 Task: In the  document training Insert page numer 'on bottom of the page' change page color to  'Voilet'Apply Page border, setting:  Shadow Style: three thin lines; Color: 'Black;' Width: 3/4 pt
Action: Mouse moved to (694, 89)
Screenshot: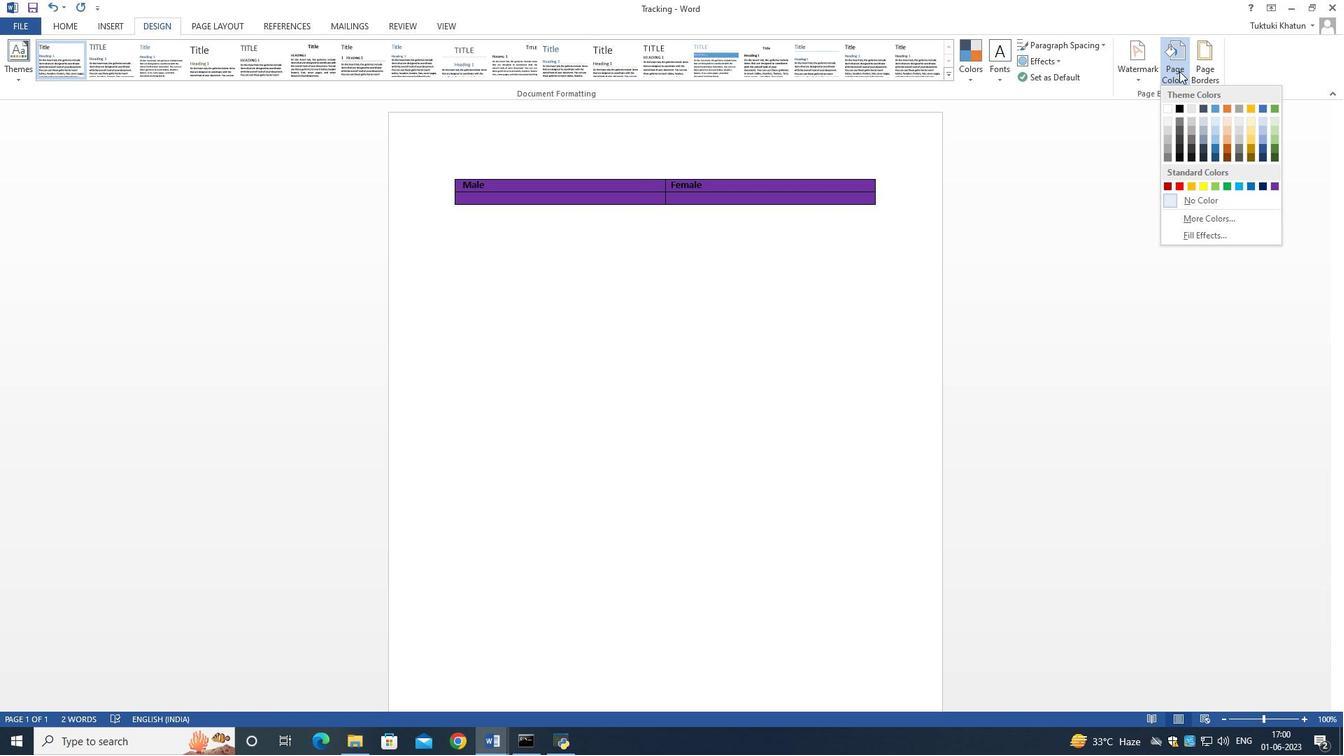 
Action: Mouse pressed left at (694, 89)
Screenshot: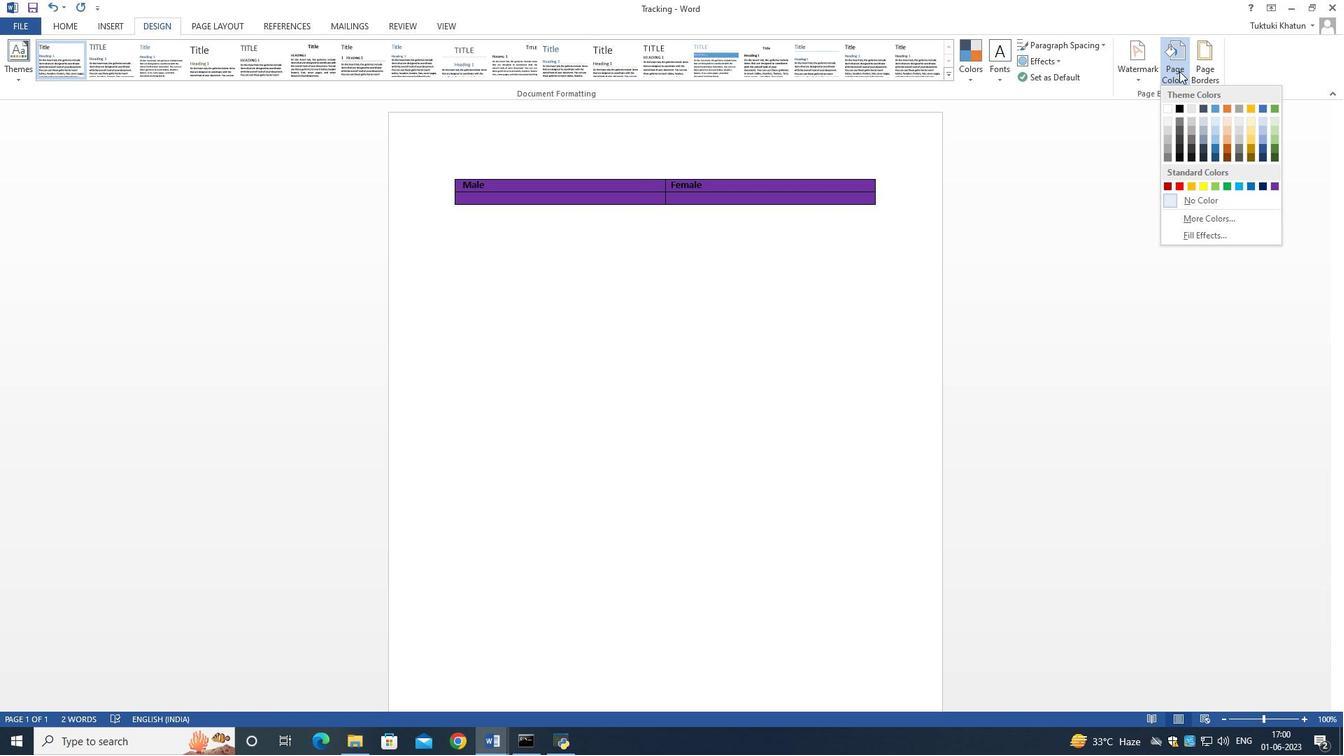 
Action: Mouse moved to (700, 123)
Screenshot: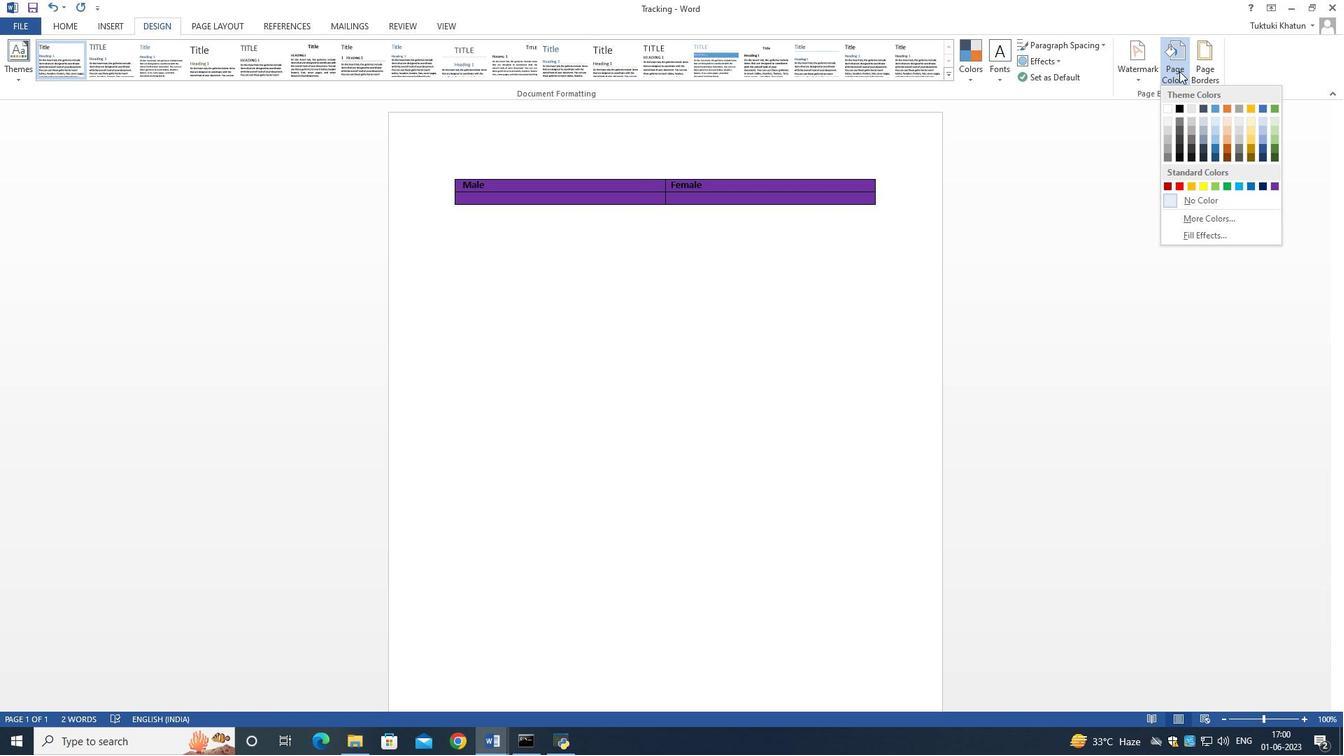 
Action: Mouse pressed left at (700, 123)
Screenshot: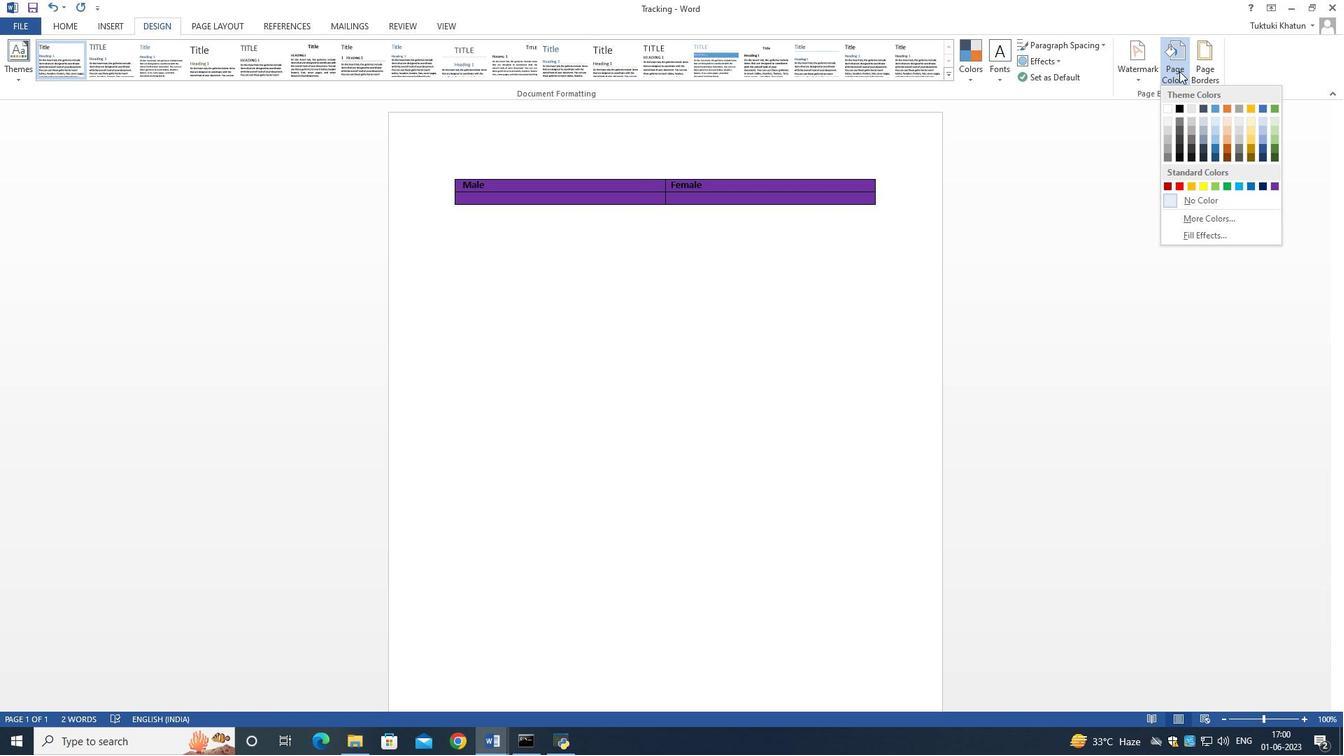 
Action: Mouse moved to (927, 158)
Screenshot: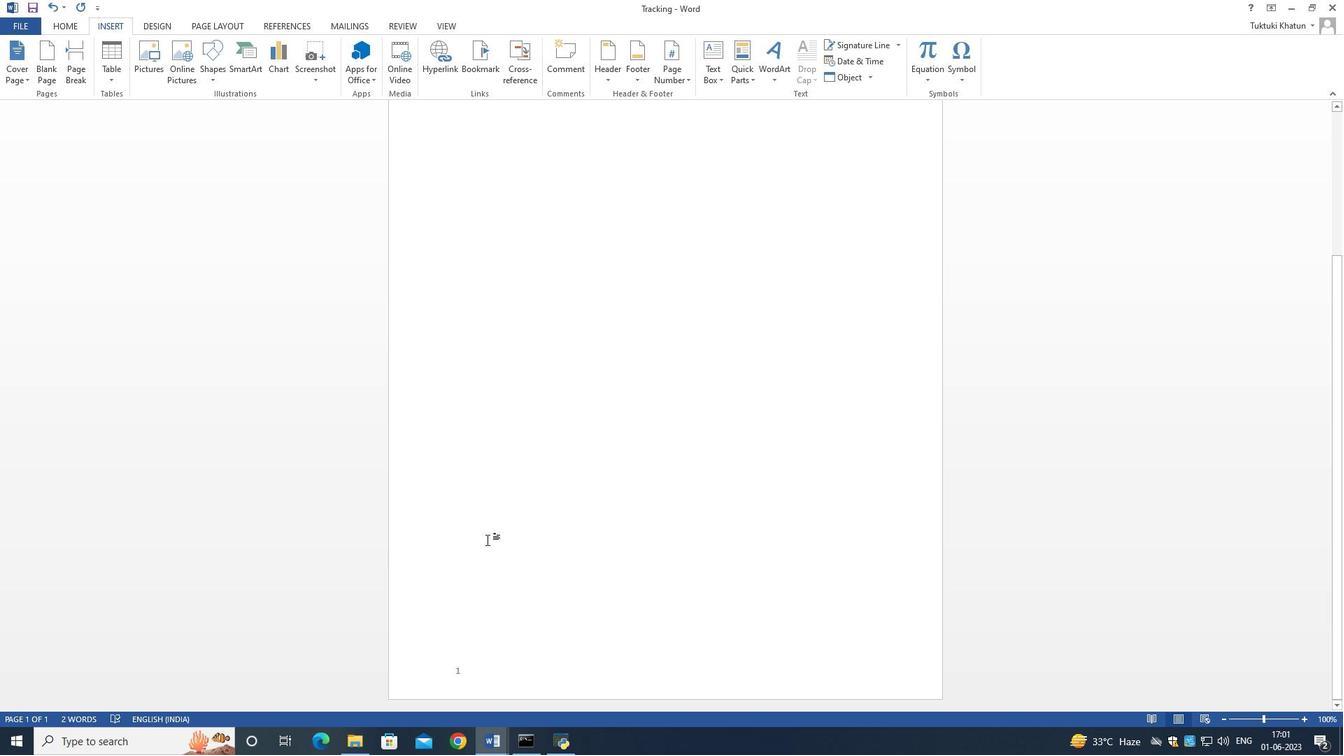 
Action: Mouse pressed left at (927, 158)
Screenshot: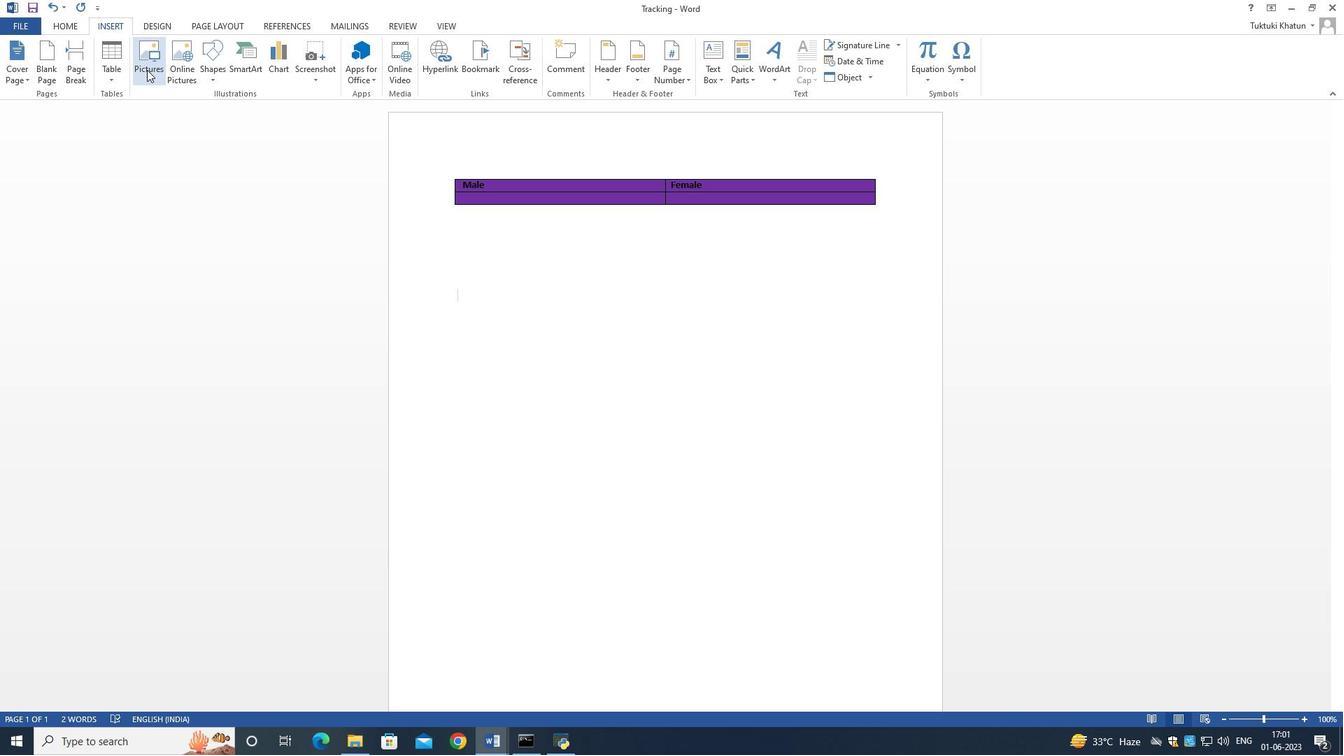 
Action: Mouse moved to (616, 106)
Screenshot: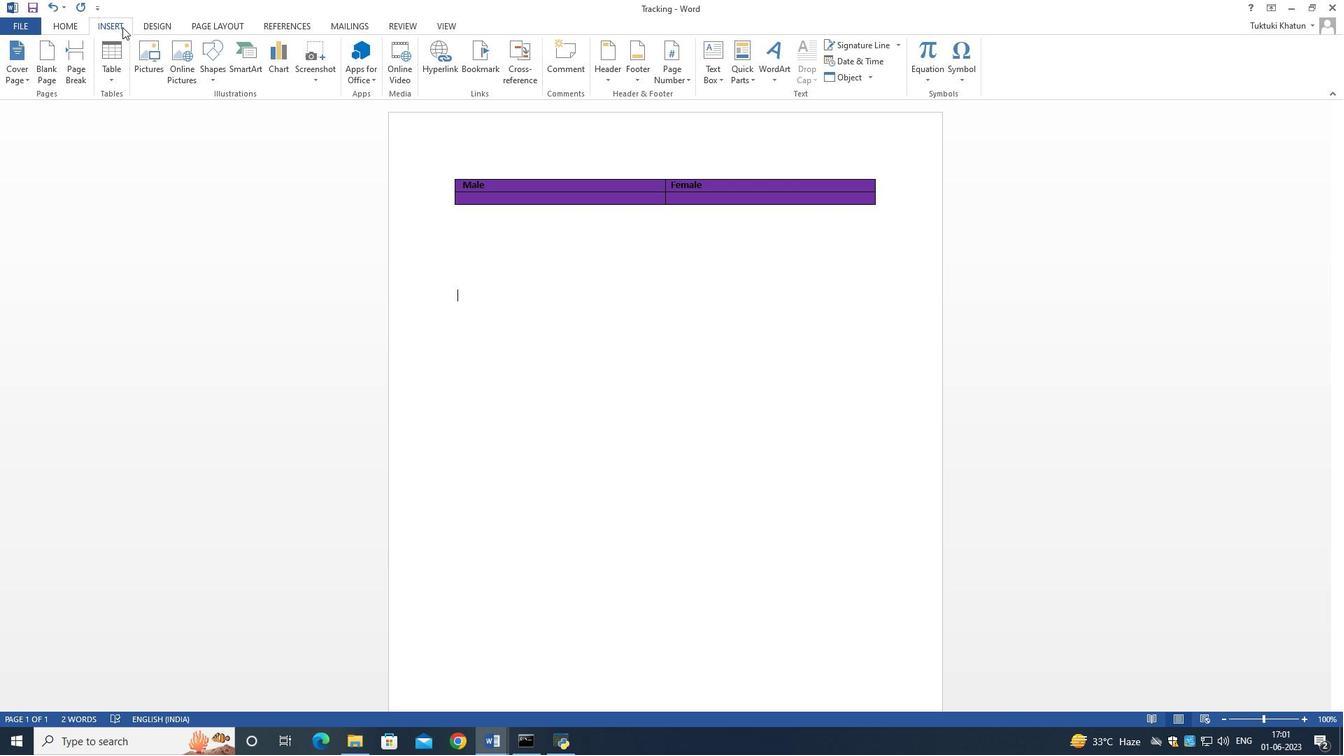 
Action: Mouse scrolled (616, 107) with delta (0, 0)
Screenshot: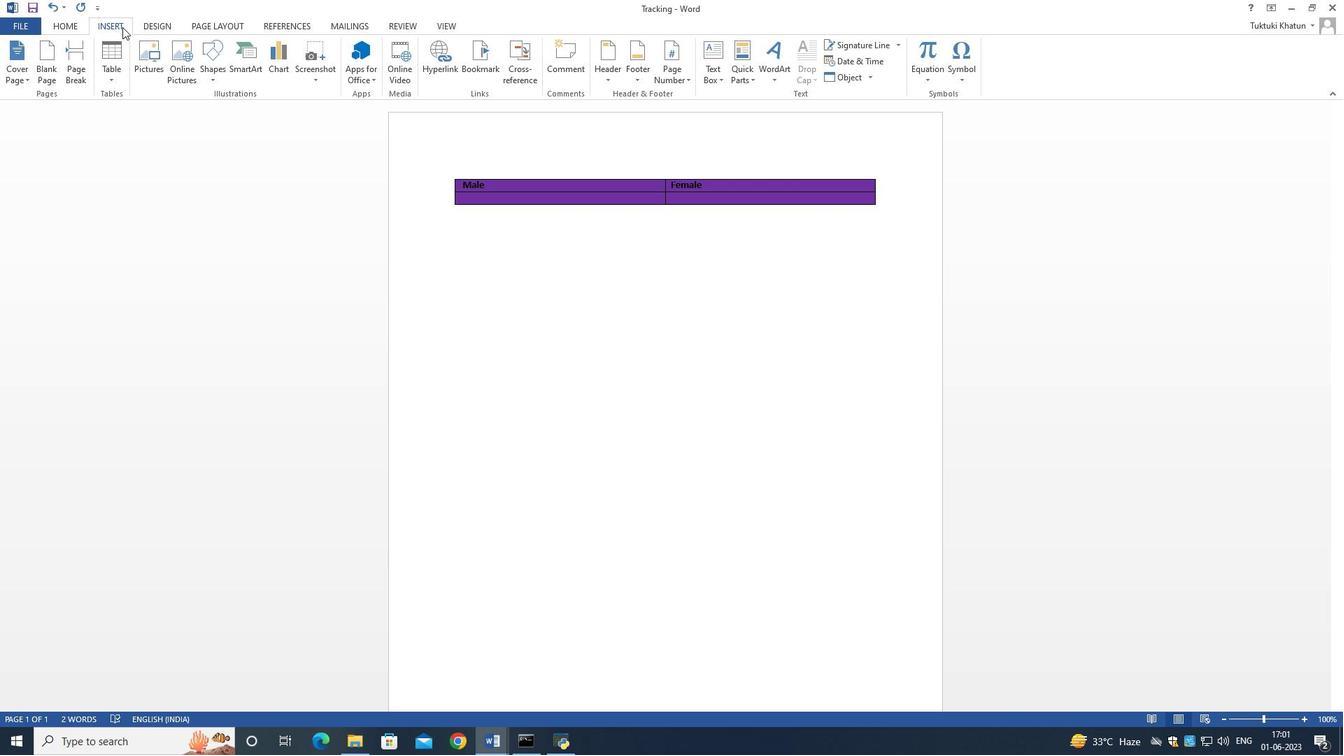 
Action: Mouse scrolled (616, 107) with delta (0, 0)
Screenshot: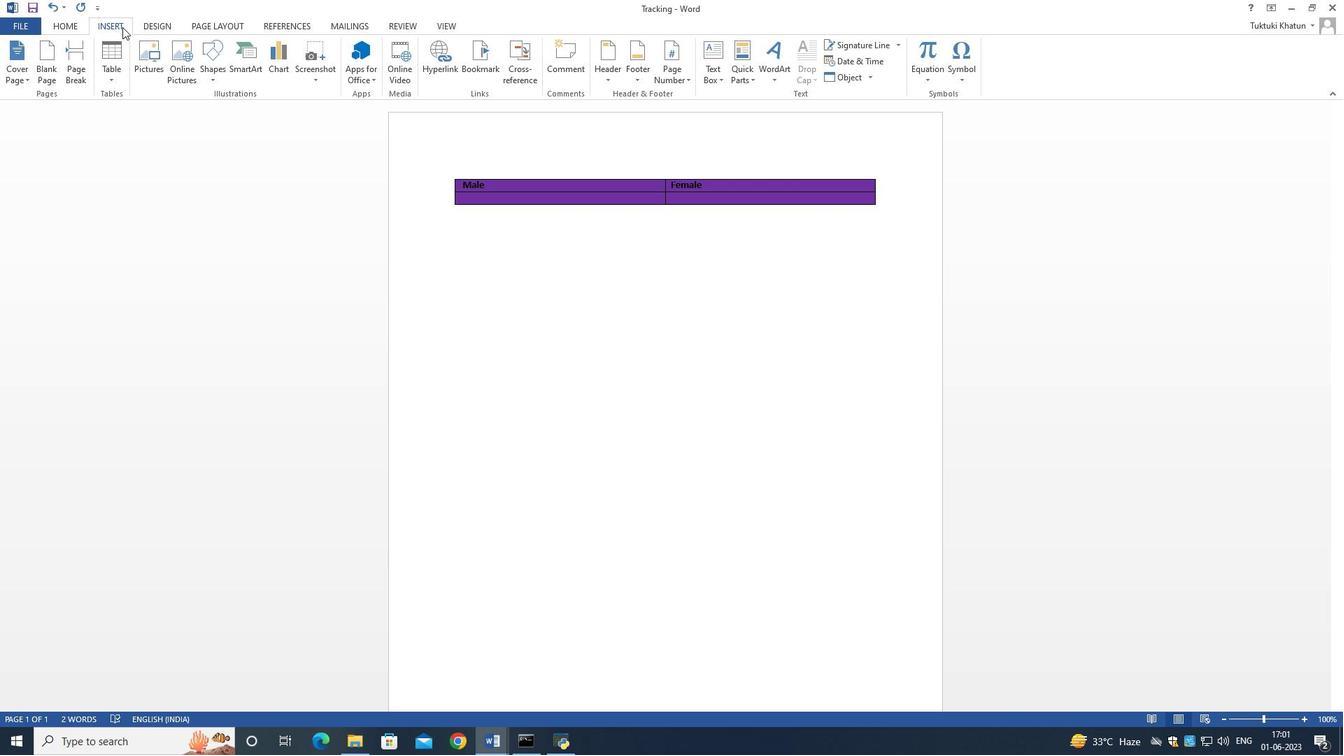 
Action: Mouse scrolled (616, 105) with delta (0, 0)
Screenshot: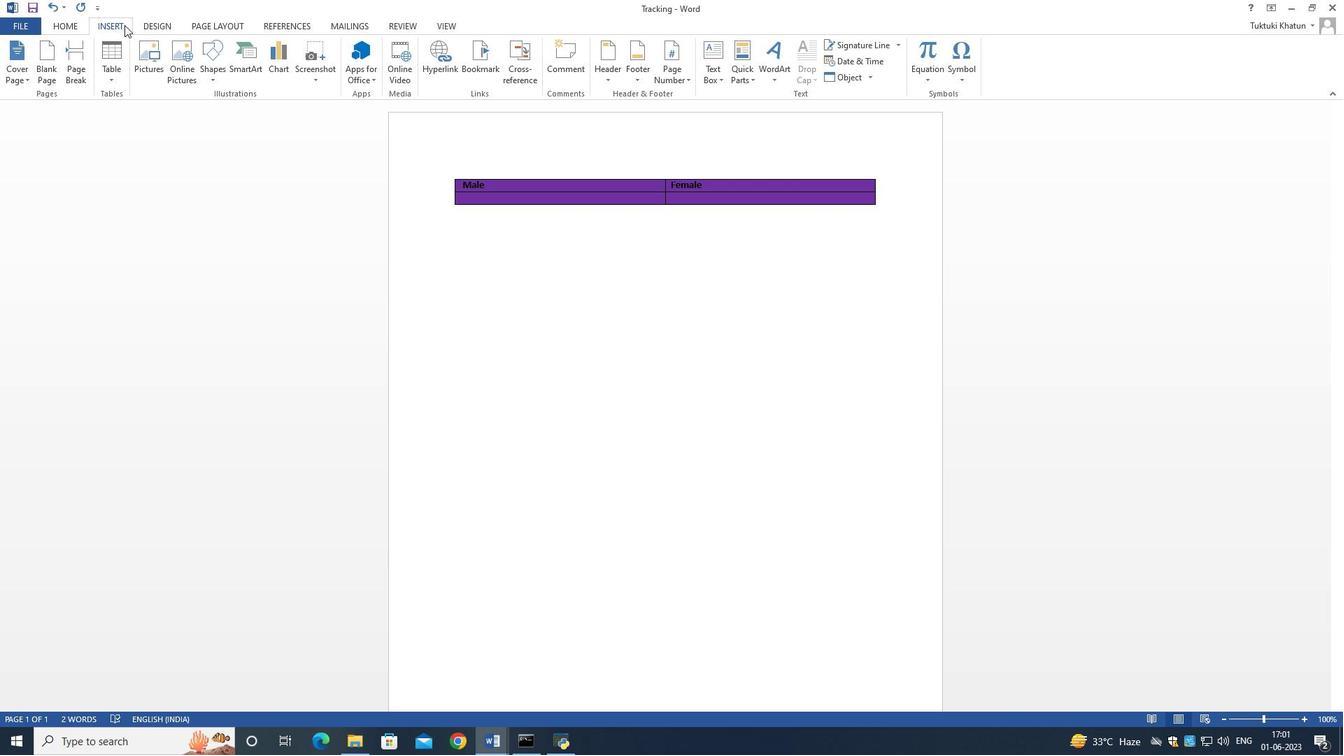 
Action: Mouse scrolled (616, 105) with delta (0, 0)
Screenshot: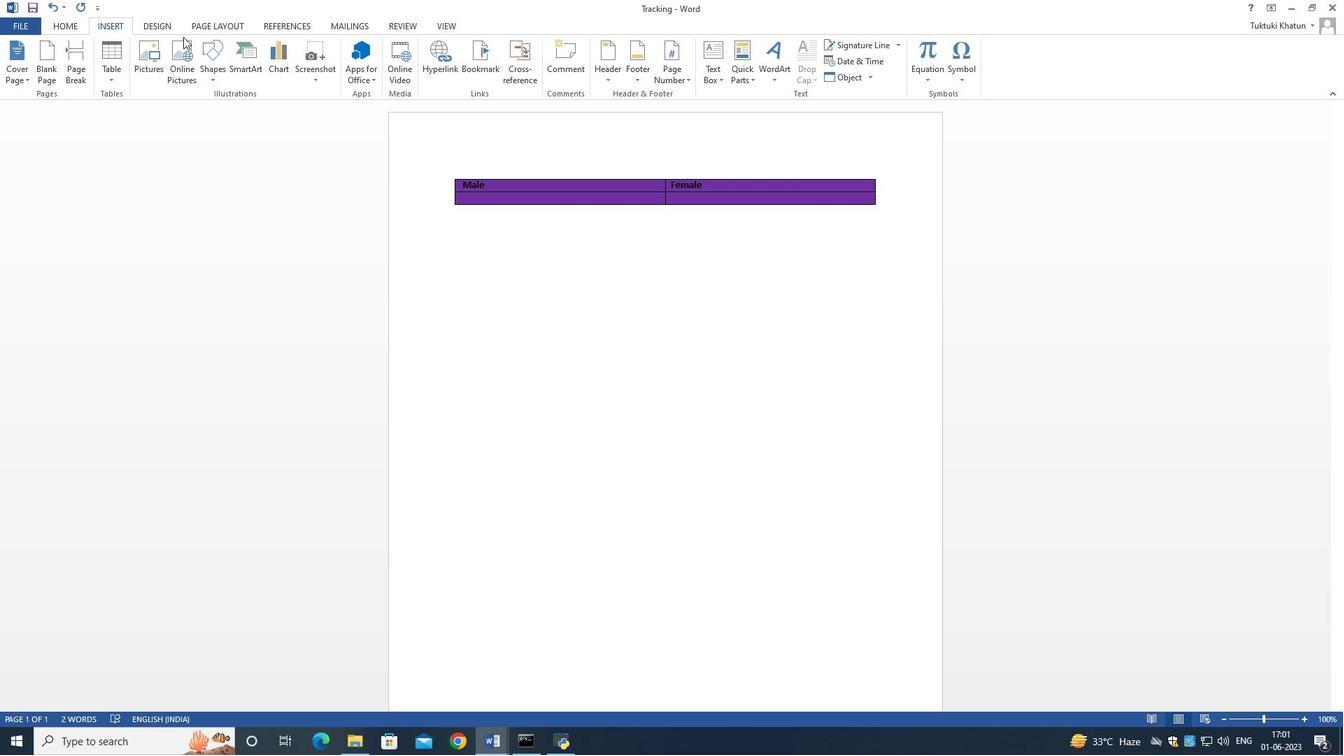 
Action: Mouse moved to (706, 59)
Screenshot: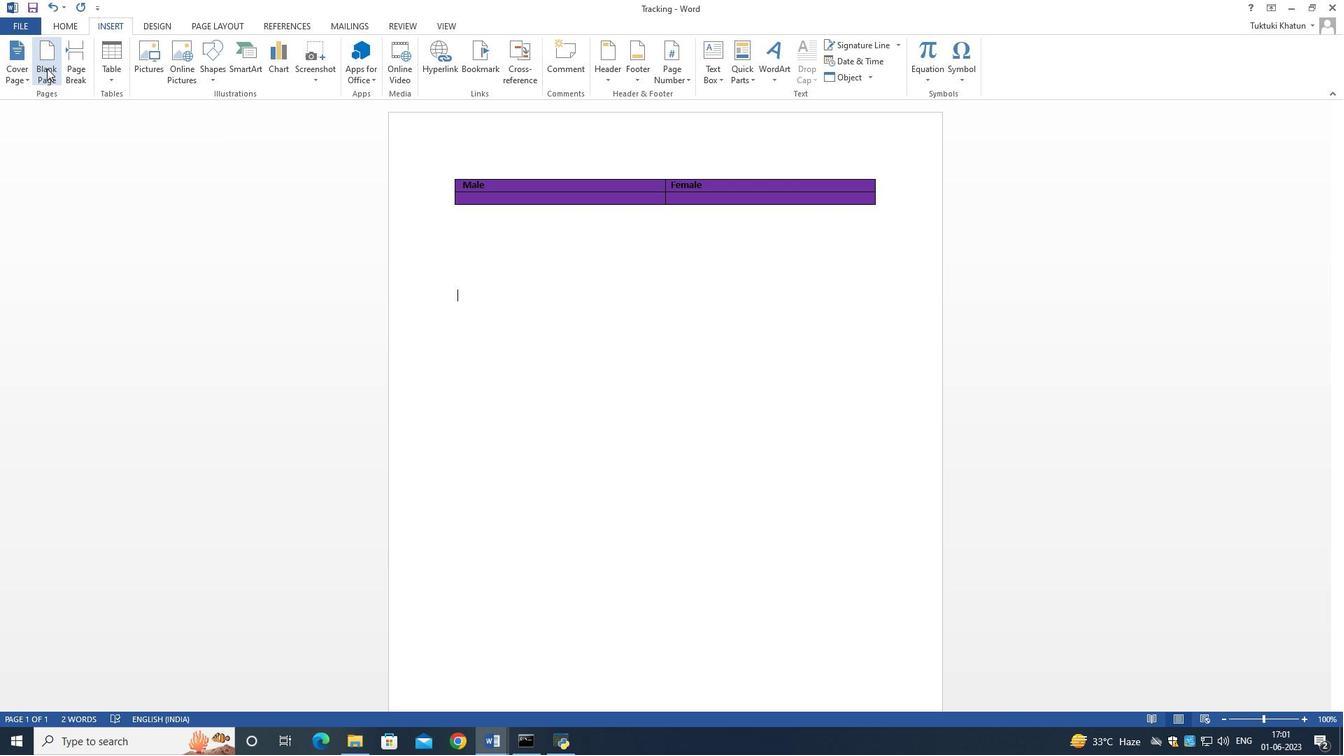 
Action: Mouse pressed left at (706, 59)
Screenshot: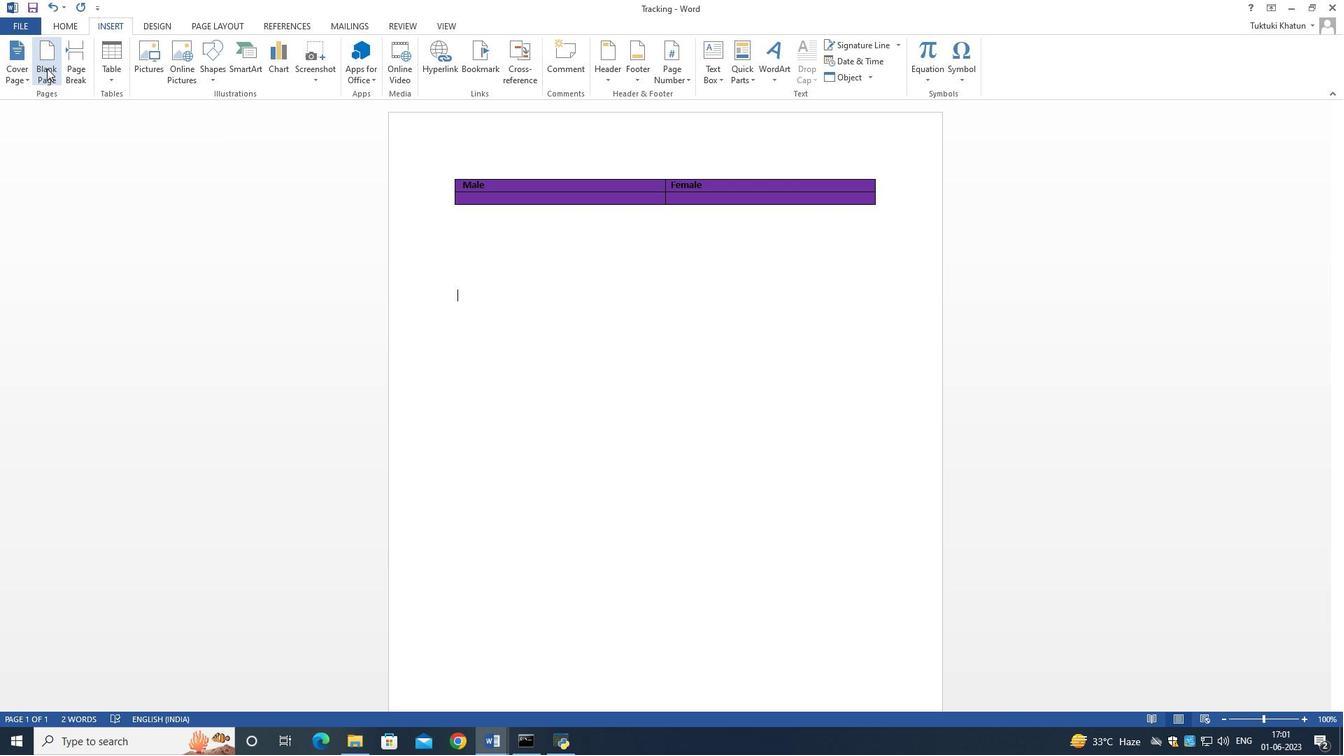 
Action: Mouse moved to (705, 73)
Screenshot: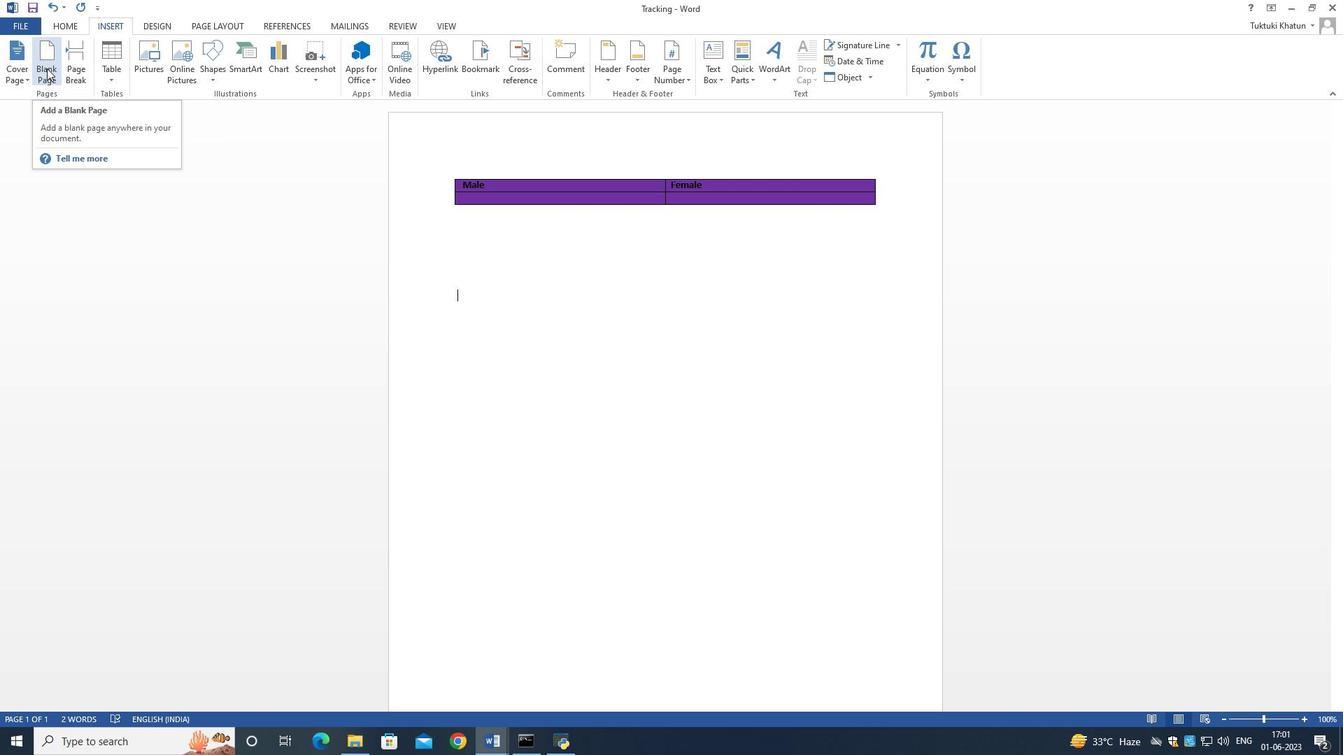 
Action: Mouse pressed left at (705, 73)
Screenshot: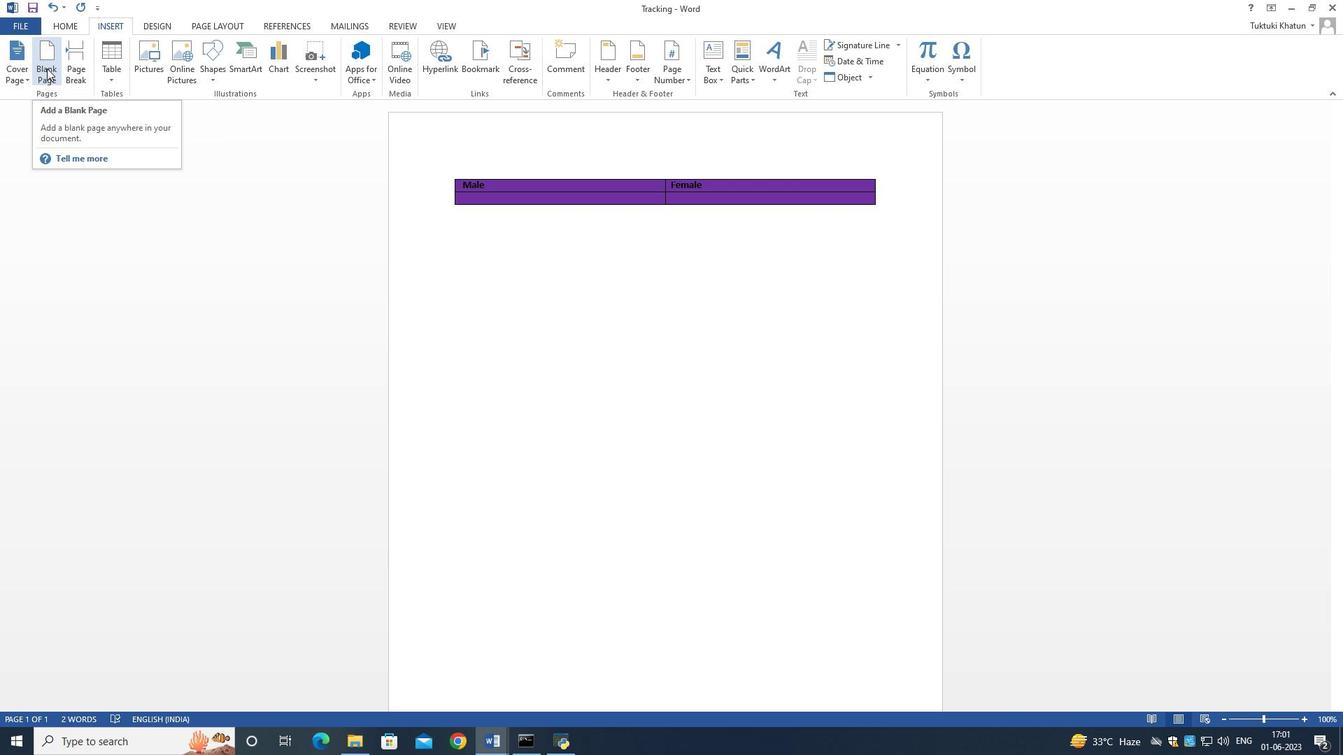 
Action: Mouse pressed left at (705, 73)
Screenshot: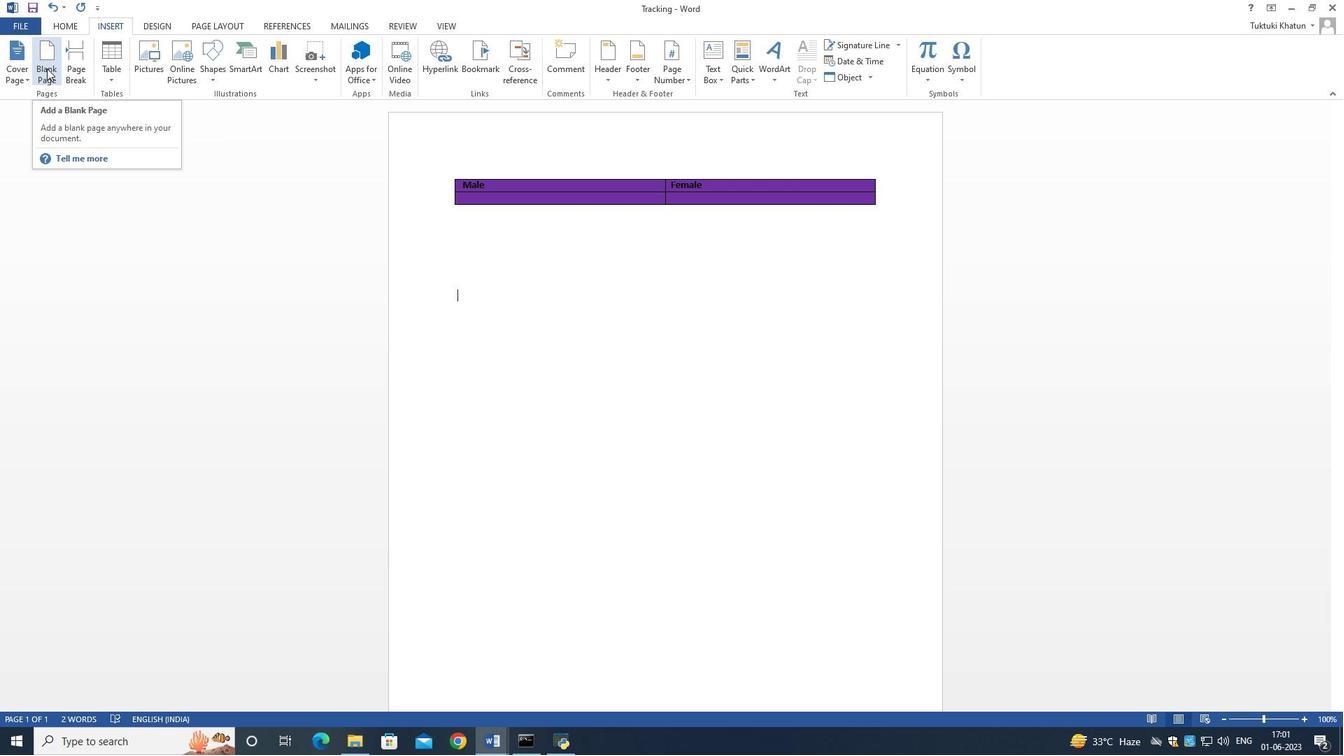 
Action: Mouse pressed left at (705, 73)
Screenshot: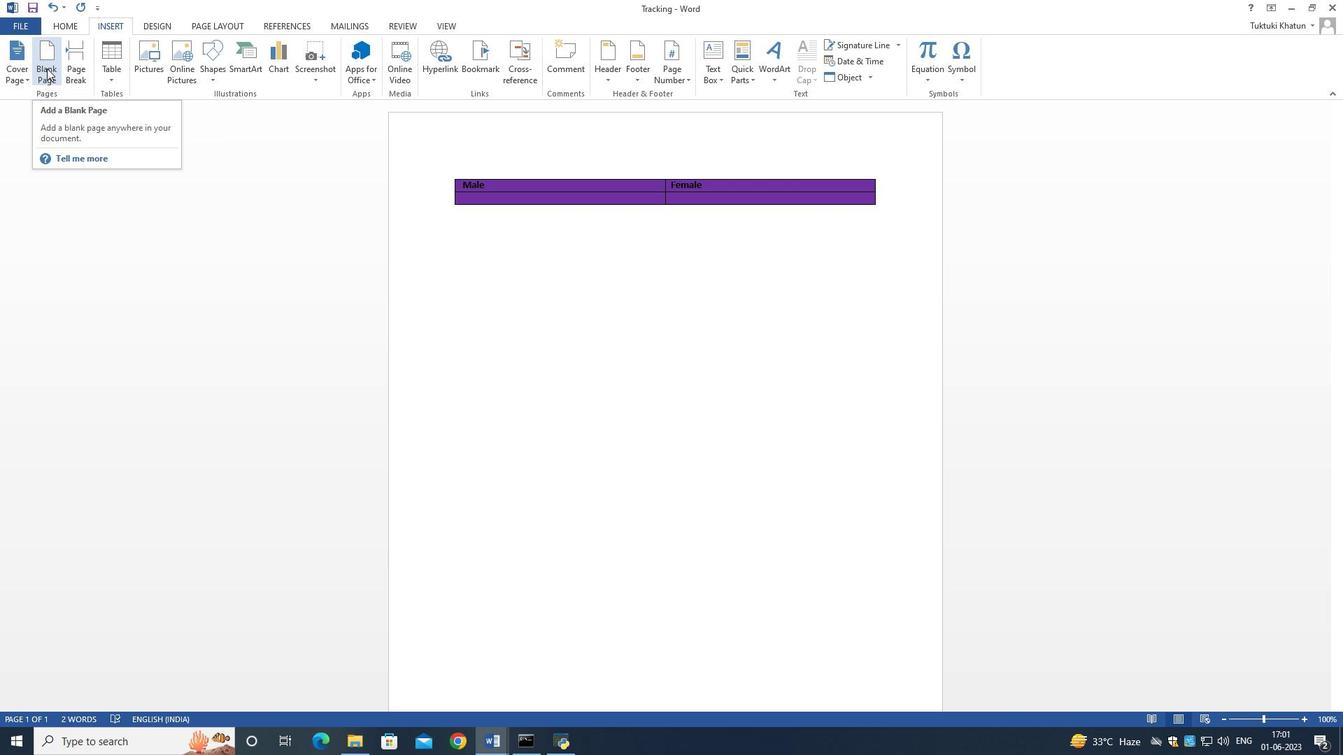 
Action: Mouse pressed left at (705, 73)
Screenshot: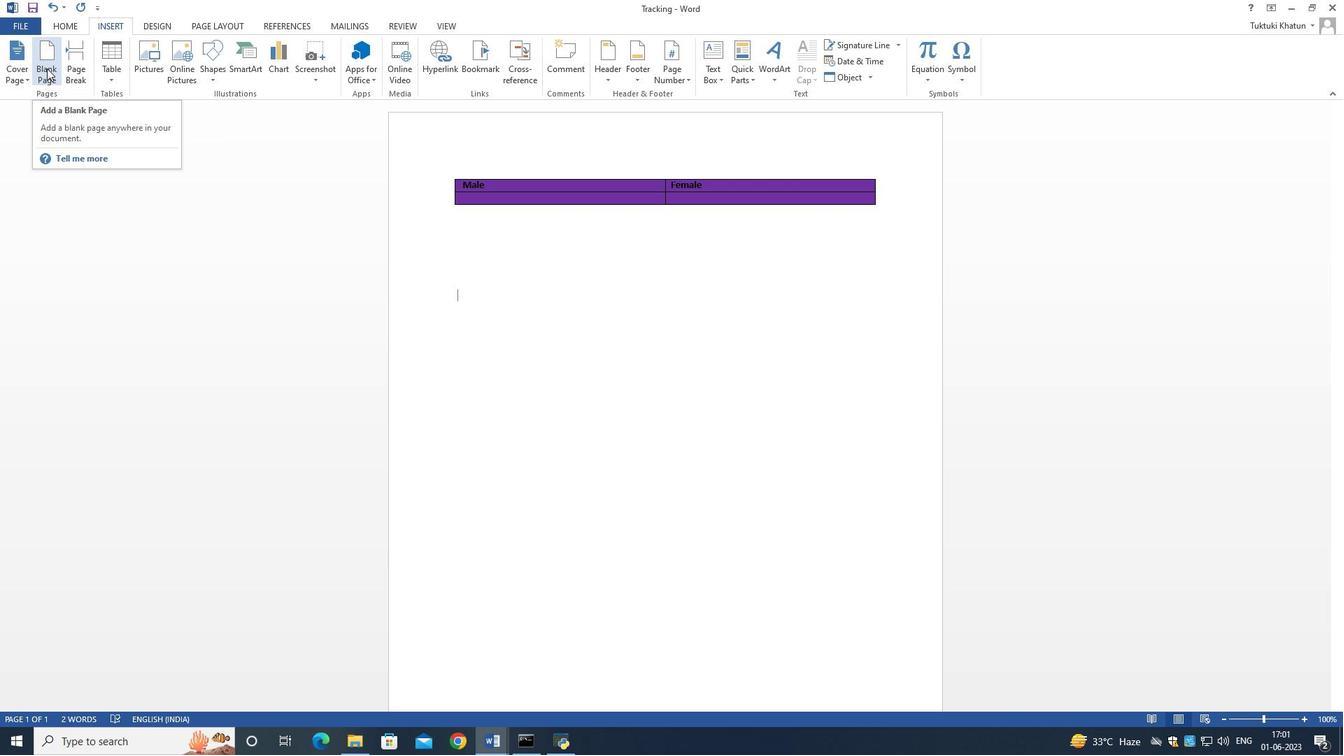 
Action: Mouse moved to (707, 58)
Screenshot: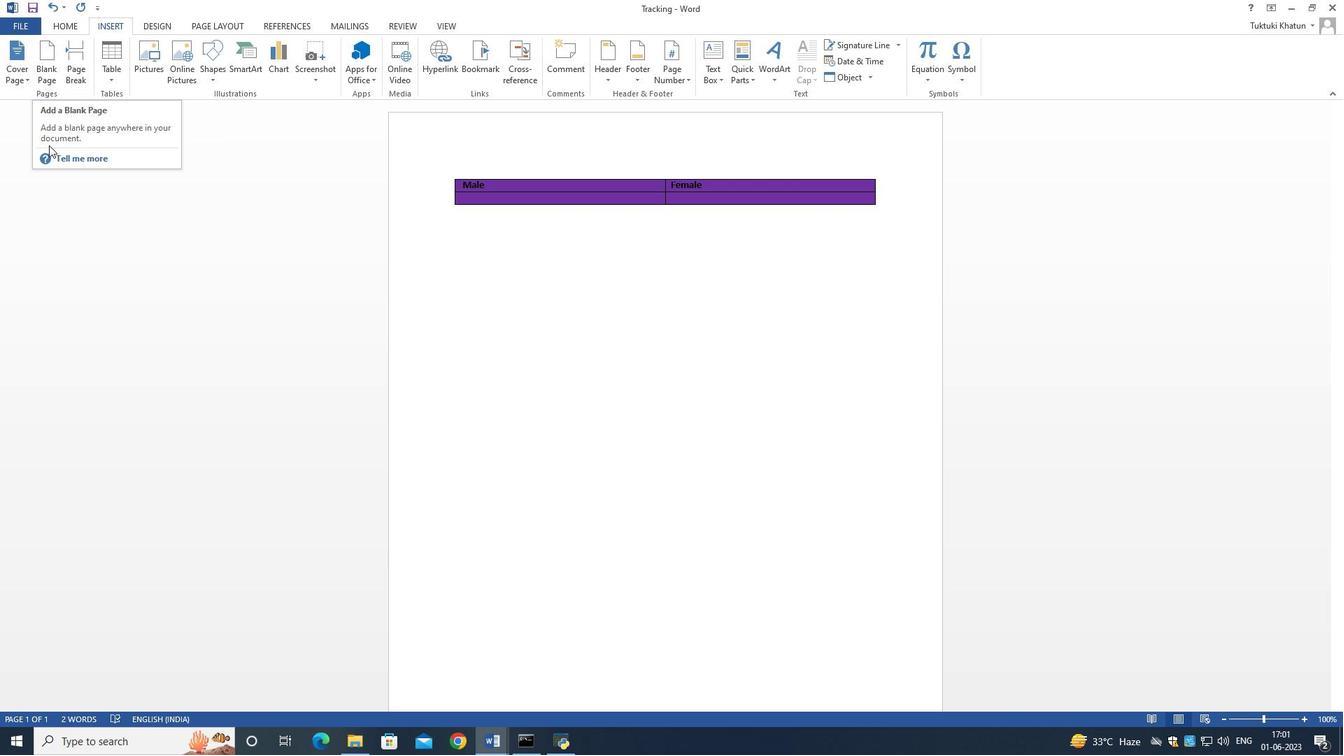 
Action: Mouse pressed left at (707, 58)
Screenshot: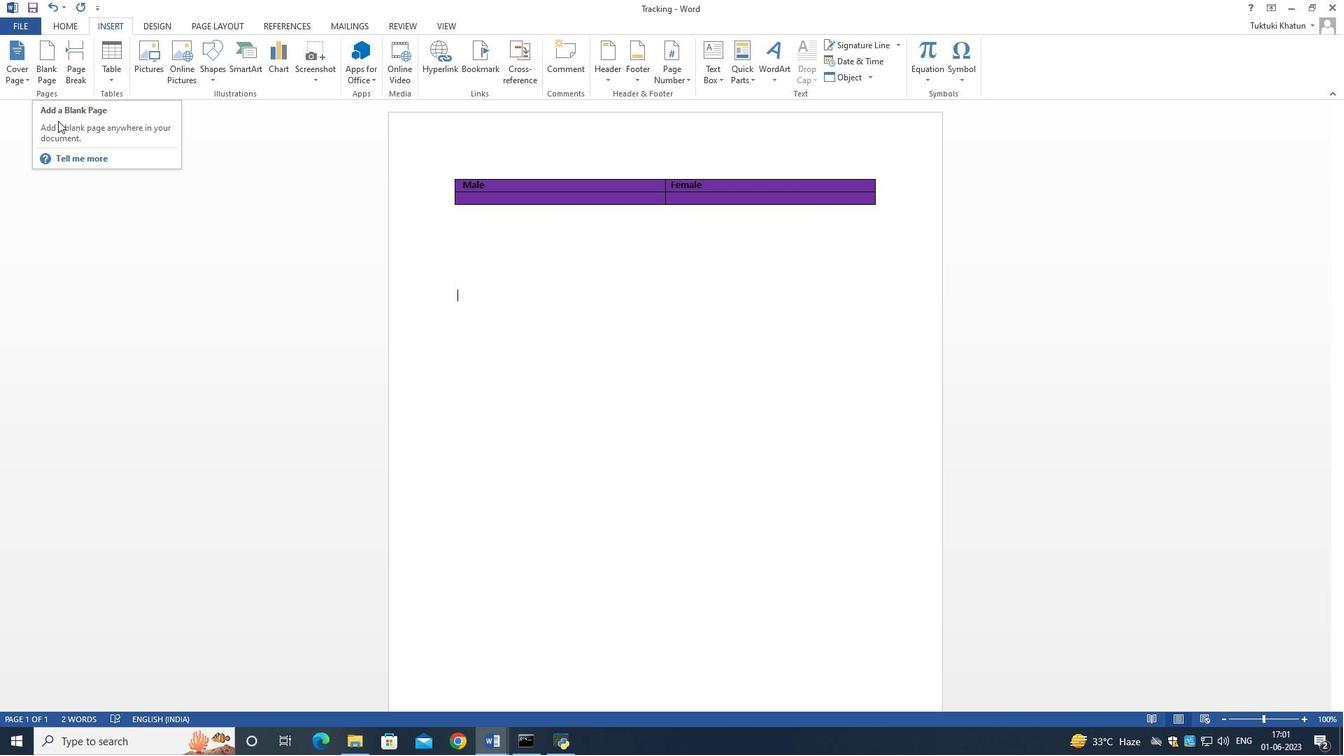 
Action: Mouse pressed left at (707, 58)
Screenshot: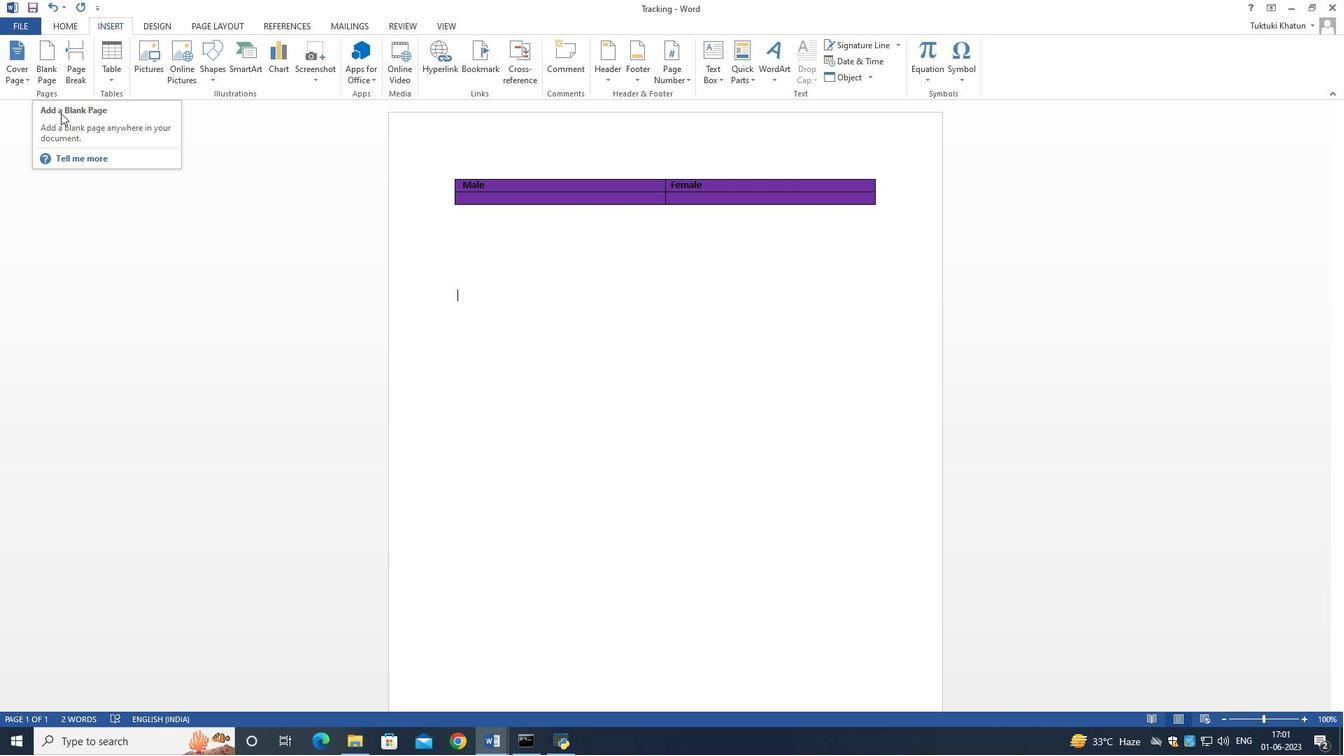 
Action: Mouse pressed left at (707, 58)
Screenshot: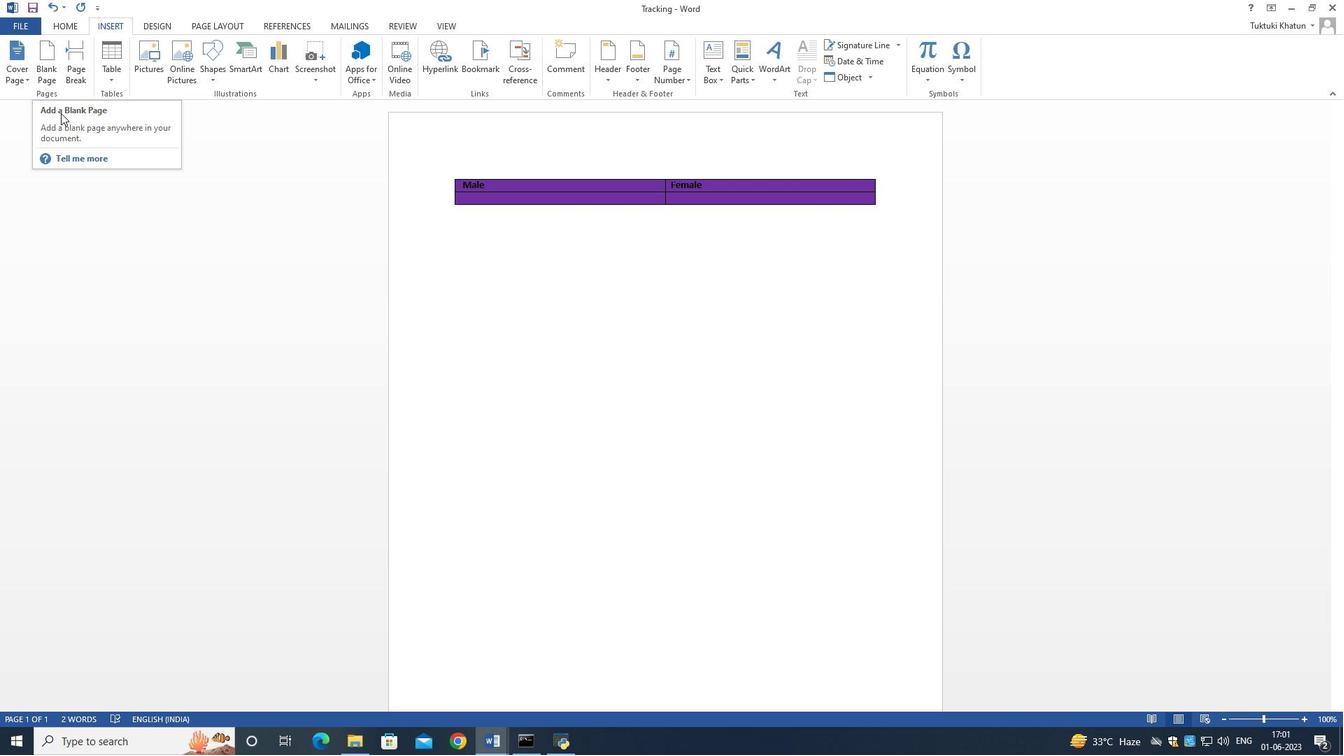 
Action: Mouse pressed left at (707, 58)
Screenshot: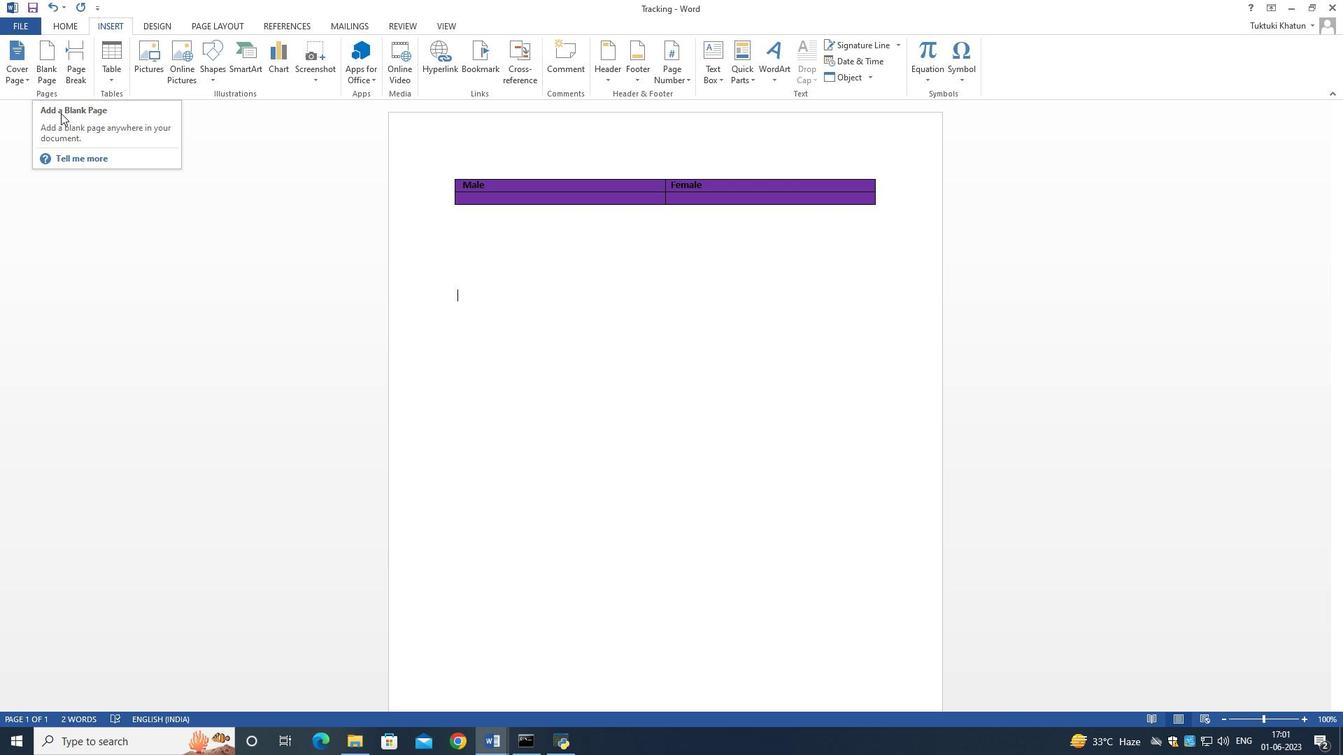 
Action: Mouse pressed left at (707, 58)
Screenshot: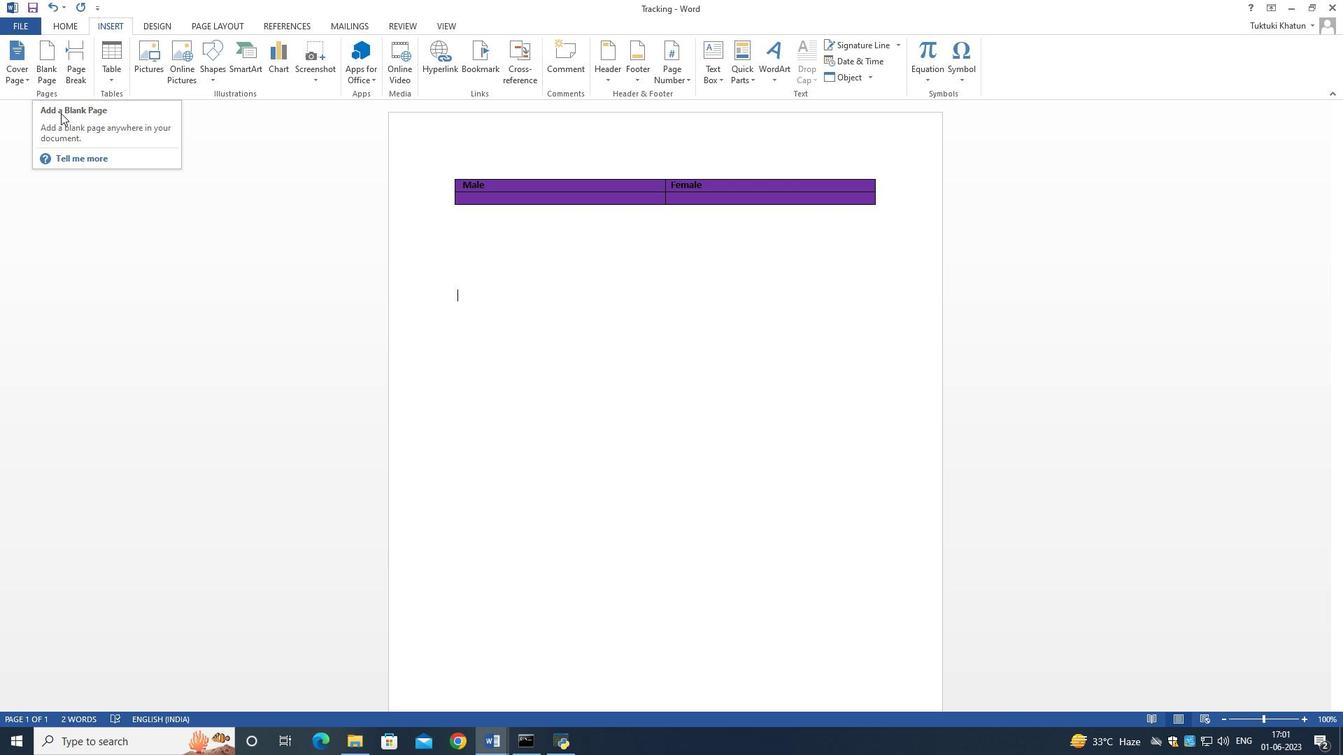 
Action: Mouse pressed left at (707, 58)
Screenshot: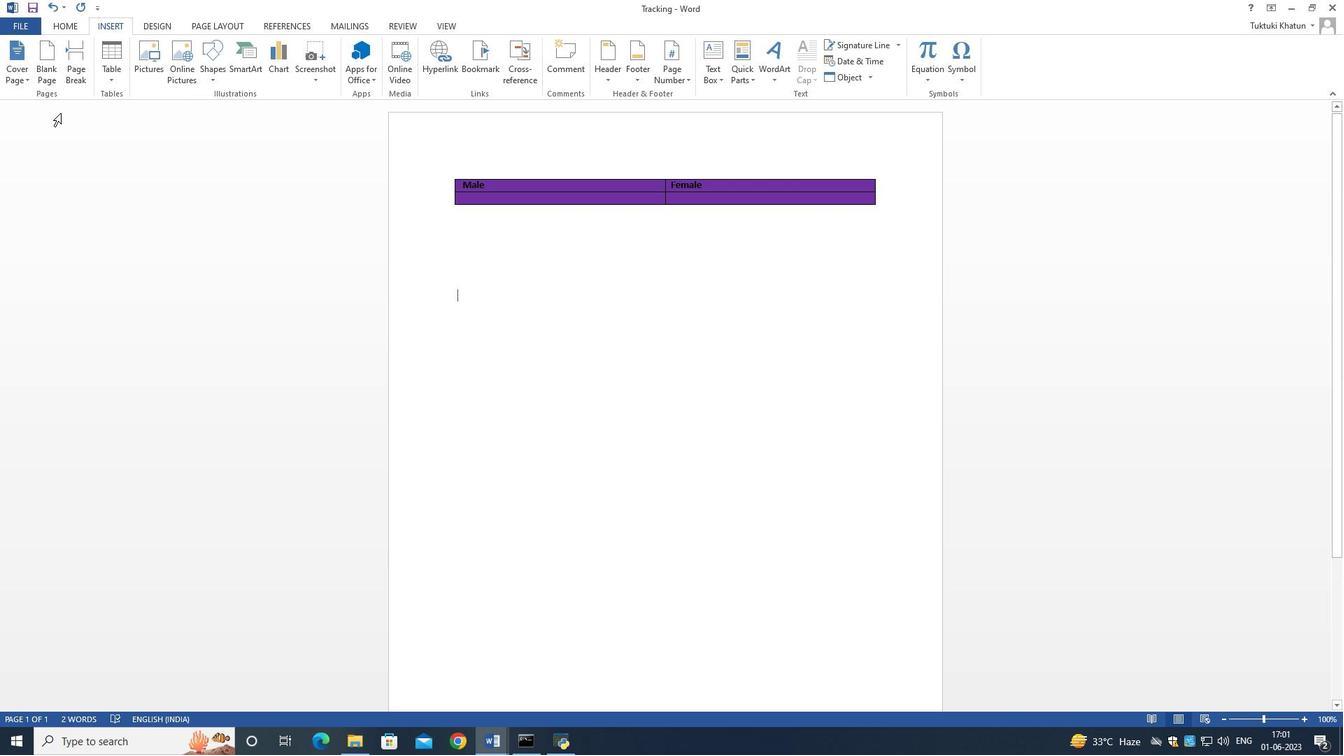 
Action: Mouse pressed left at (707, 58)
Screenshot: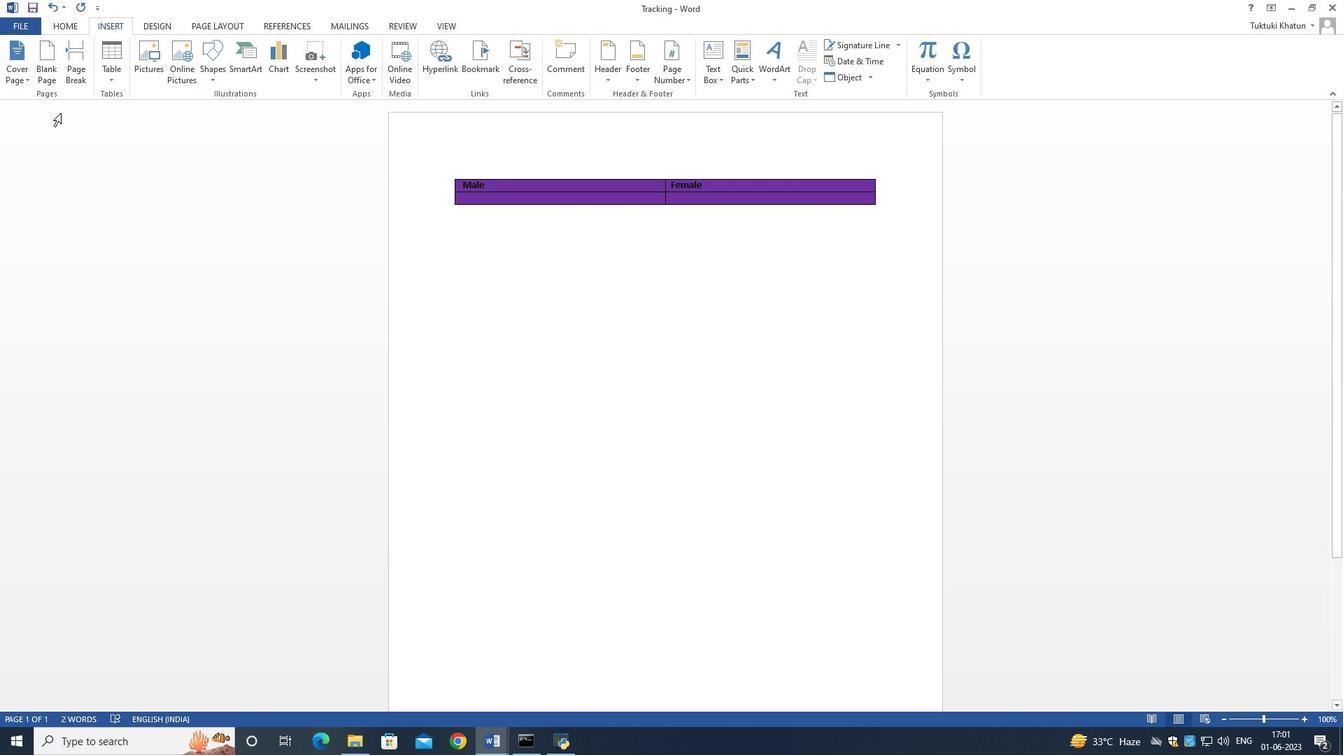 
Action: Mouse pressed left at (707, 58)
Screenshot: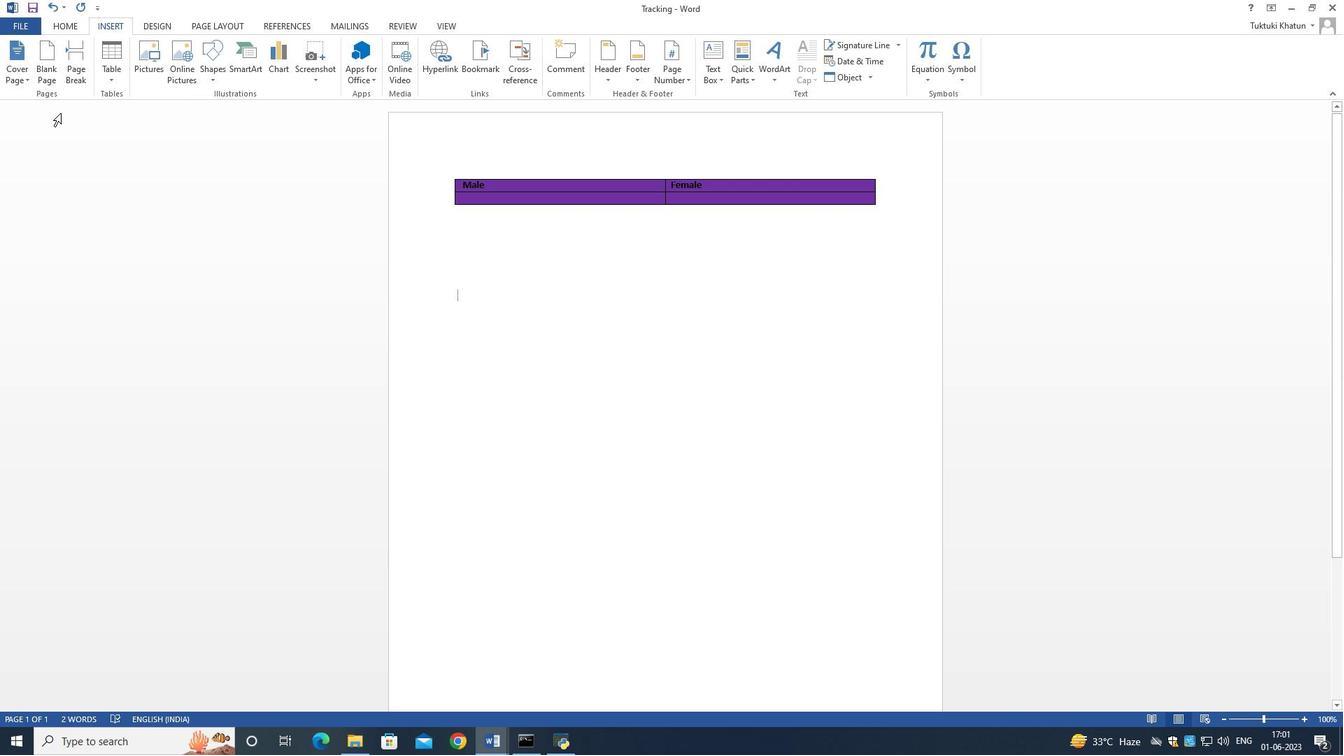 
Action: Mouse pressed left at (707, 58)
Screenshot: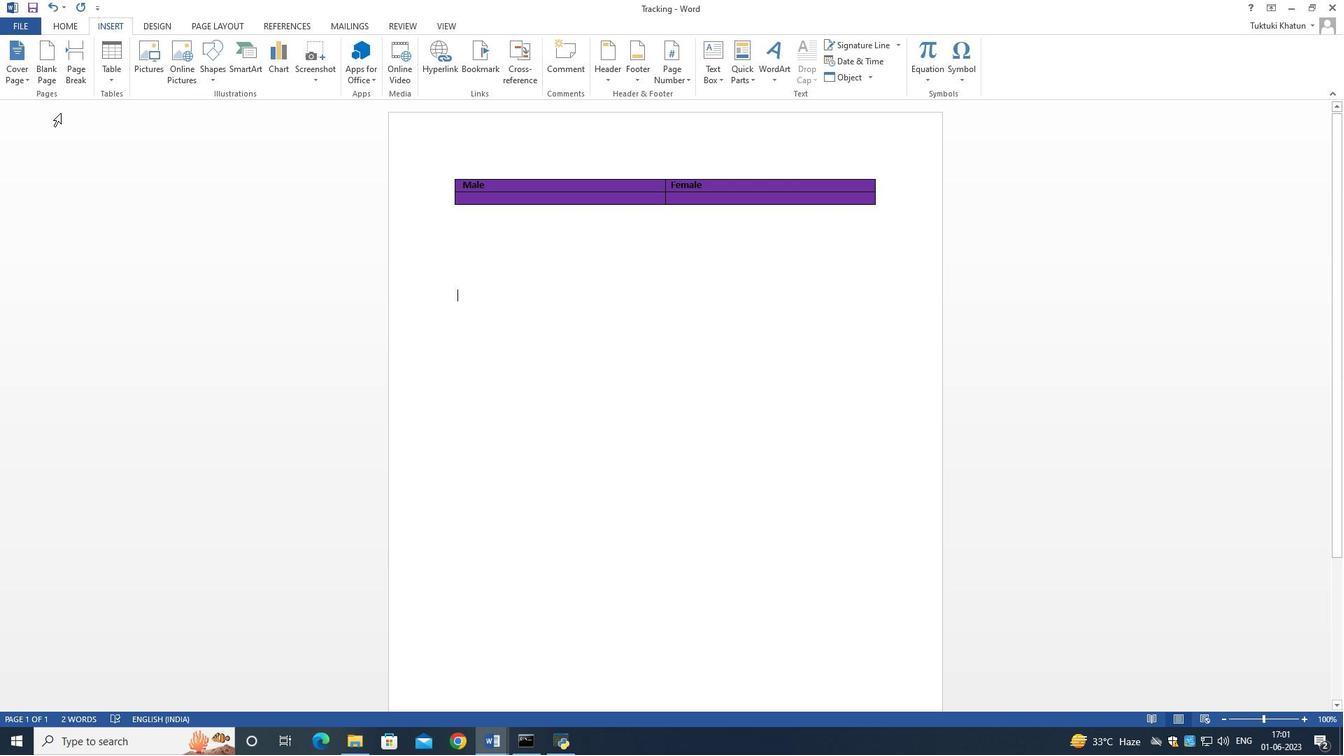 
Action: Mouse moved to (705, 60)
Screenshot: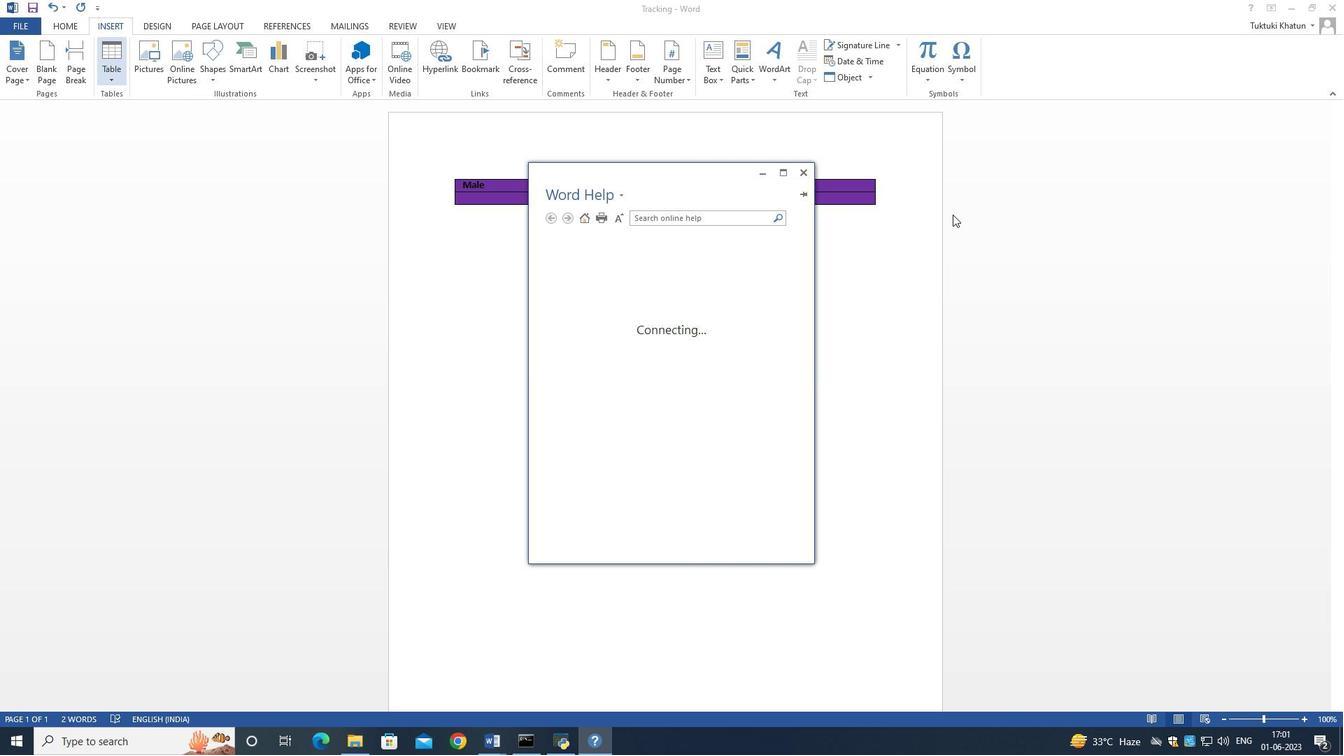 
Action: Mouse pressed left at (705, 60)
Screenshot: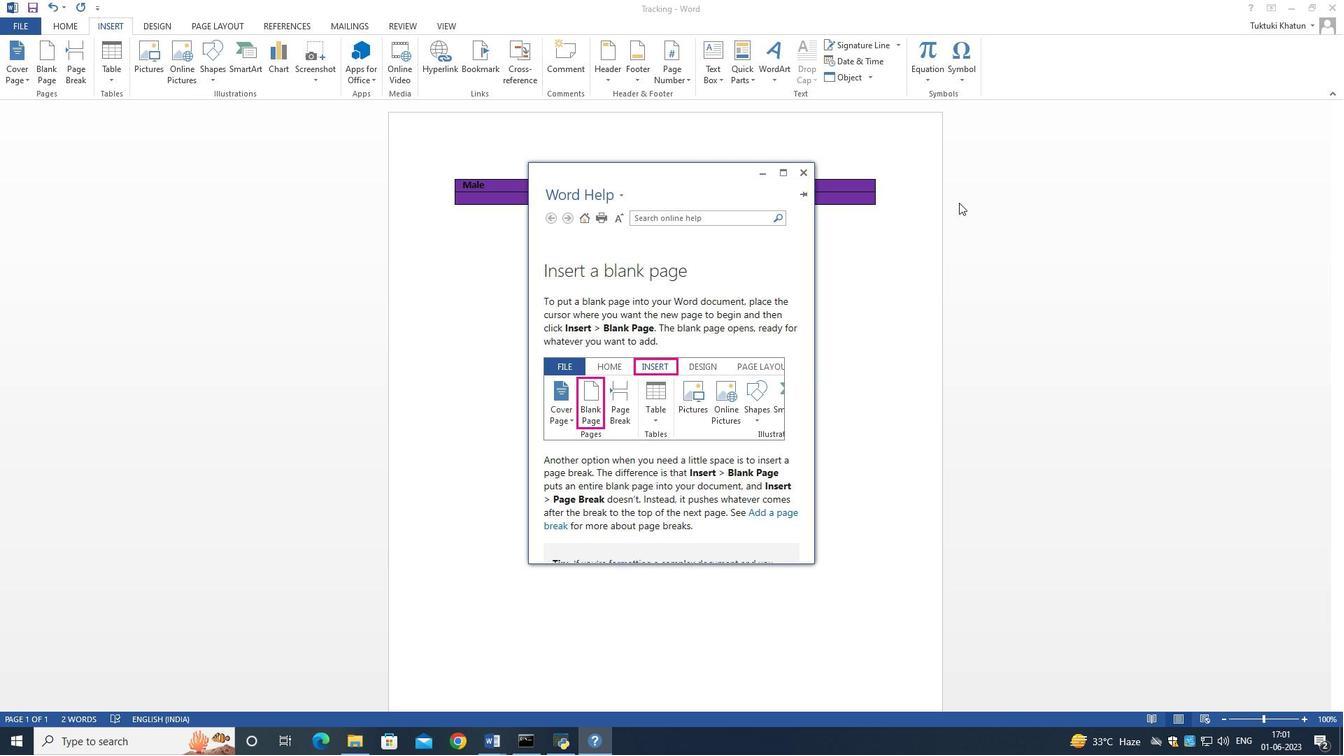 
Action: Mouse pressed left at (705, 60)
Screenshot: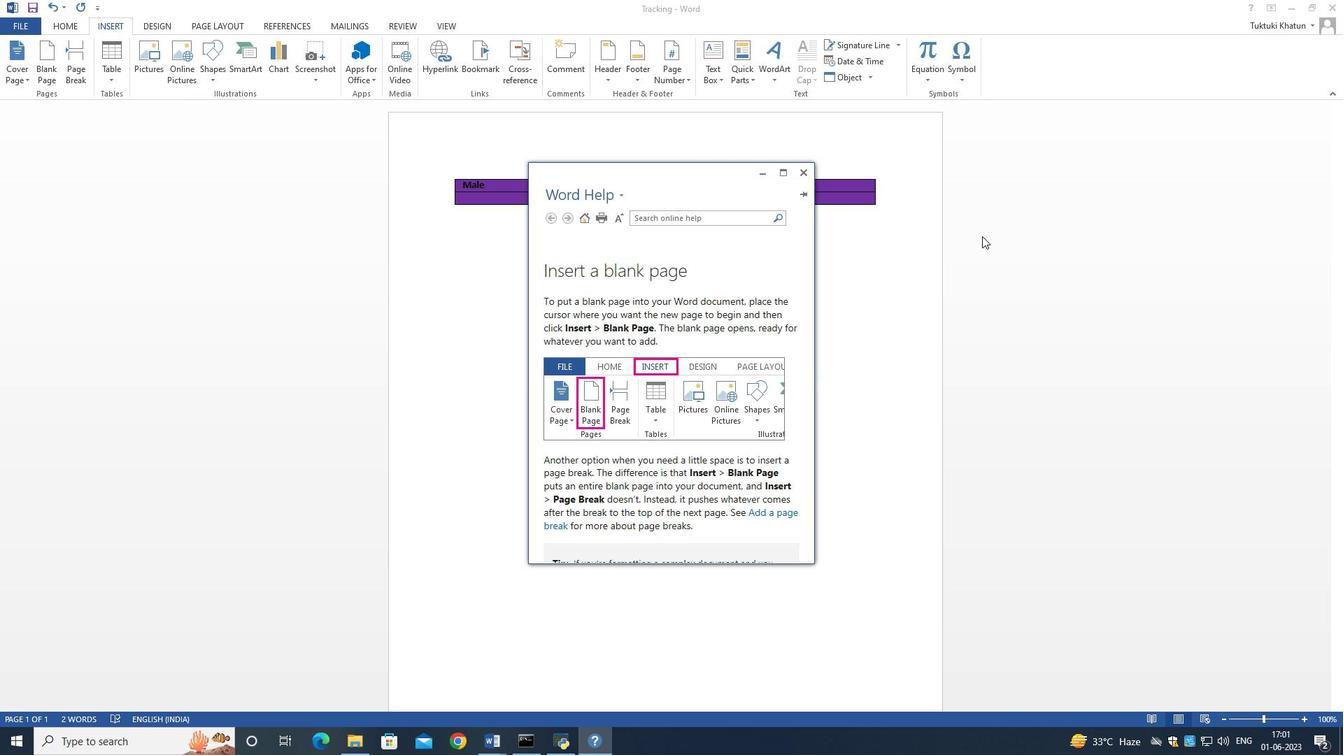 
Action: Mouse pressed left at (705, 60)
Screenshot: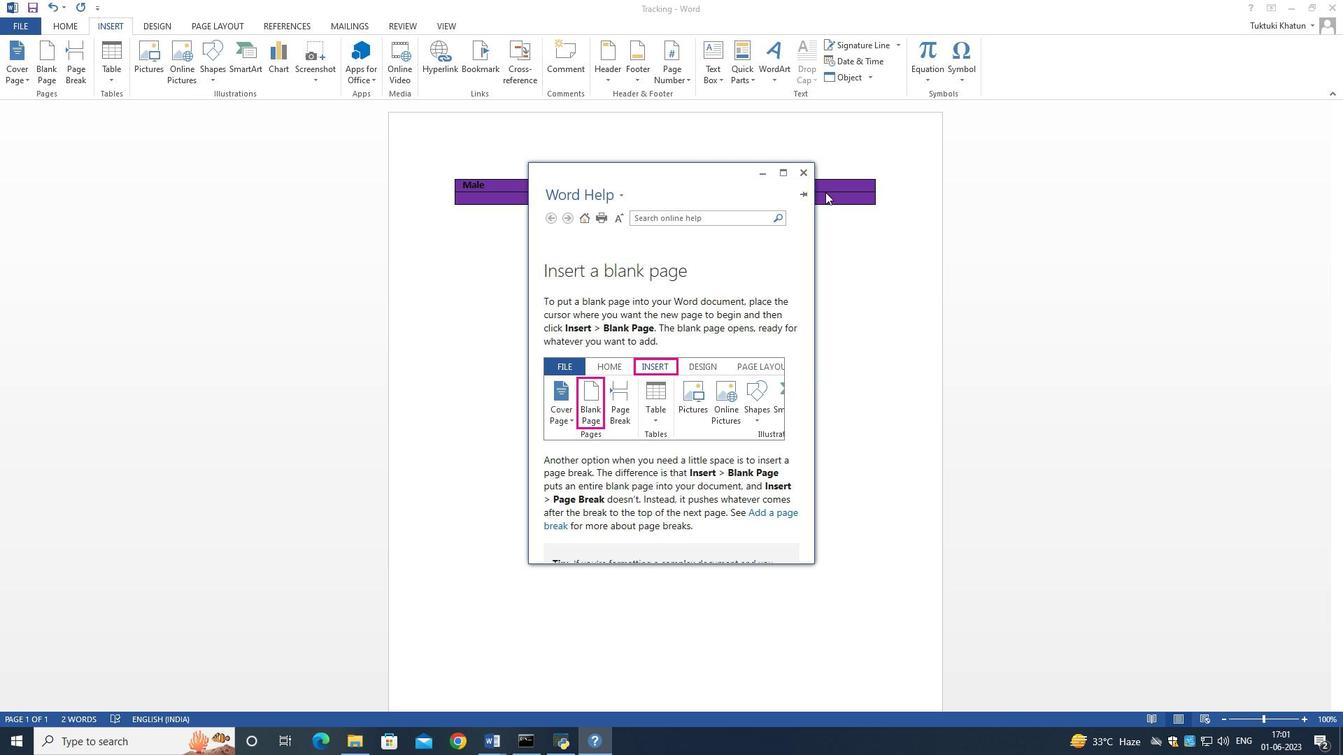 
Action: Mouse pressed left at (705, 60)
Screenshot: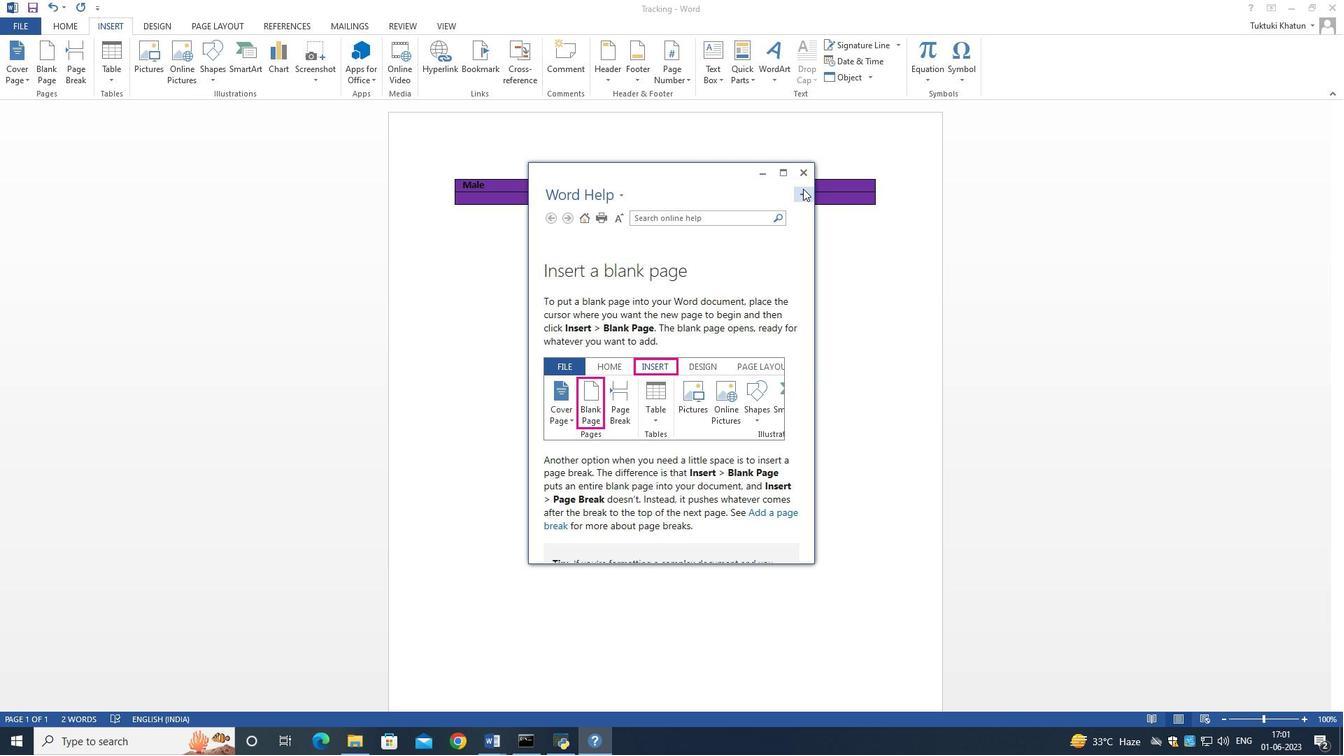 
Action: Mouse pressed left at (705, 60)
Screenshot: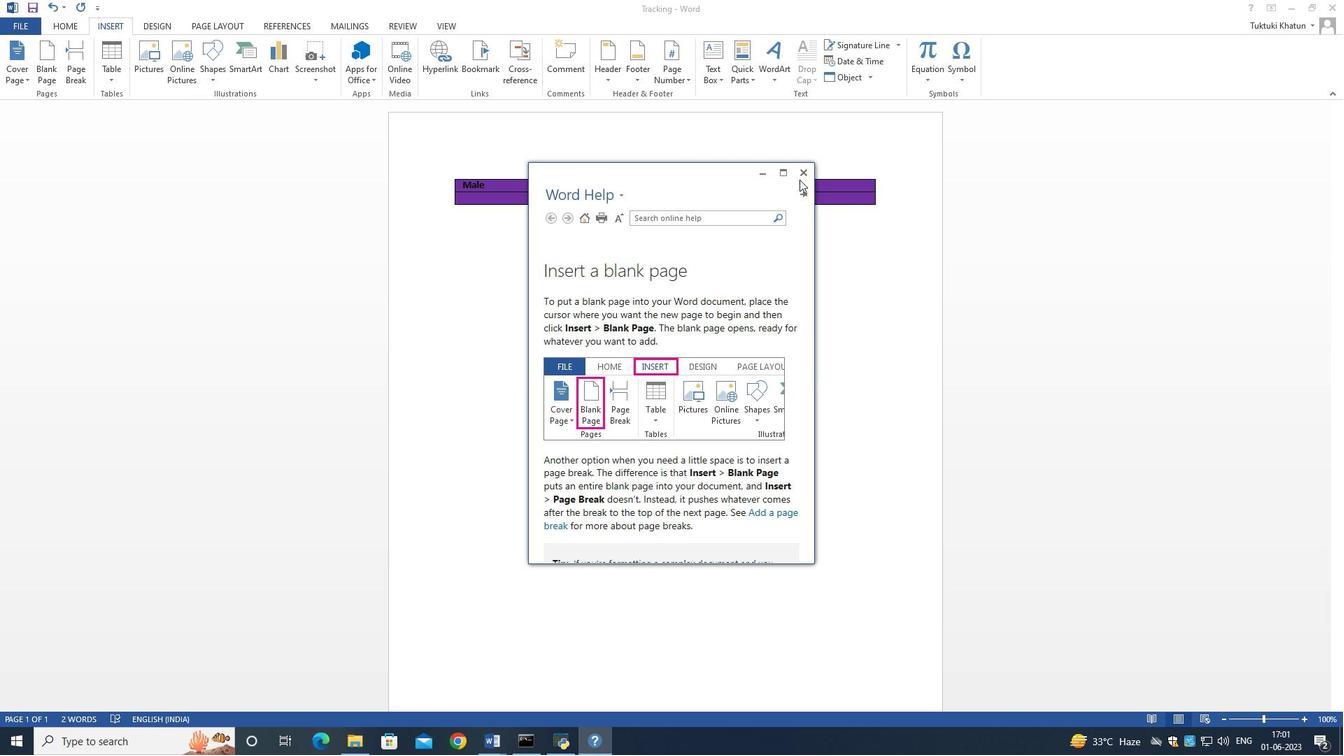 
Action: Mouse moved to (705, 62)
Screenshot: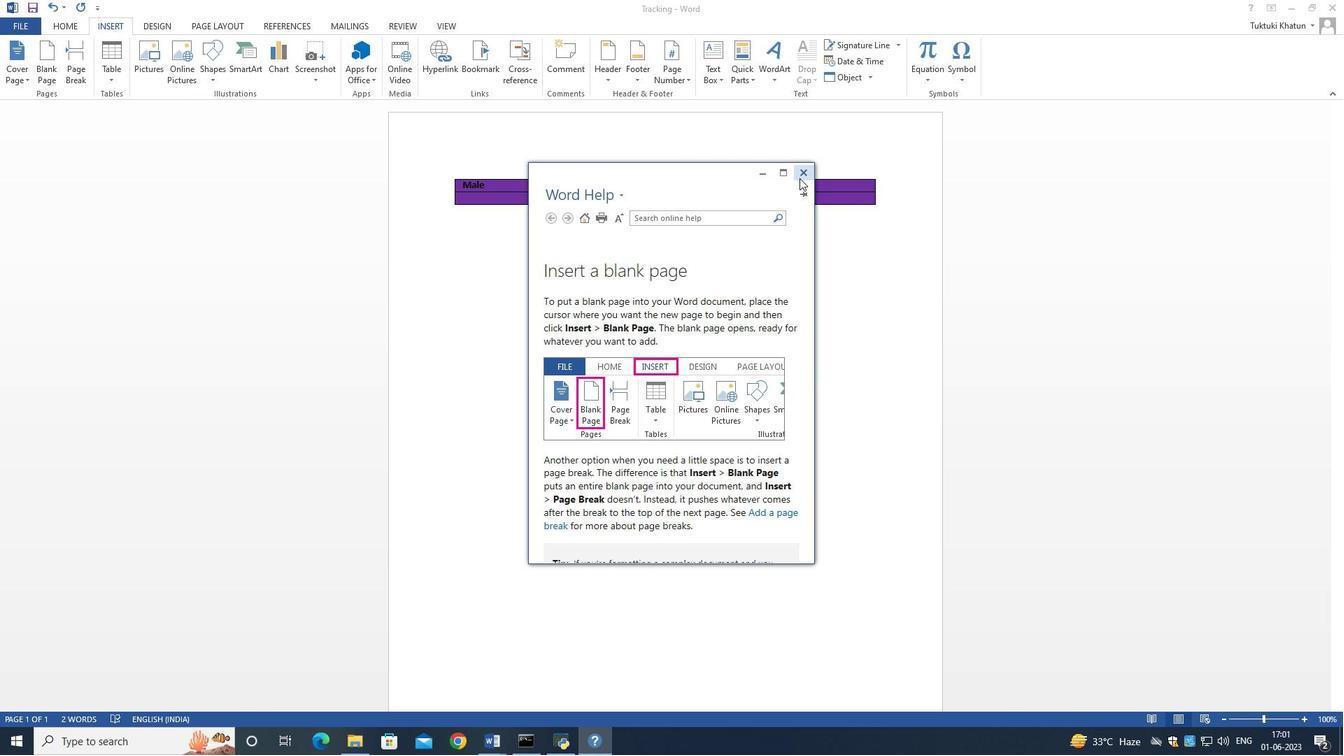 
Action: Mouse pressed left at (705, 62)
Screenshot: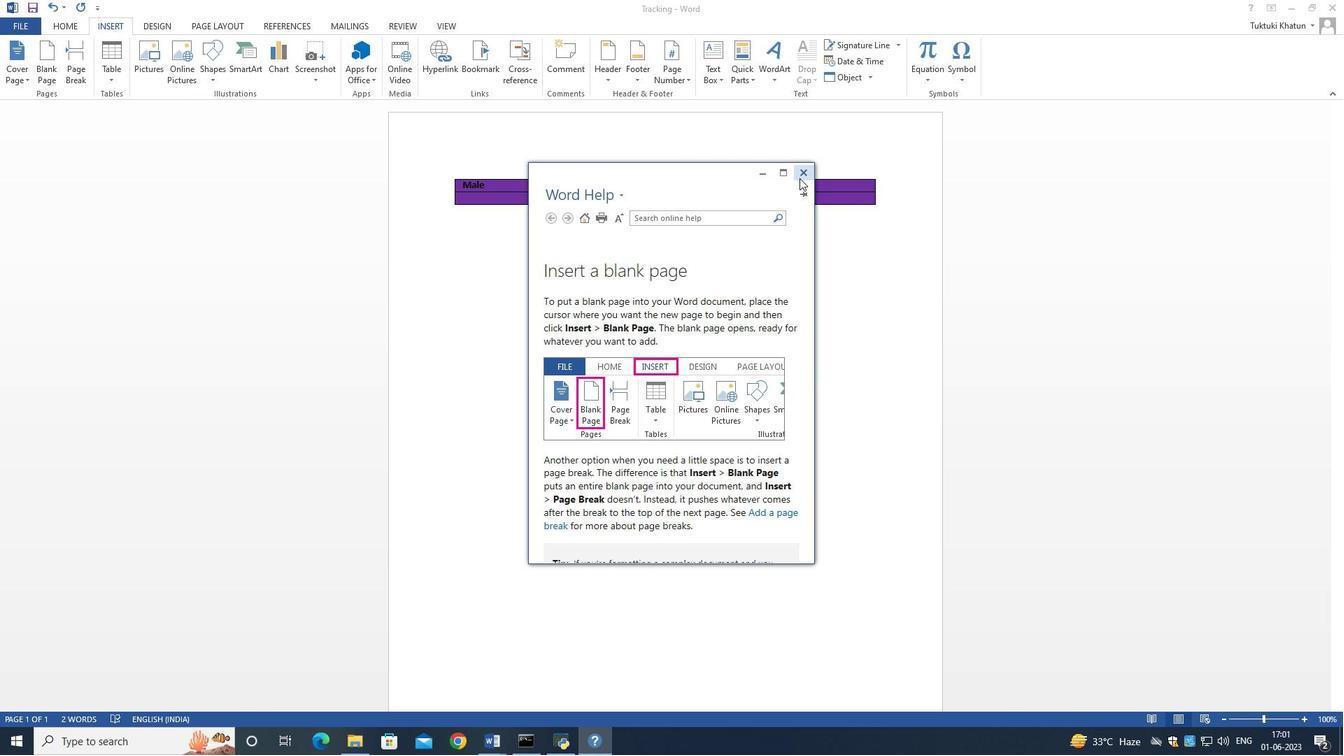 
Action: Mouse pressed left at (705, 62)
Screenshot: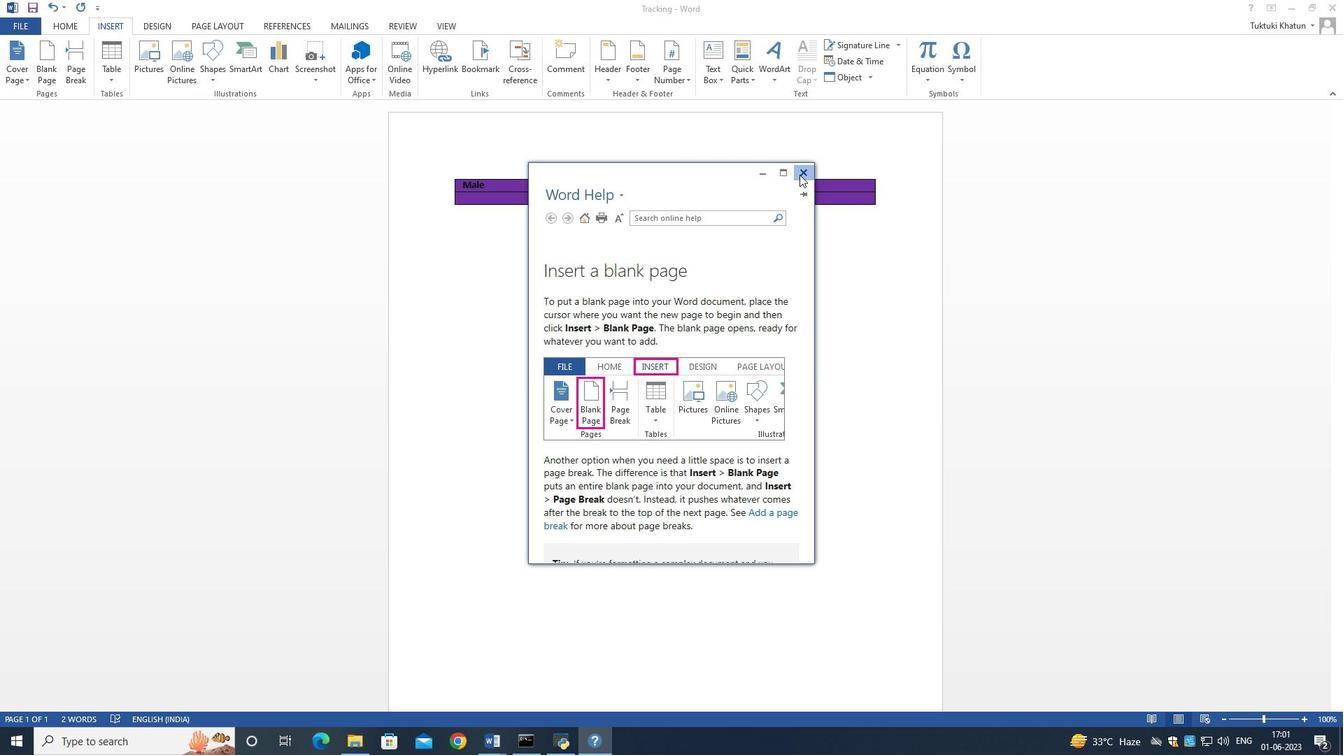 
Action: Mouse pressed left at (705, 62)
Screenshot: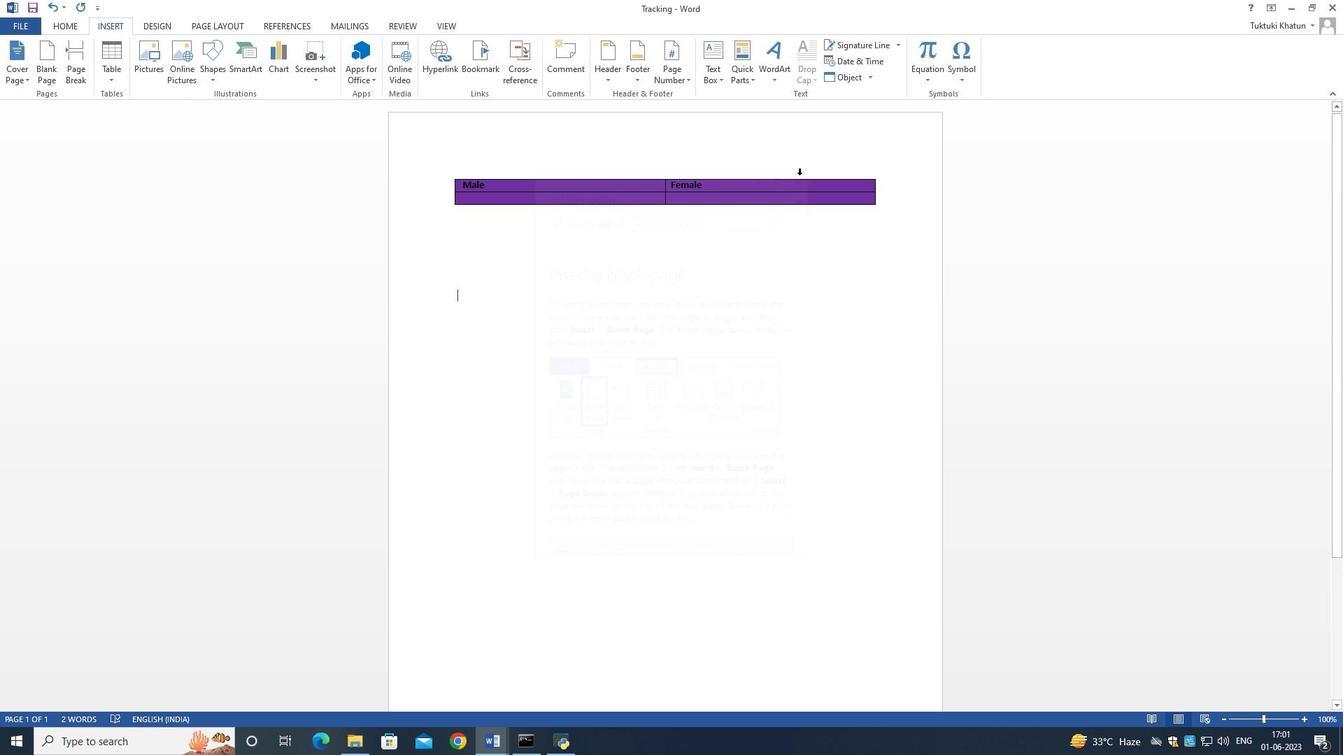 
Action: Mouse pressed left at (705, 62)
Screenshot: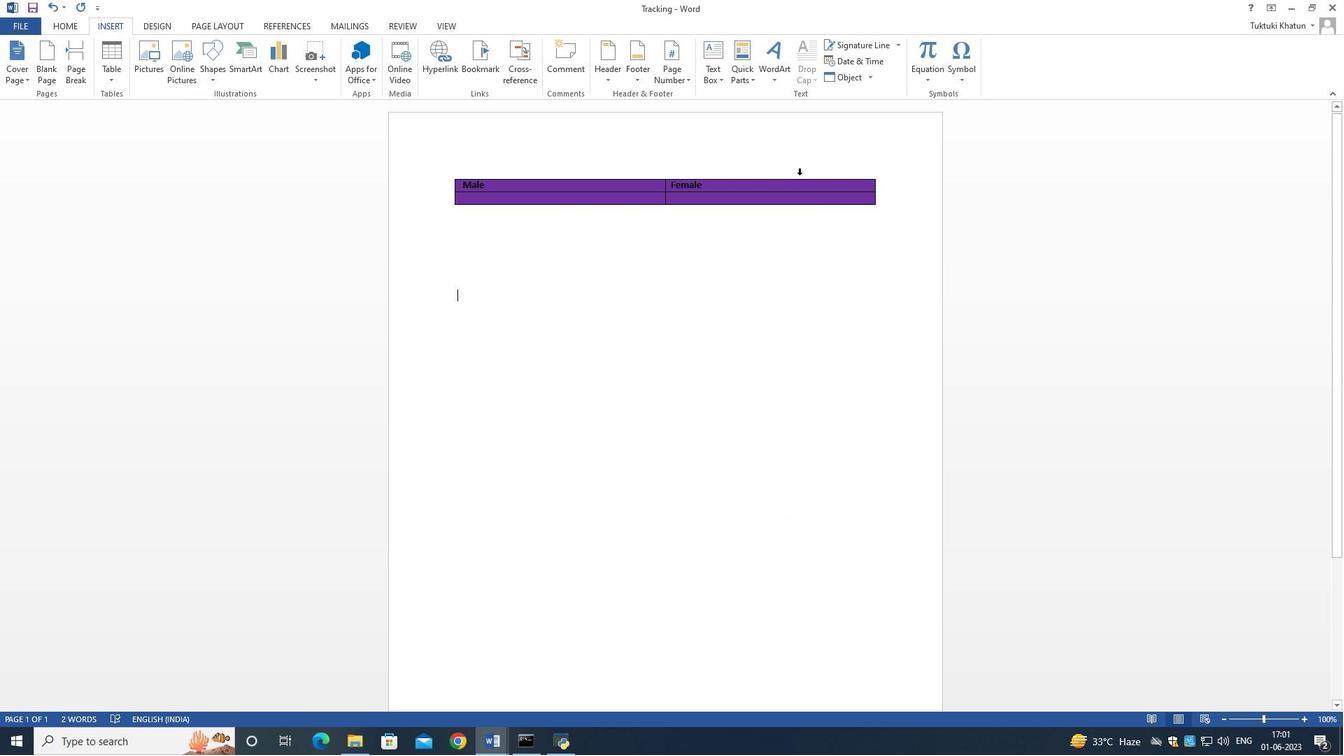 
Action: Mouse moved to (705, 76)
Screenshot: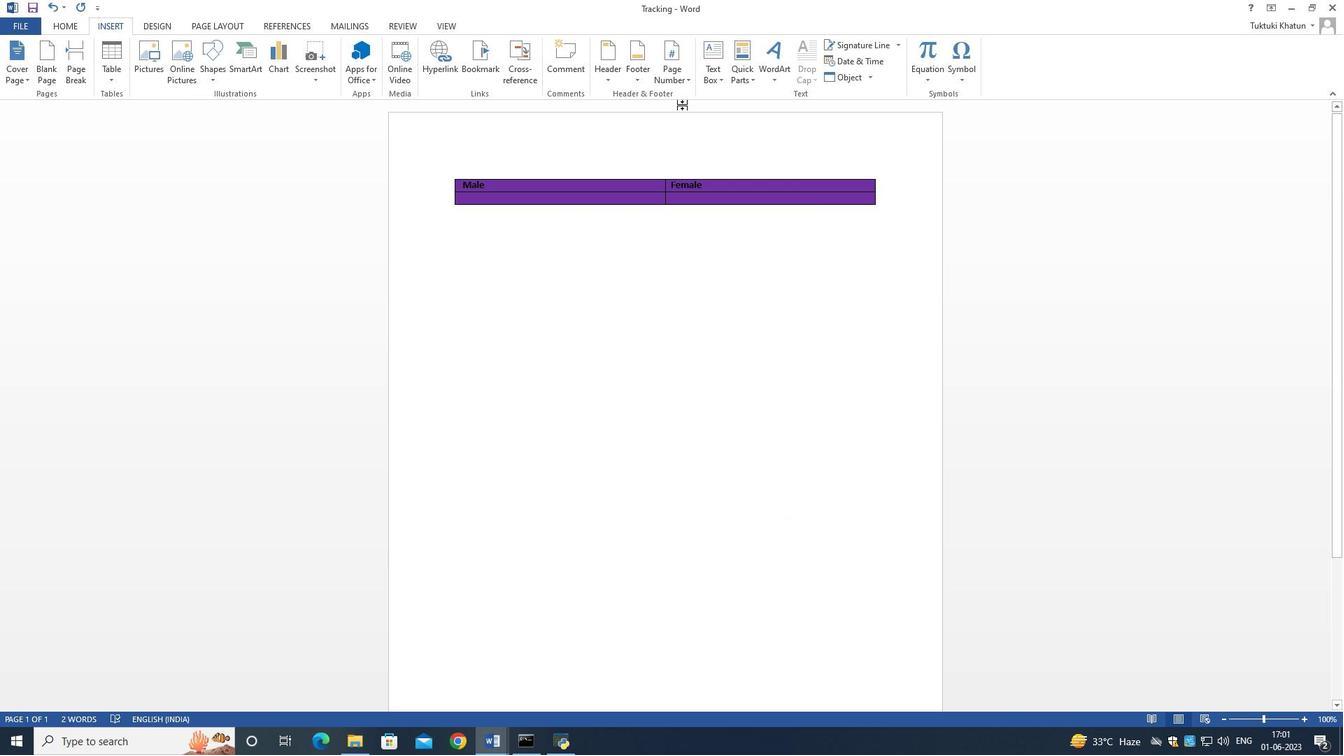 
Action: Mouse pressed left at (705, 76)
Screenshot: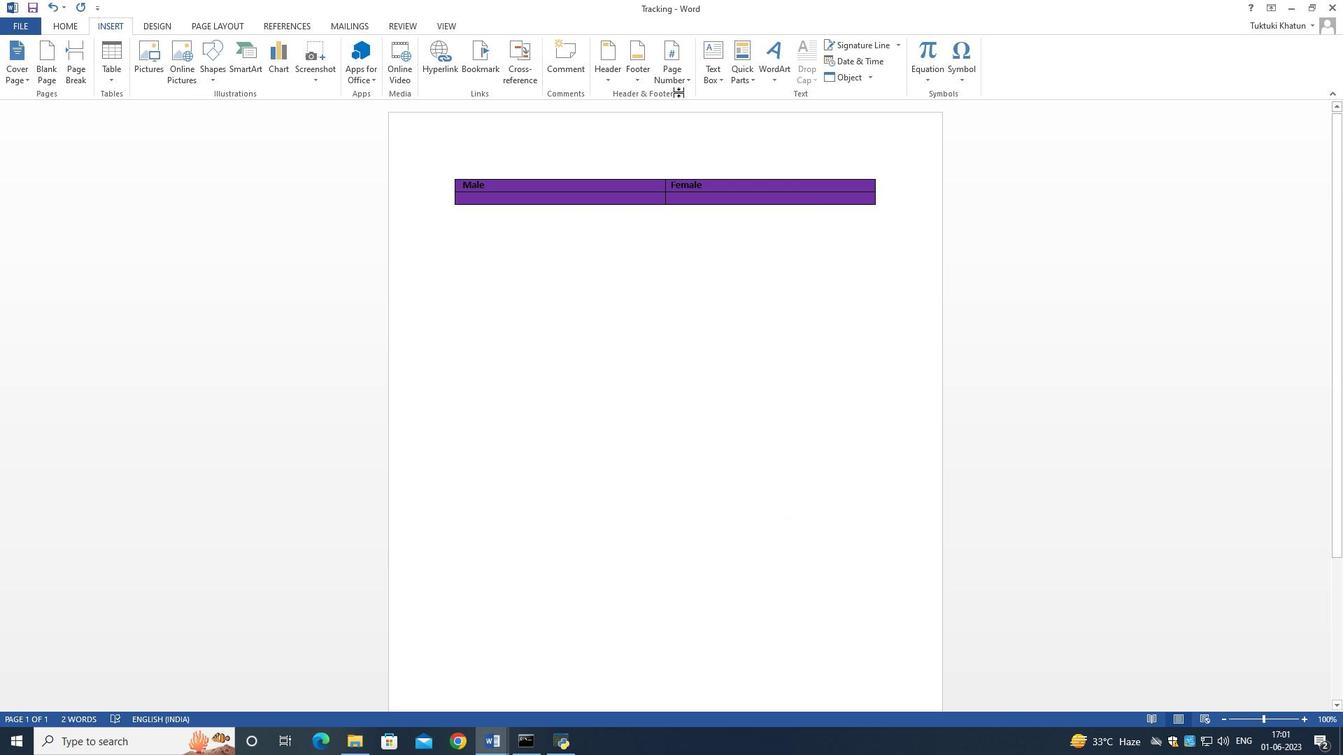 
Action: Mouse pressed left at (705, 76)
Screenshot: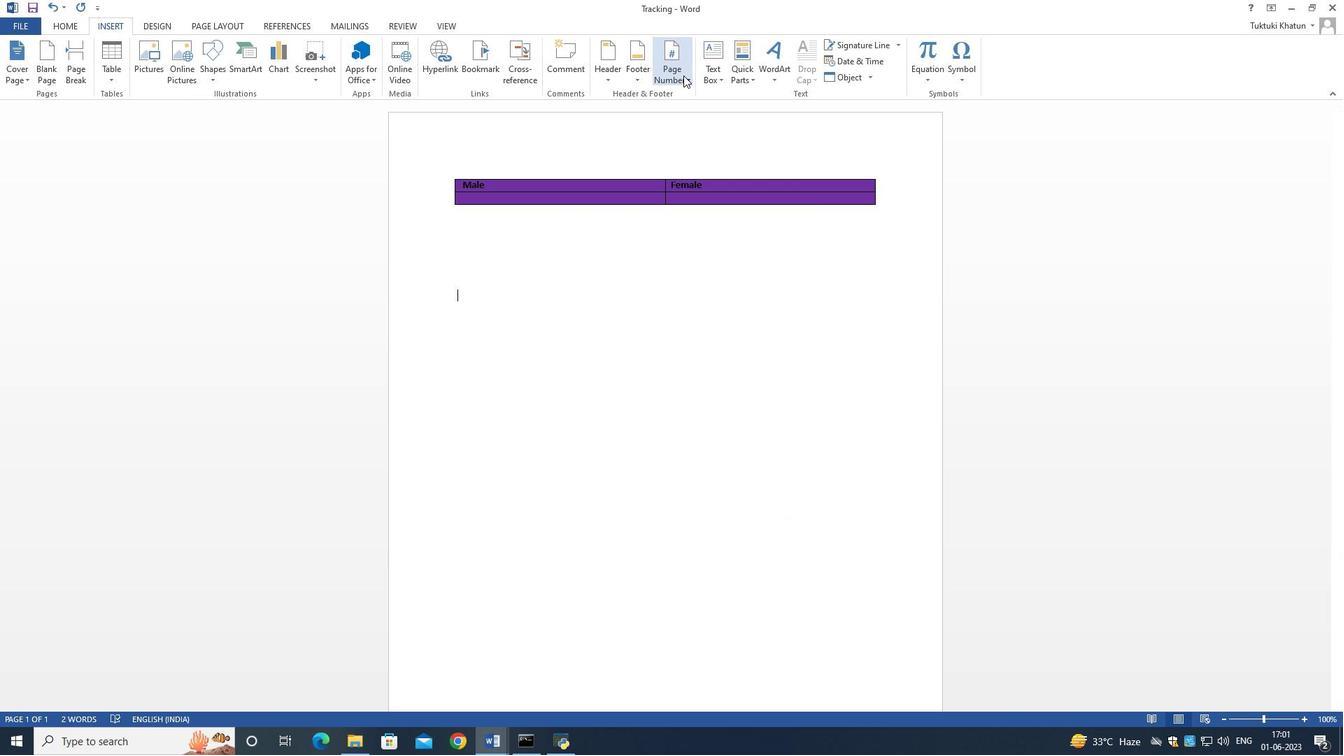 
Action: Mouse pressed left at (705, 76)
Screenshot: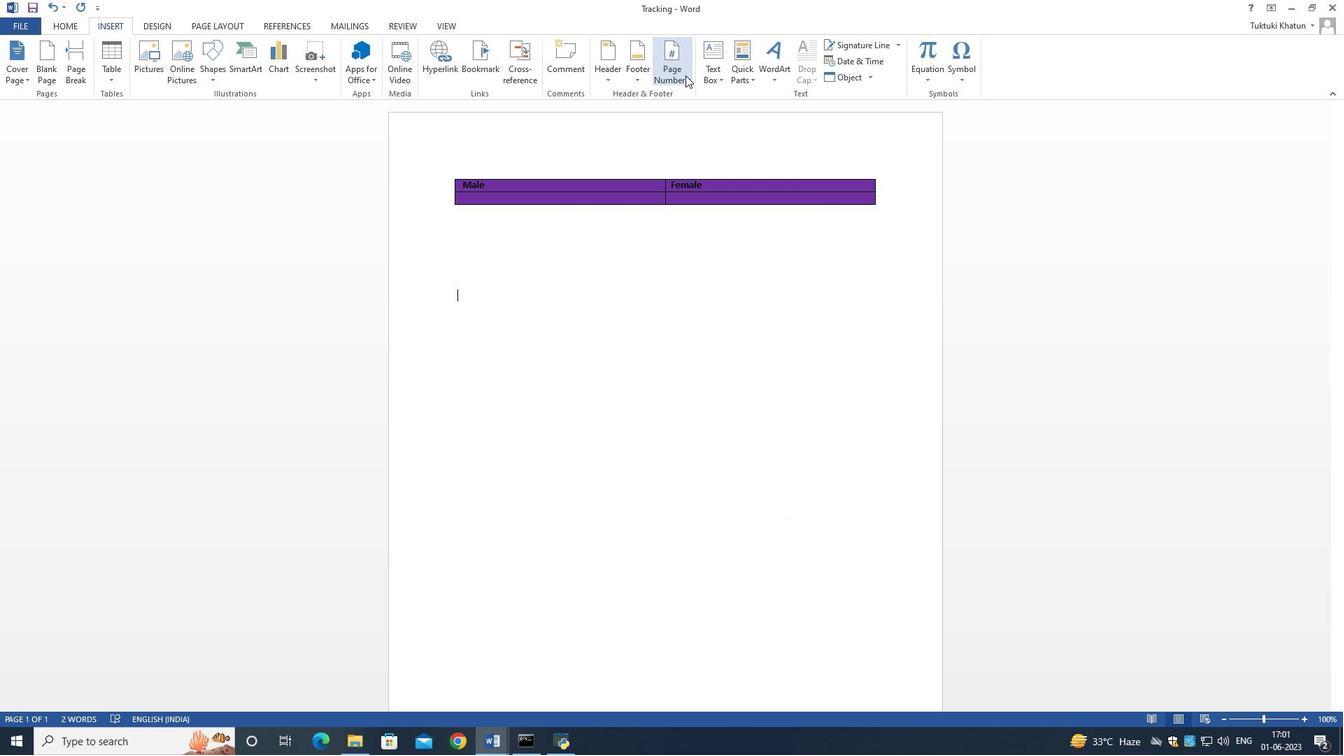 
Action: Mouse pressed left at (705, 76)
Screenshot: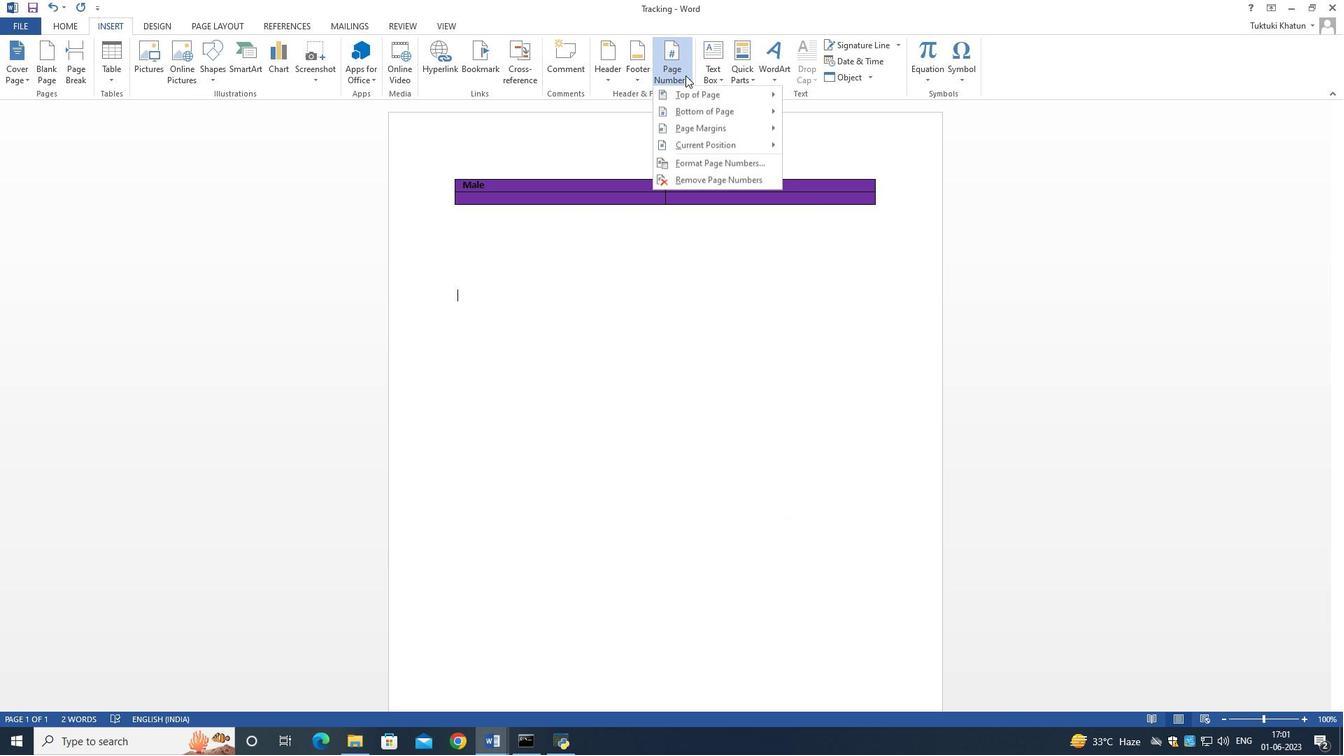 
Action: Mouse pressed left at (705, 76)
Screenshot: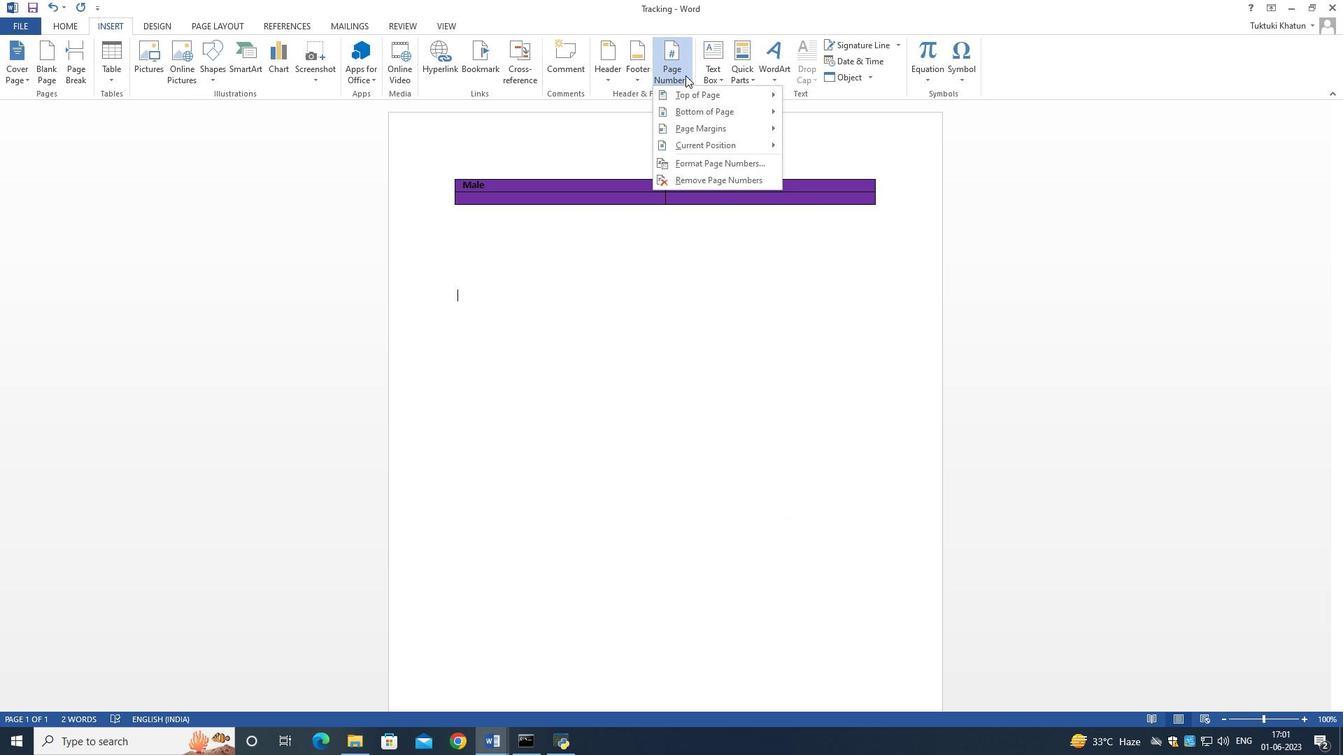 
Action: Mouse pressed left at (705, 76)
Screenshot: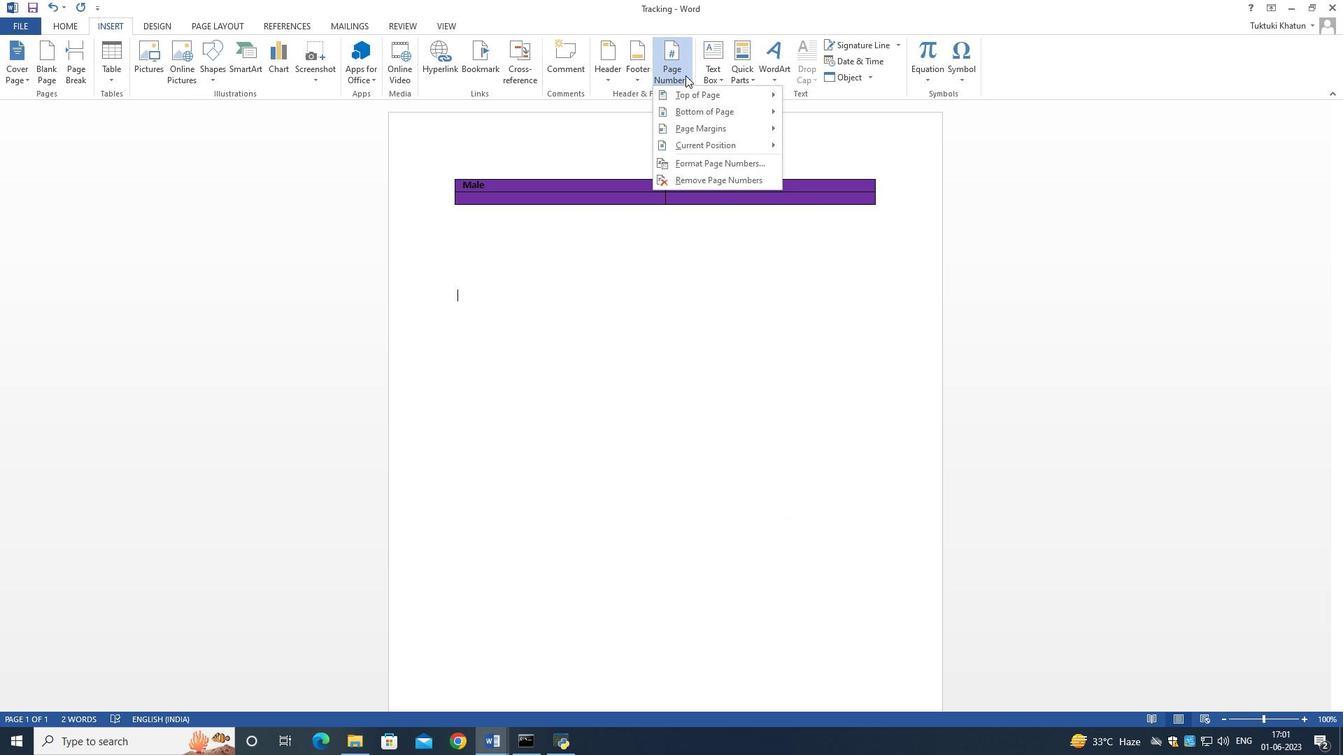 
Action: Mouse pressed left at (705, 76)
Screenshot: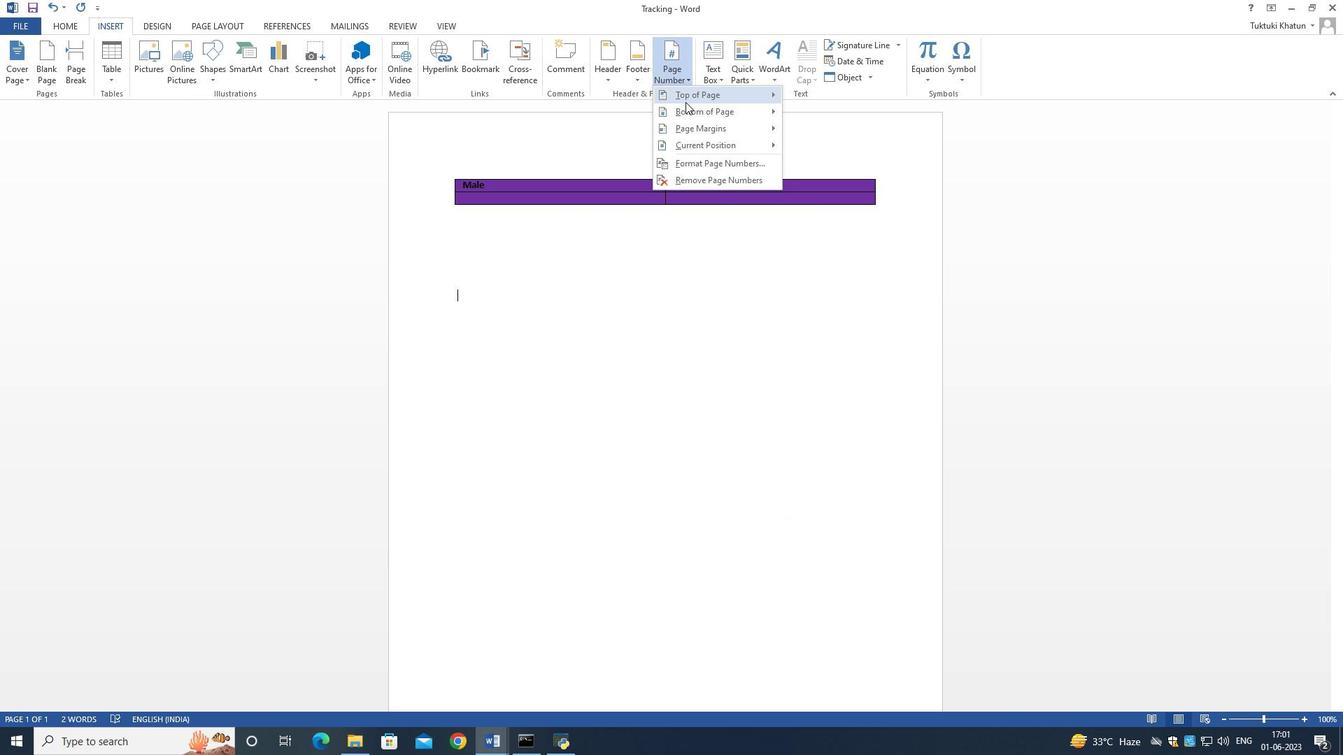 
Action: Mouse pressed left at (705, 76)
Screenshot: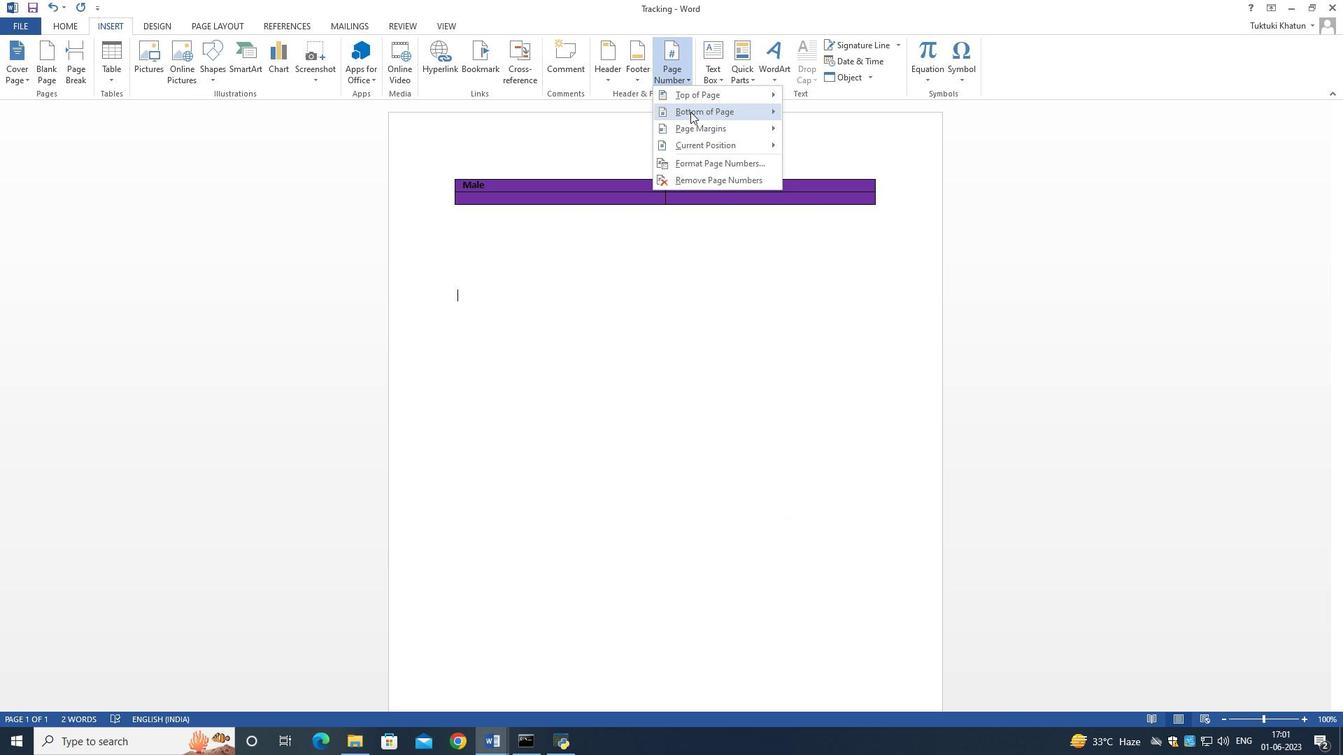 
Action: Mouse pressed left at (705, 76)
Screenshot: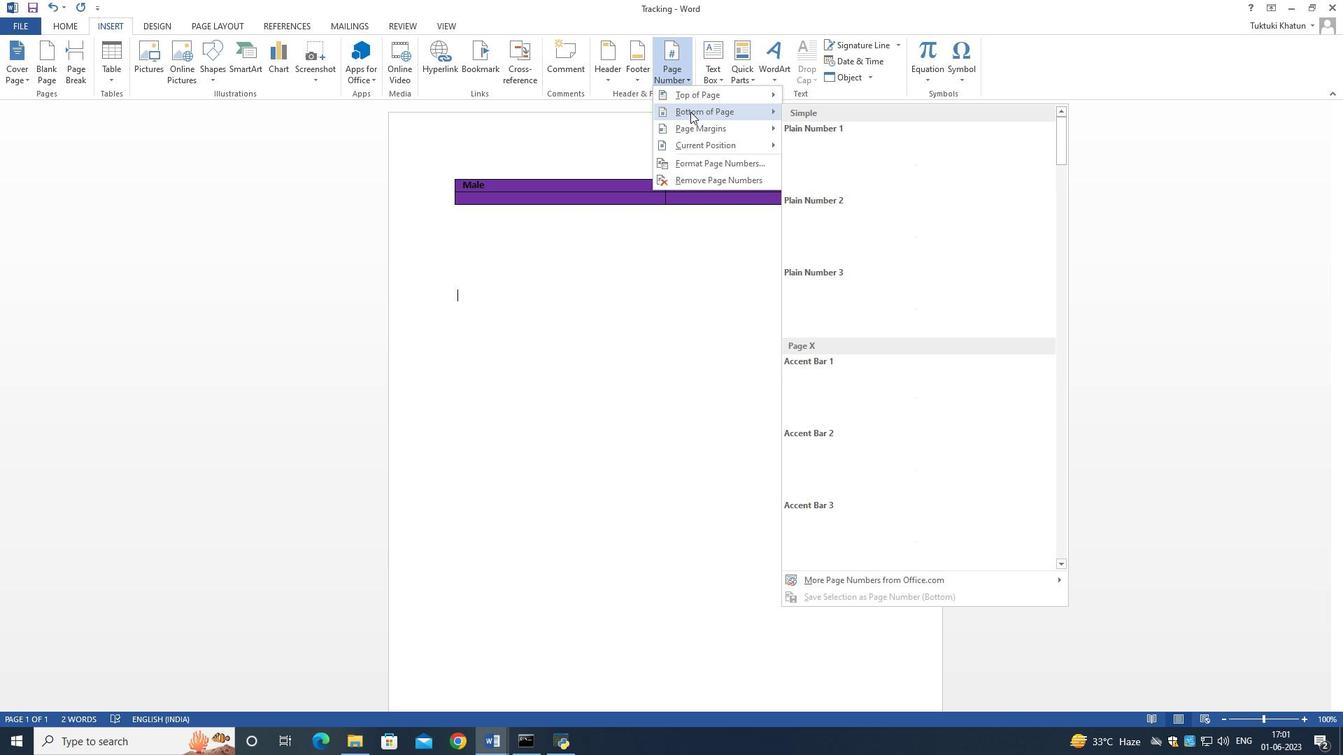 
Action: Mouse pressed left at (705, 76)
Screenshot: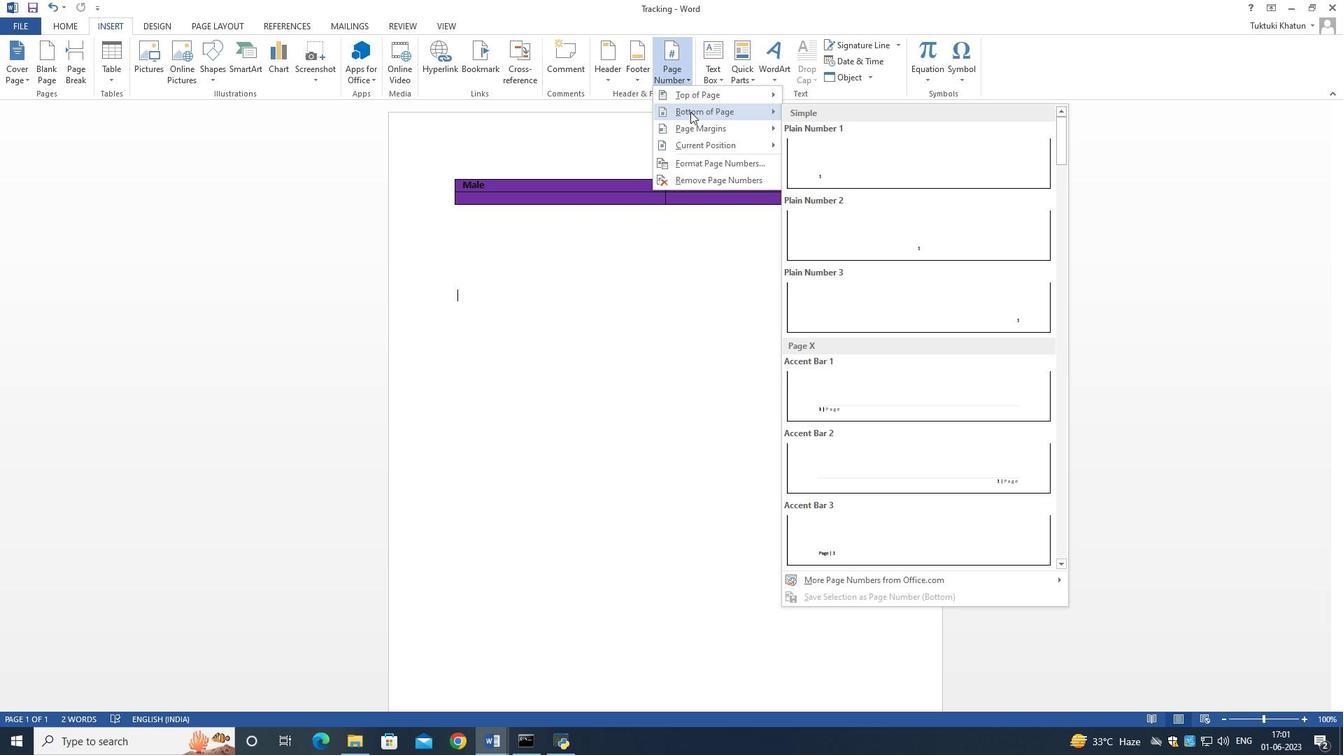 
Action: Mouse pressed left at (705, 76)
Screenshot: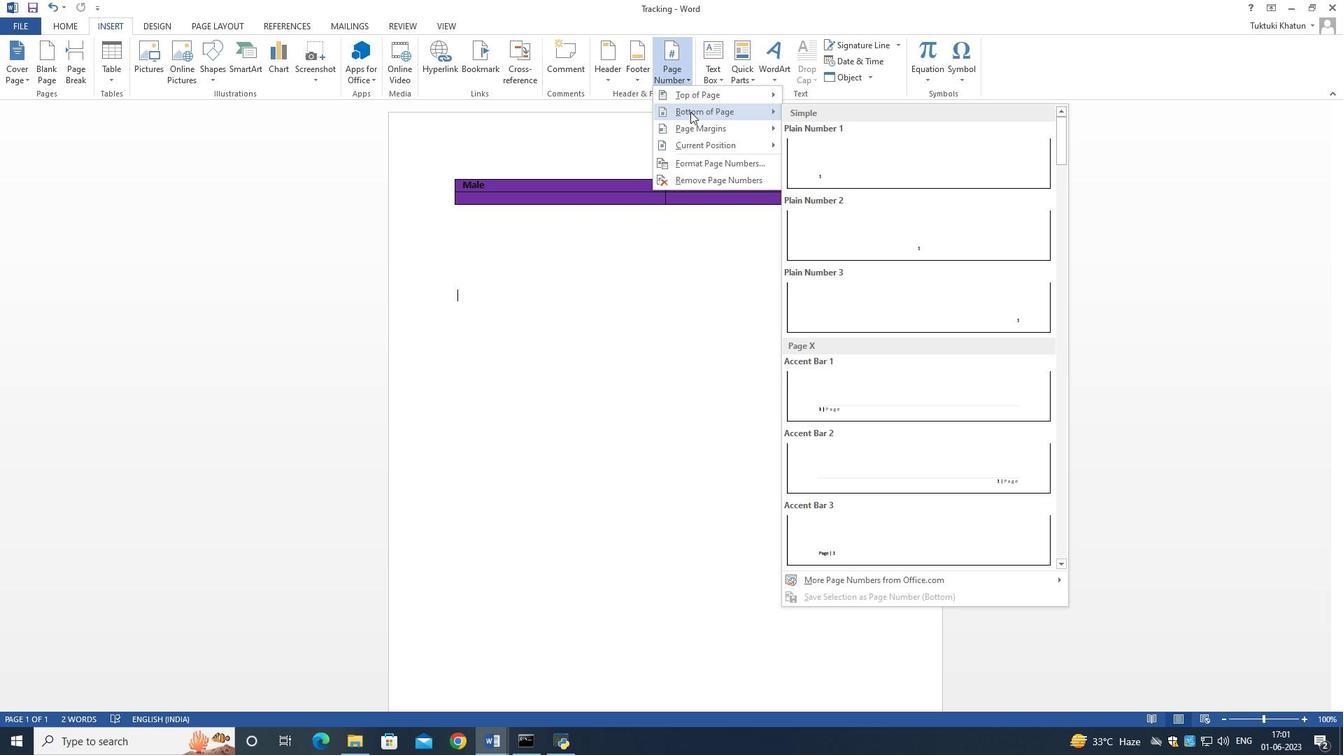 
Action: Mouse pressed left at (705, 76)
Screenshot: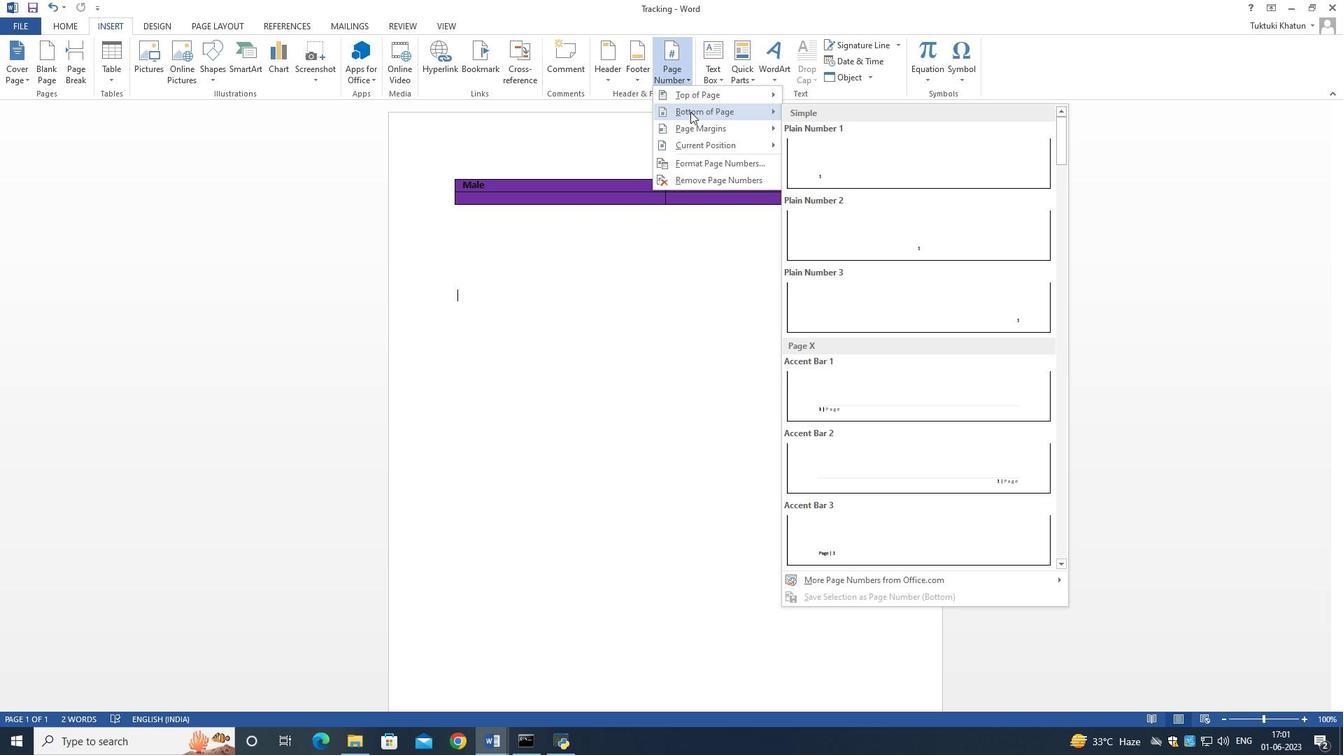 
Action: Mouse pressed left at (705, 76)
Screenshot: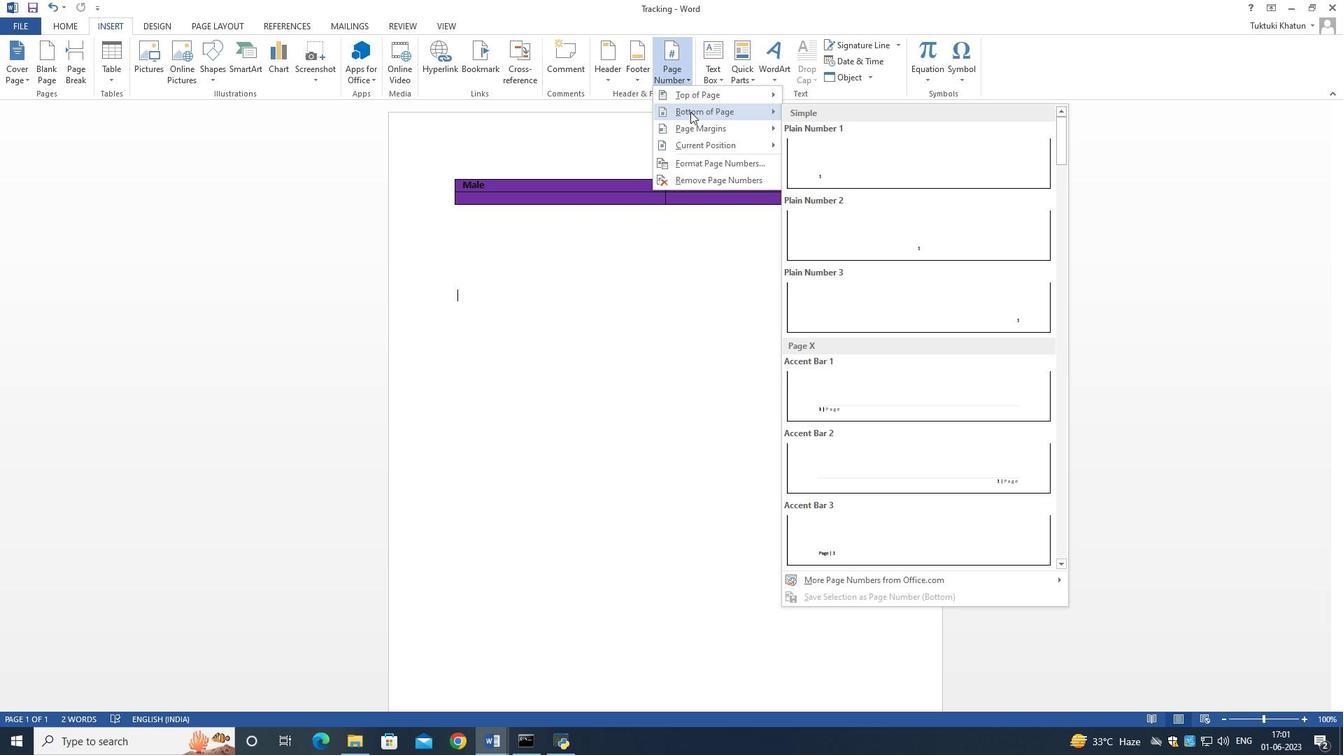 
Action: Mouse moved to (705, 68)
Screenshot: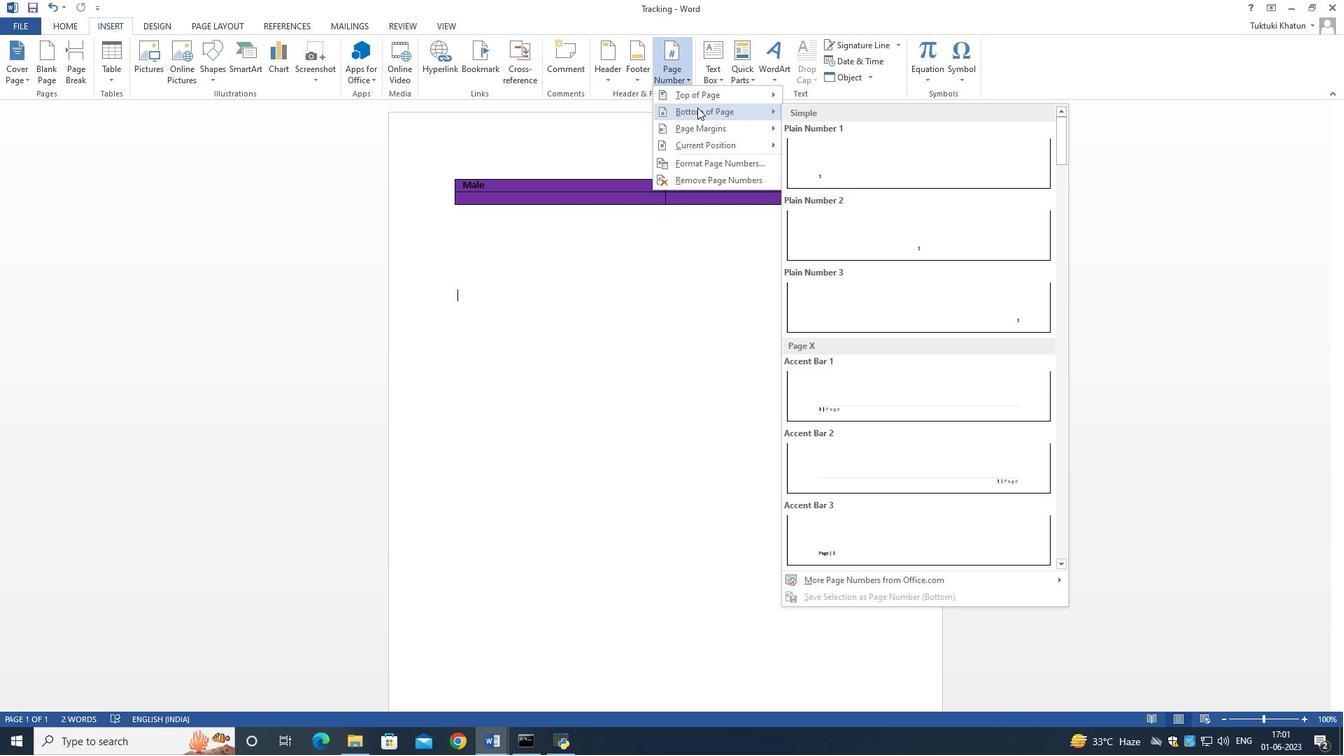 
Action: Mouse pressed left at (705, 68)
Screenshot: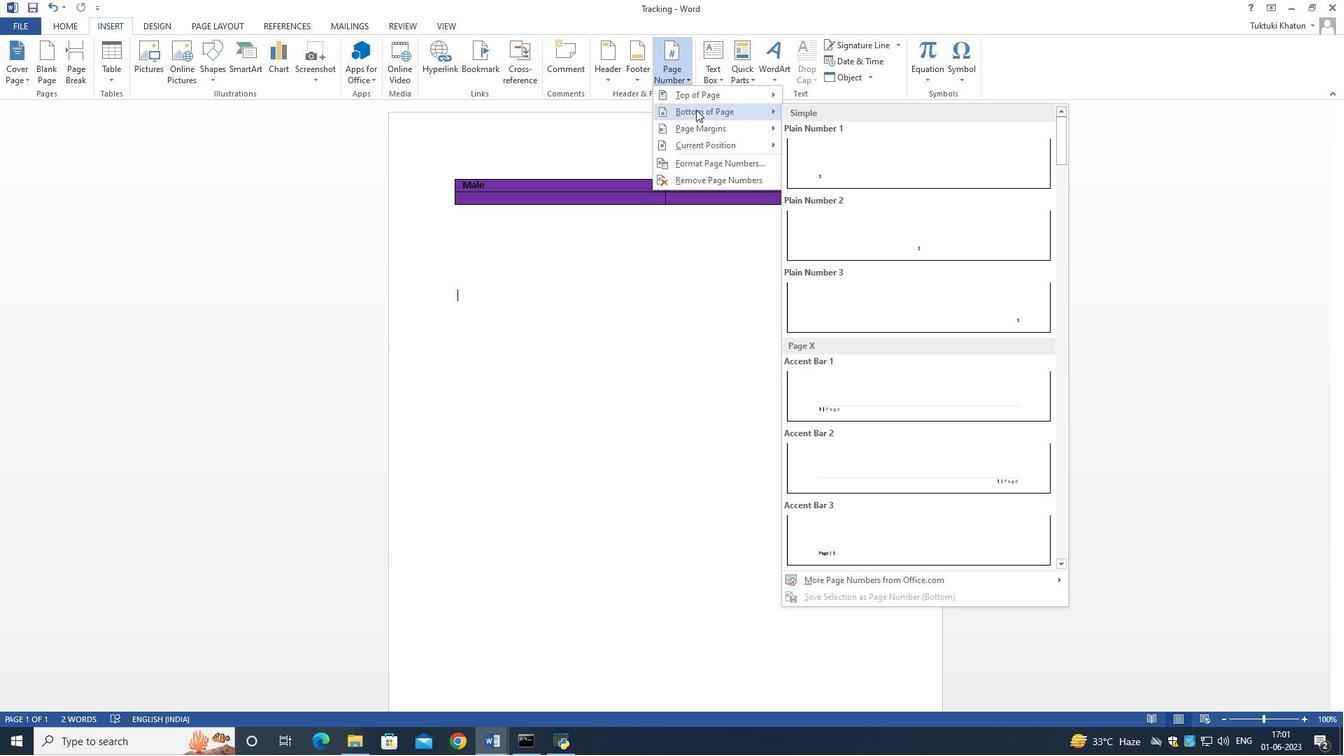 
Action: Mouse pressed left at (705, 68)
Screenshot: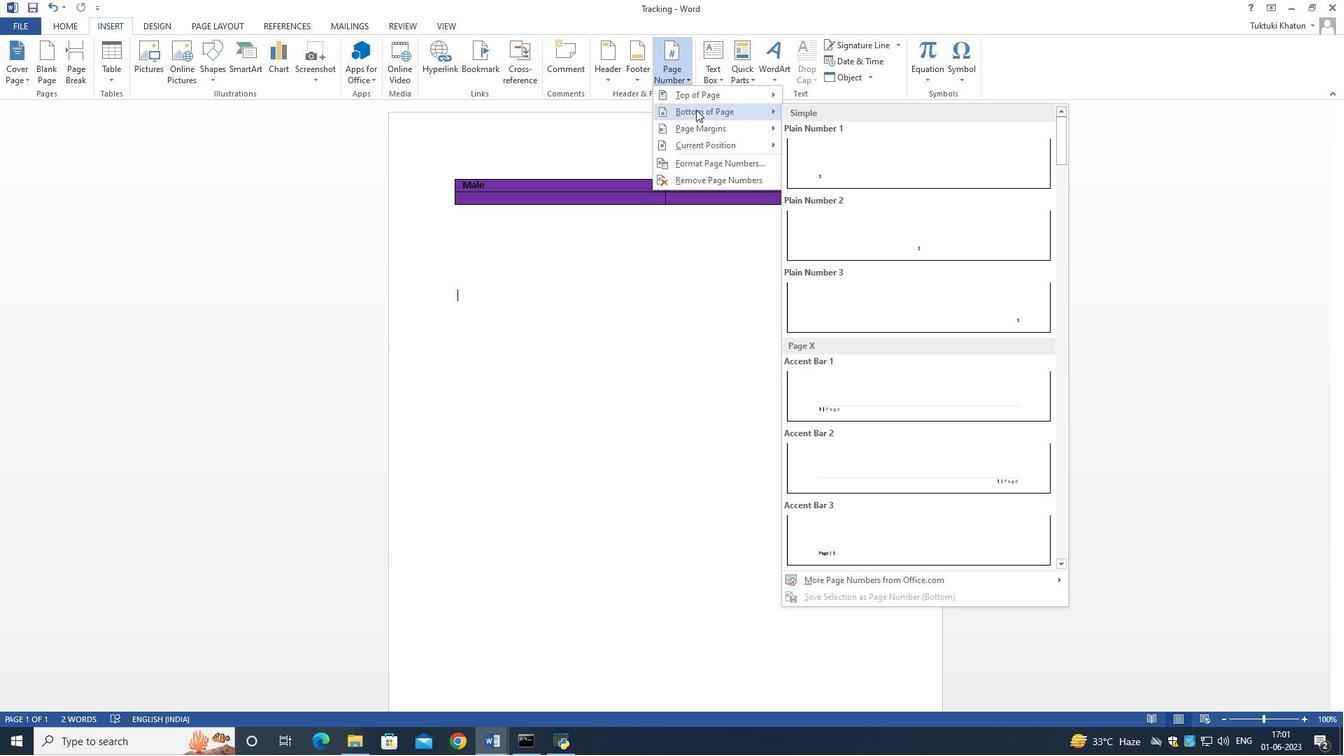 
Action: Mouse pressed left at (705, 68)
Screenshot: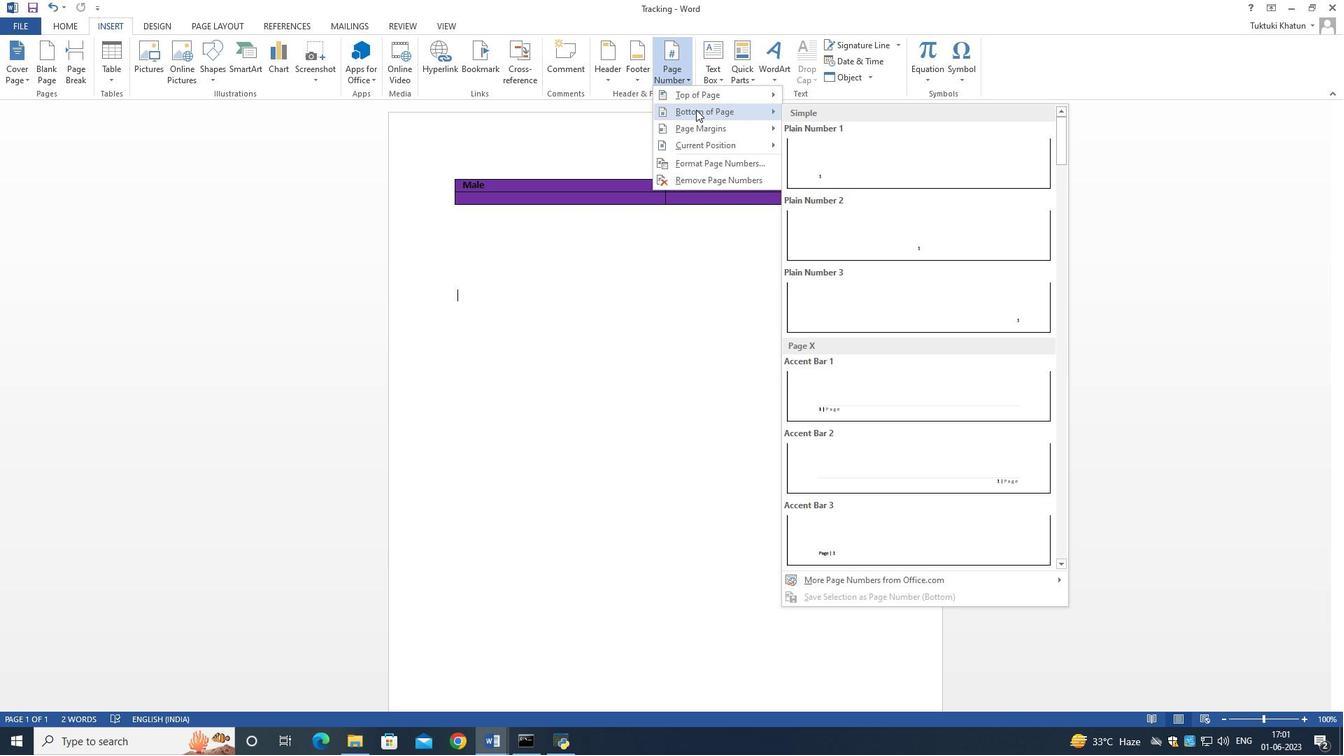
Action: Mouse pressed left at (705, 68)
Screenshot: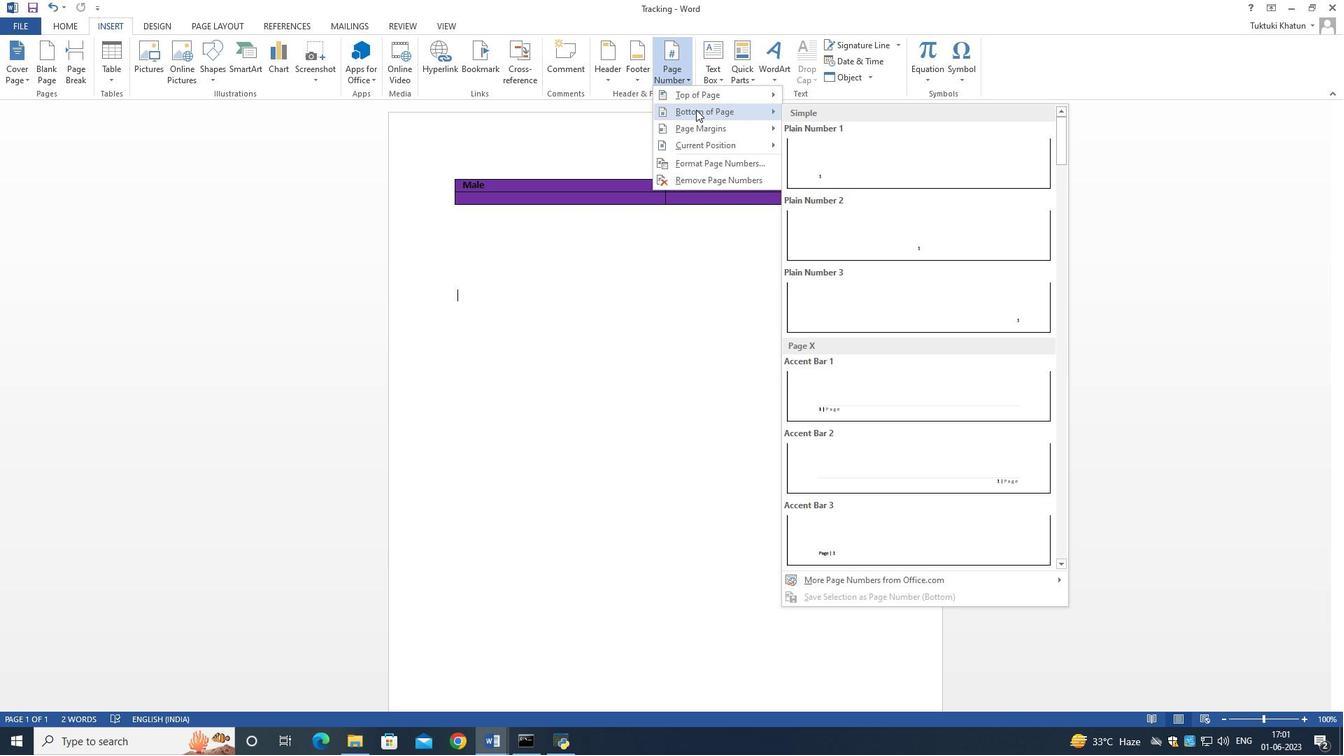 
Action: Mouse pressed left at (705, 68)
Screenshot: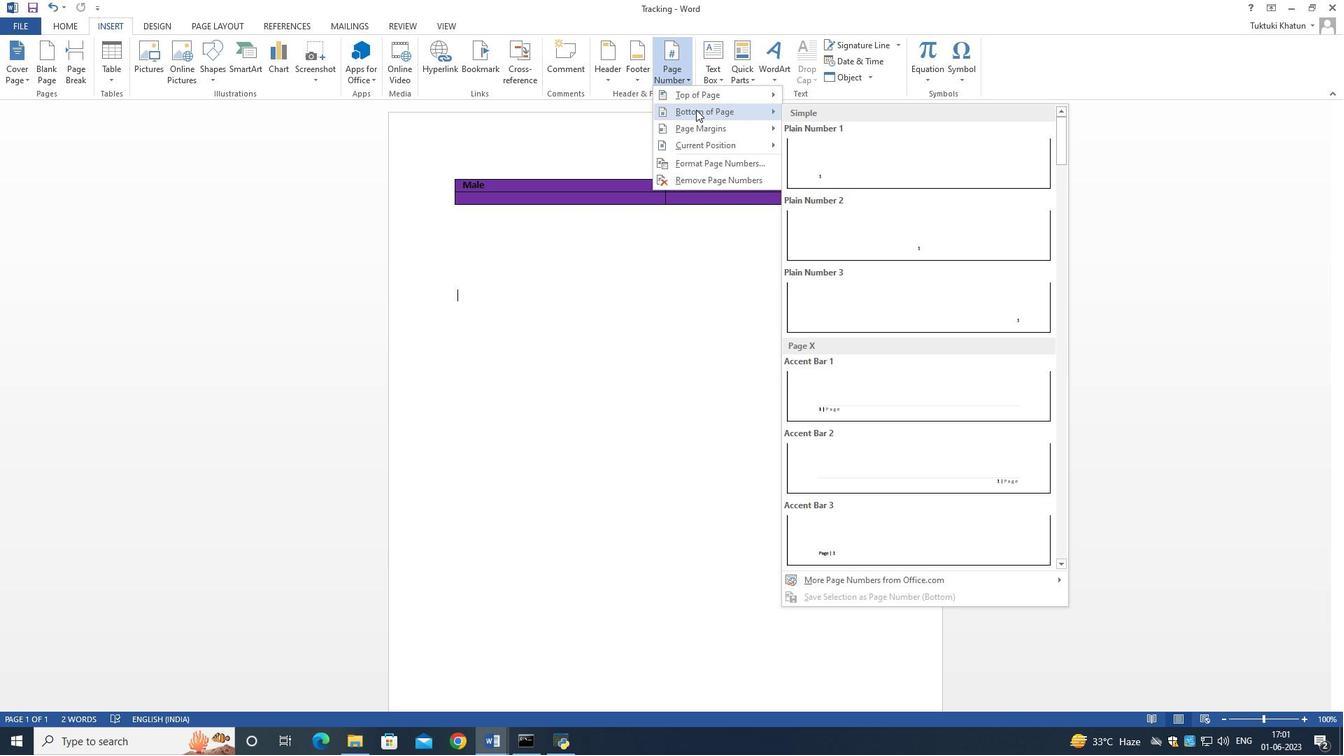 
Action: Mouse pressed left at (705, 68)
Screenshot: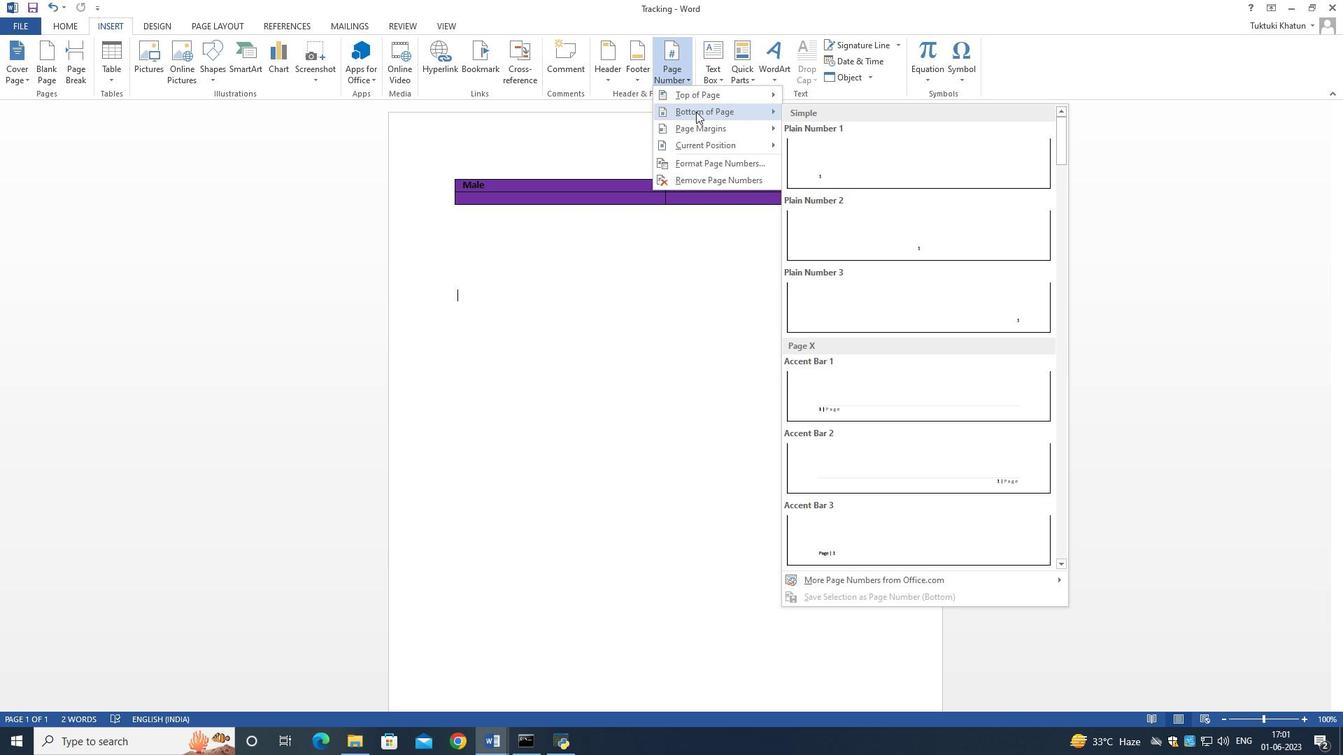 
Action: Mouse pressed left at (705, 68)
Screenshot: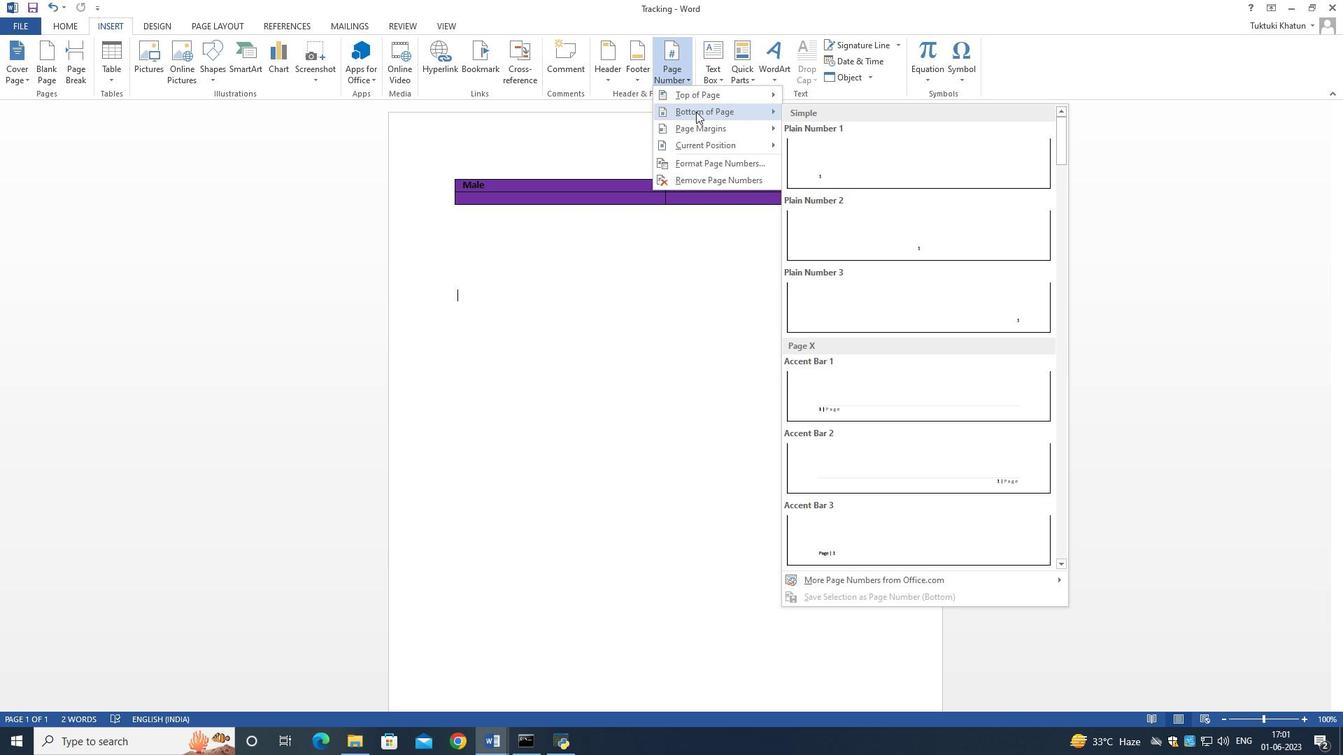 
Action: Mouse pressed left at (705, 68)
Screenshot: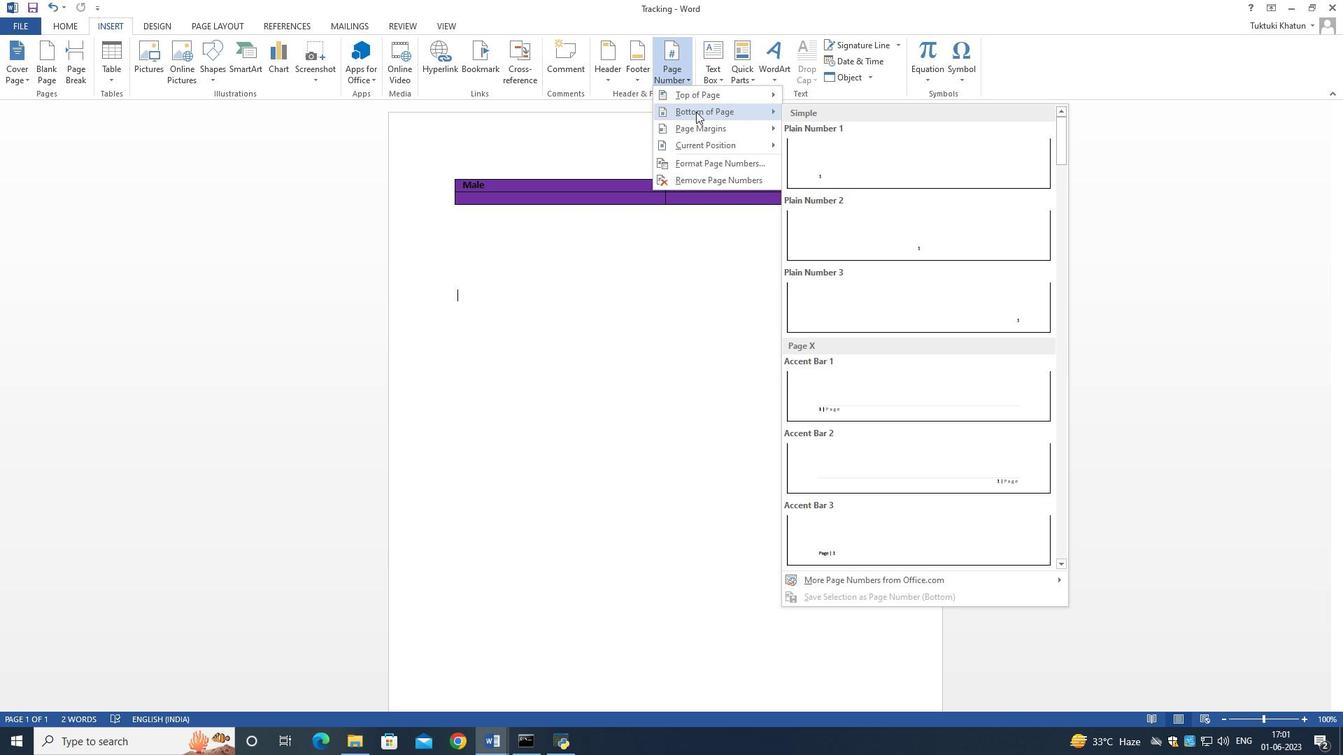 
Action: Mouse moved to (709, 53)
Screenshot: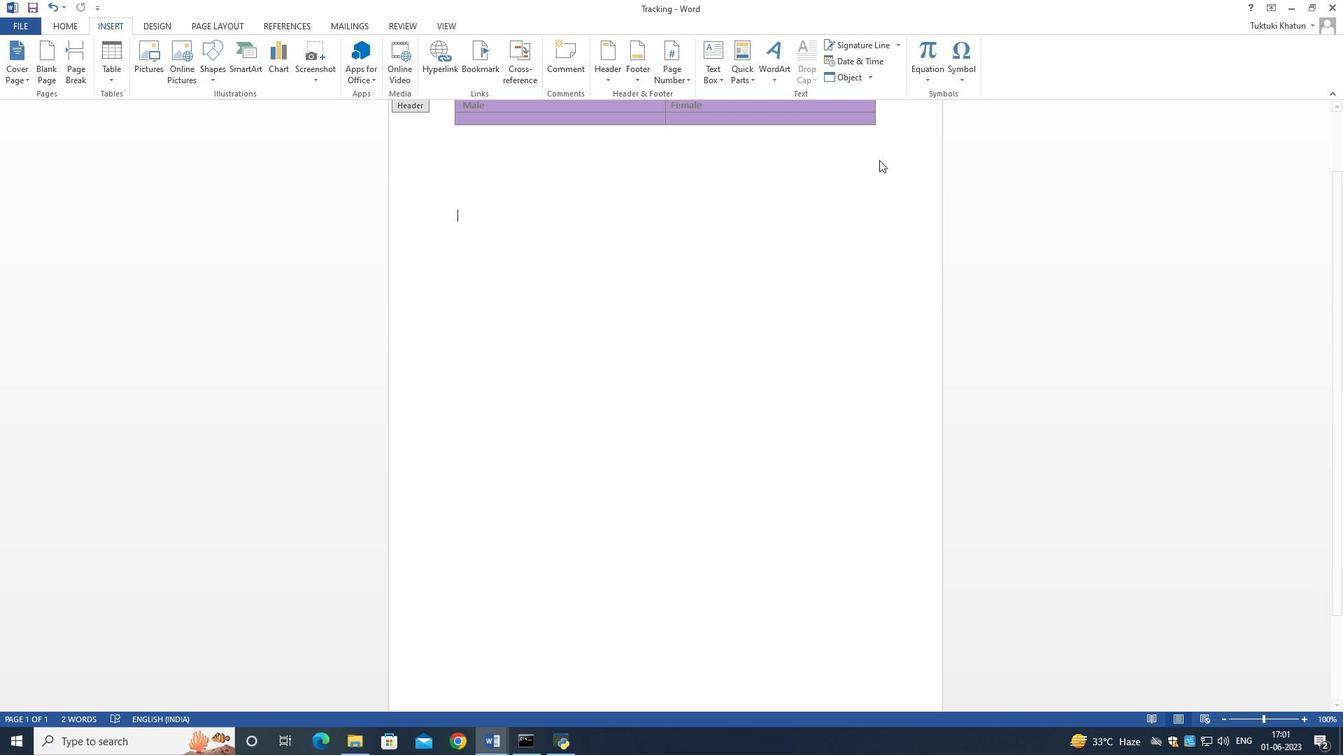 
Action: Mouse pressed left at (709, 53)
Screenshot: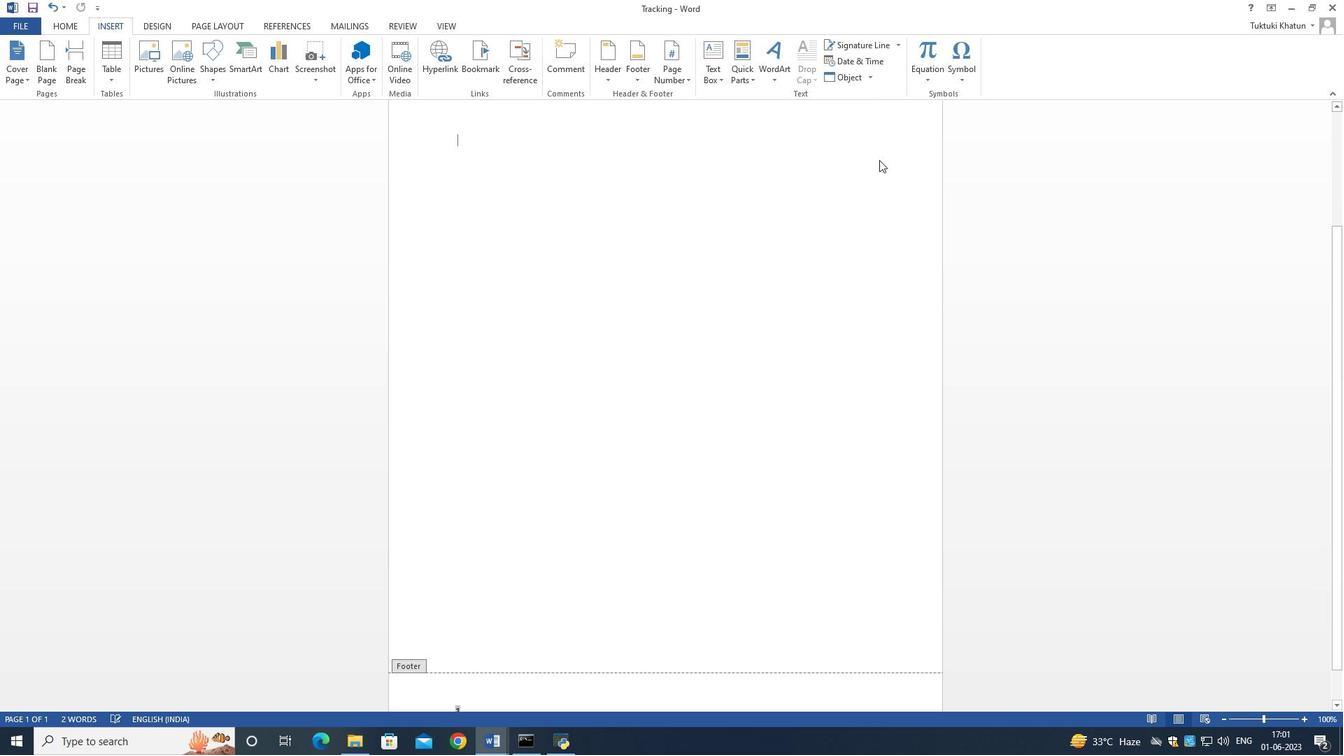 
Action: Mouse pressed left at (709, 53)
Screenshot: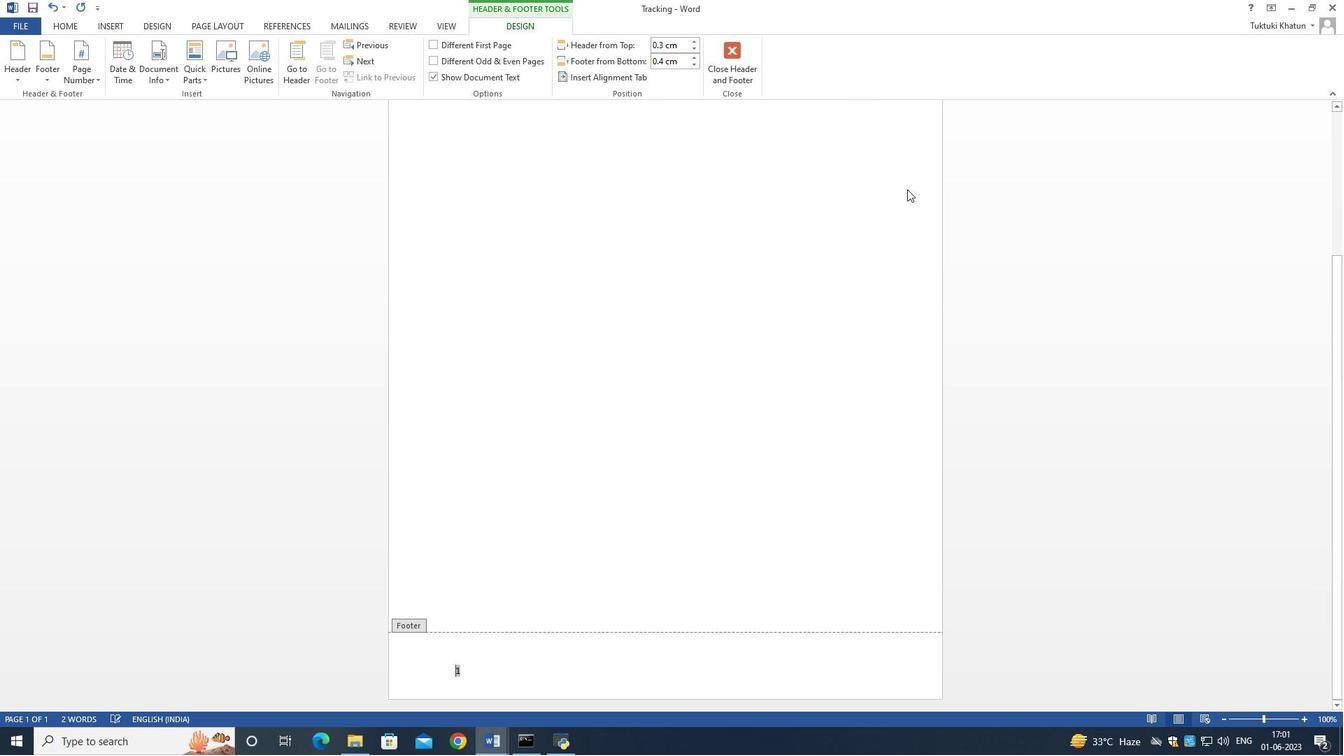 
Action: Mouse pressed left at (709, 53)
Screenshot: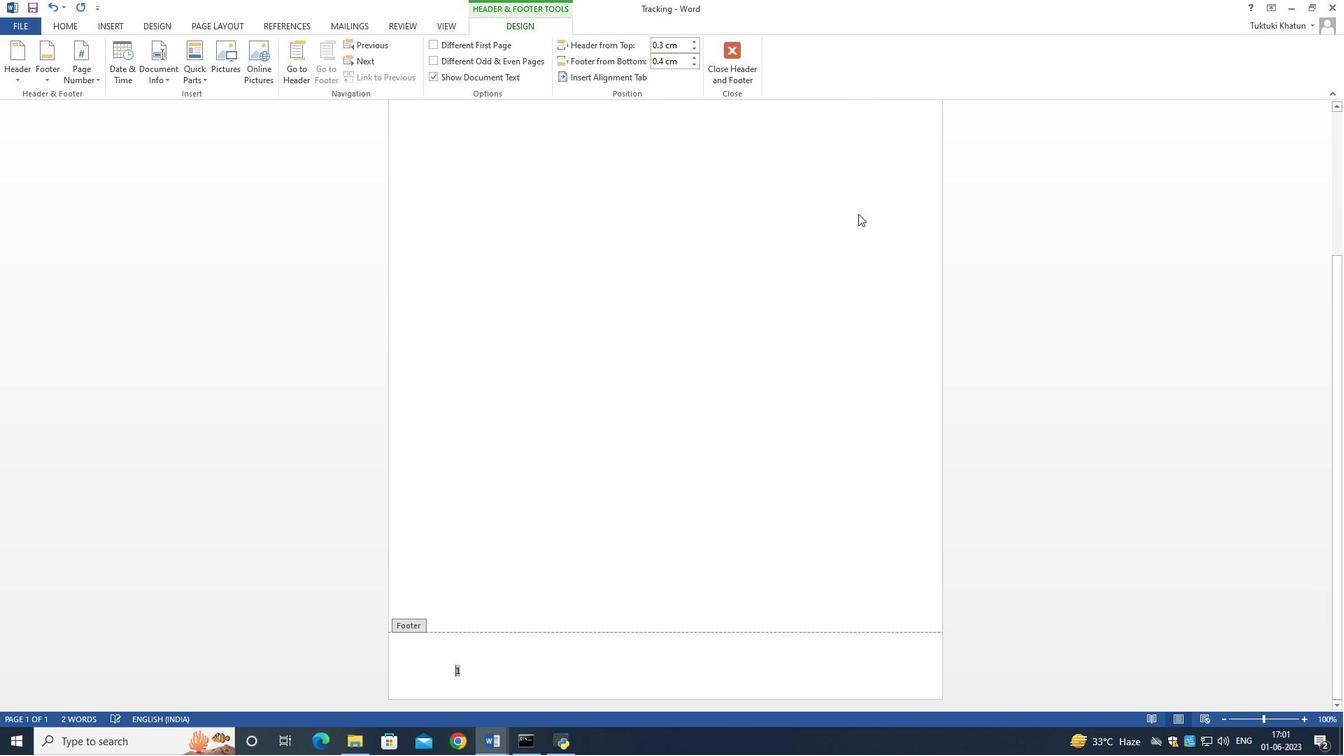 
Action: Mouse pressed left at (709, 53)
Screenshot: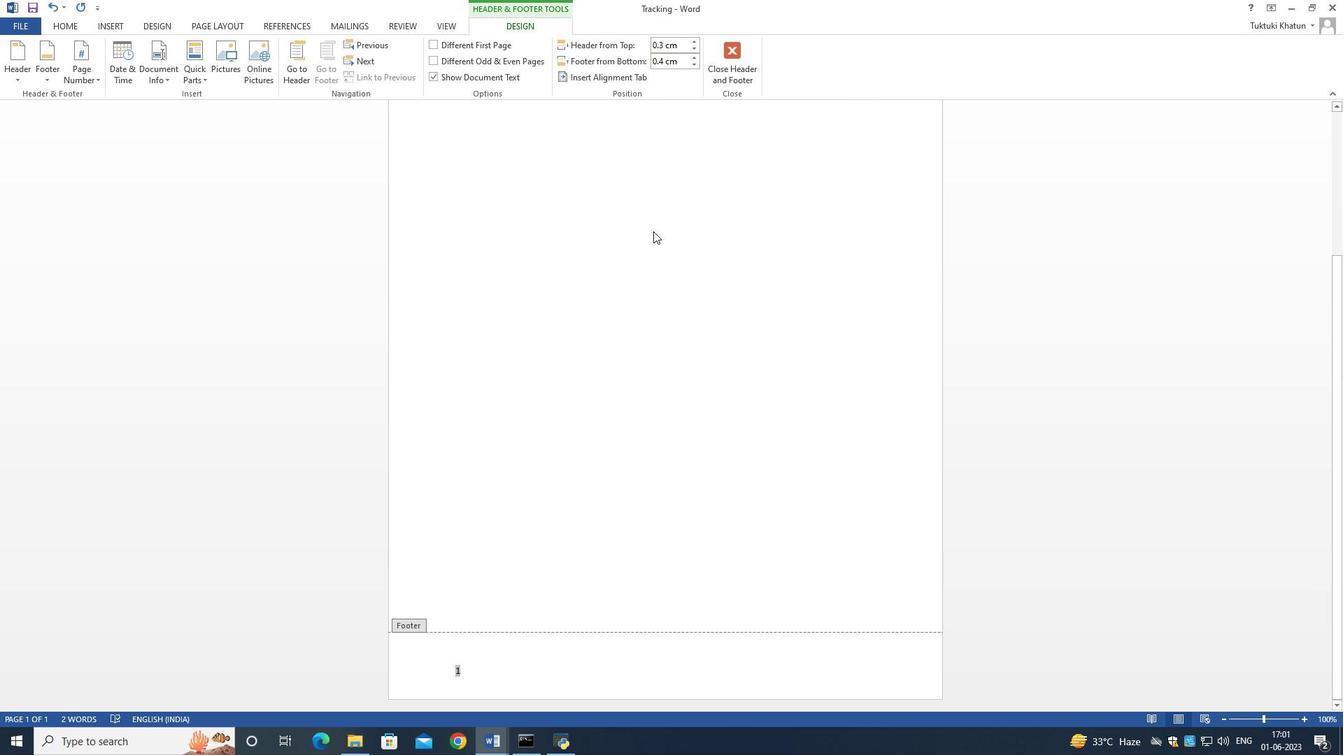
Action: Mouse pressed left at (709, 53)
Screenshot: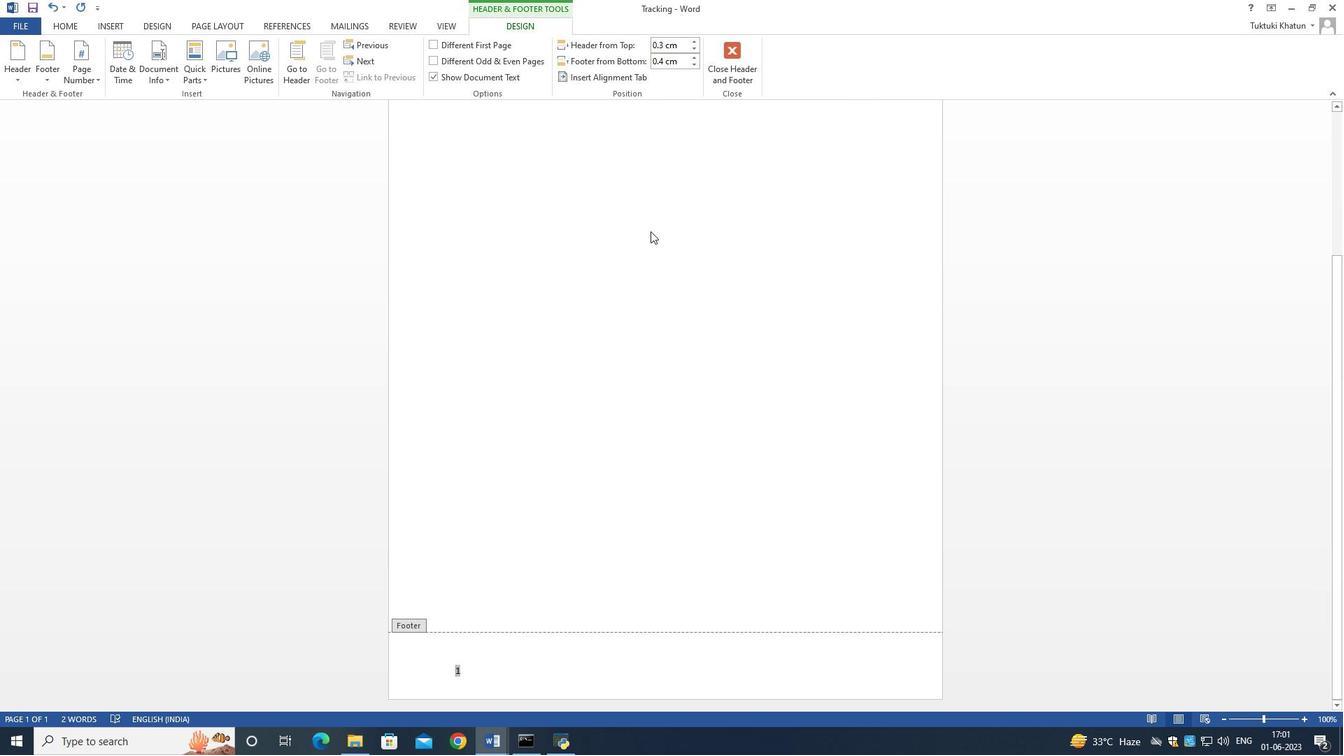 
Action: Mouse pressed left at (709, 53)
Screenshot: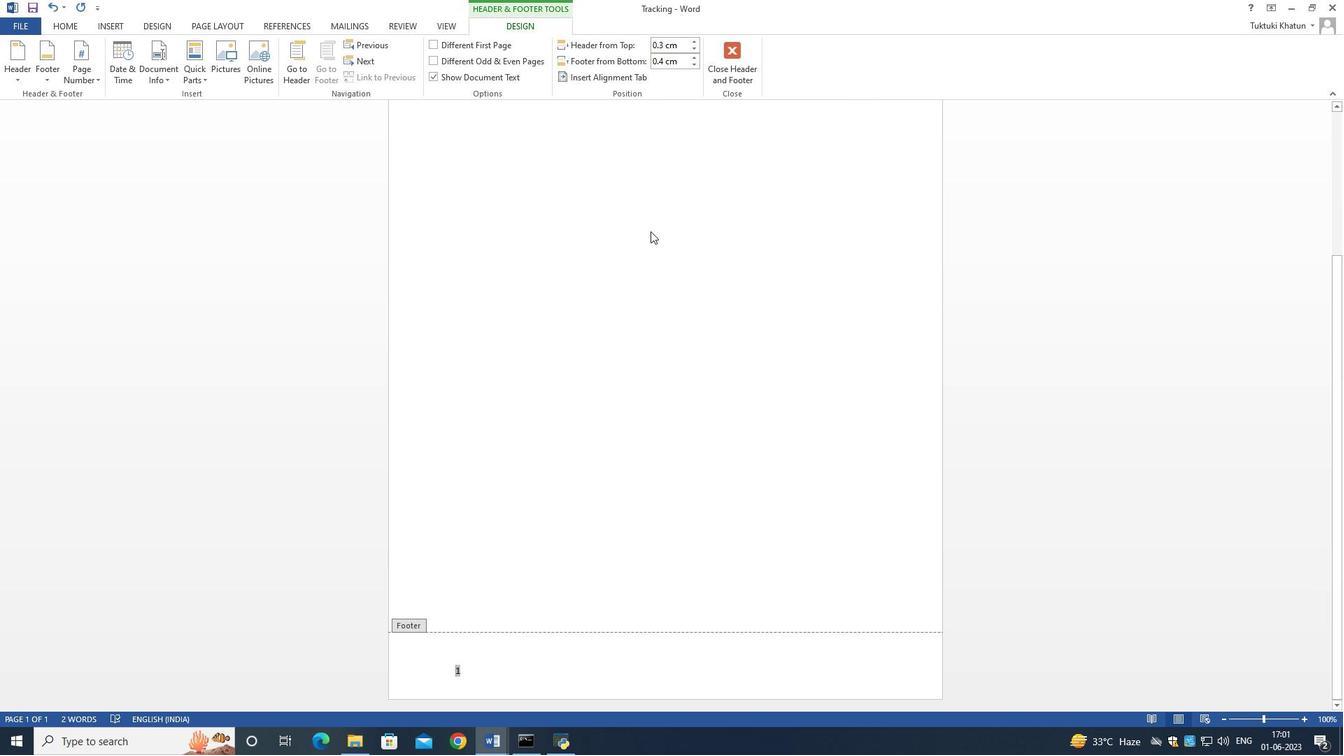 
Action: Mouse pressed left at (709, 53)
Screenshot: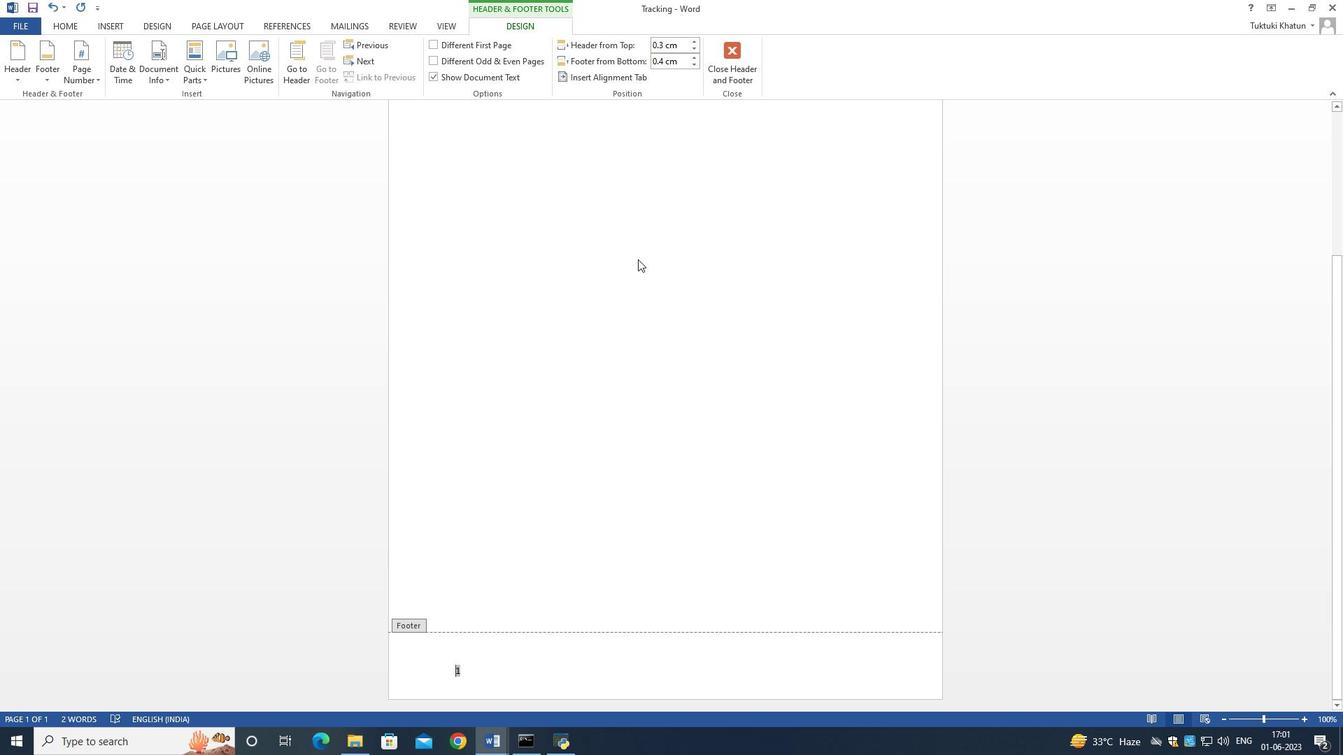 
Action: Mouse moved to (709, 53)
Screenshot: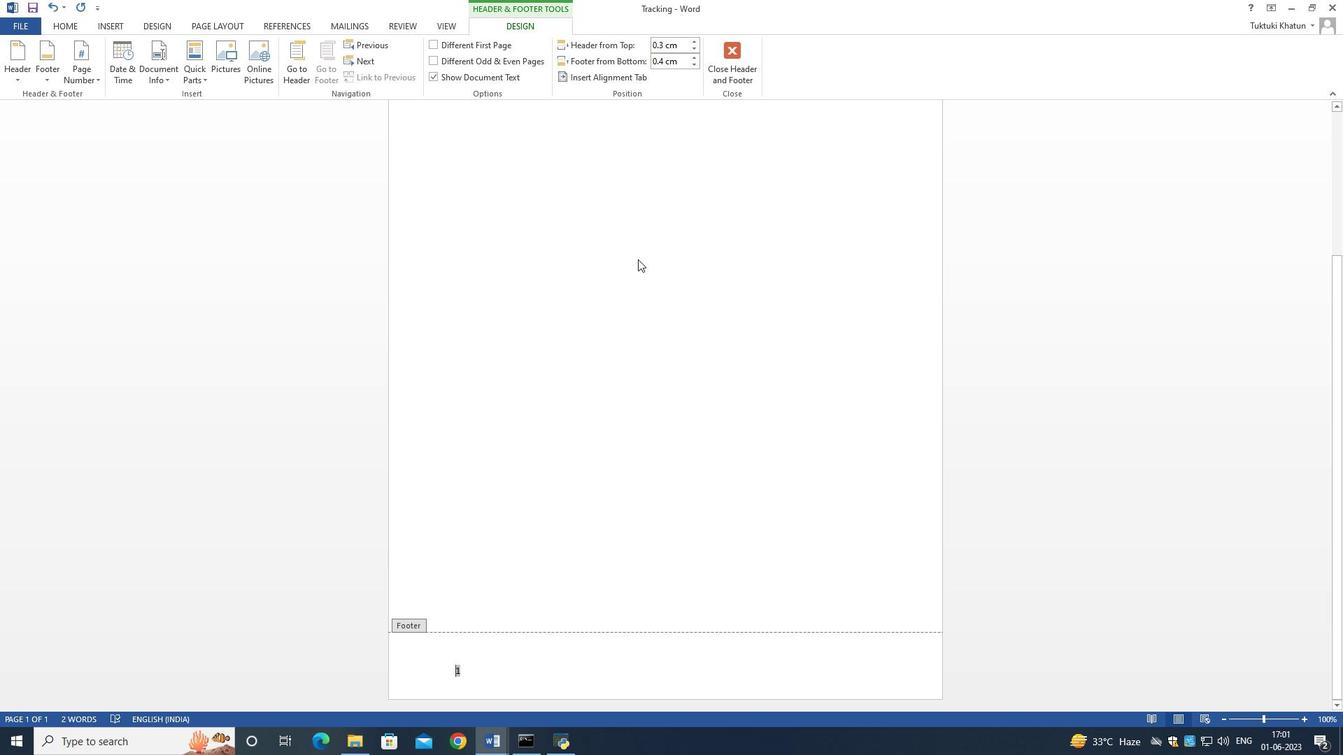 
Action: Mouse pressed left at (709, 53)
Screenshot: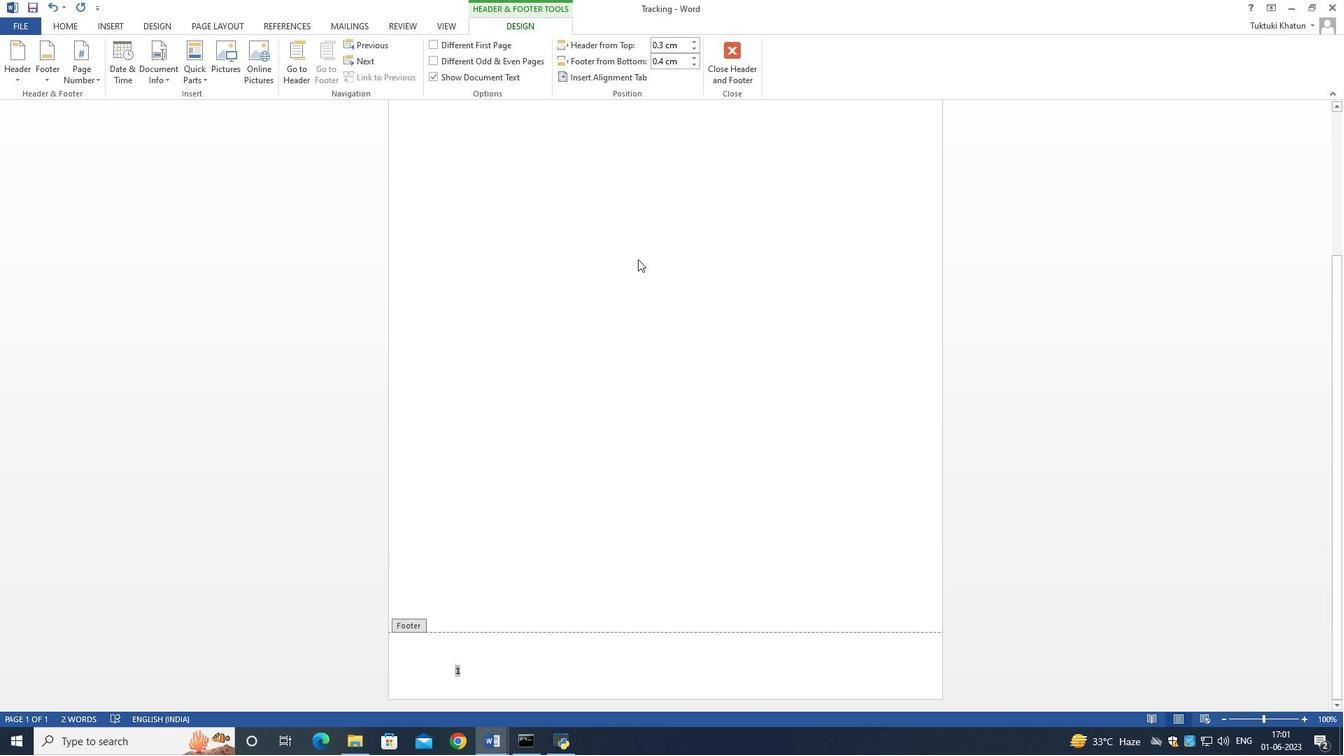 
Action: Mouse pressed left at (709, 53)
Screenshot: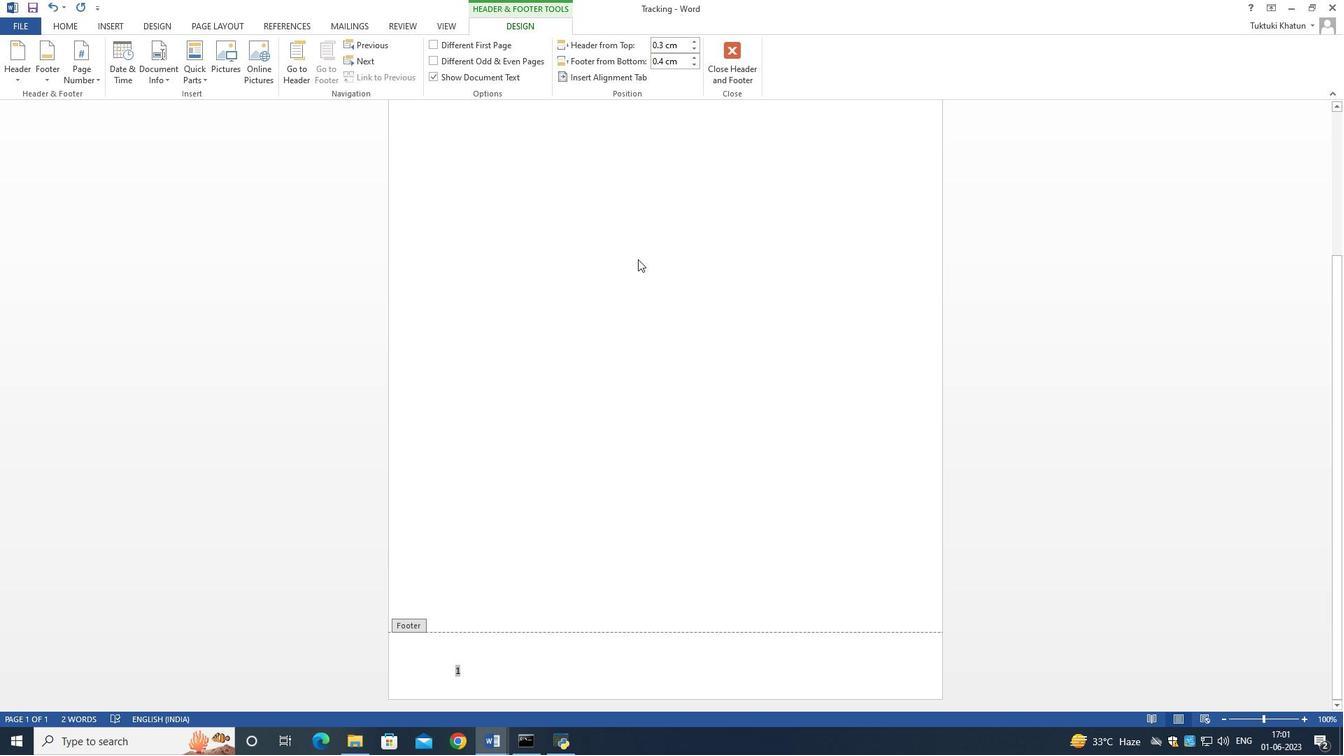 
Action: Mouse moved to (706, 59)
Screenshot: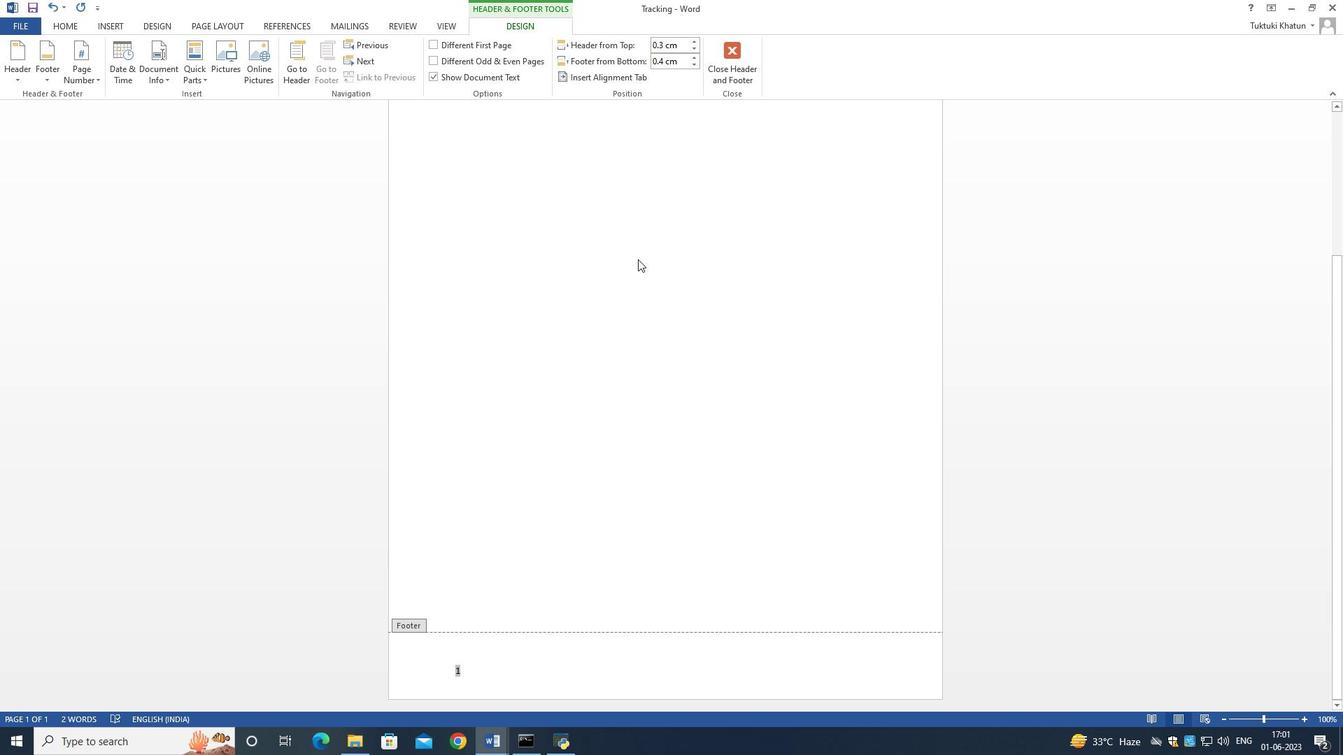 
Action: Mouse pressed left at (706, 59)
Screenshot: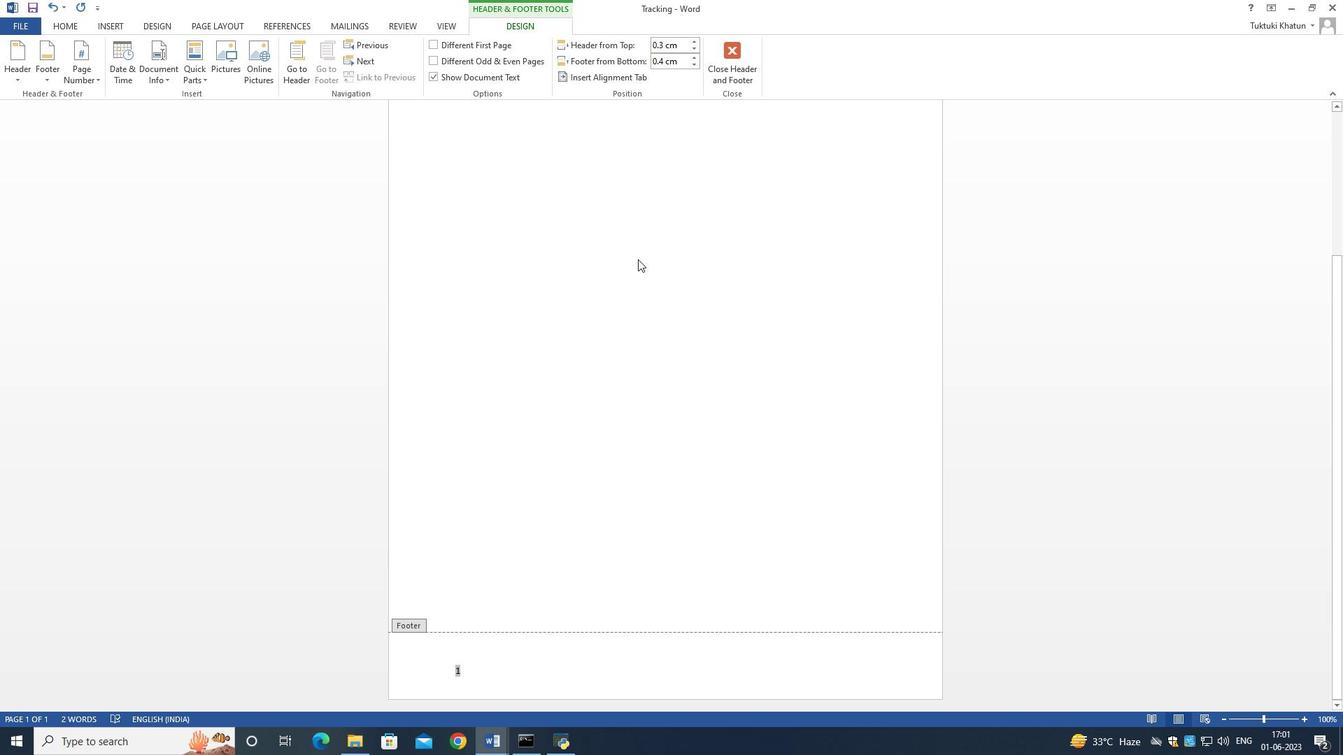 
Action: Mouse pressed left at (706, 59)
Screenshot: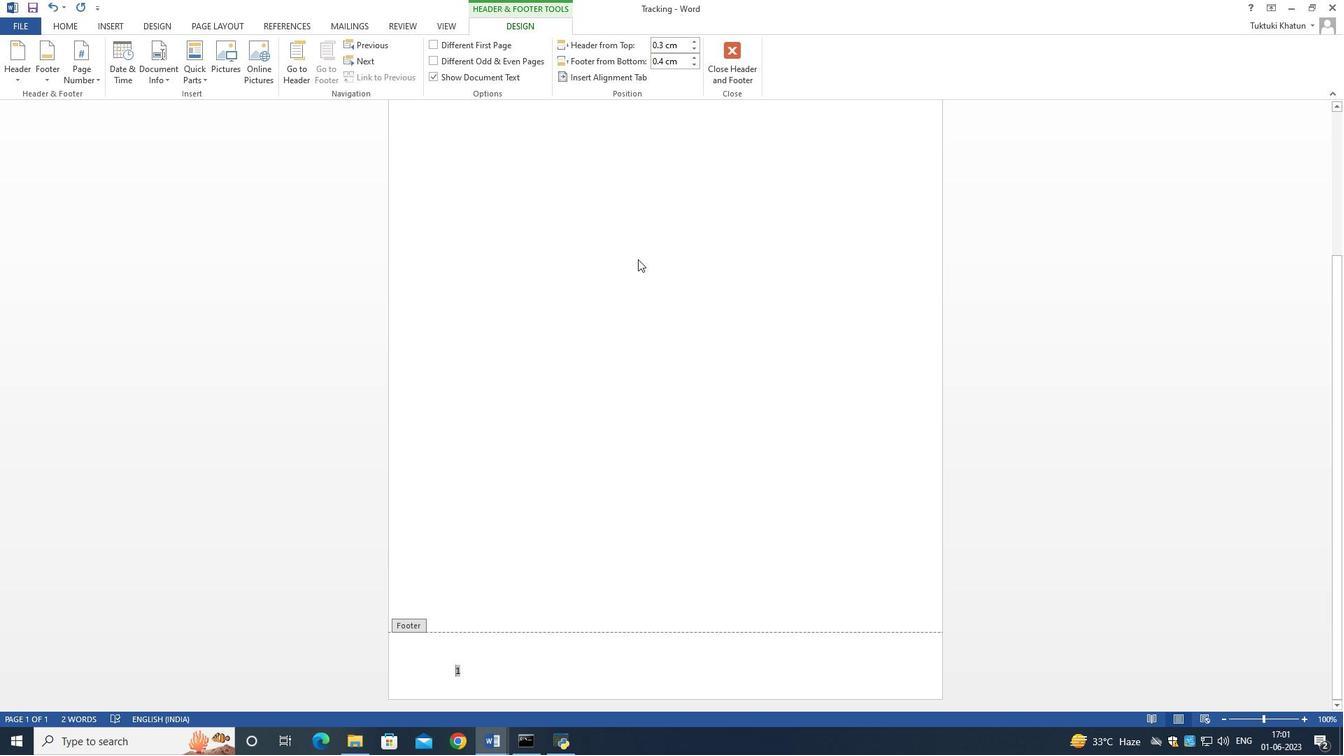 
Action: Mouse pressed left at (706, 59)
Screenshot: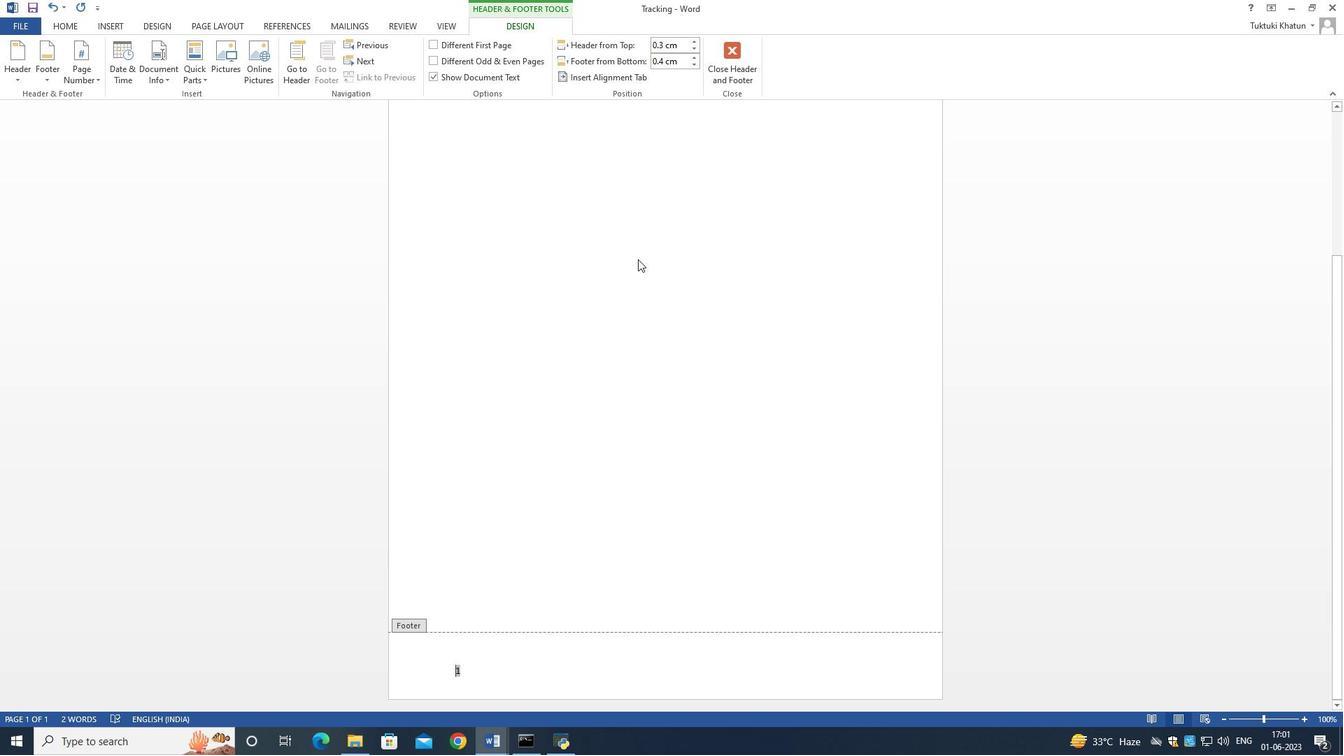 
Action: Mouse pressed left at (706, 59)
Screenshot: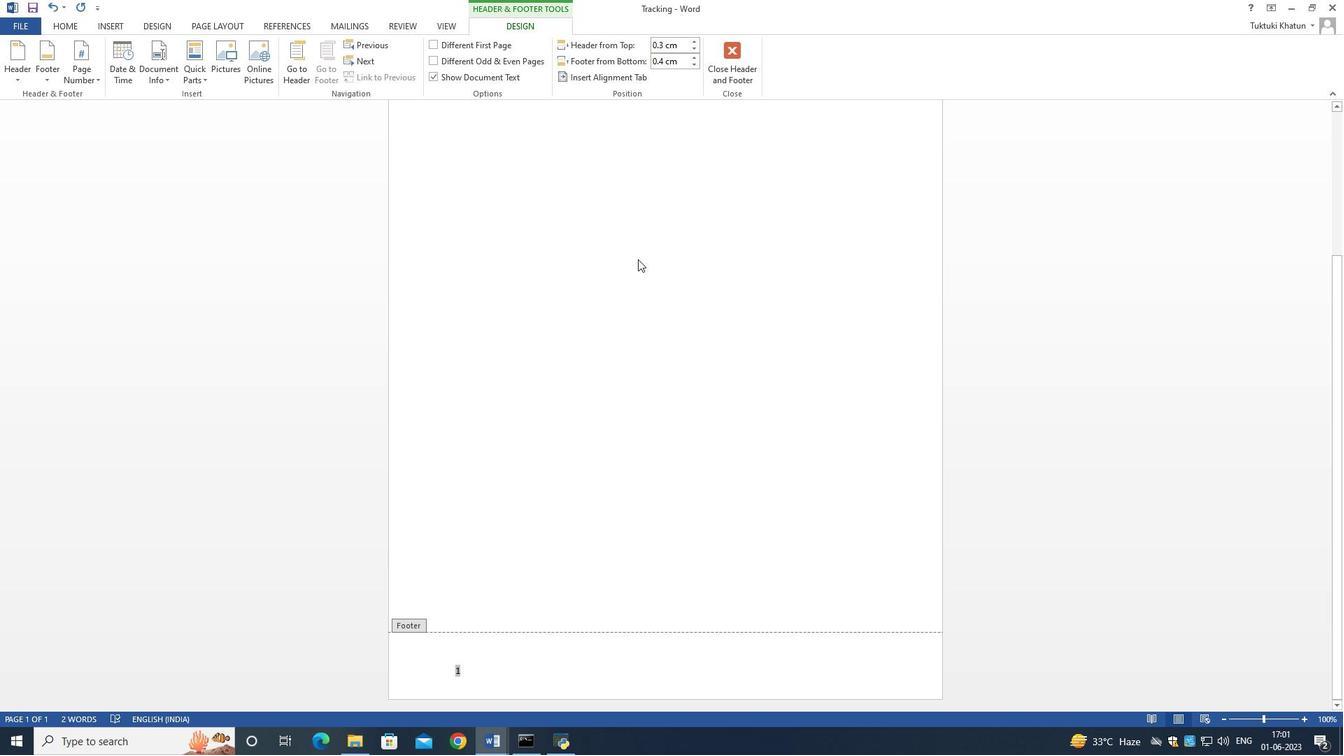 
Action: Mouse pressed left at (706, 59)
Screenshot: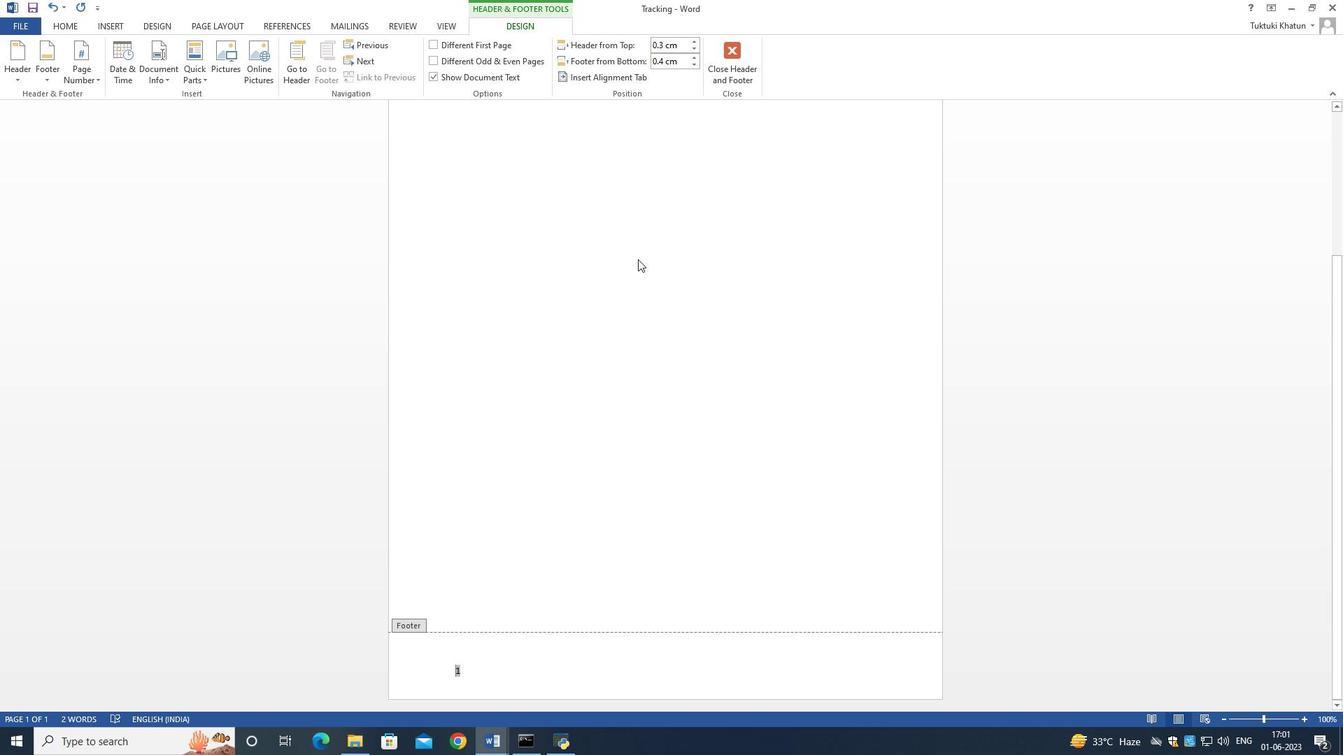 
Action: Mouse pressed left at (706, 59)
Screenshot: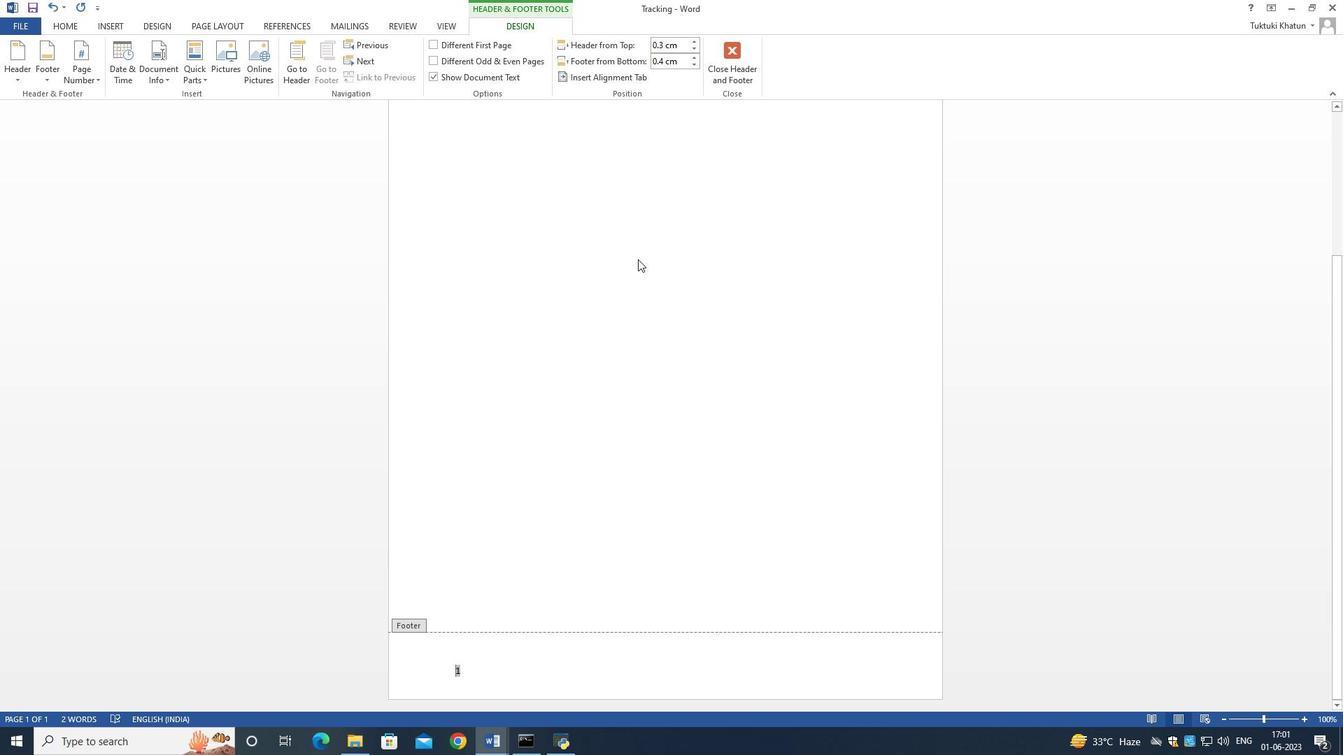 
Action: Mouse moved to (704, 76)
Screenshot: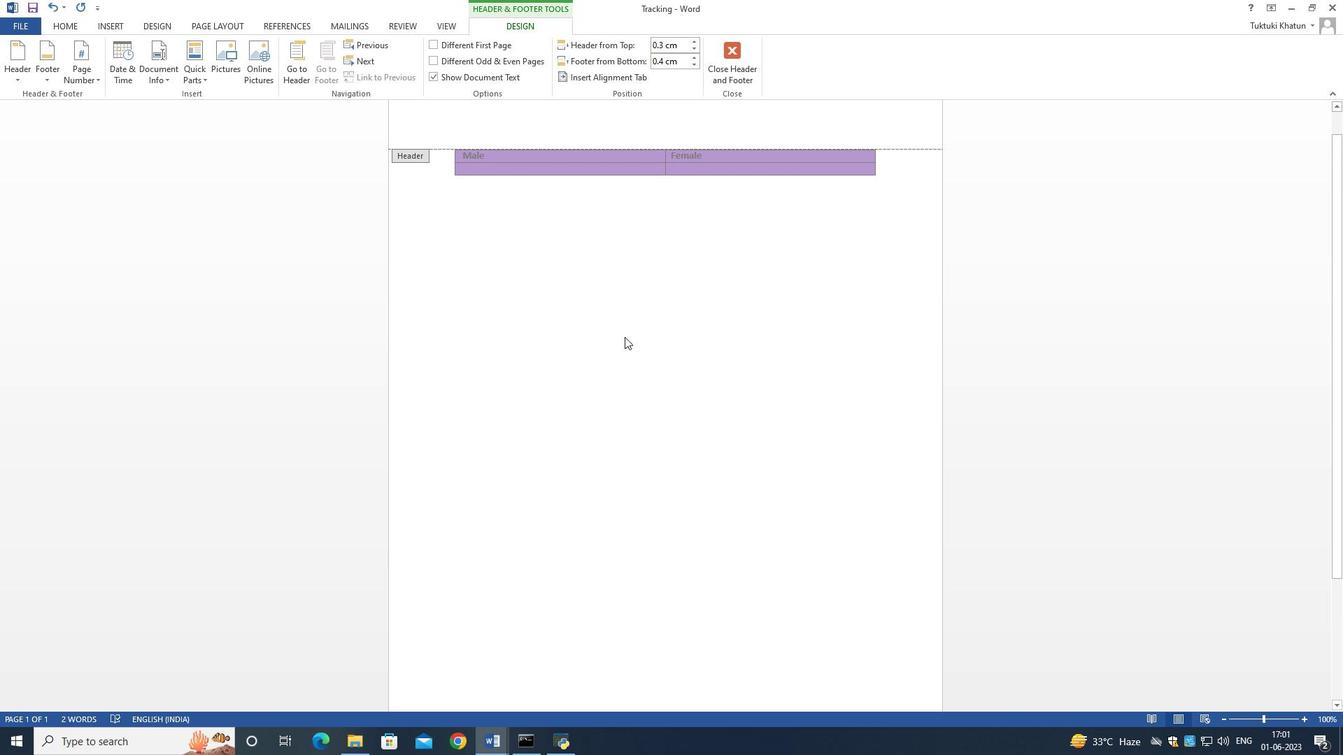
Action: Mouse pressed left at (704, 76)
Screenshot: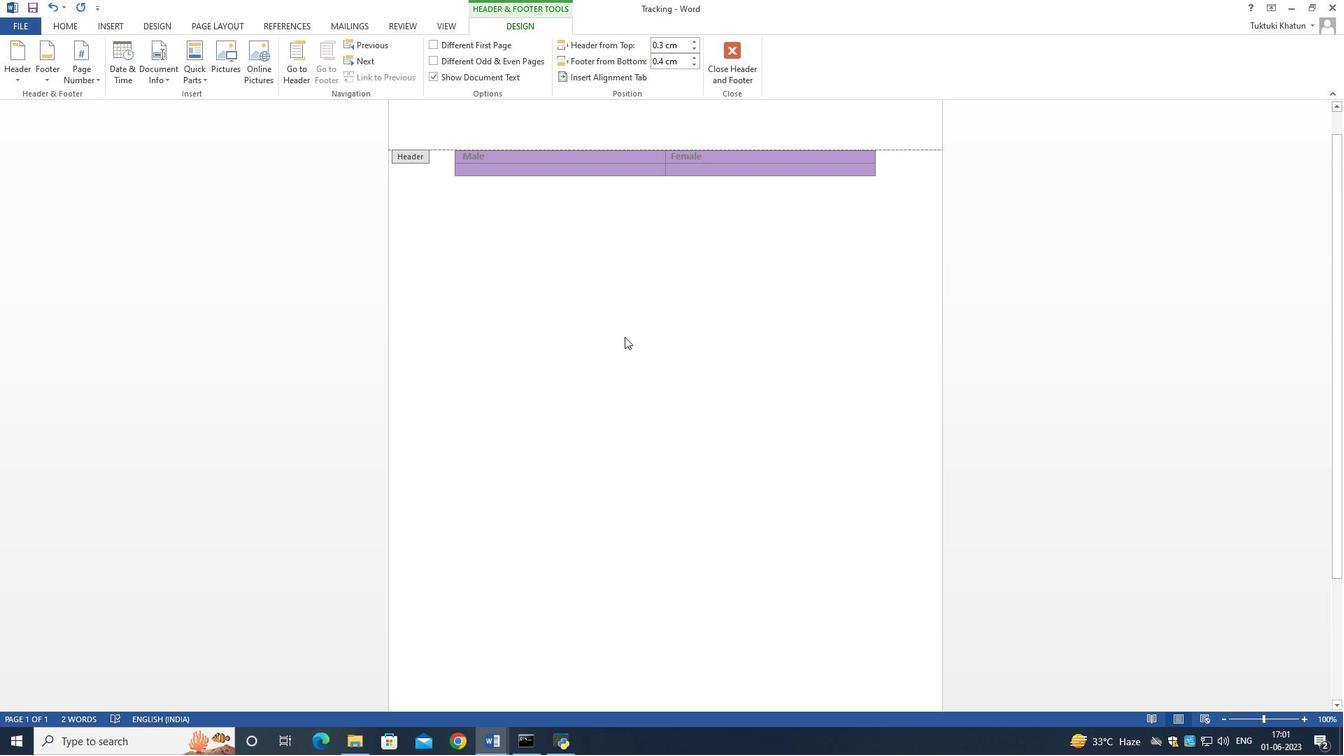 
Action: Mouse pressed left at (704, 76)
Screenshot: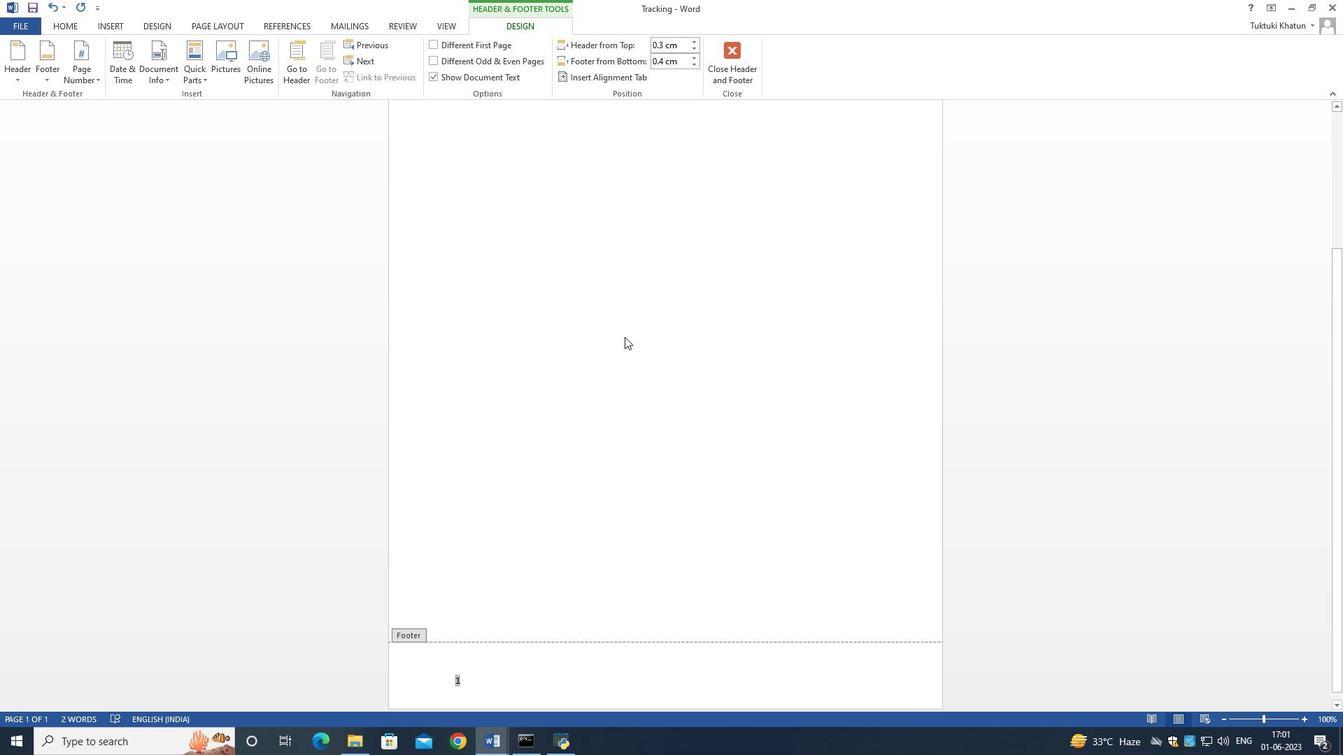 
Action: Mouse pressed left at (704, 76)
Screenshot: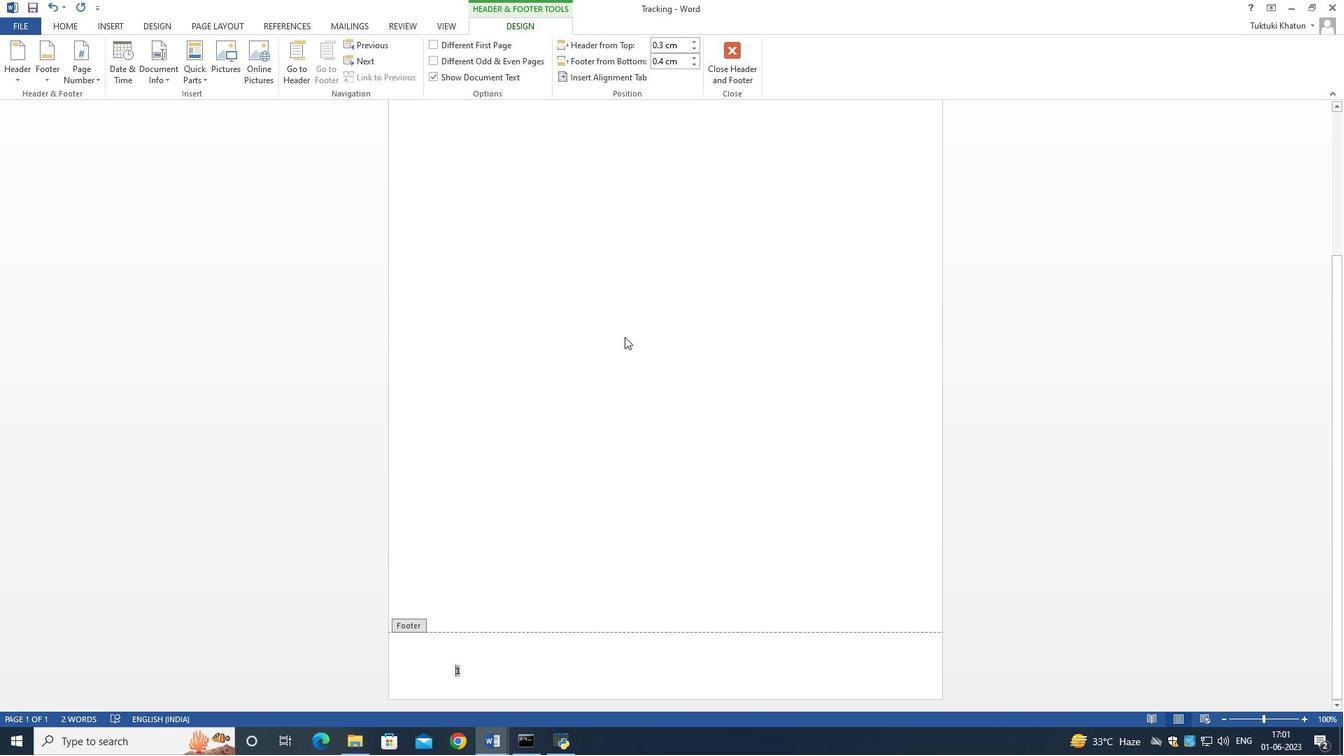 
Action: Mouse pressed left at (704, 76)
Screenshot: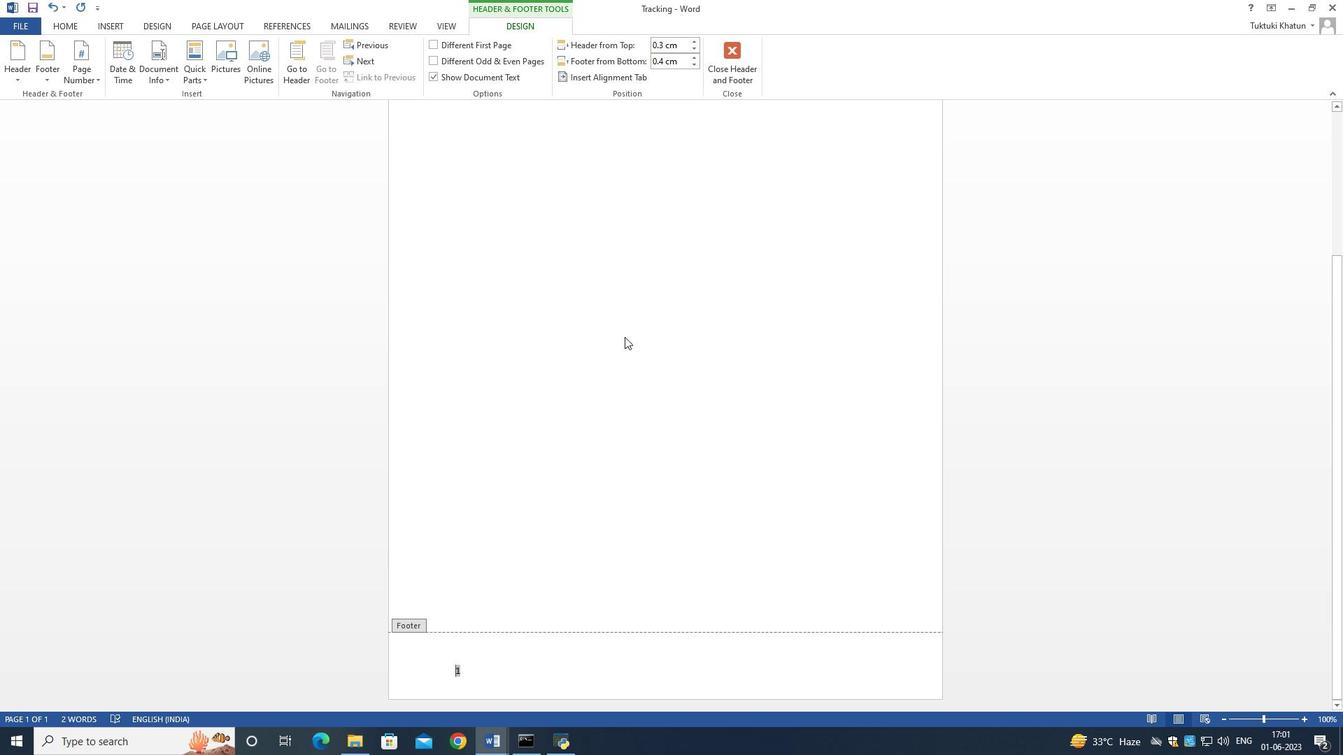 
Action: Mouse moved to (638, 148)
Screenshot: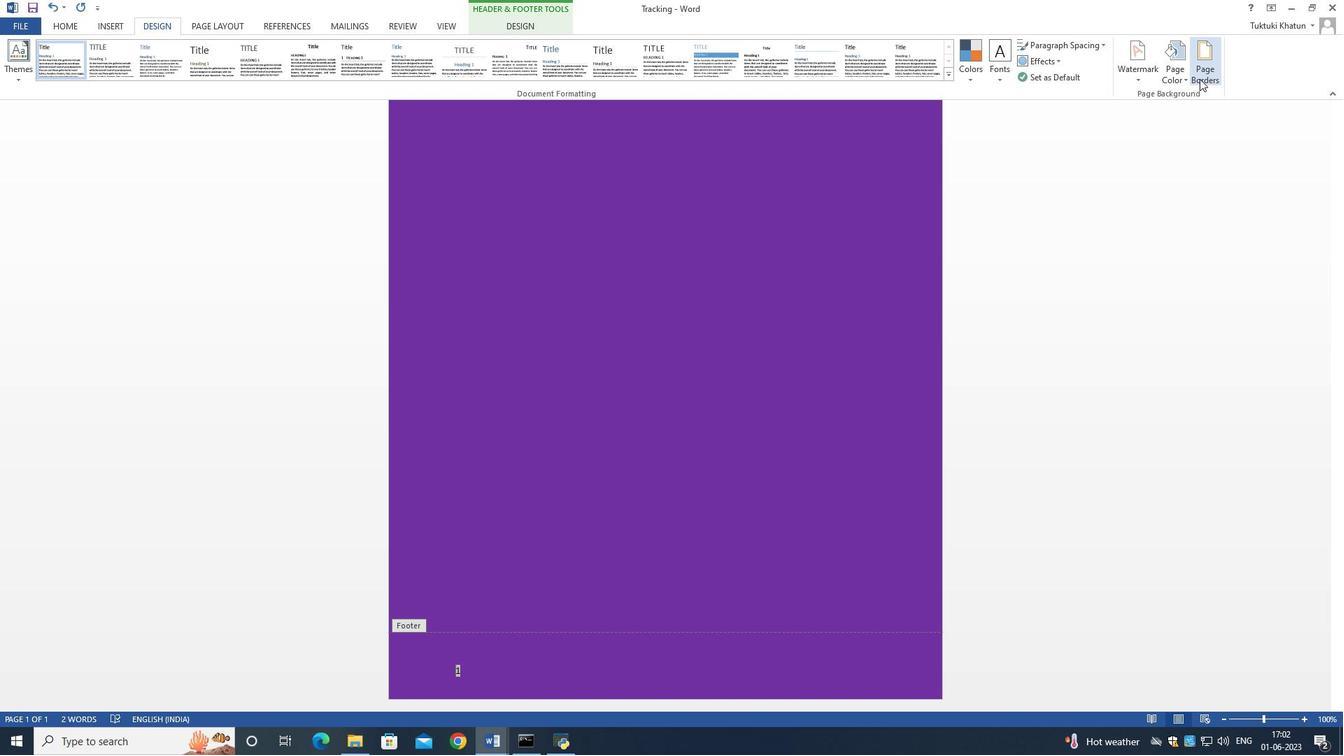 
Action: Mouse pressed left at (638, 148)
Screenshot: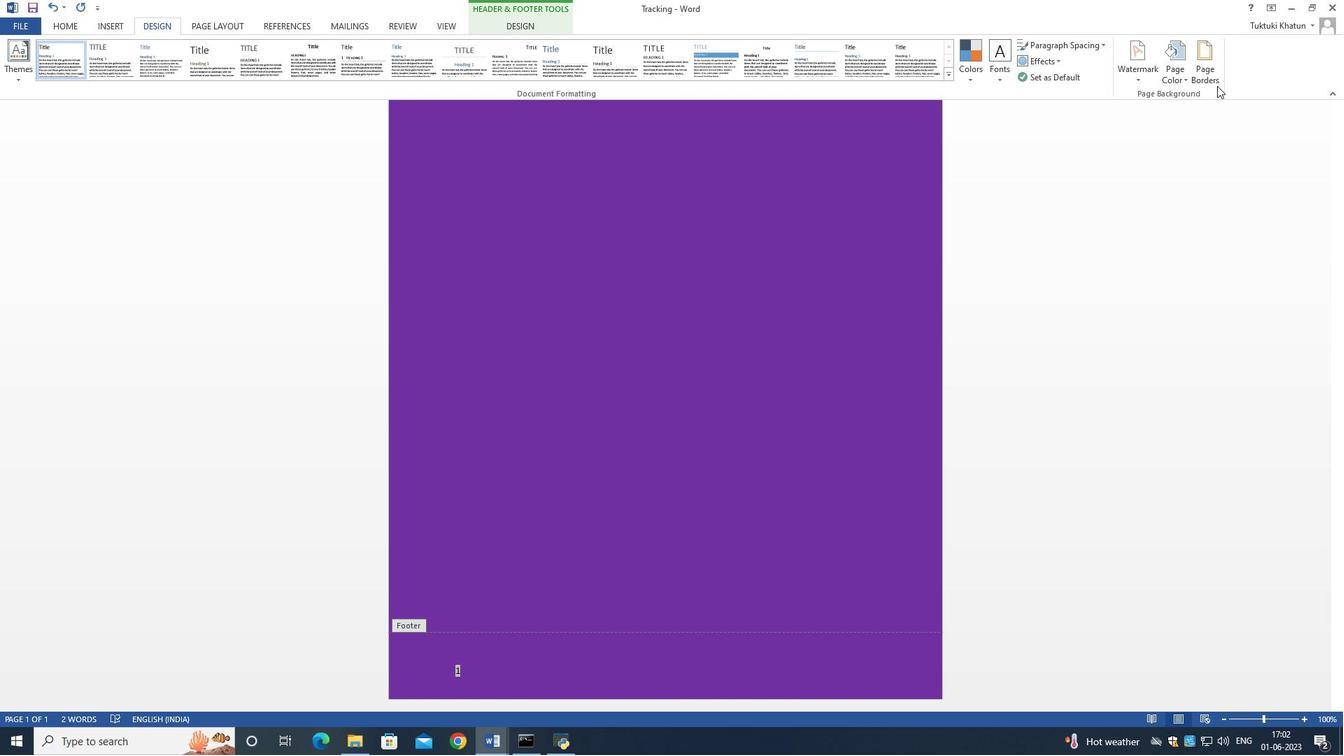 
Action: Mouse moved to (421, 167)
Screenshot: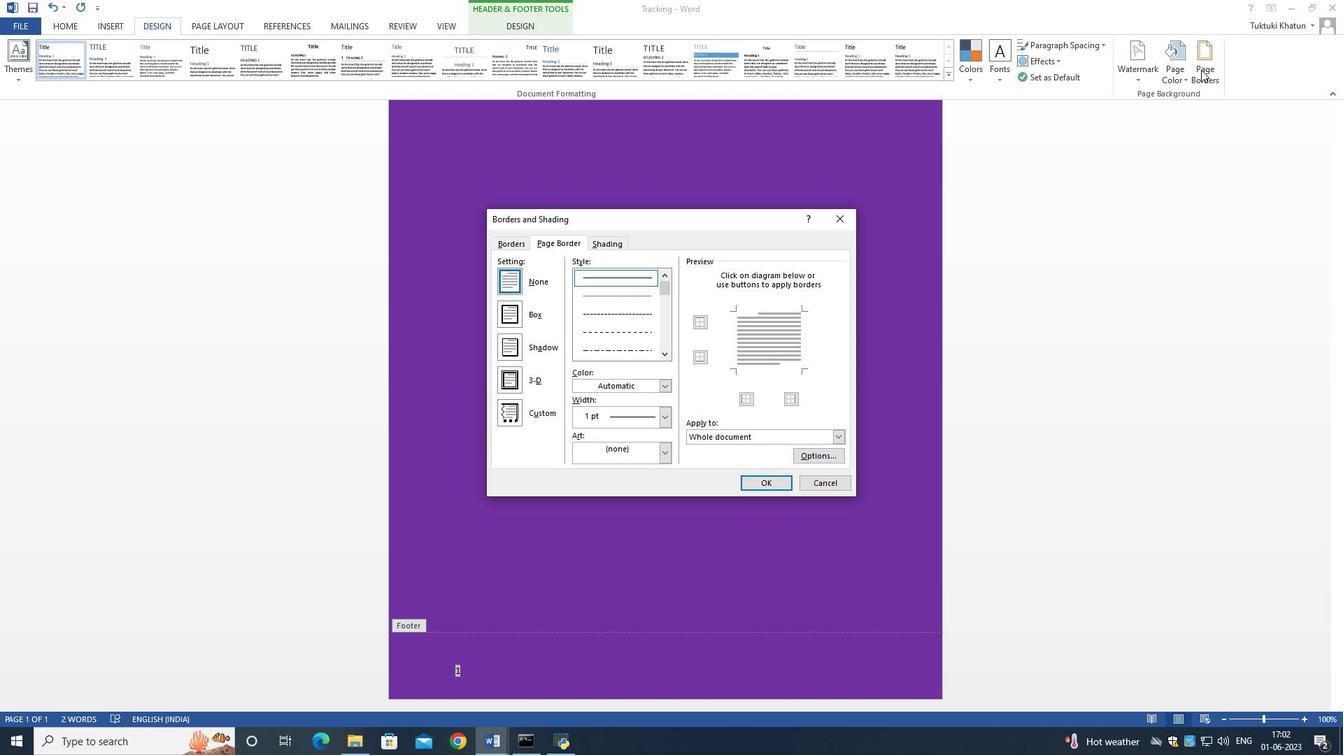 
Action: Mouse pressed left at (421, 167)
Screenshot: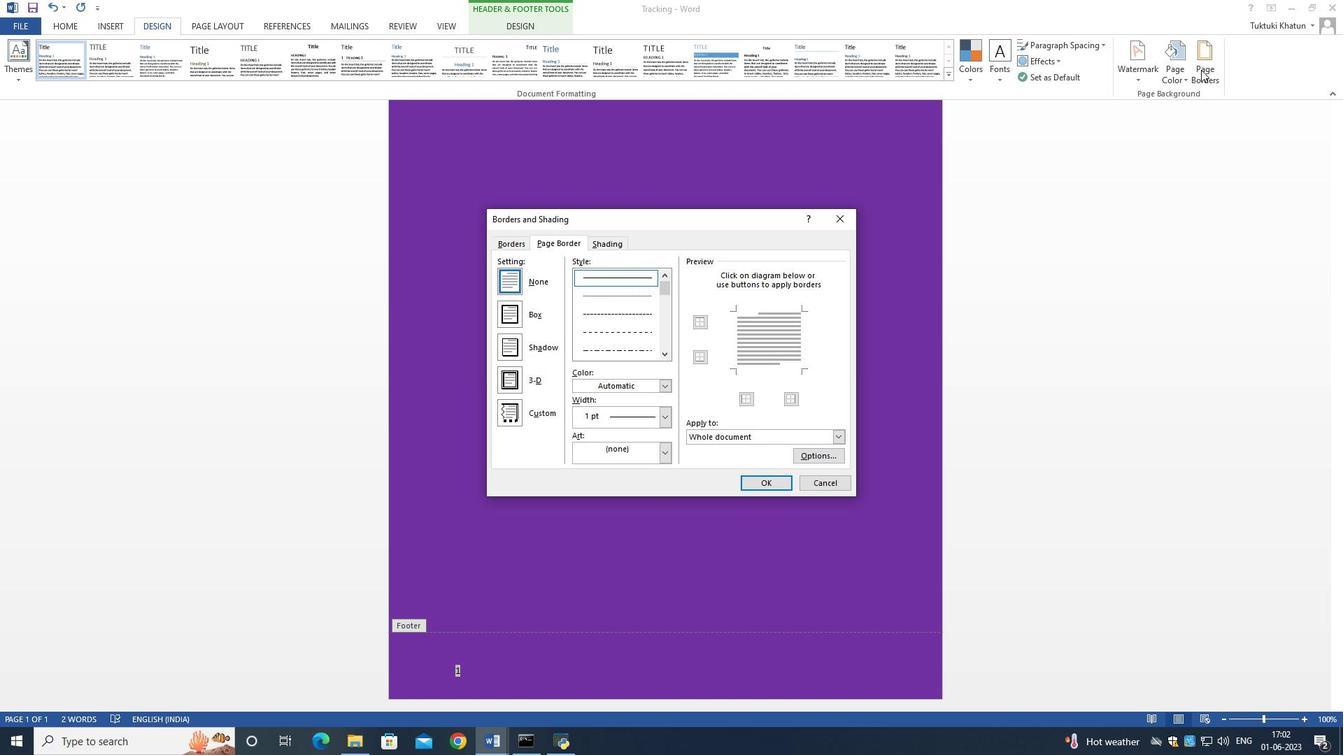 
Action: Mouse moved to (606, 228)
Screenshot: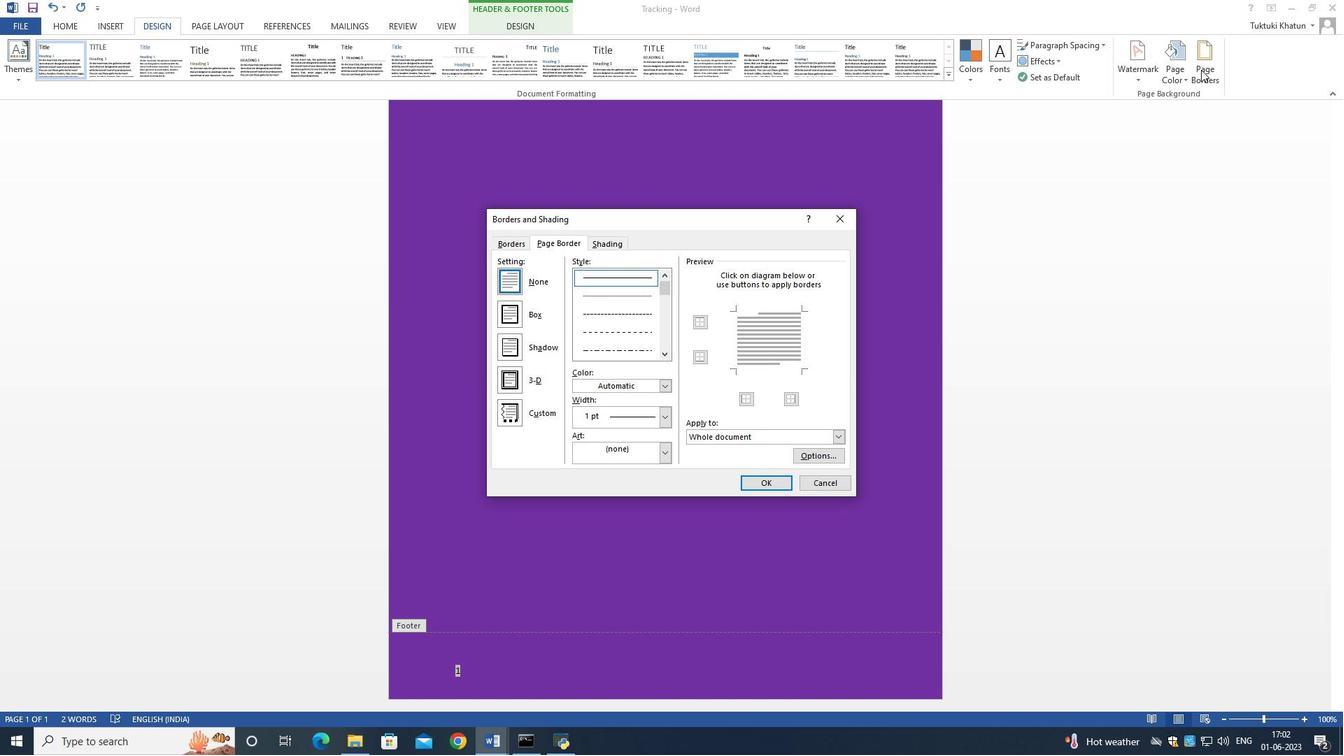 
Action: Mouse pressed left at (606, 228)
Screenshot: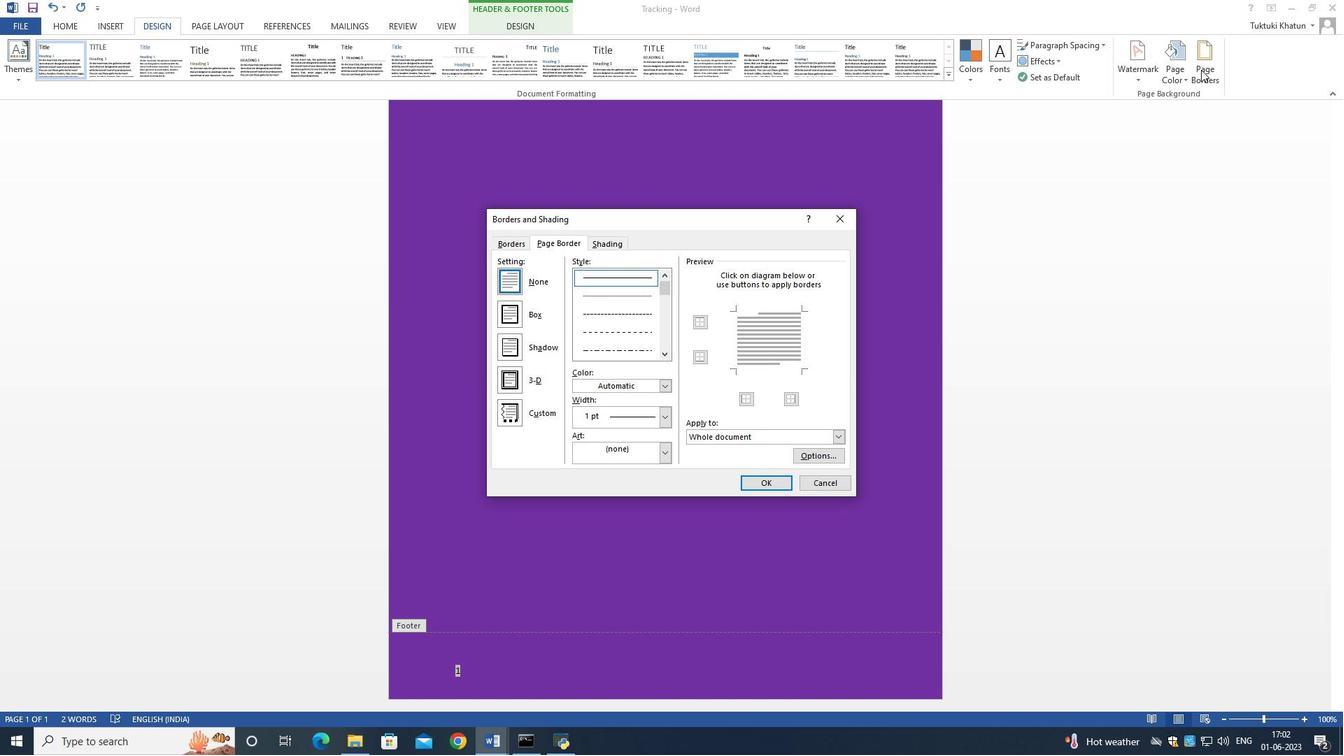 
Action: Mouse moved to (577, 374)
Screenshot: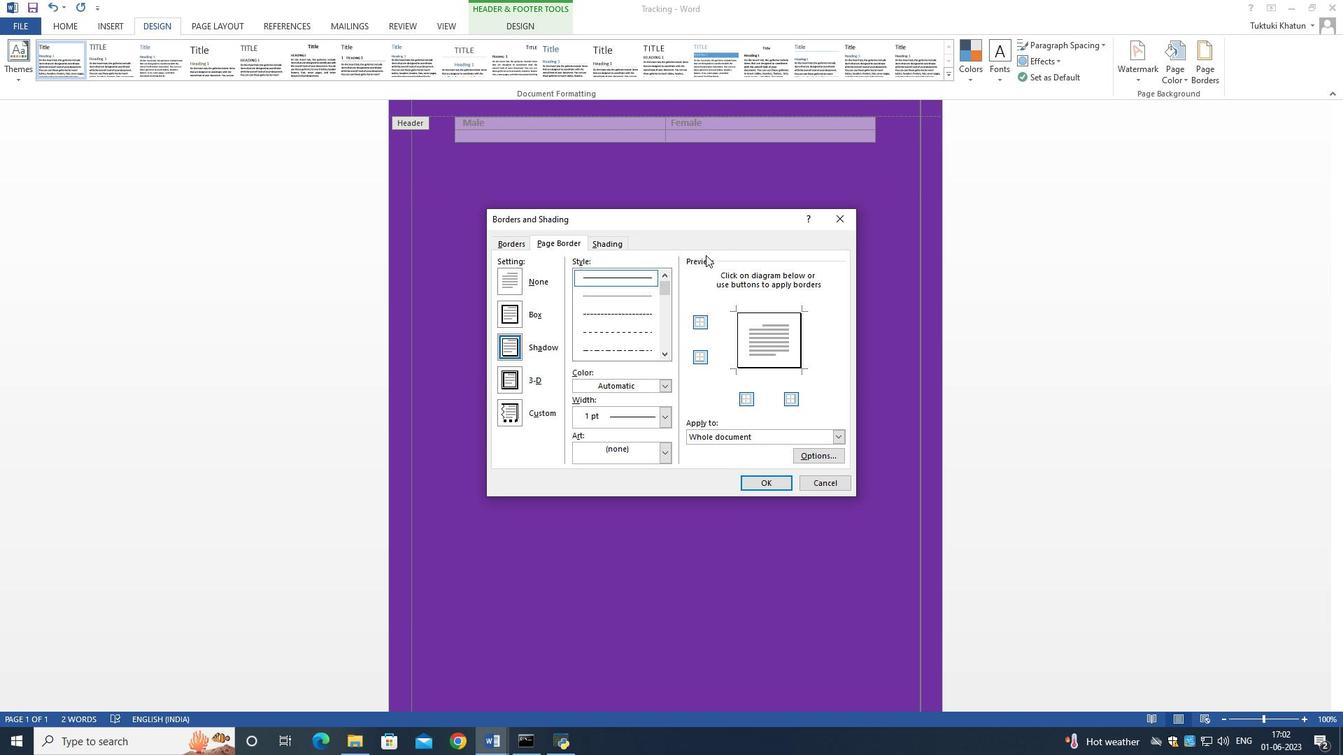 
Action: Mouse scrolled (577, 373) with delta (0, 0)
Screenshot: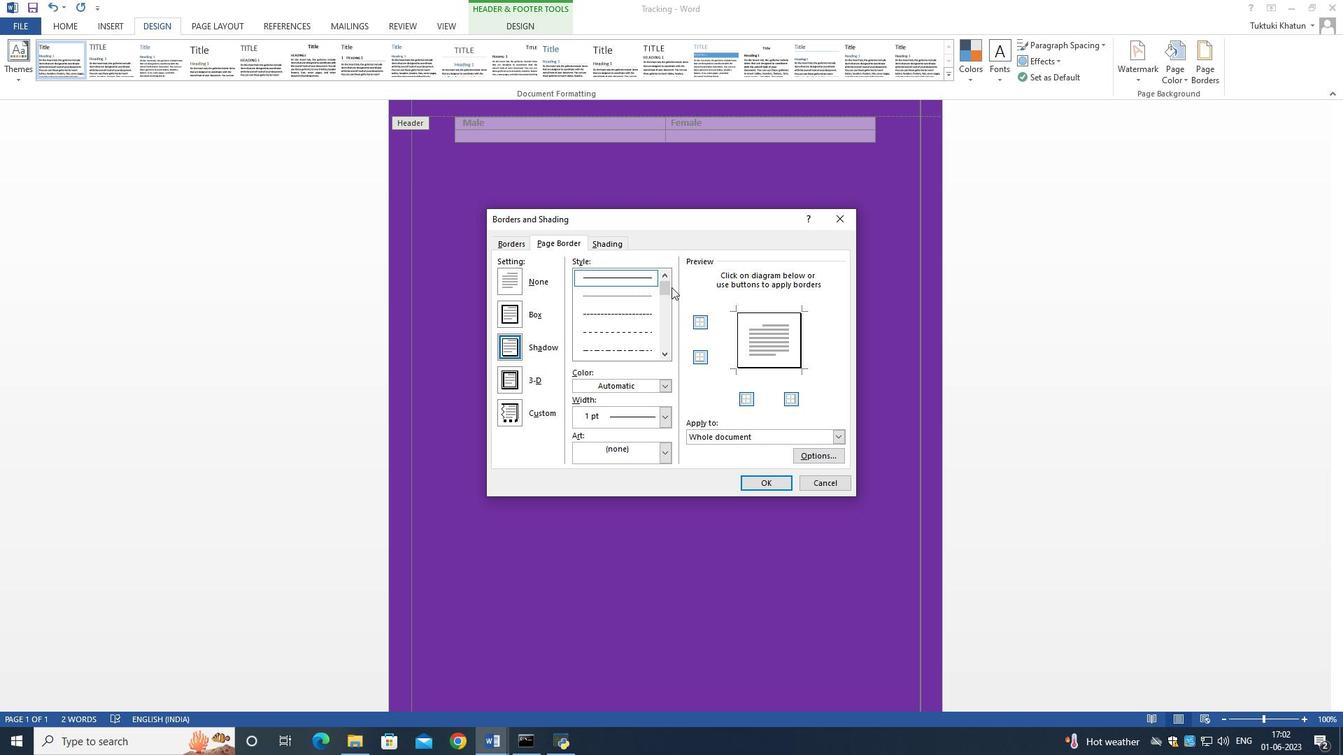 
Action: Mouse scrolled (577, 373) with delta (0, 0)
Screenshot: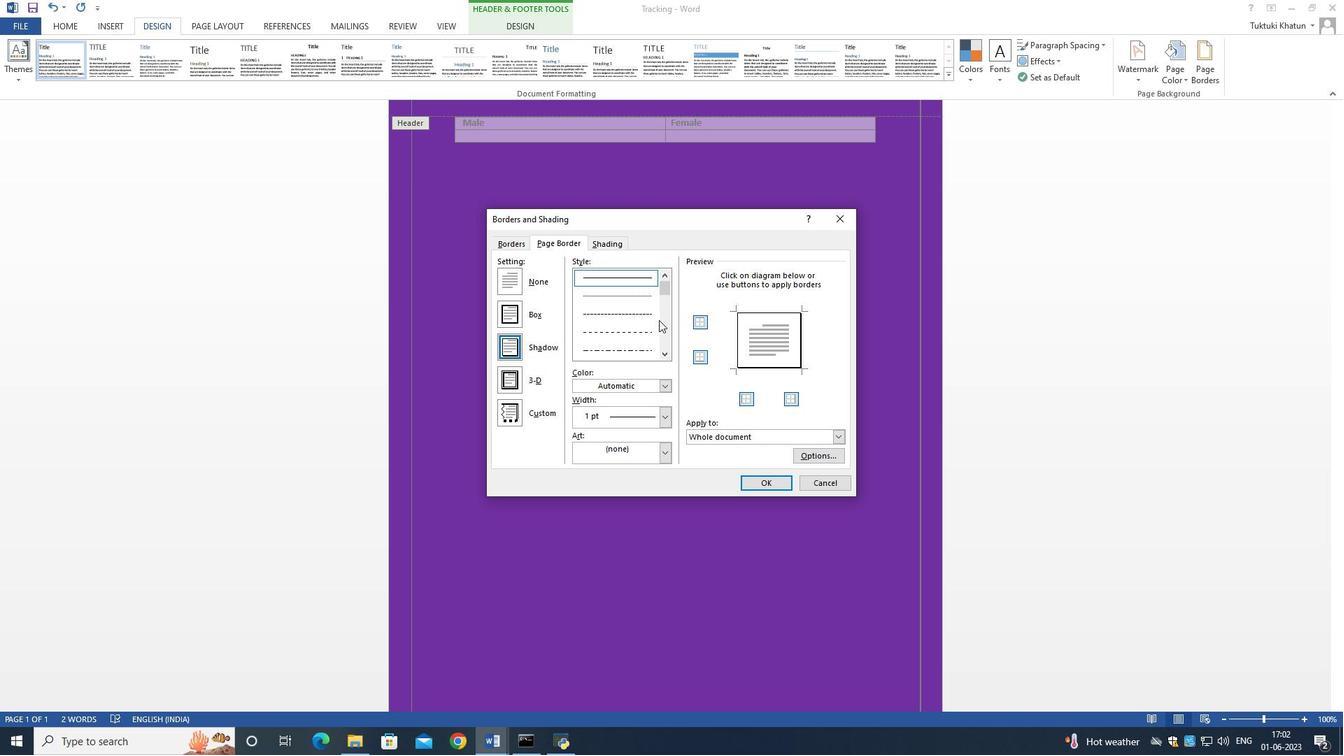 
Action: Mouse moved to (773, 456)
Screenshot: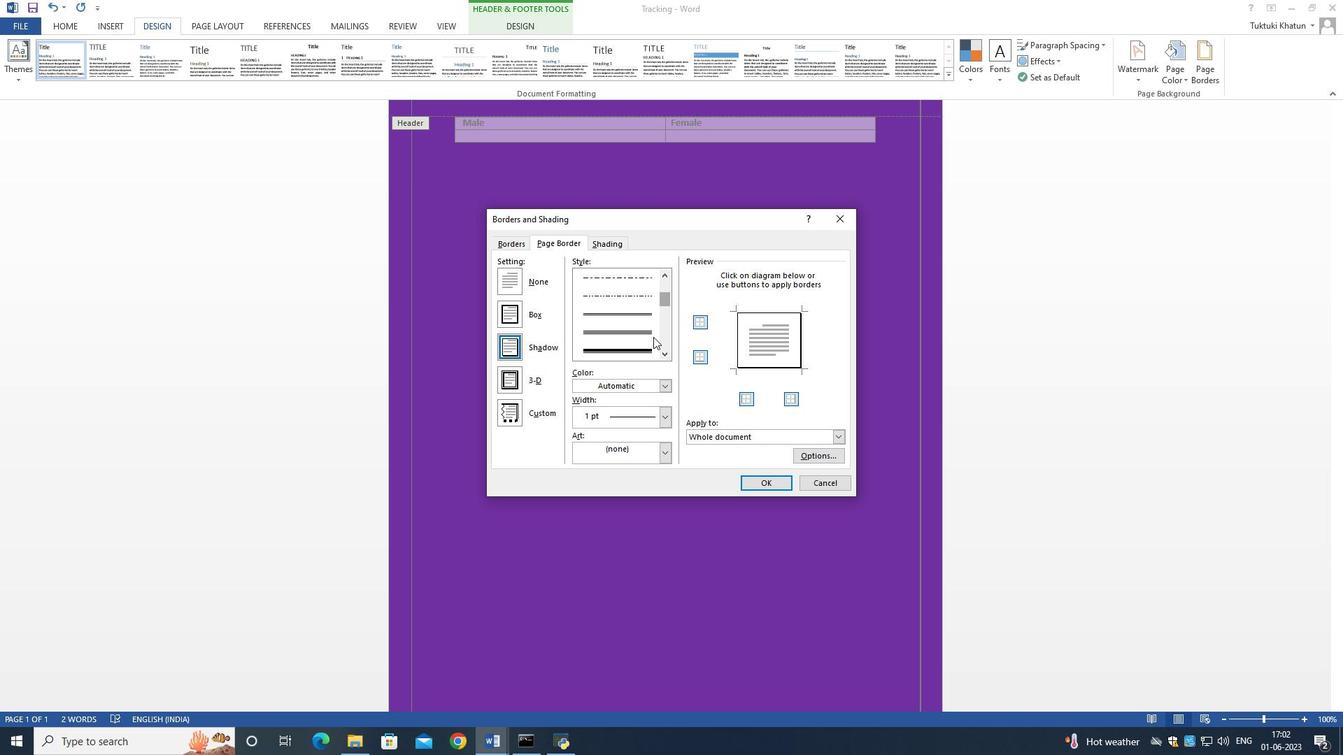 
Action: Mouse scrolled (773, 455) with delta (0, 0)
Screenshot: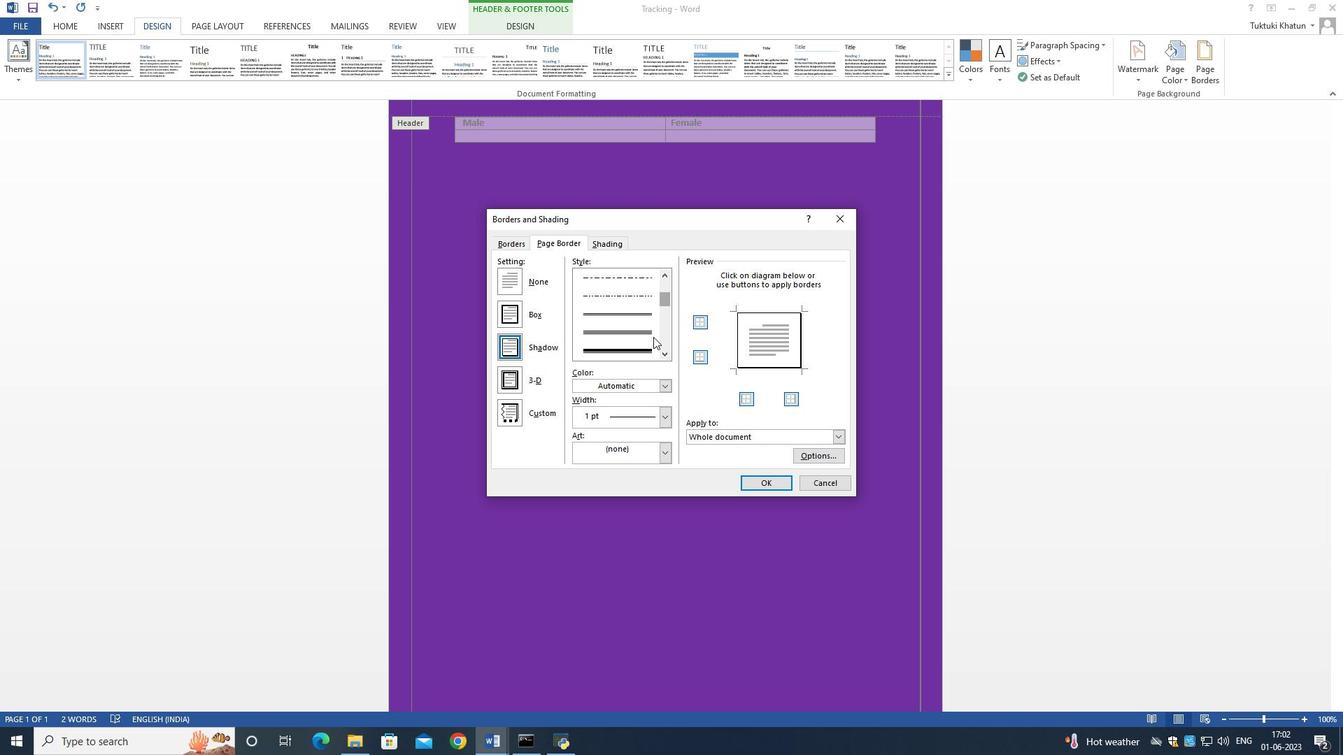
Action: Mouse moved to (751, 467)
Screenshot: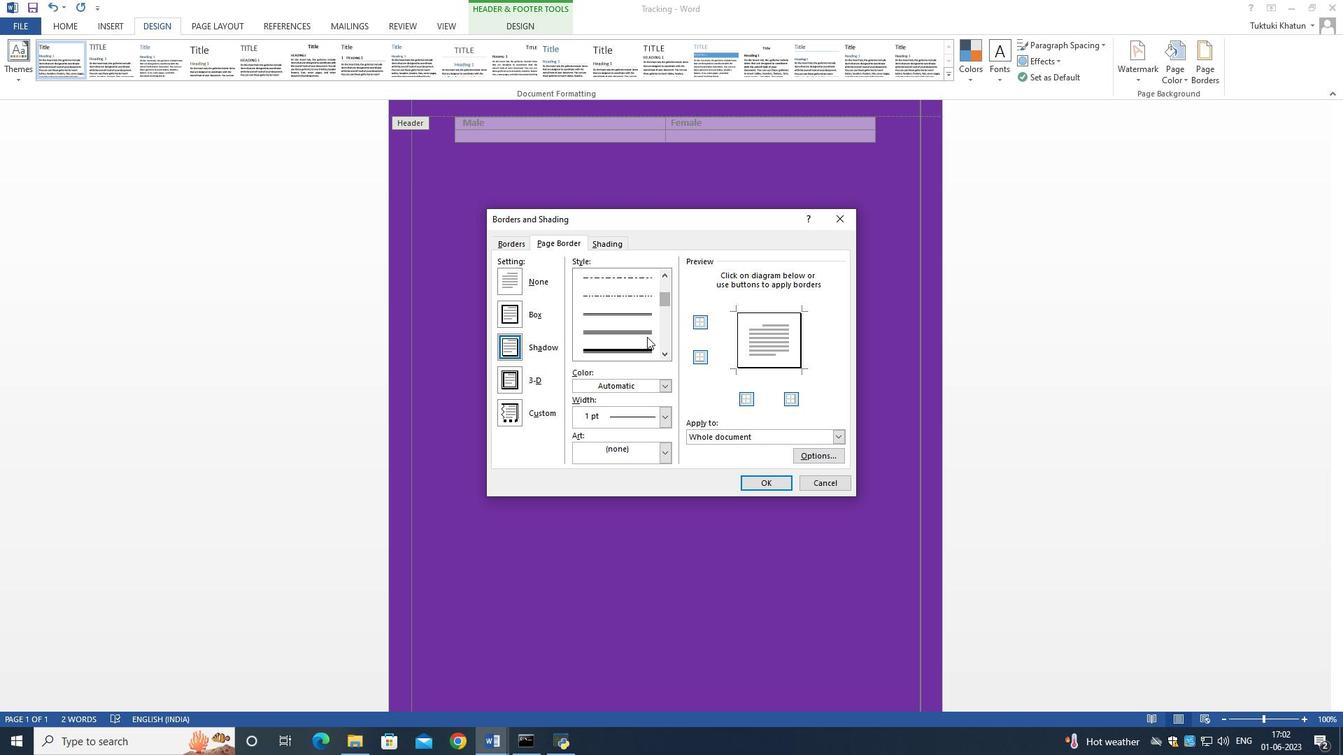 
Action: Mouse scrolled (751, 466) with delta (0, 0)
Screenshot: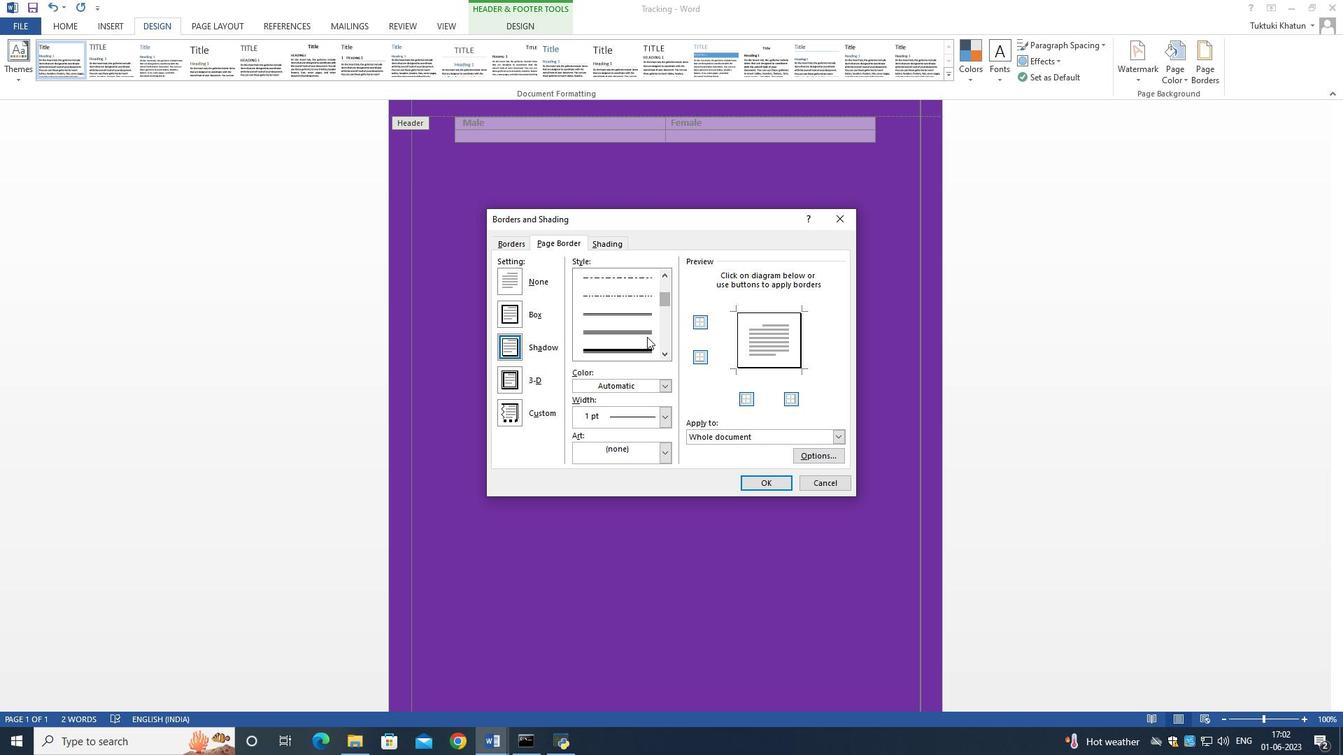 
Action: Mouse moved to (675, 257)
Screenshot: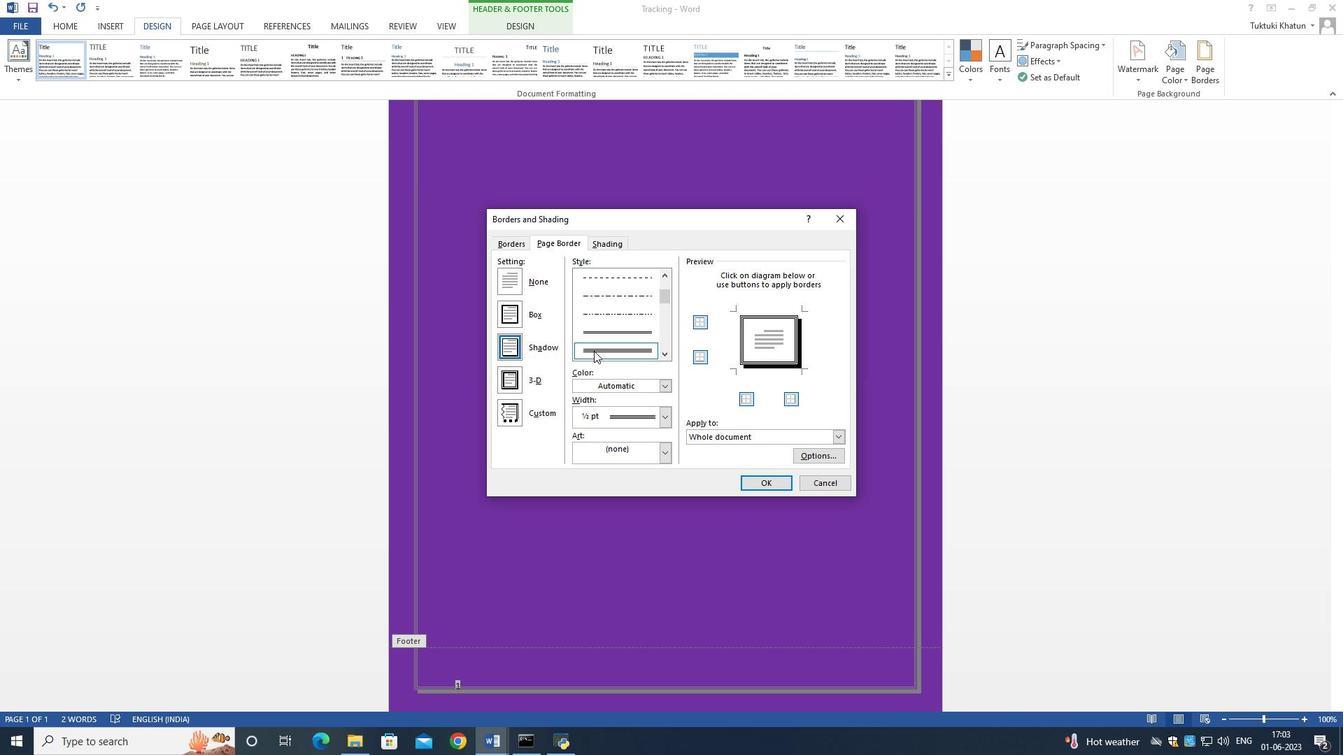
Action: Mouse scrolled (675, 256) with delta (0, 0)
Screenshot: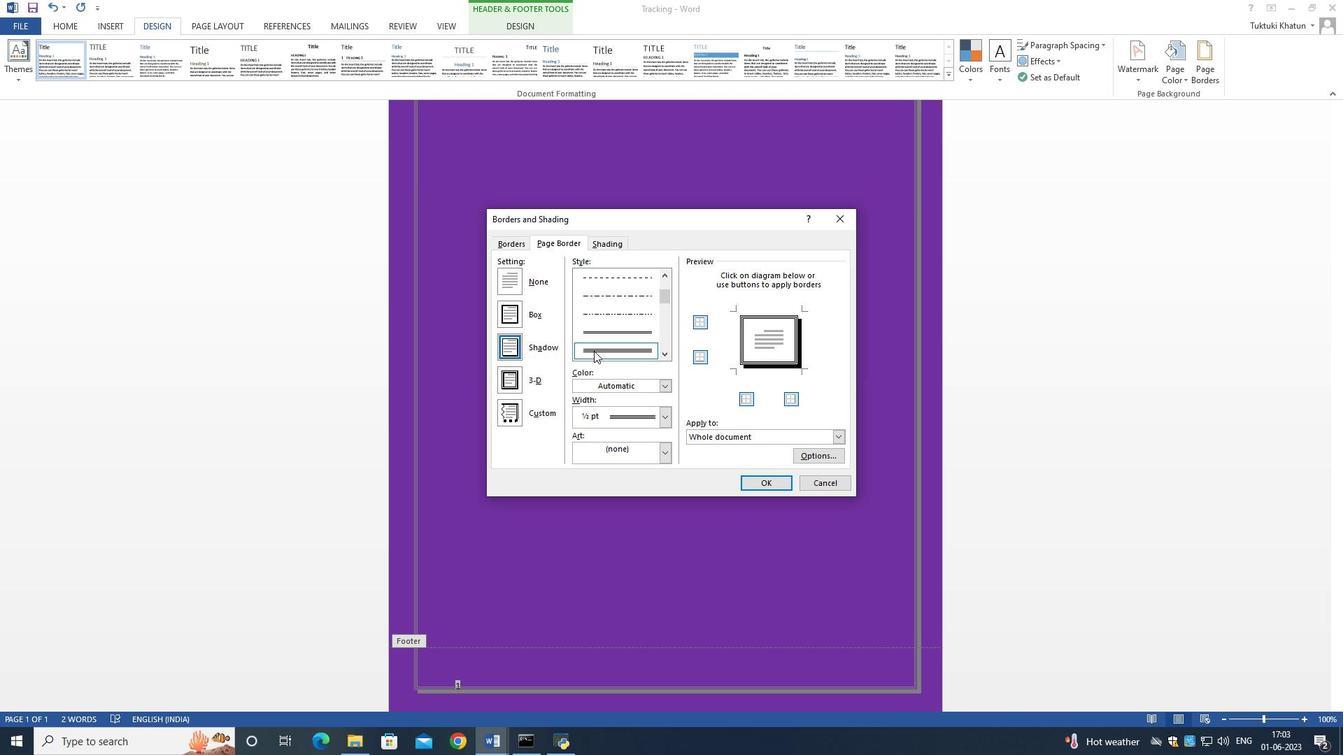 
Action: Mouse moved to (675, 258)
Screenshot: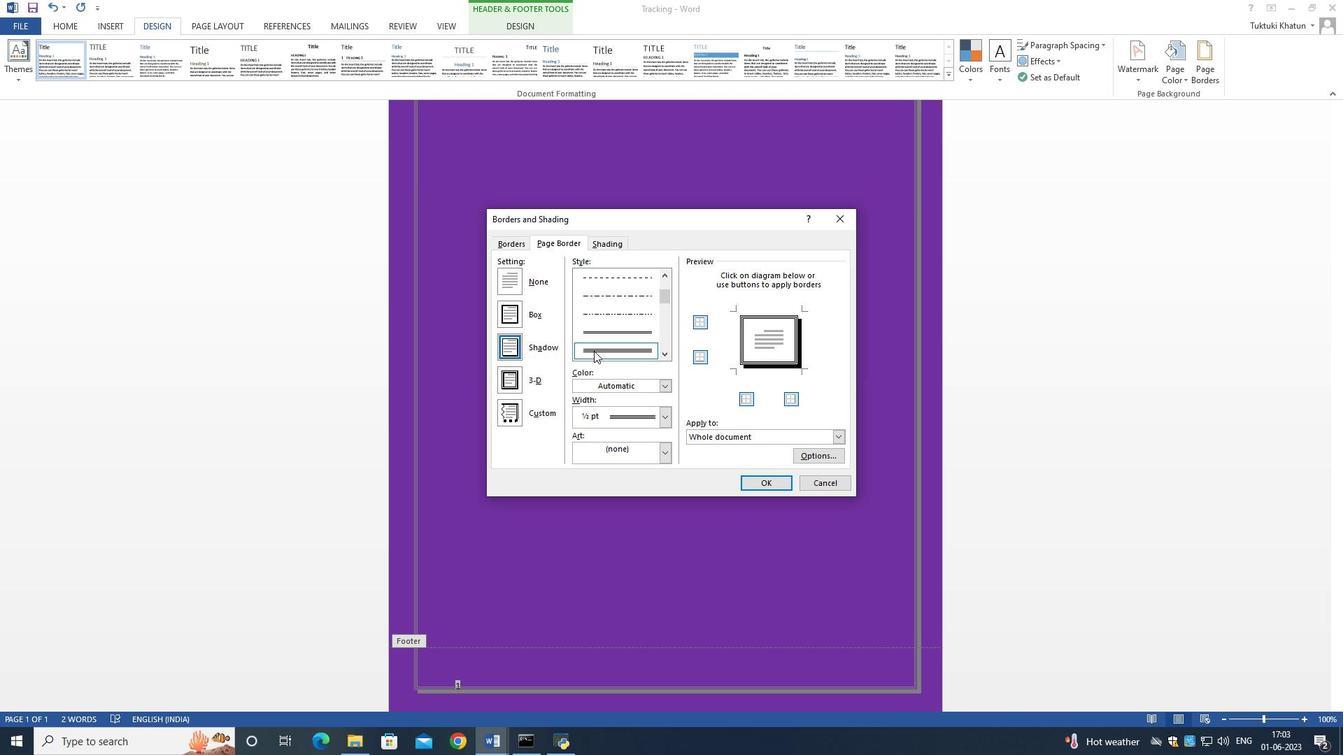 
Action: Mouse scrolled (675, 258) with delta (0, 0)
Screenshot: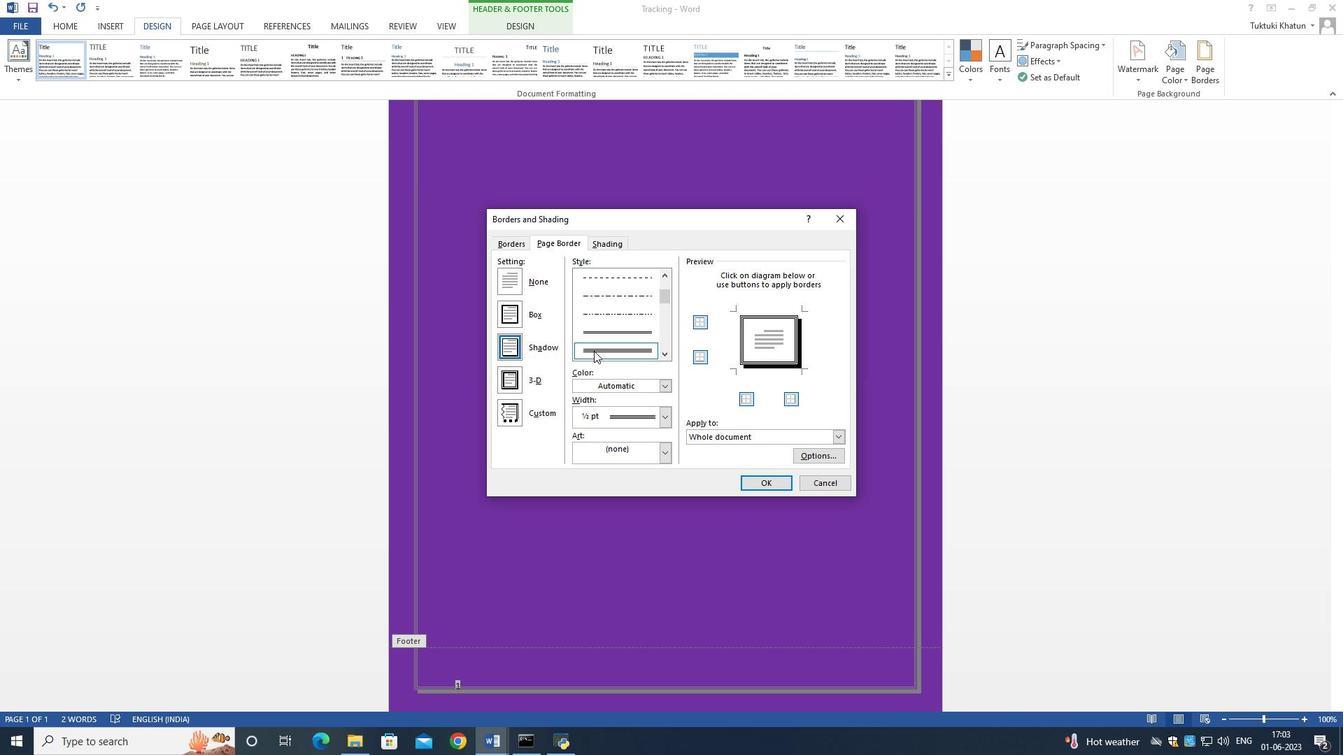 
Action: Mouse moved to (675, 261)
Screenshot: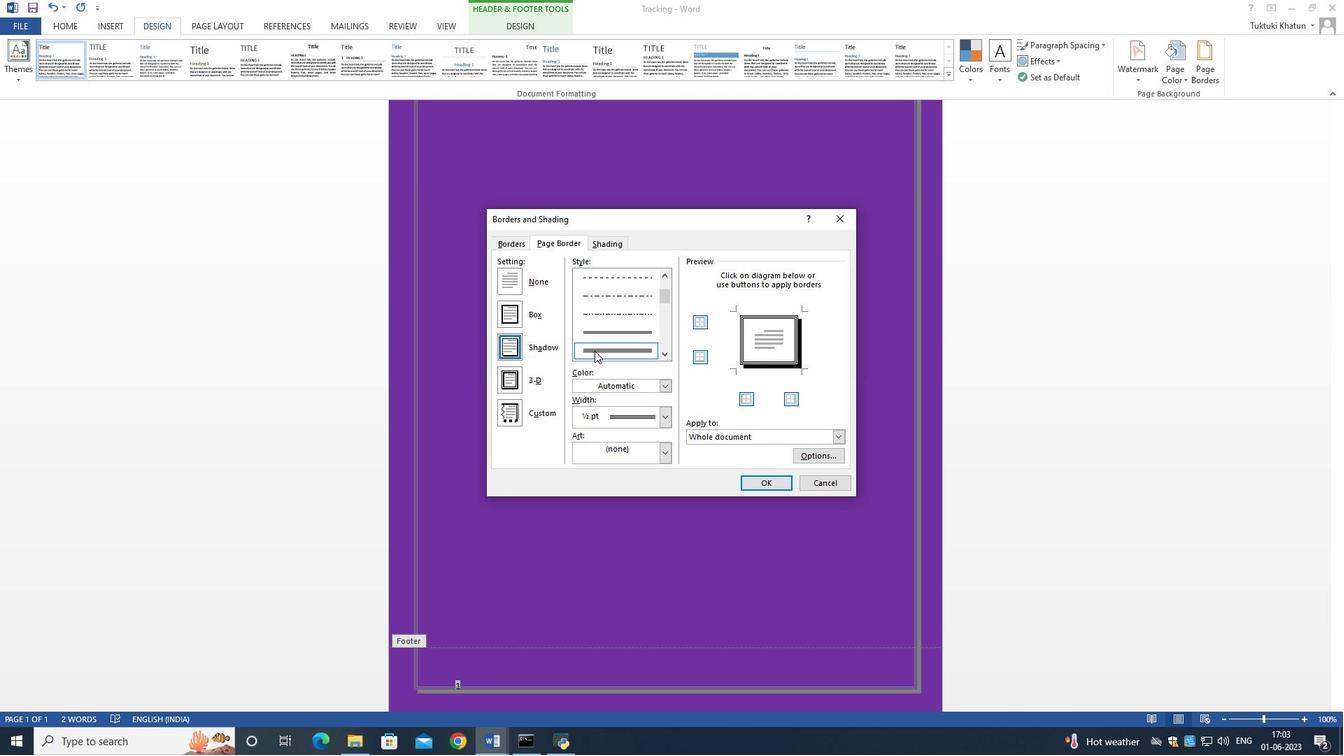 
Action: Mouse scrolled (675, 260) with delta (0, 0)
Screenshot: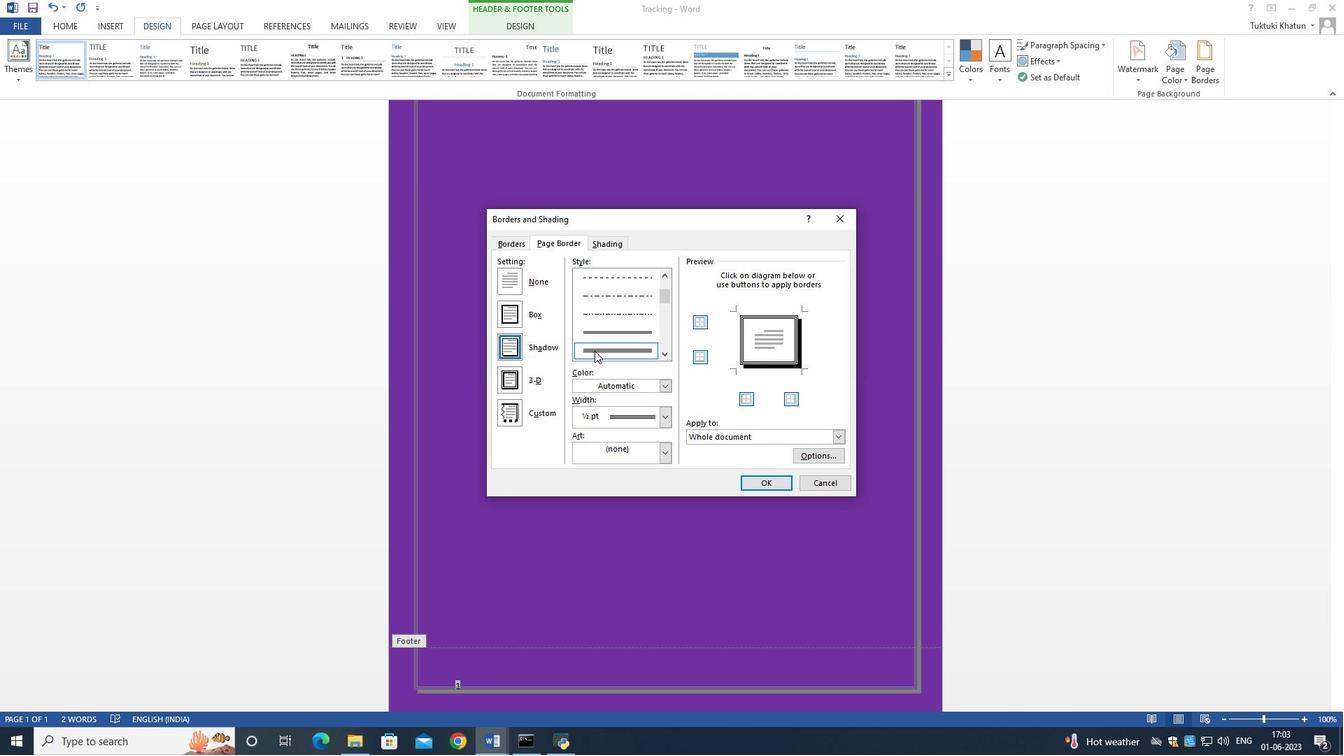 
Action: Mouse moved to (673, 272)
Screenshot: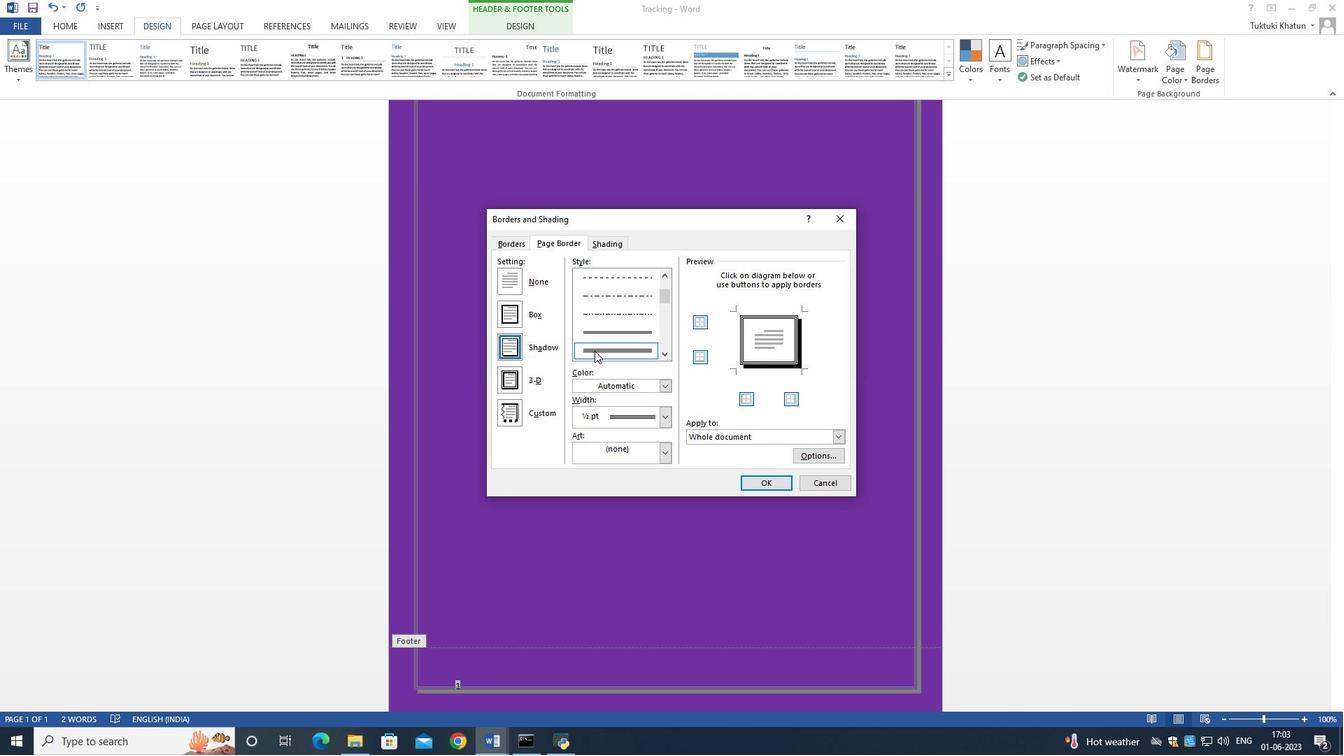 
Action: Mouse scrolled (673, 271) with delta (0, 0)
Screenshot: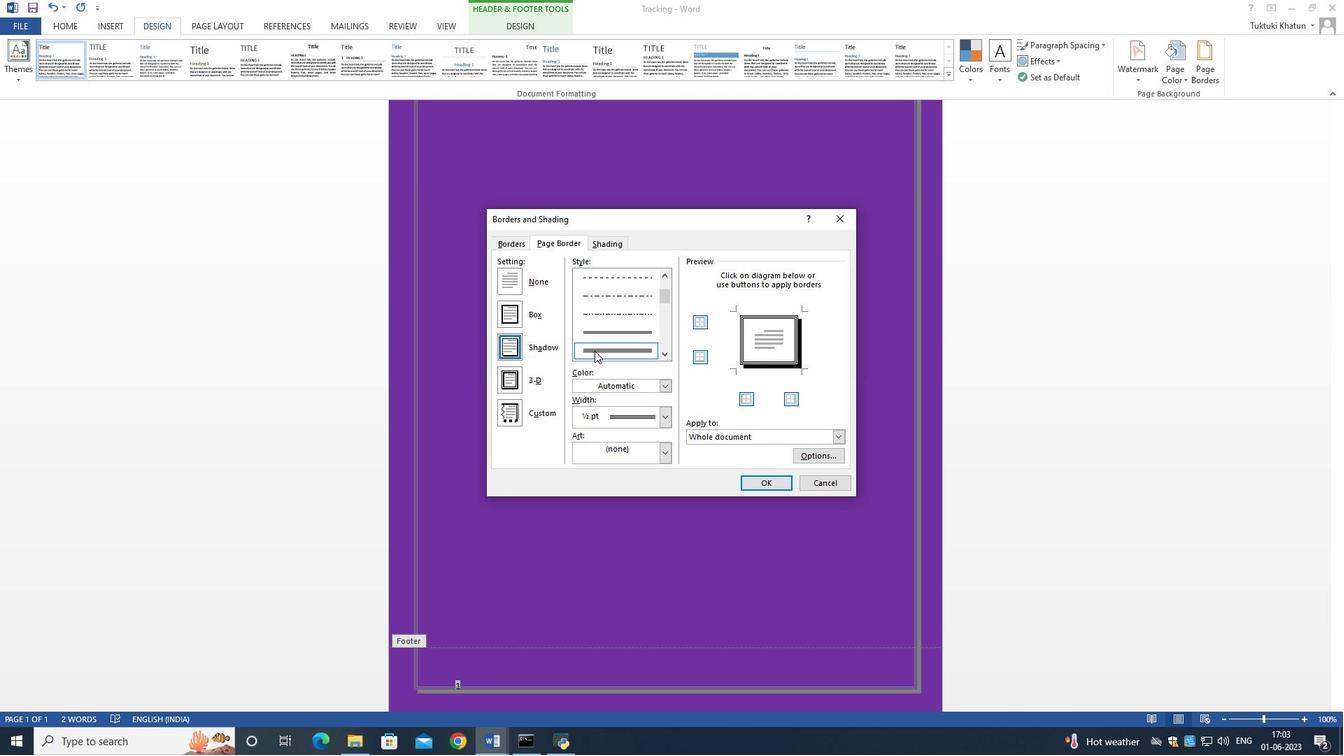 
Action: Mouse moved to (670, 283)
Screenshot: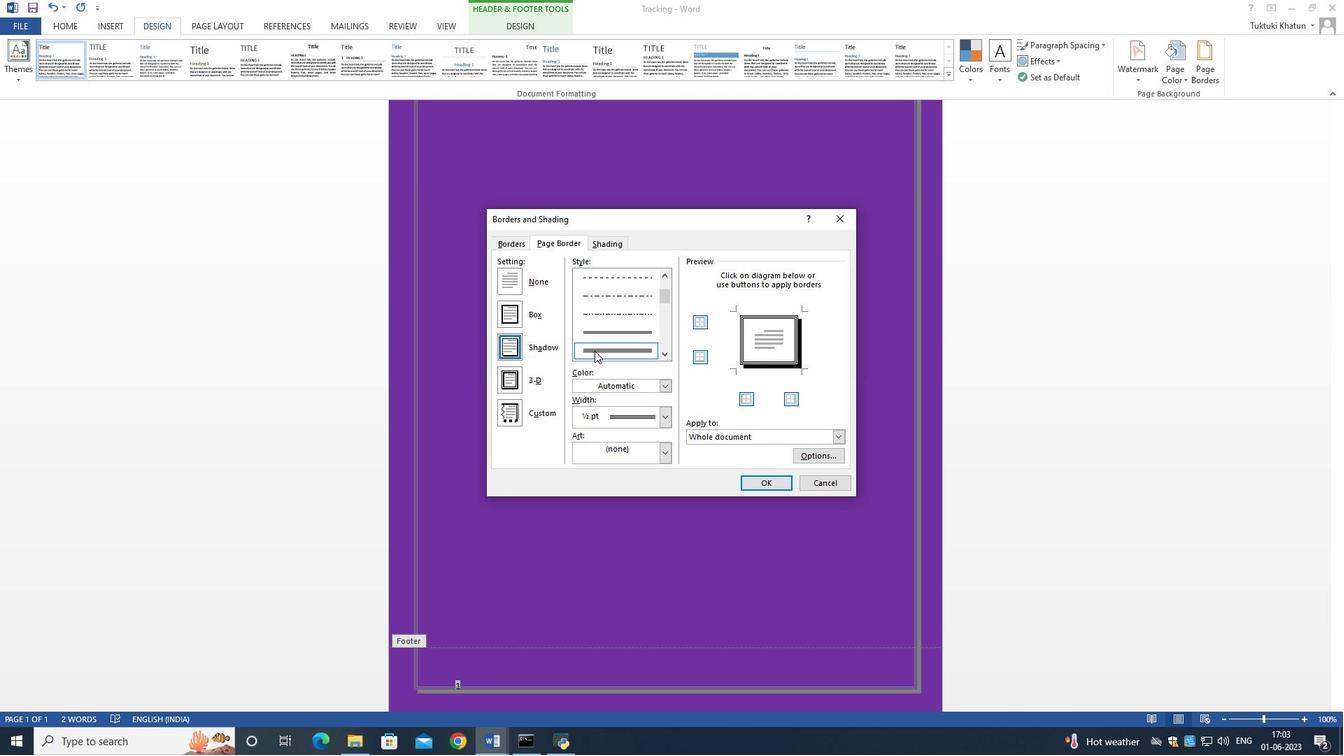 
Action: Mouse scrolled (670, 282) with delta (0, 0)
Screenshot: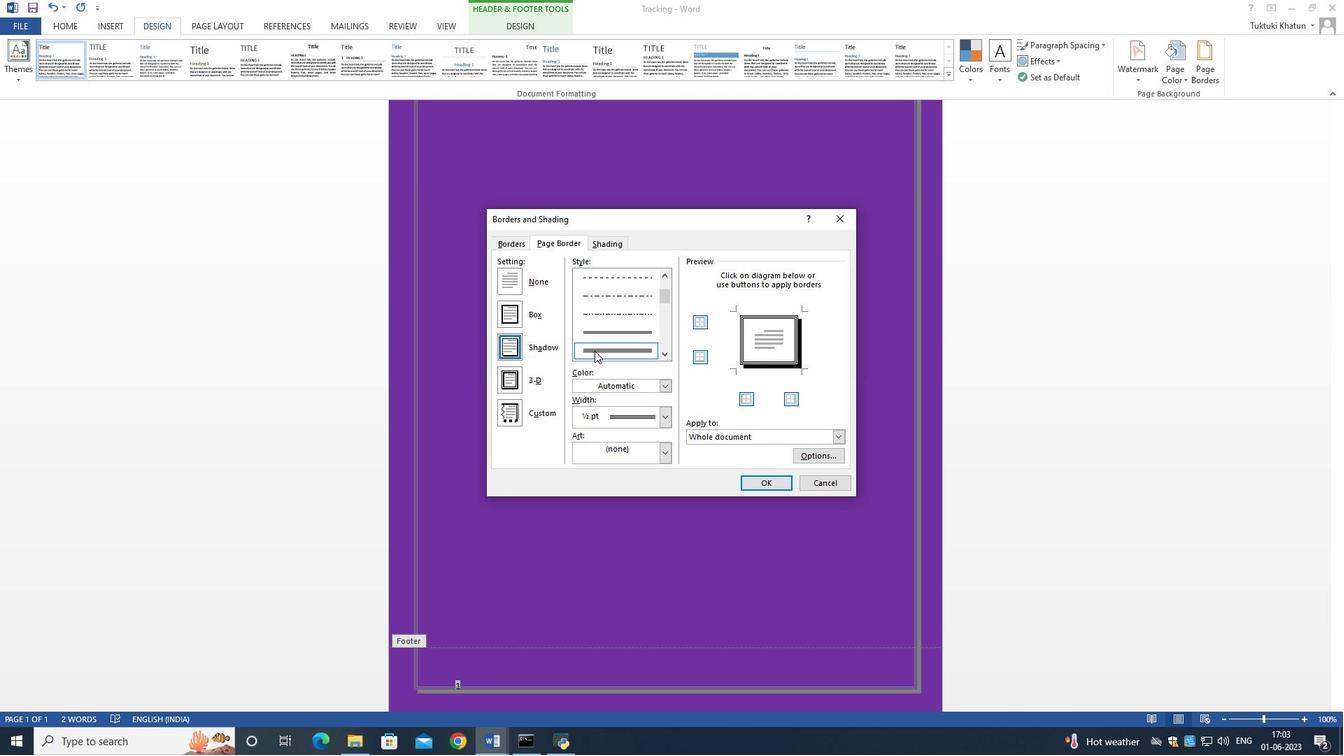 
Action: Mouse moved to (663, 307)
Screenshot: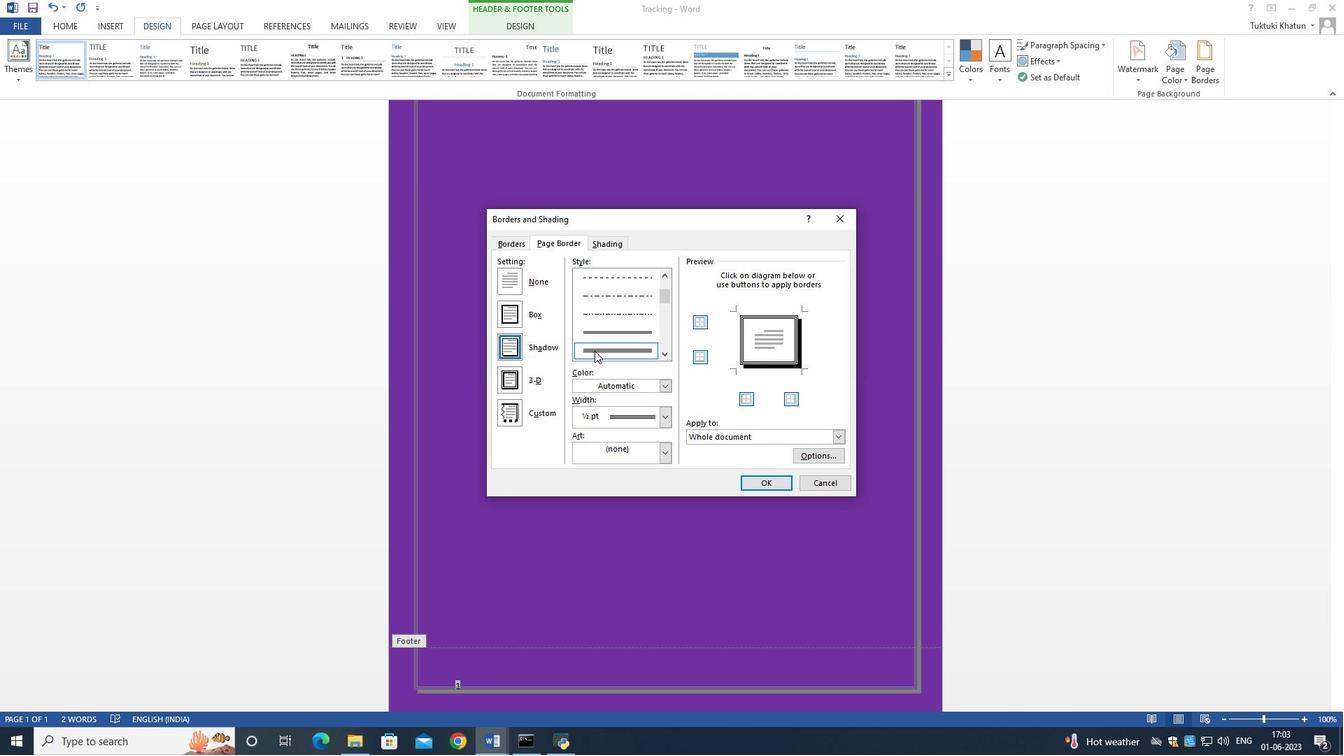 
Action: Mouse scrolled (663, 307) with delta (0, 0)
Screenshot: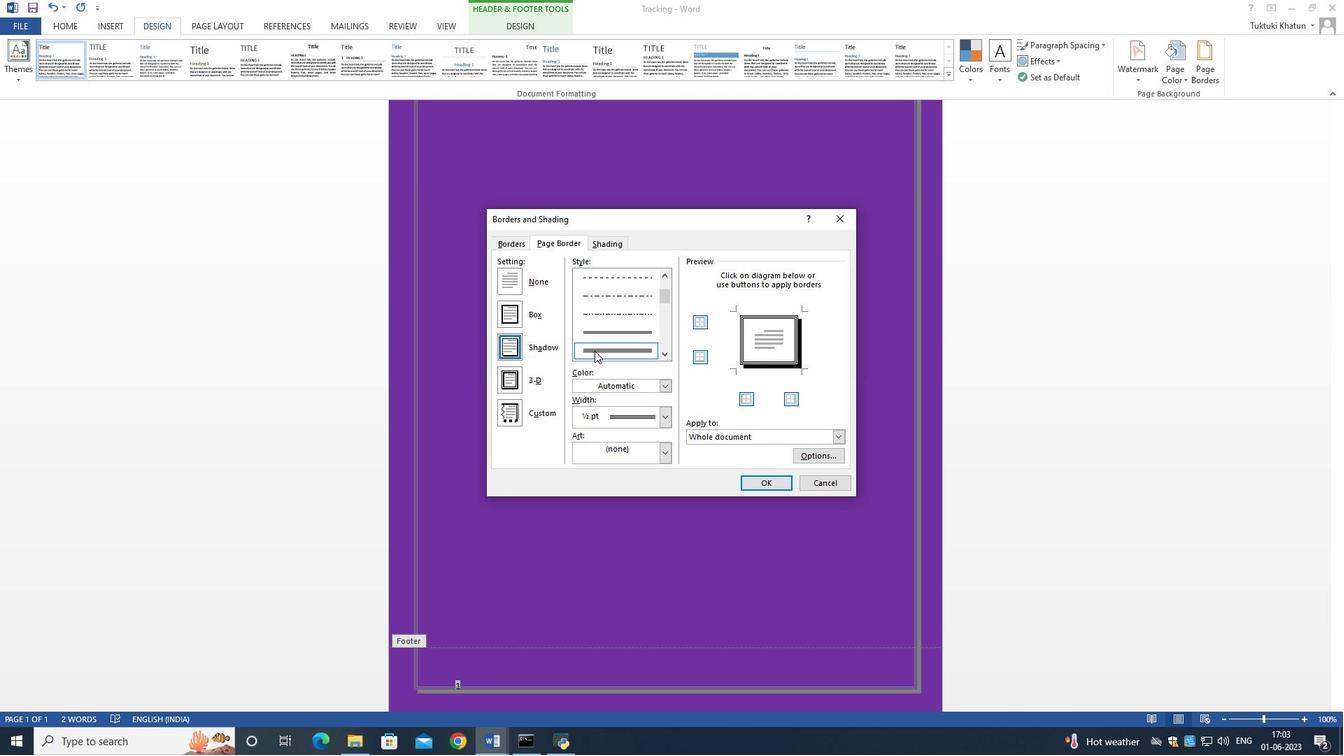 
Action: Mouse moved to (702, 225)
Screenshot: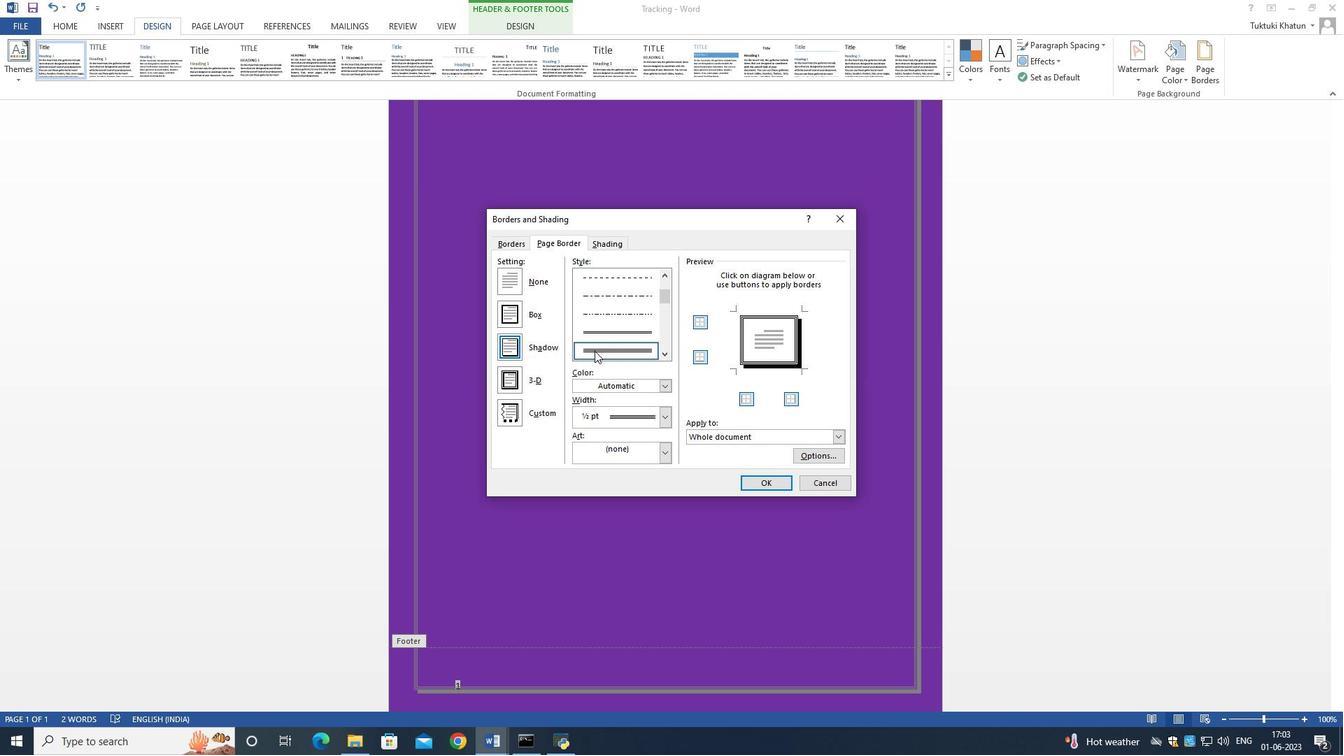 
Action: Mouse scrolled (702, 224) with delta (0, 0)
Screenshot: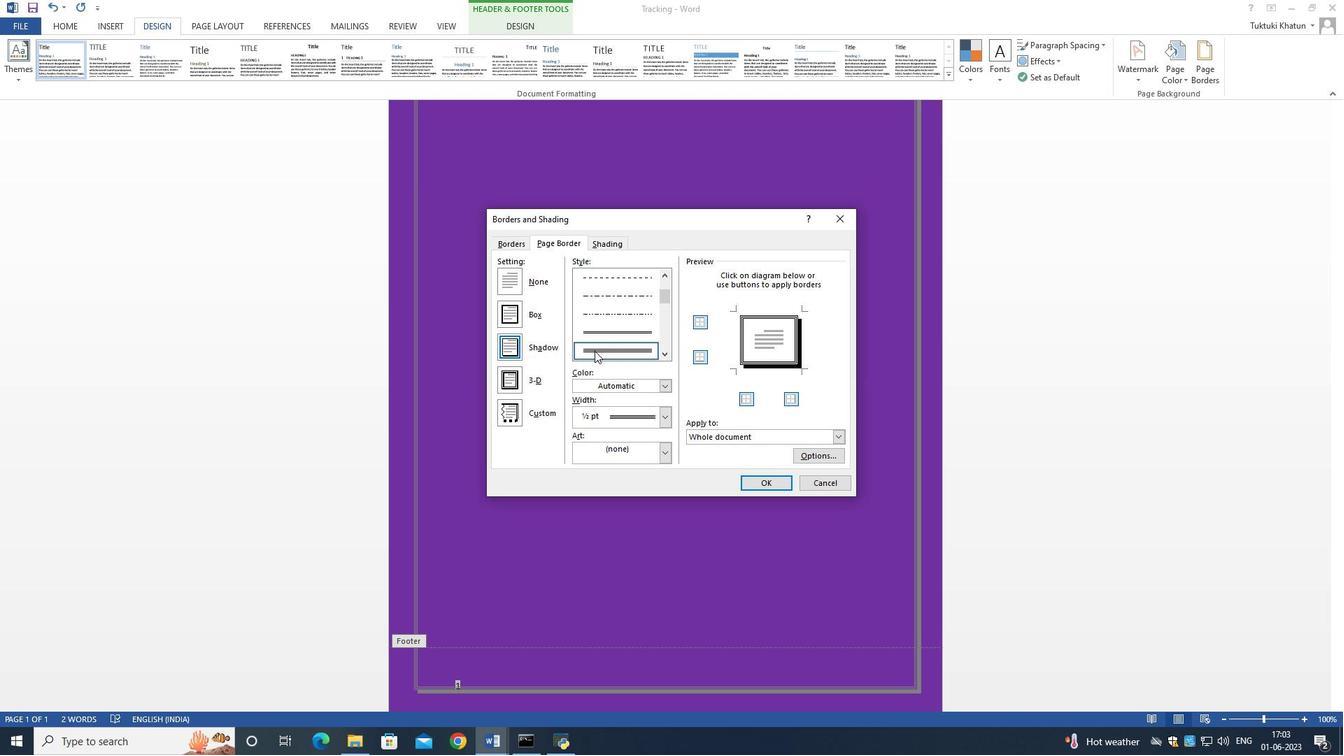
Action: Mouse moved to (701, 229)
Screenshot: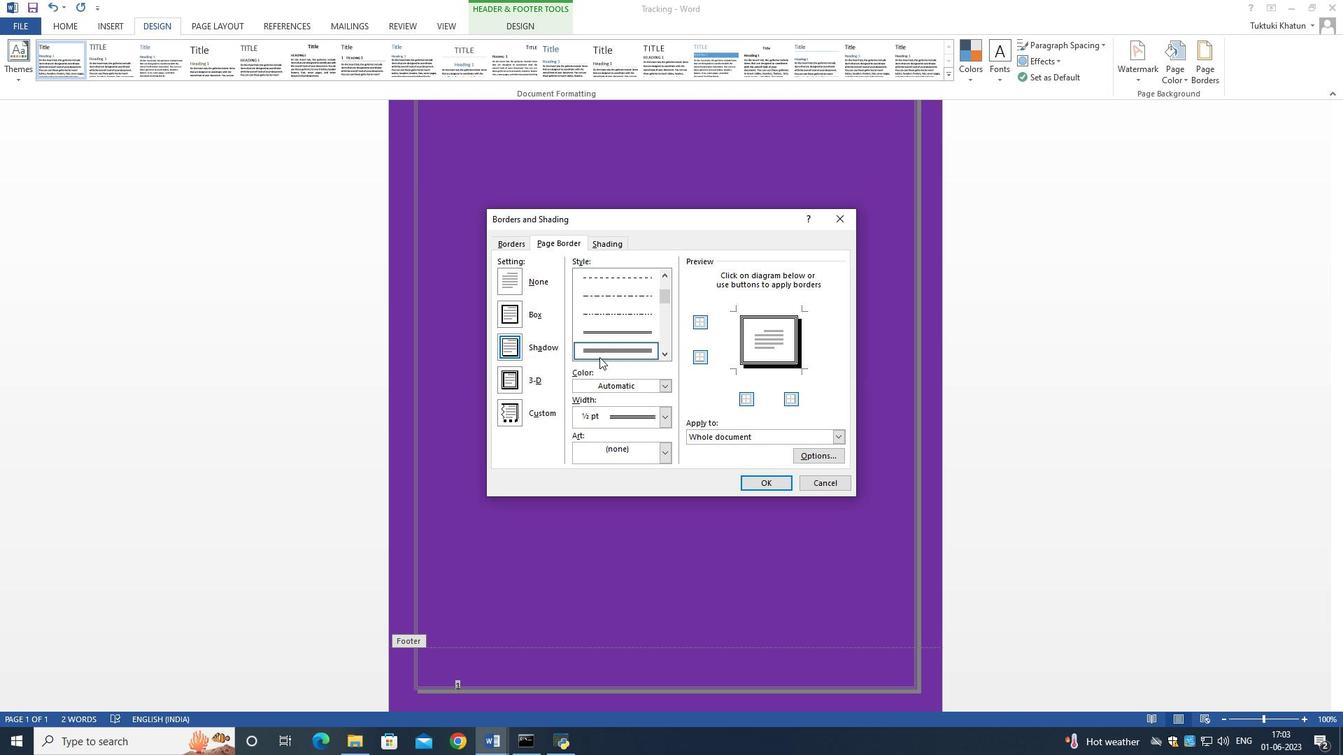 
Action: Mouse scrolled (701, 228) with delta (0, 0)
Screenshot: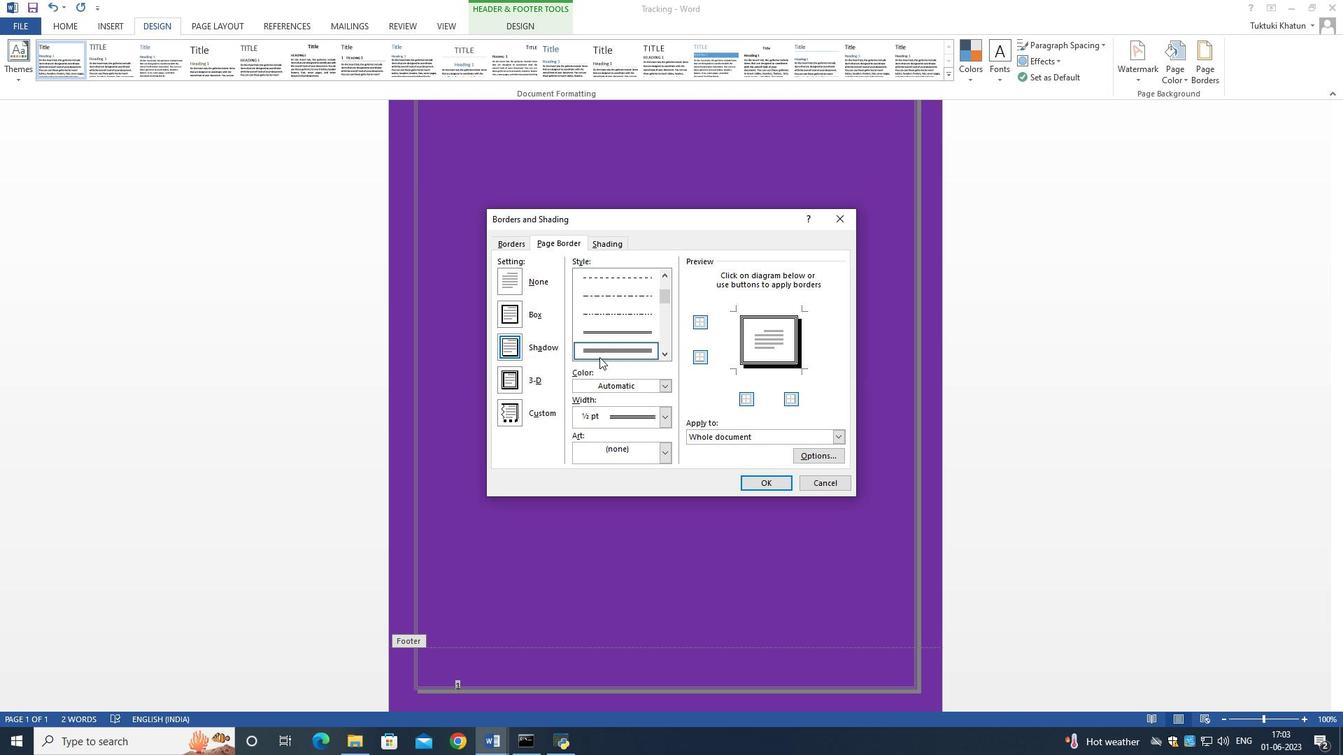 
Action: Mouse moved to (698, 234)
Screenshot: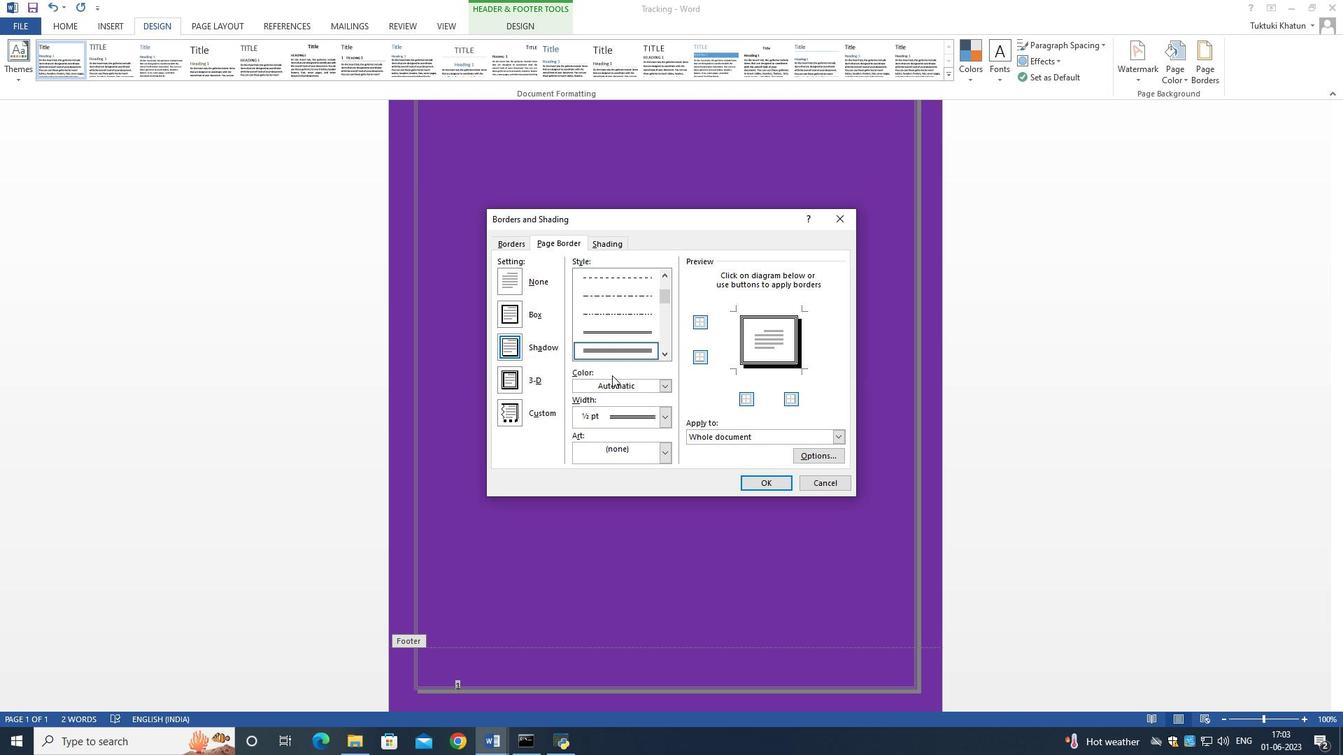 
Action: Mouse scrolled (698, 233) with delta (0, 0)
Screenshot: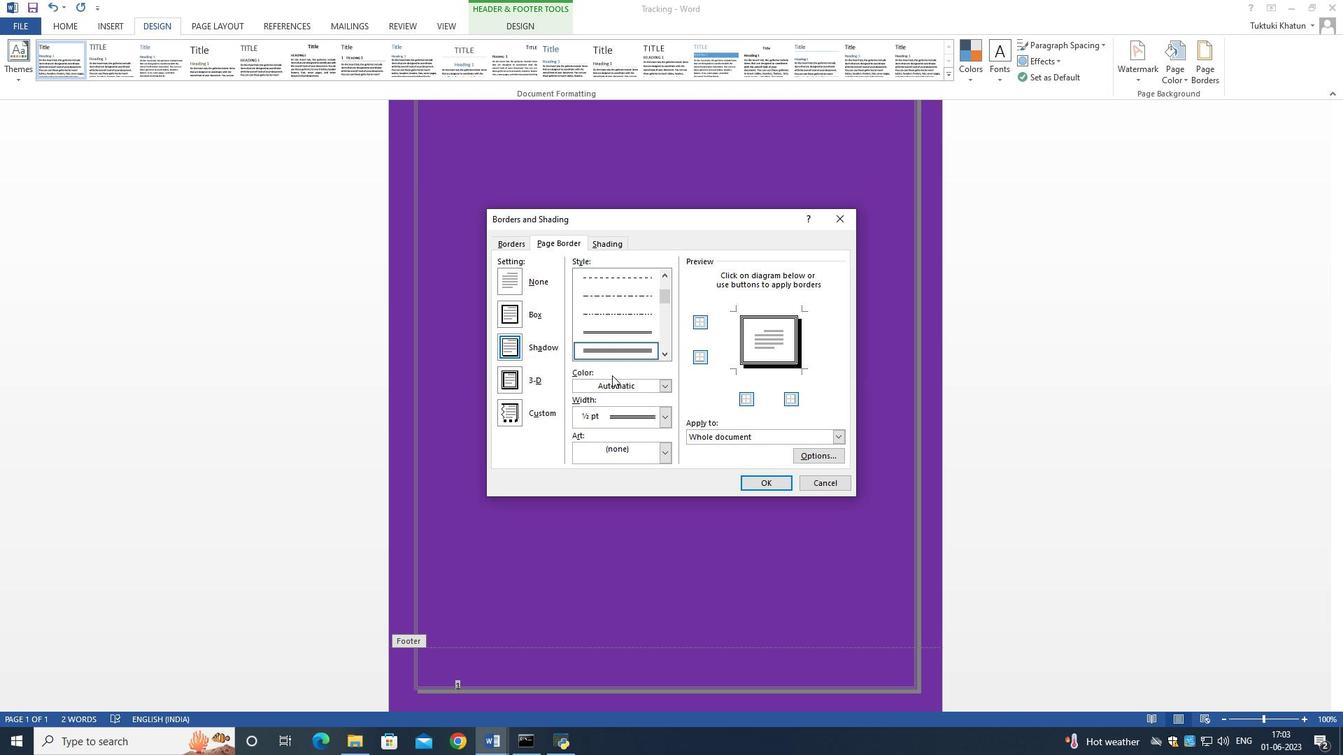
Action: Mouse moved to (693, 244)
Screenshot: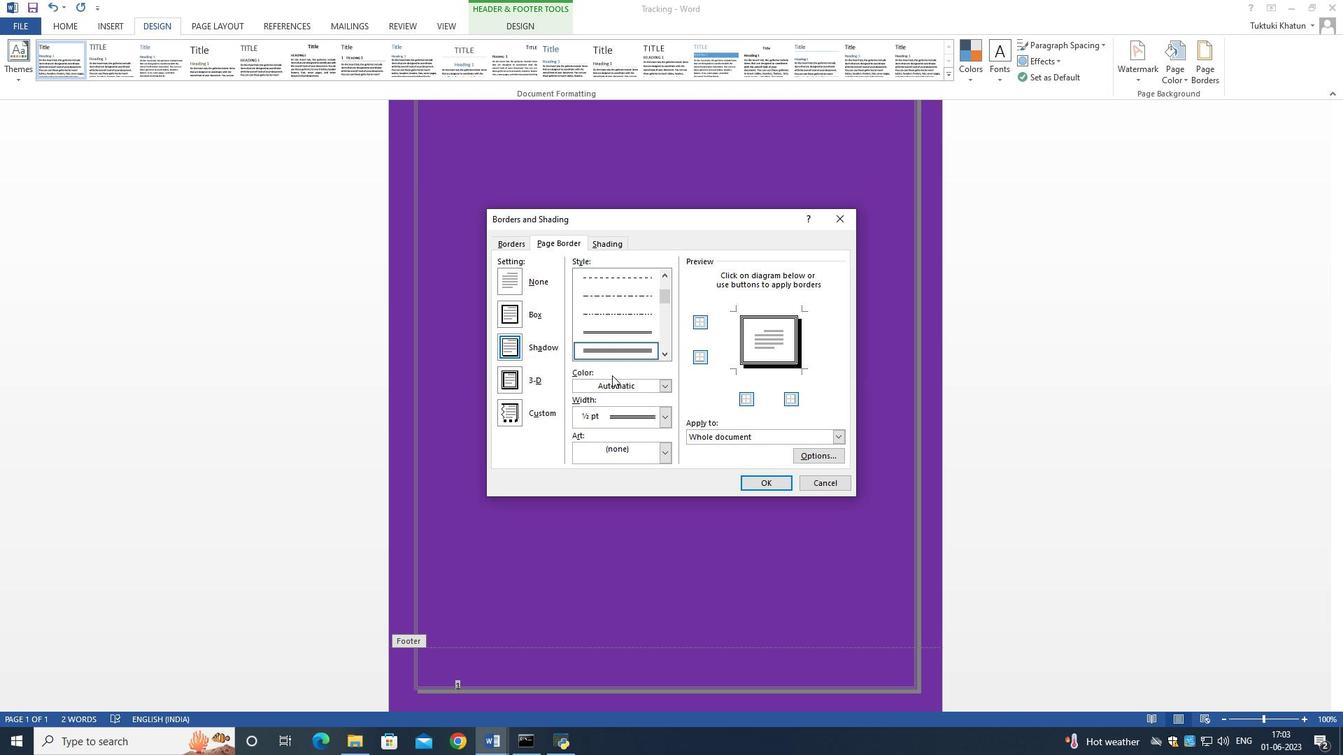 
Action: Mouse scrolled (693, 243) with delta (0, 0)
Screenshot: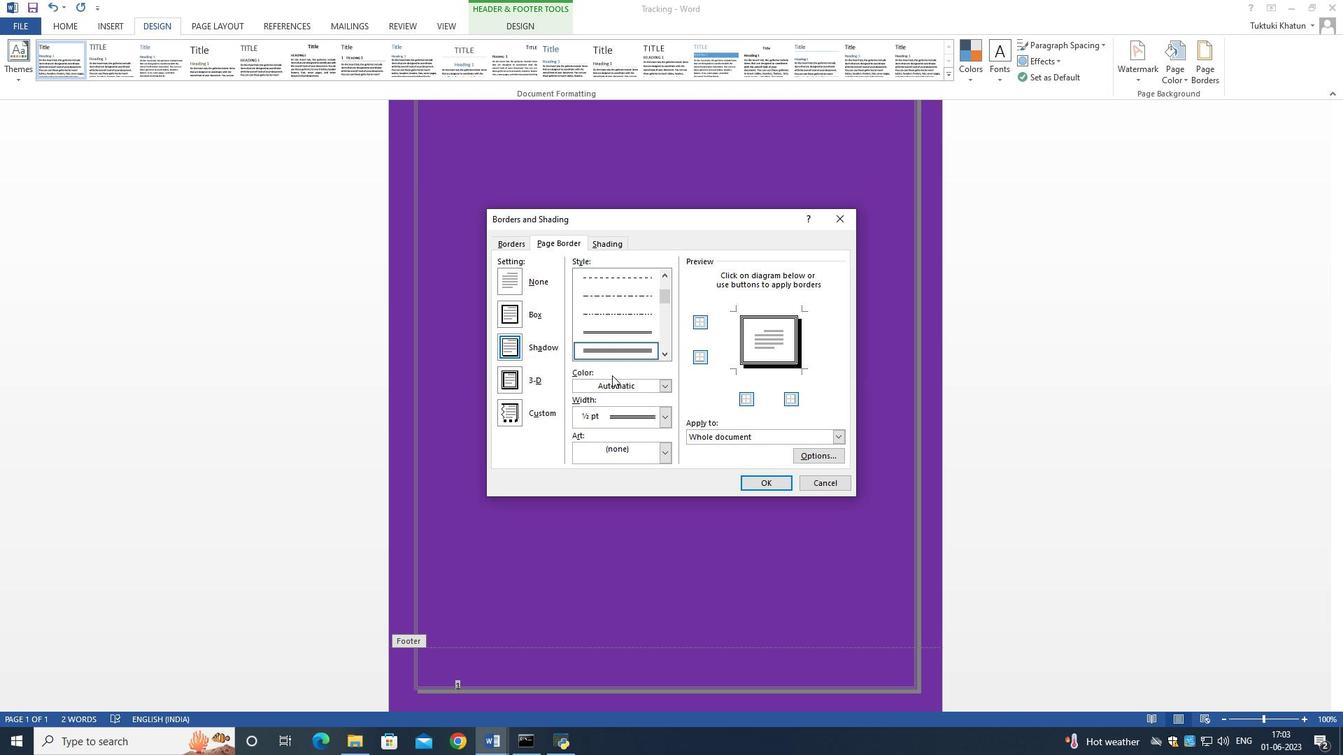 
Action: Mouse moved to (699, 284)
Screenshot: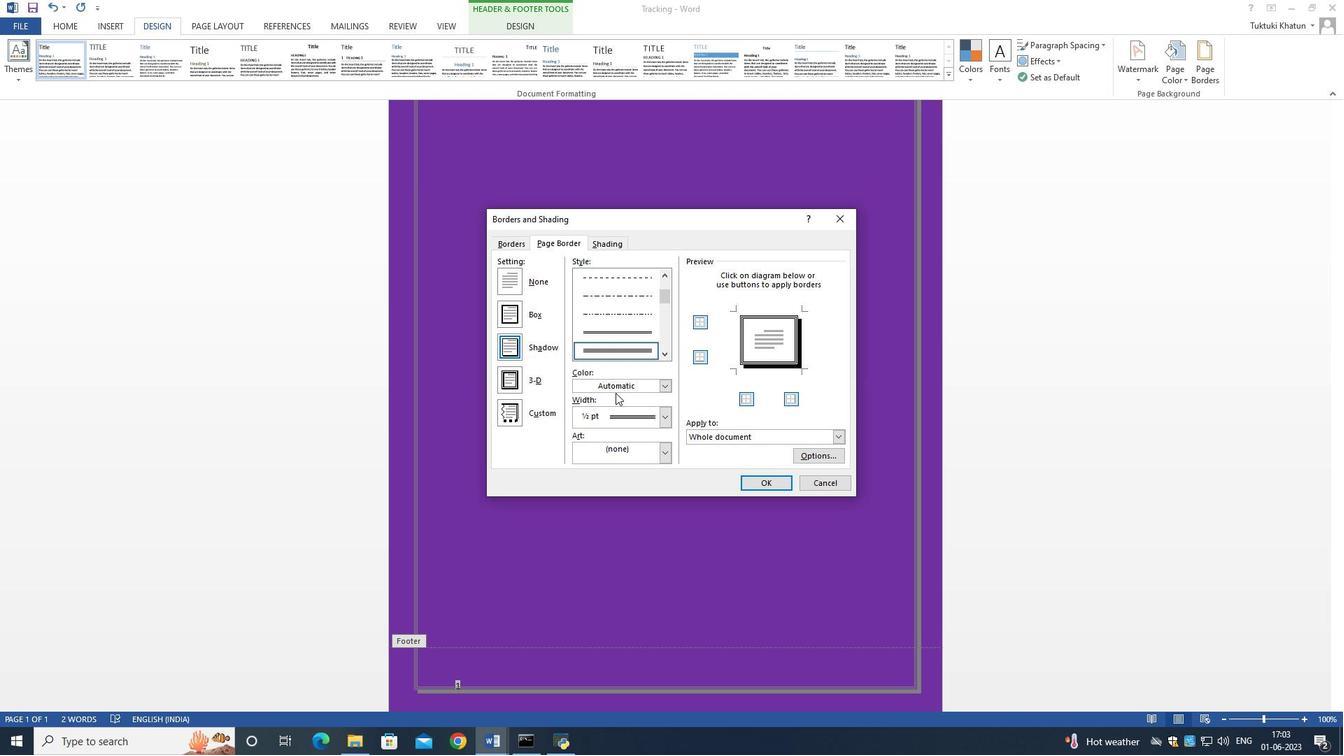 
Action: Mouse scrolled (699, 285) with delta (0, 0)
Screenshot: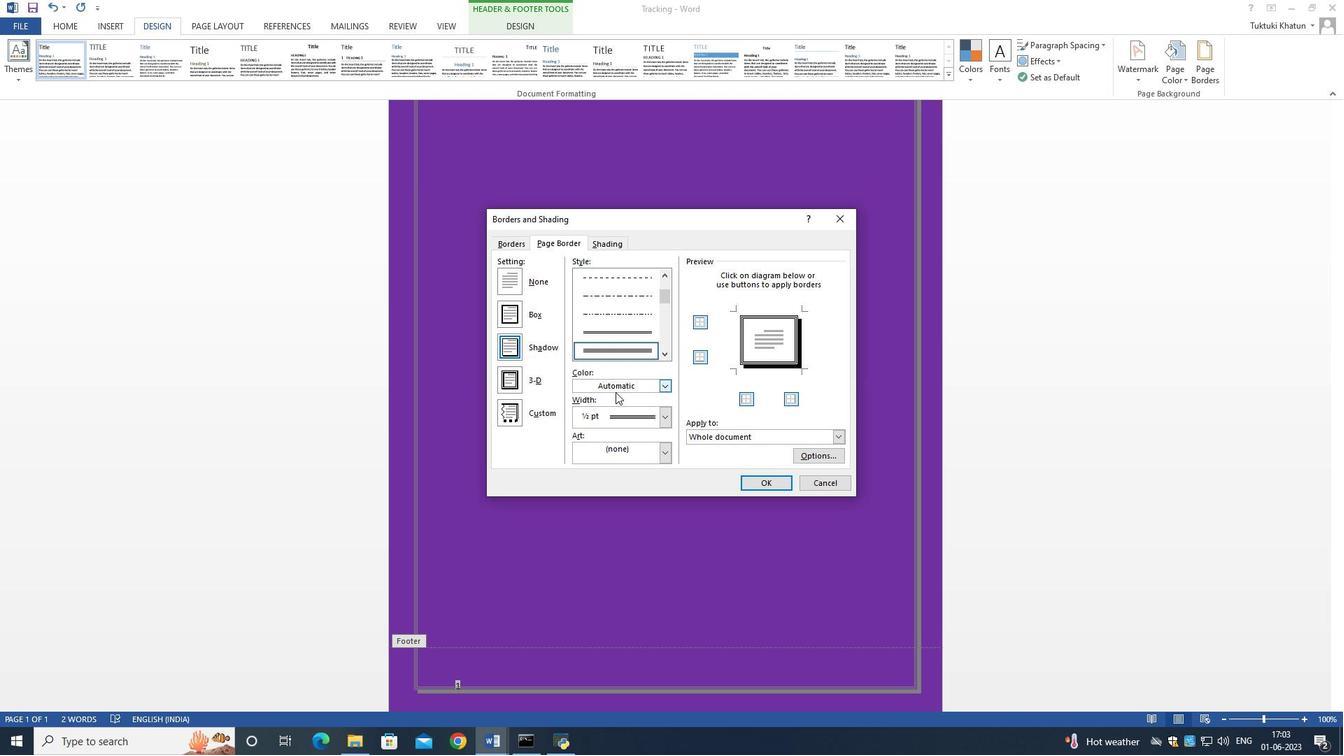 
Action: Mouse scrolled (699, 285) with delta (0, 0)
Screenshot: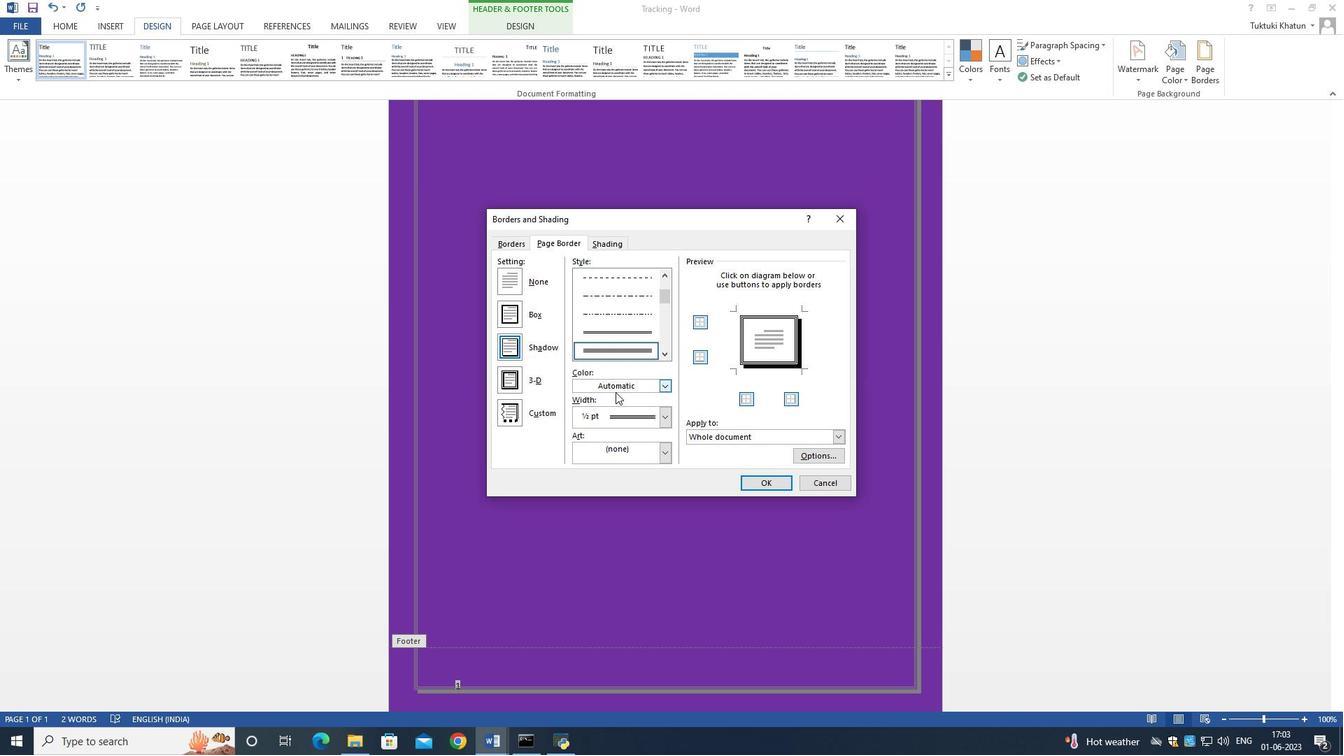
Action: Mouse scrolled (699, 285) with delta (0, 0)
Screenshot: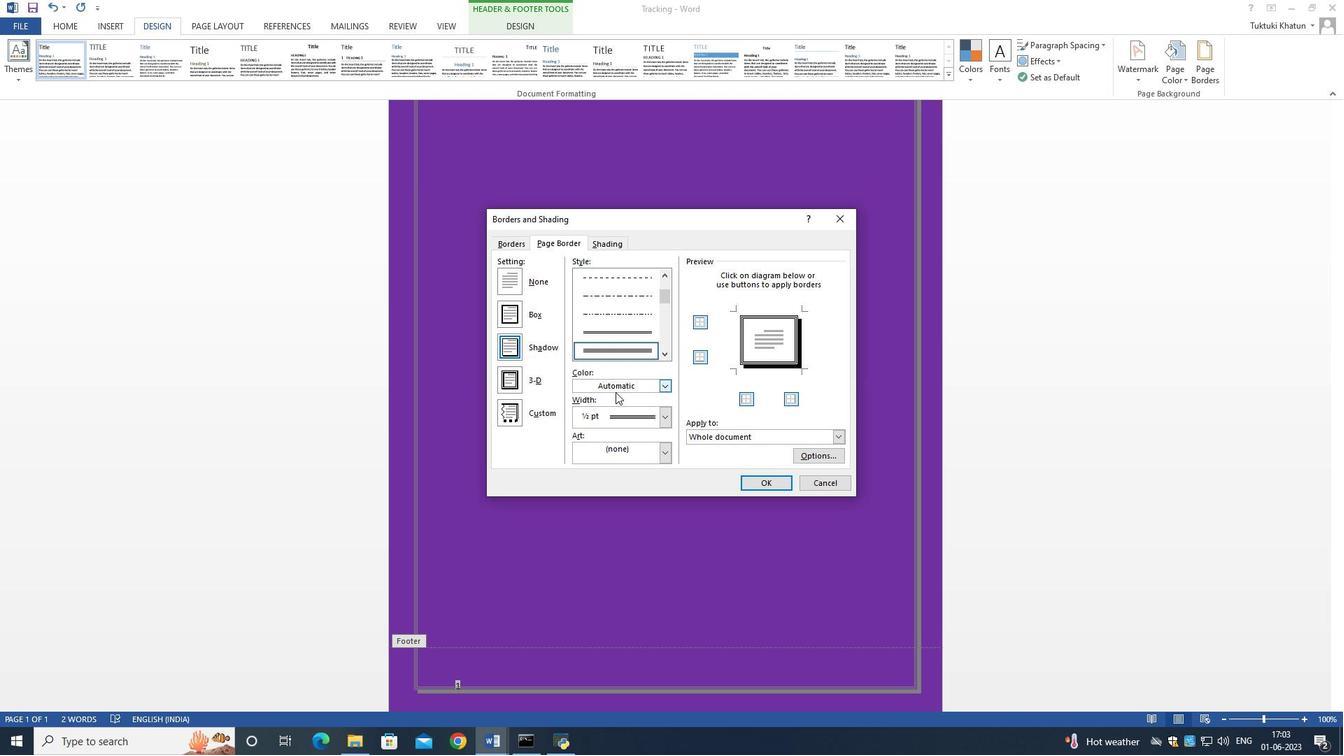
Action: Mouse scrolled (699, 285) with delta (0, 0)
Screenshot: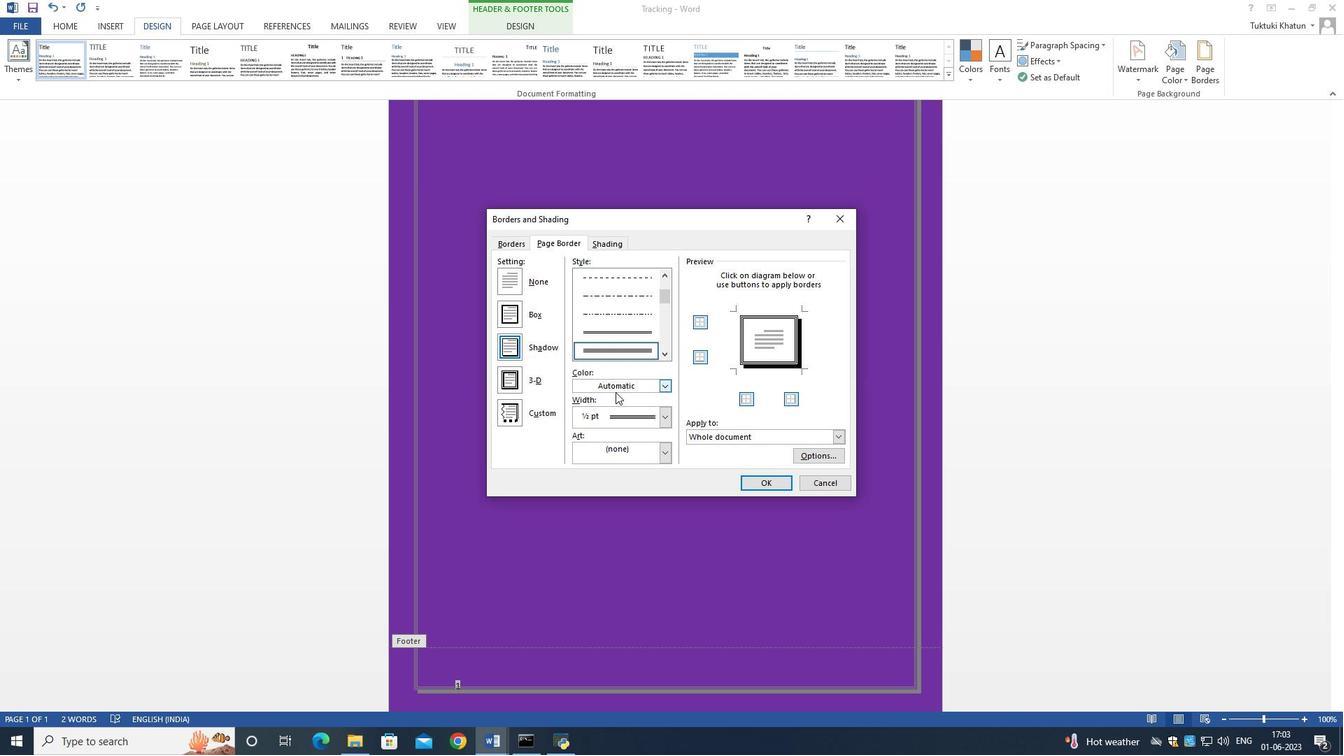 
Action: Mouse scrolled (699, 285) with delta (0, 0)
Screenshot: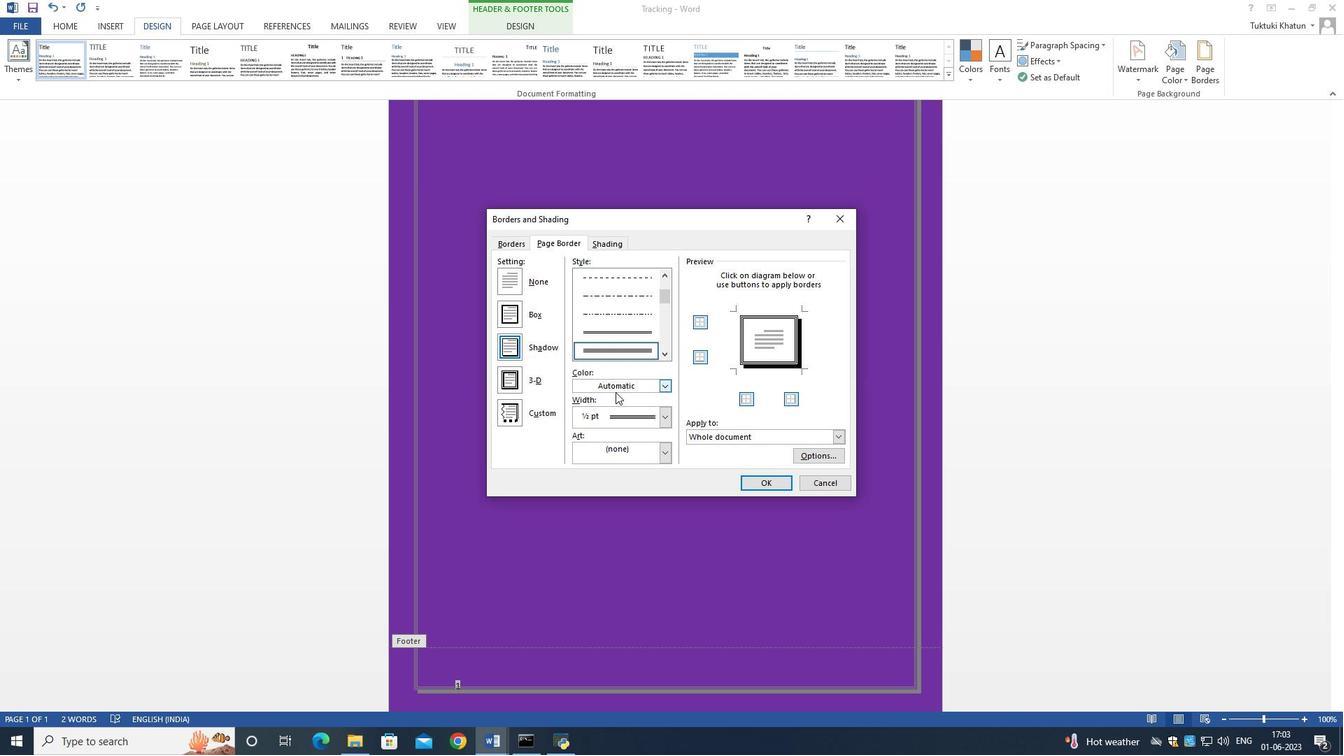 
Action: Mouse moved to (652, 331)
Screenshot: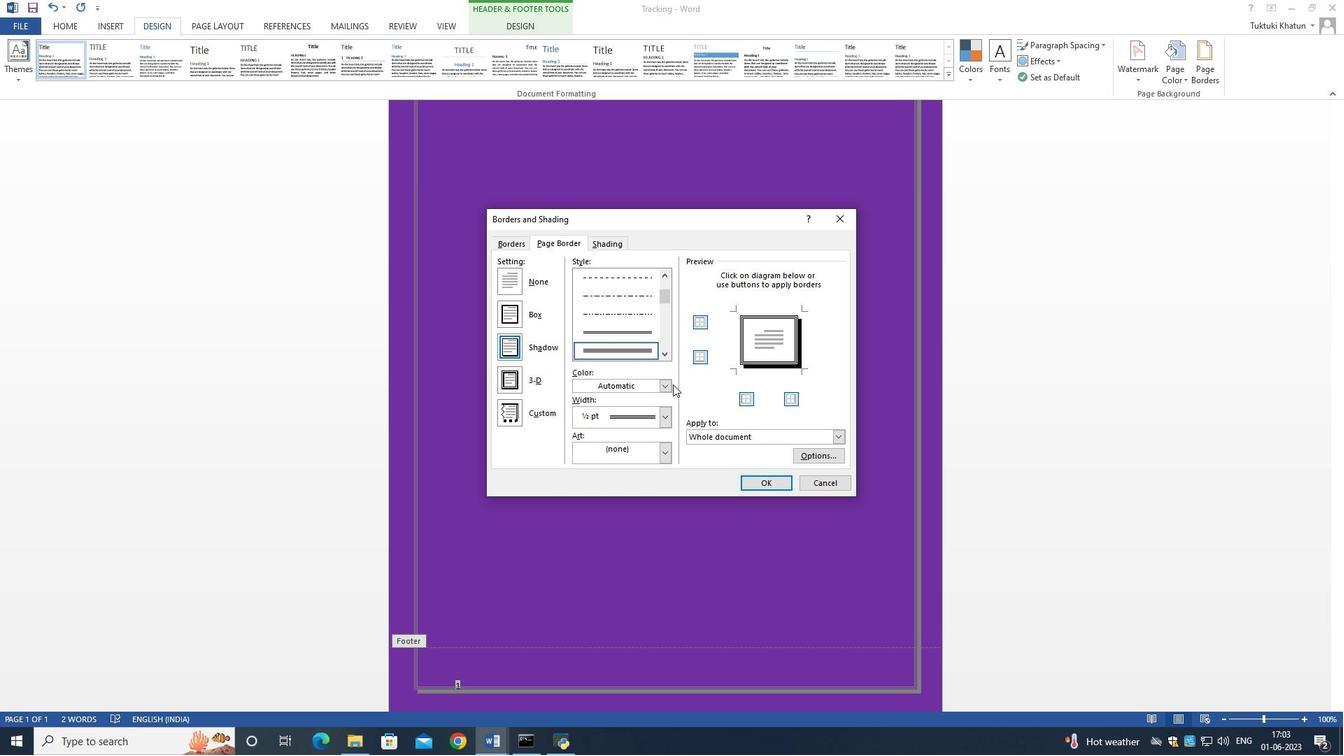 
Action: Mouse scrolled (652, 330) with delta (0, 0)
Screenshot: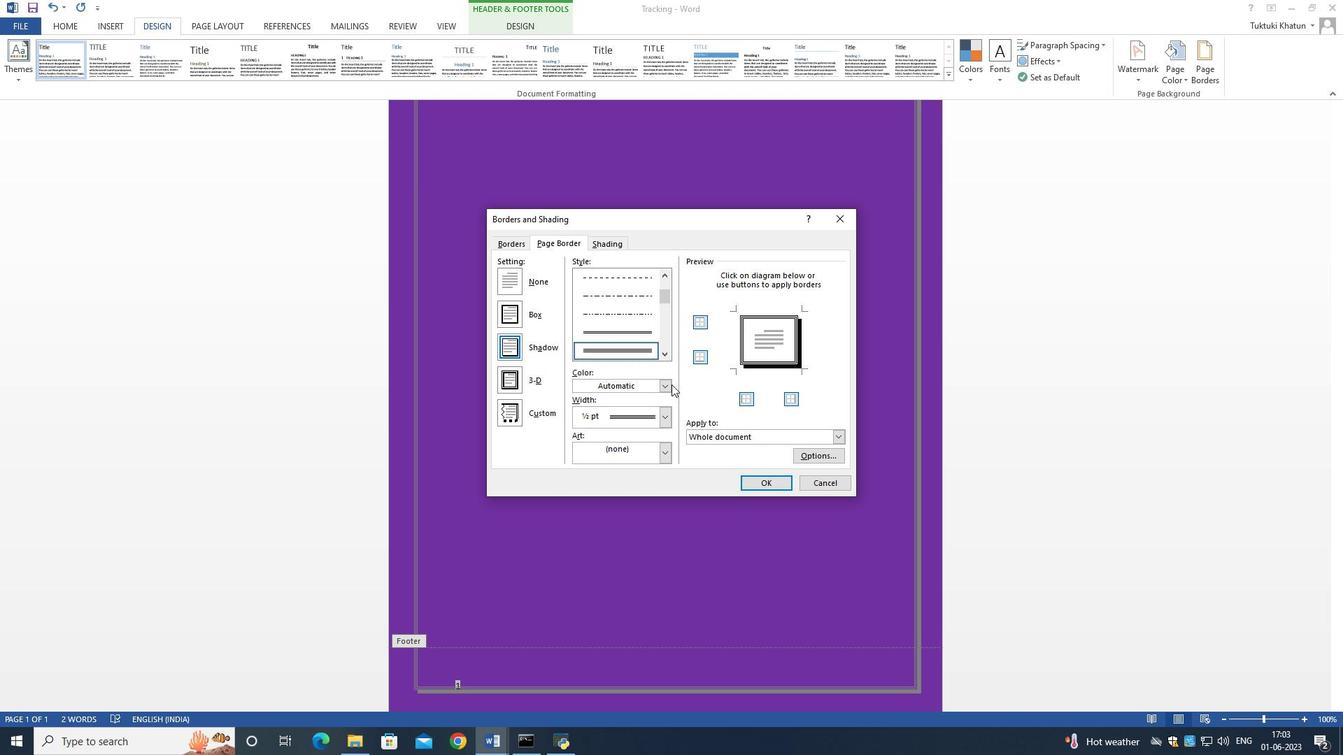 
Action: Mouse scrolled (652, 330) with delta (0, 0)
Screenshot: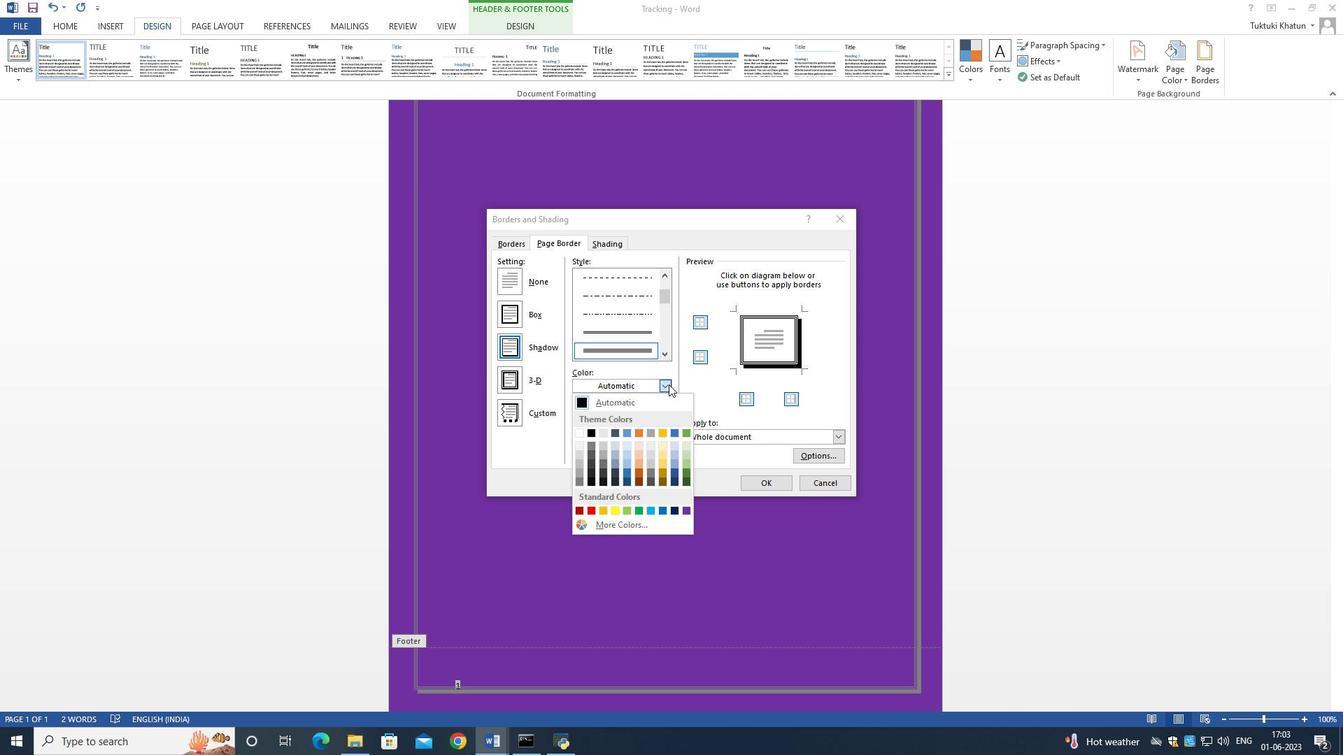 
Action: Mouse moved to (243, 42)
Screenshot: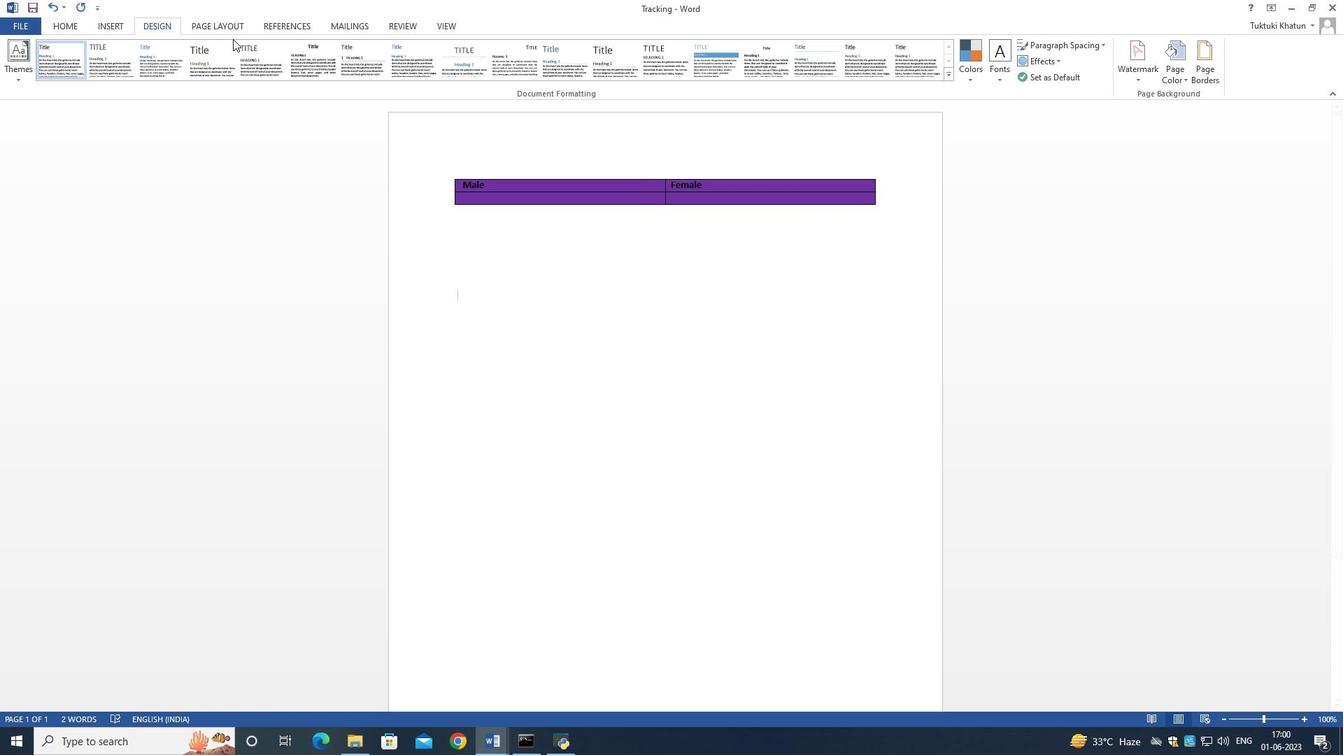 
Action: Mouse pressed left at (243, 42)
Screenshot: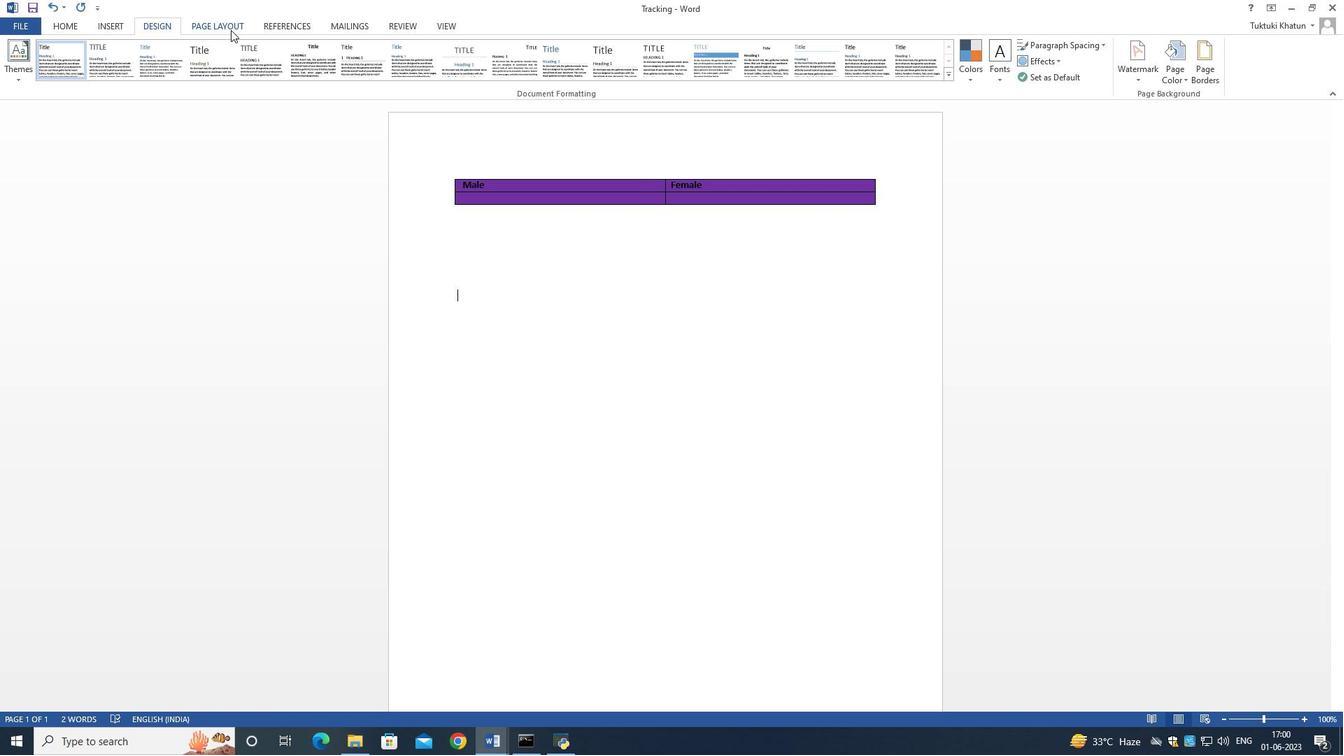 
Action: Mouse pressed left at (243, 42)
Screenshot: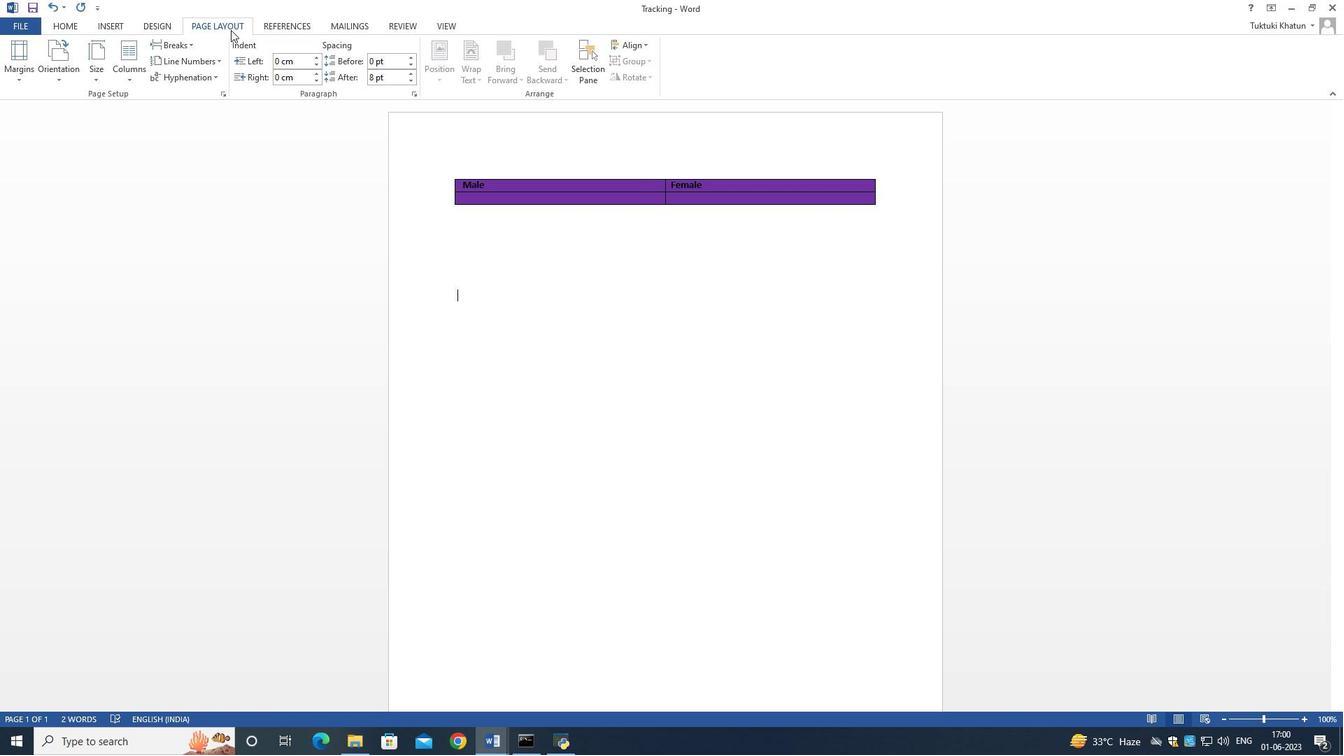 
Action: Mouse moved to (163, 39)
Screenshot: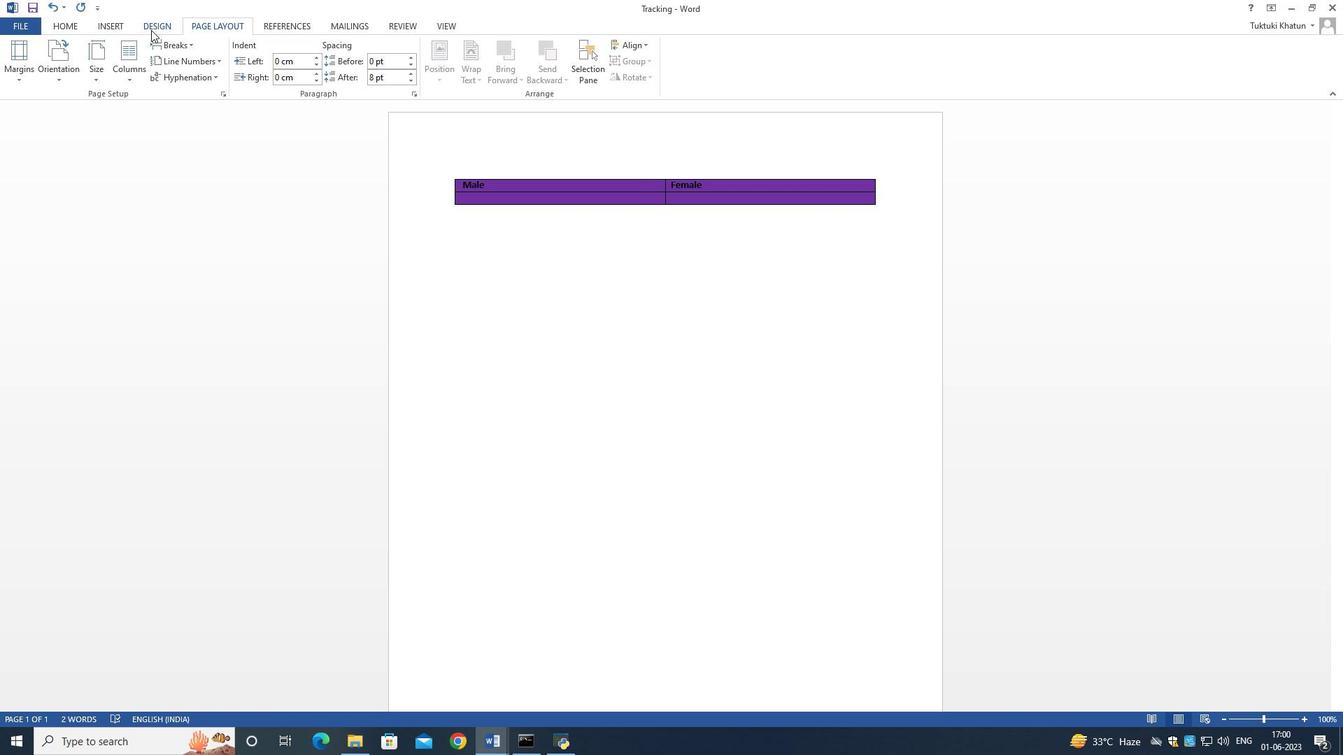 
Action: Mouse pressed left at (163, 39)
Screenshot: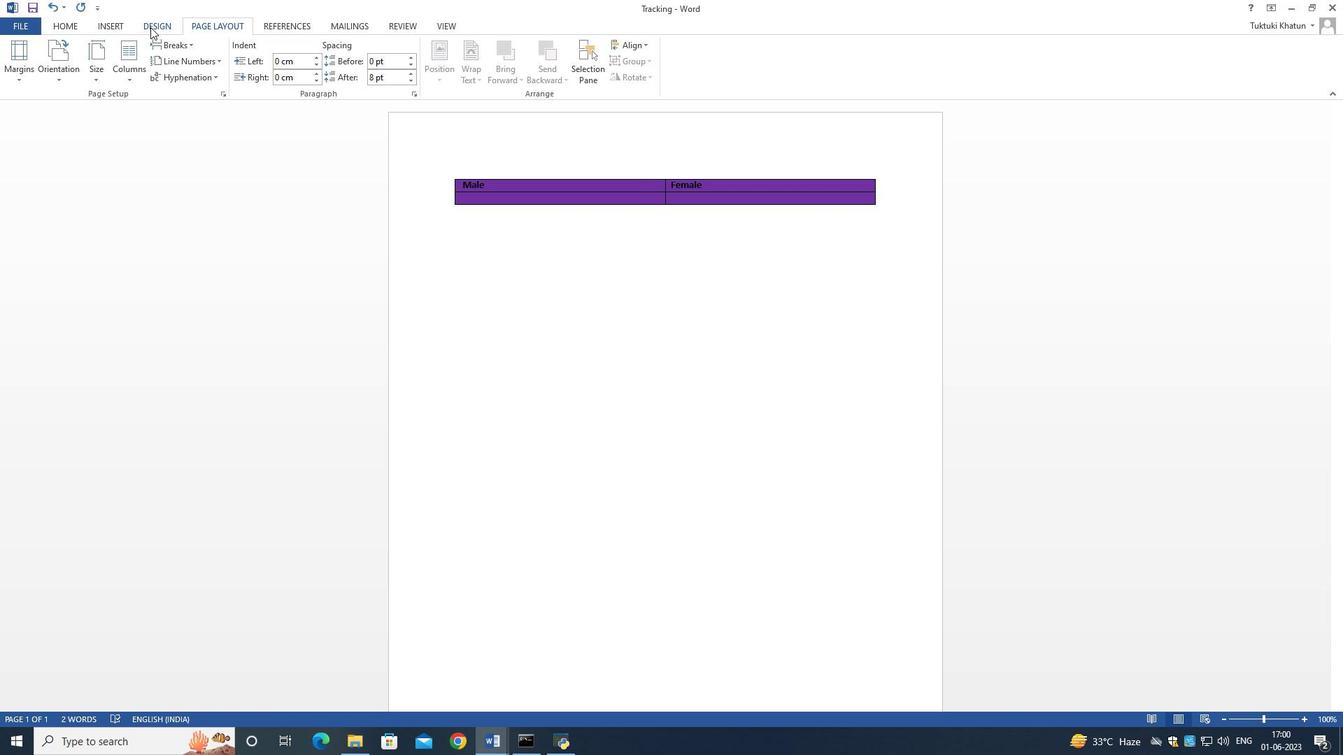 
Action: Mouse moved to (1192, 83)
Screenshot: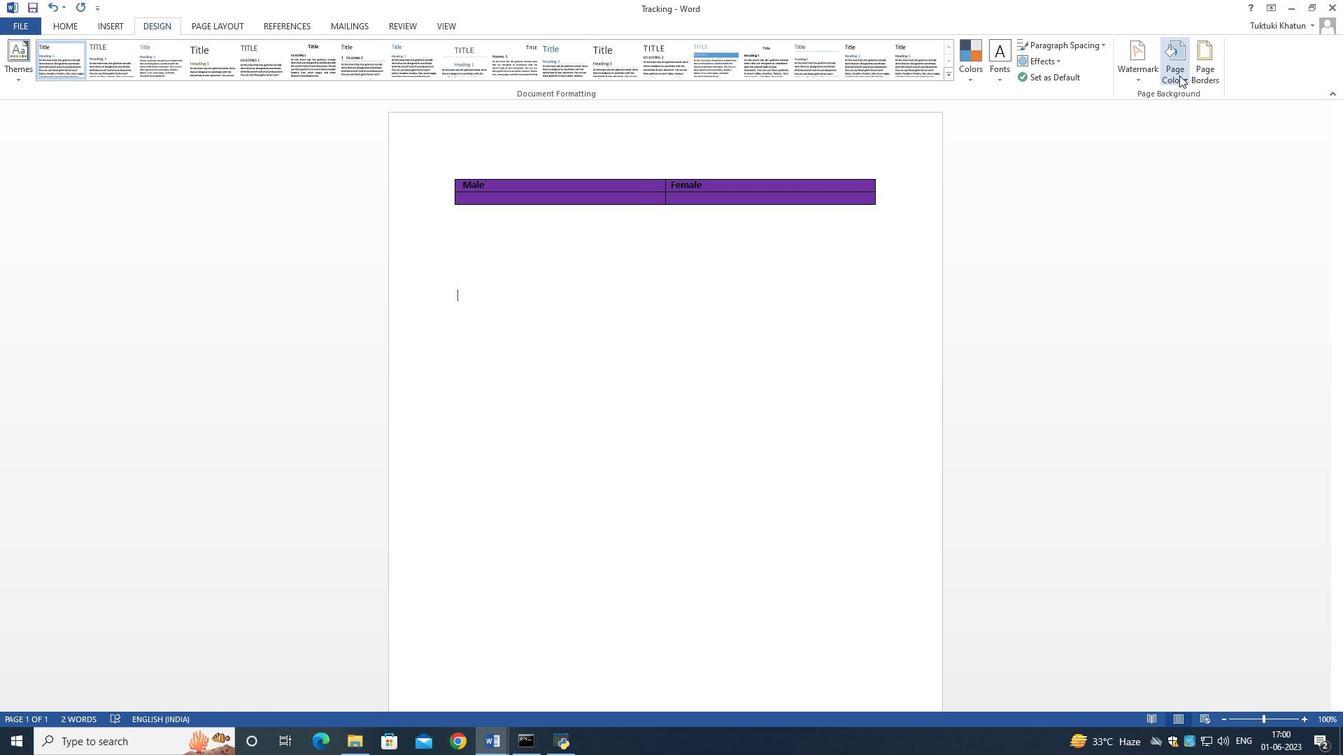 
Action: Mouse pressed left at (1192, 83)
Screenshot: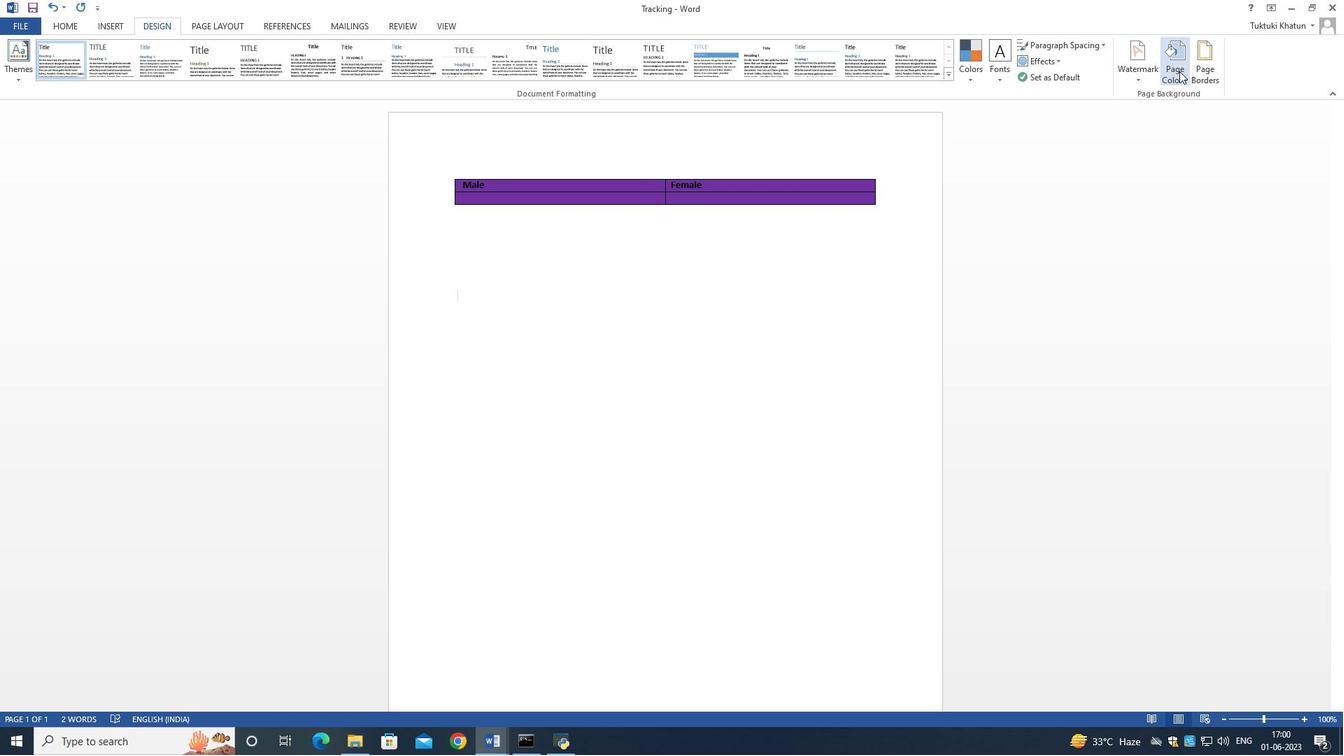 
Action: Mouse moved to (1049, 288)
Screenshot: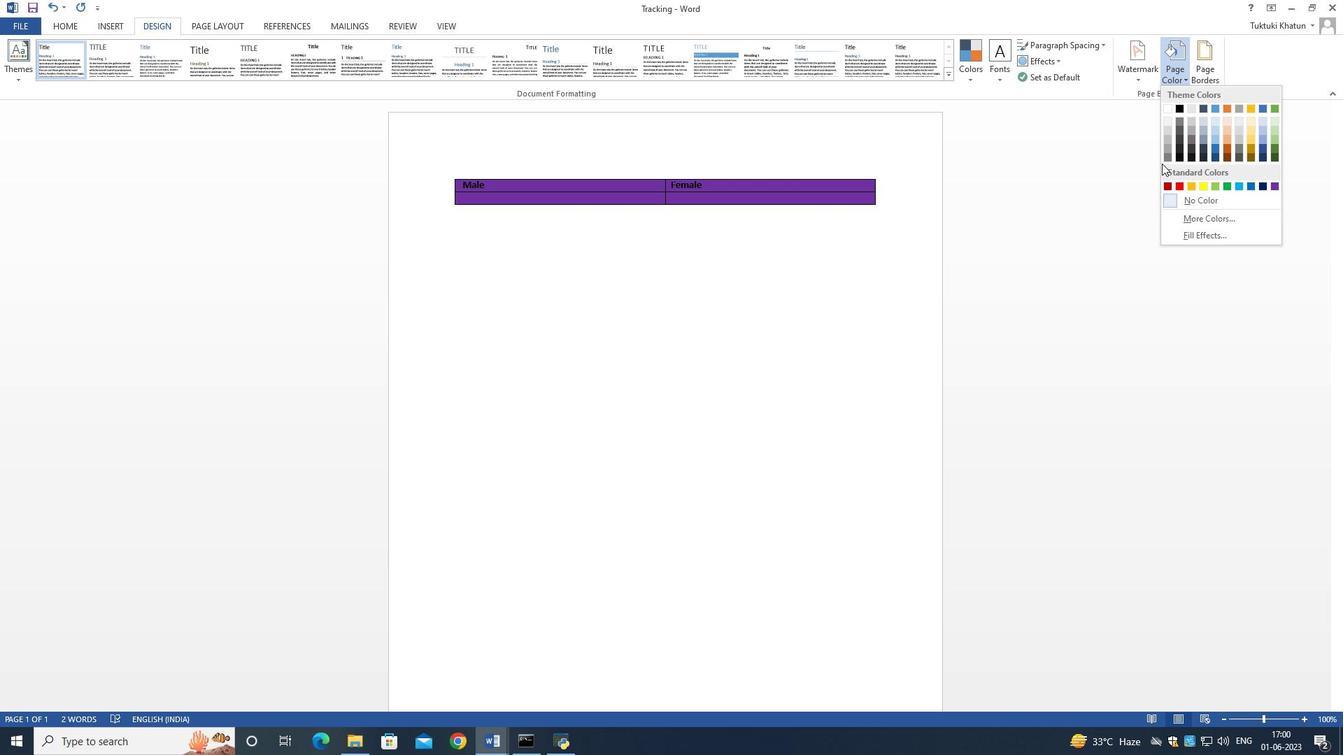 
Action: Mouse scrolled (1049, 287) with delta (0, 0)
Screenshot: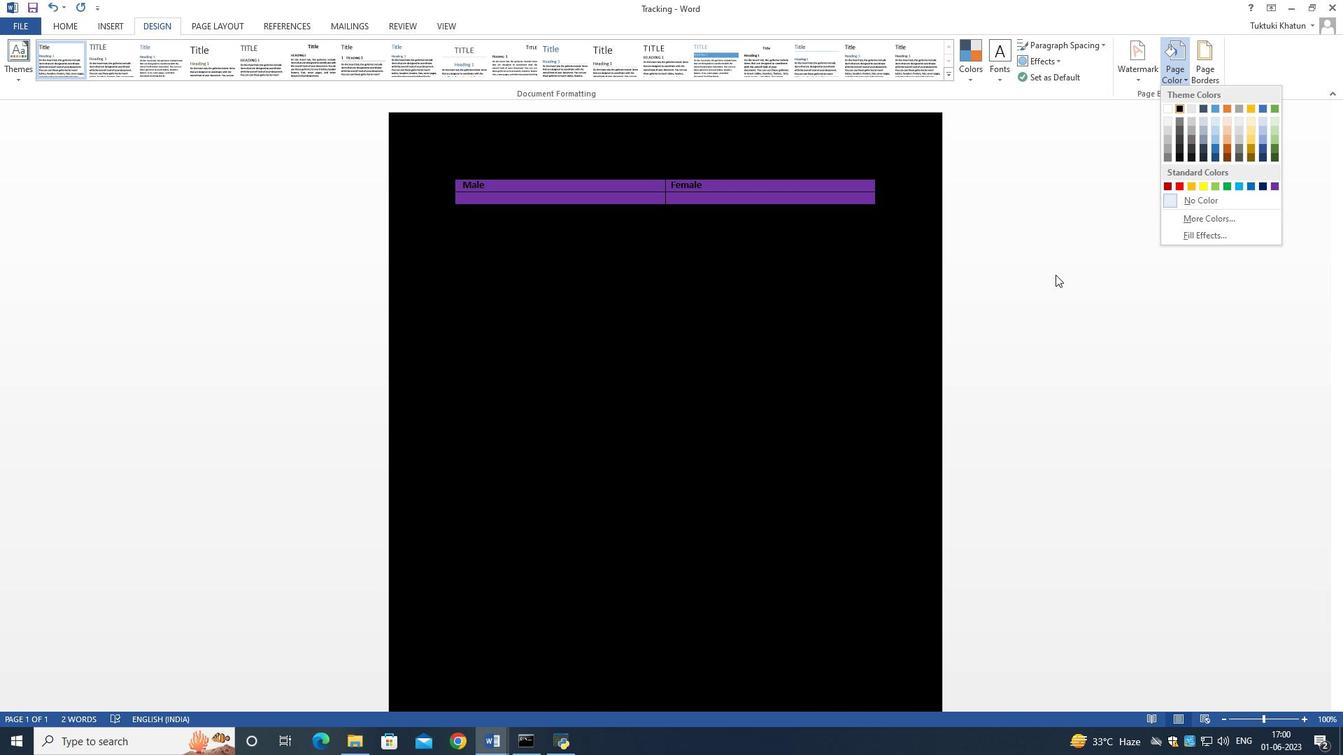 
Action: Mouse scrolled (1049, 287) with delta (0, 0)
Screenshot: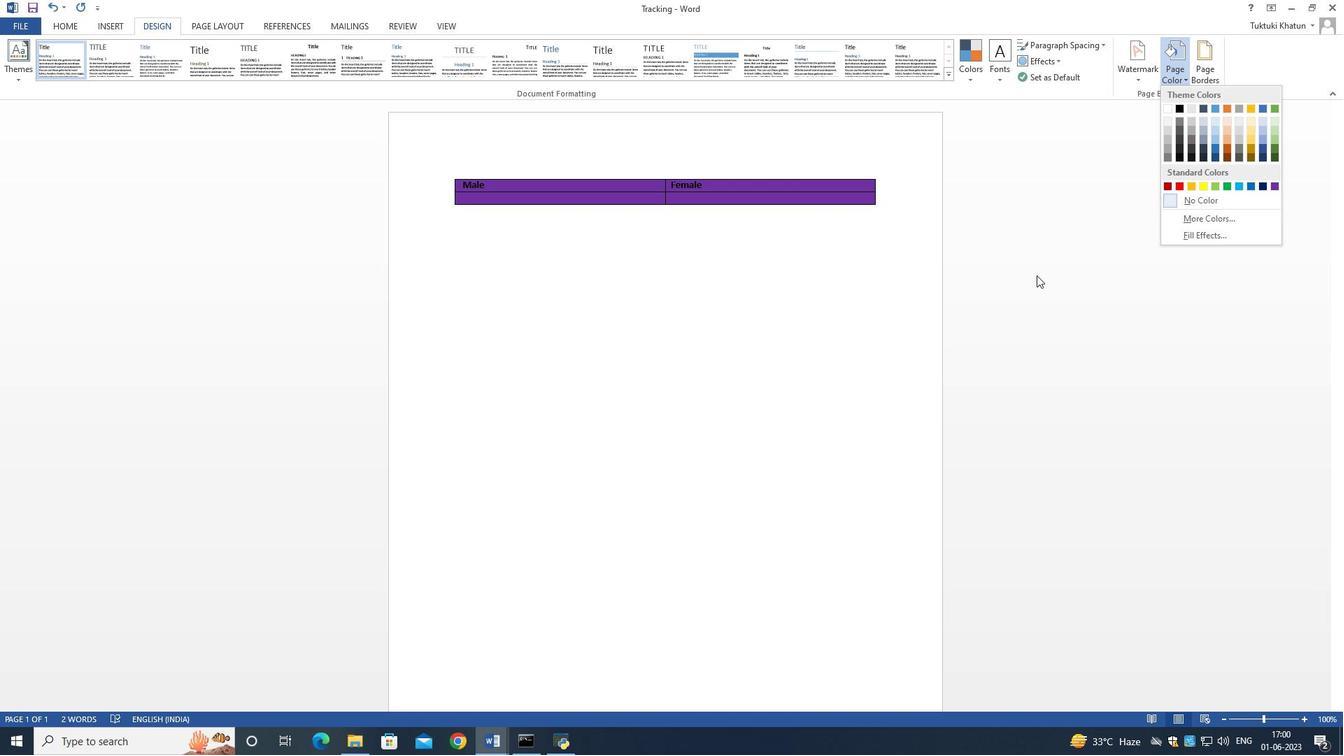 
Action: Mouse scrolled (1049, 287) with delta (0, 0)
Screenshot: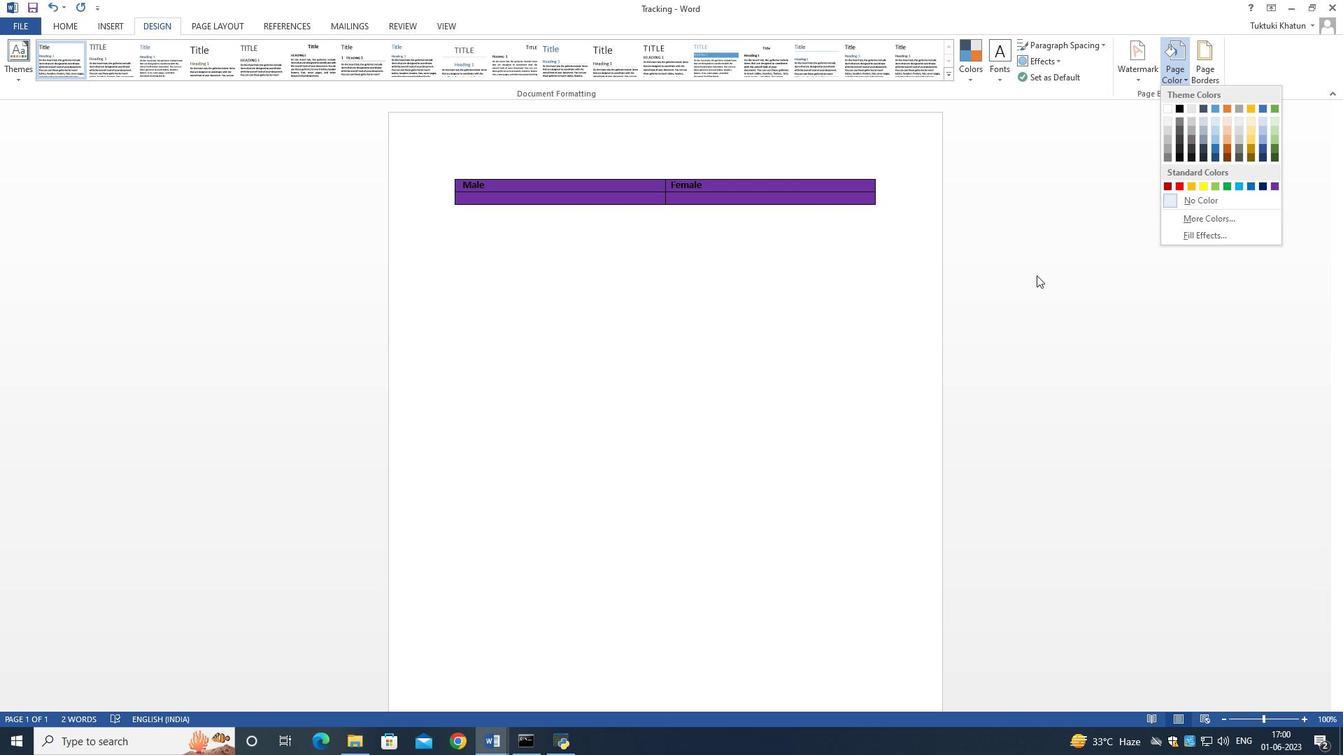 
Action: Mouse scrolled (1049, 287) with delta (0, 0)
Screenshot: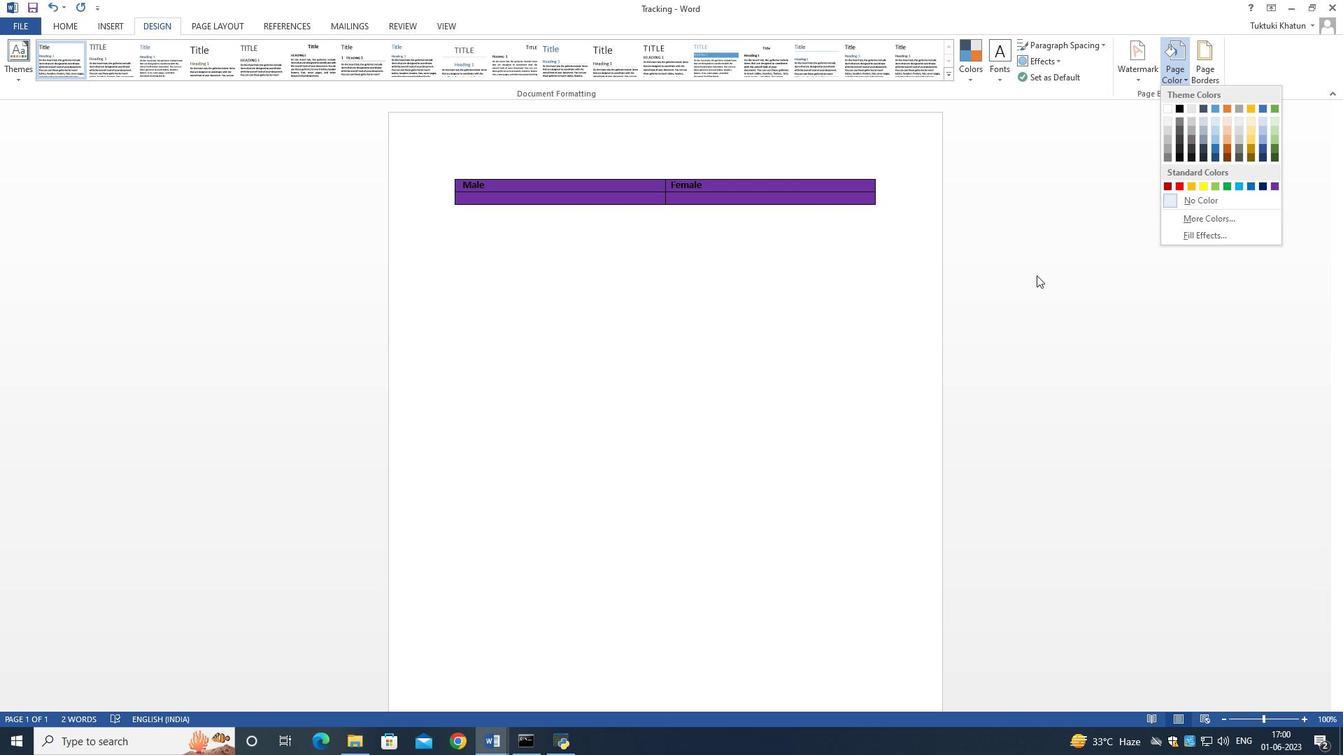 
Action: Mouse moved to (635, 402)
Screenshot: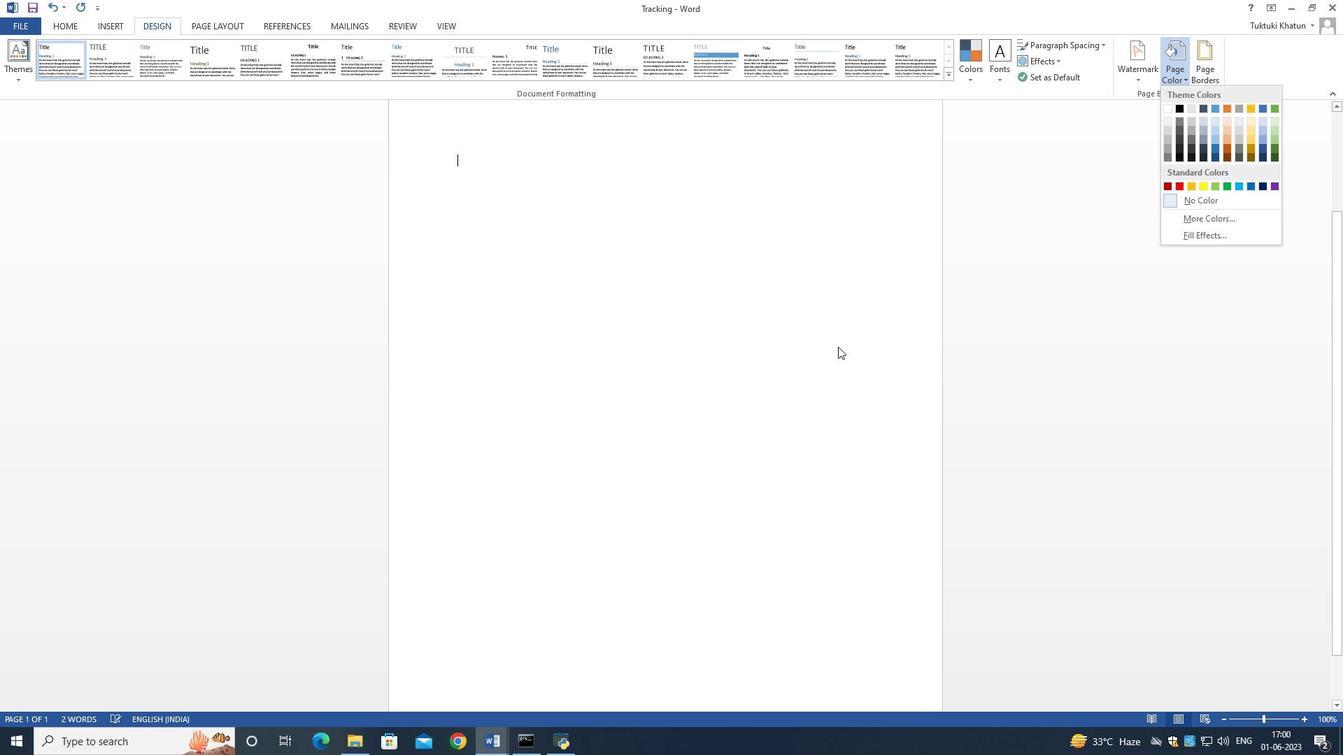 
Action: Mouse scrolled (635, 403) with delta (0, 0)
Screenshot: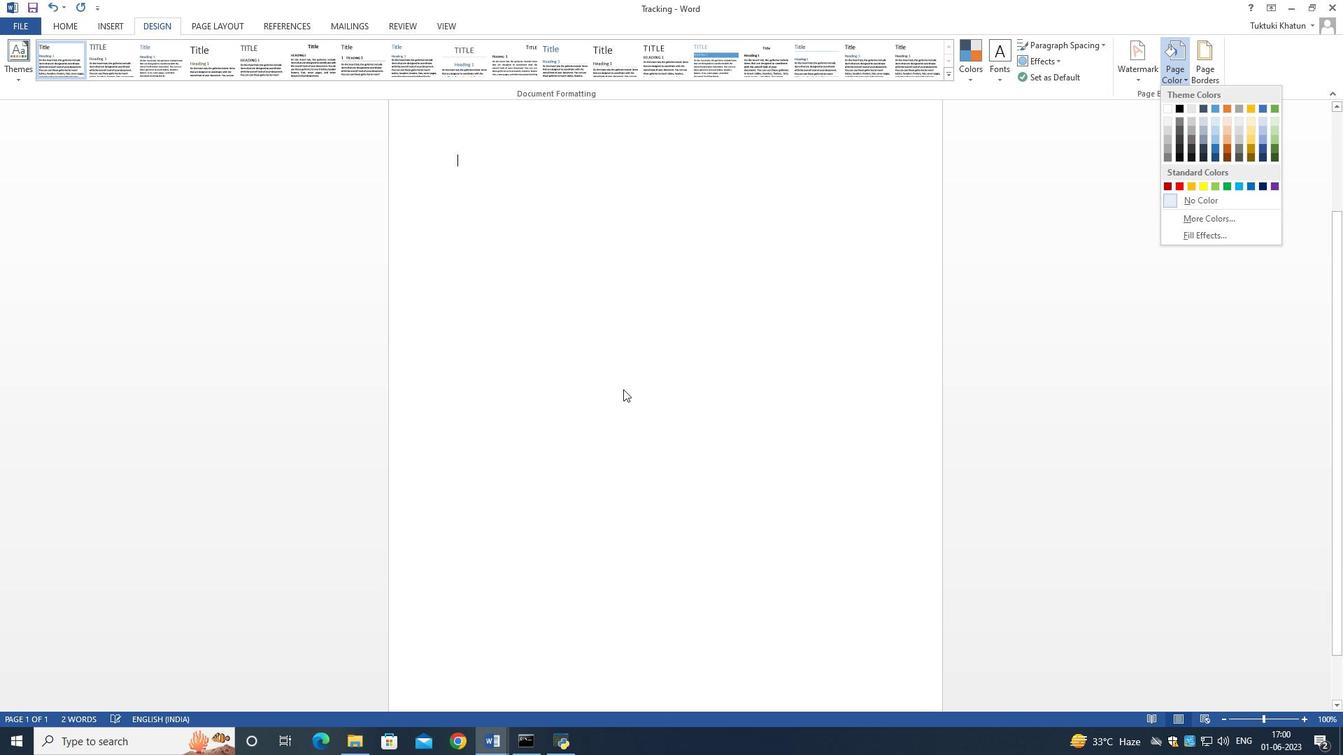 
Action: Mouse scrolled (635, 403) with delta (0, 0)
Screenshot: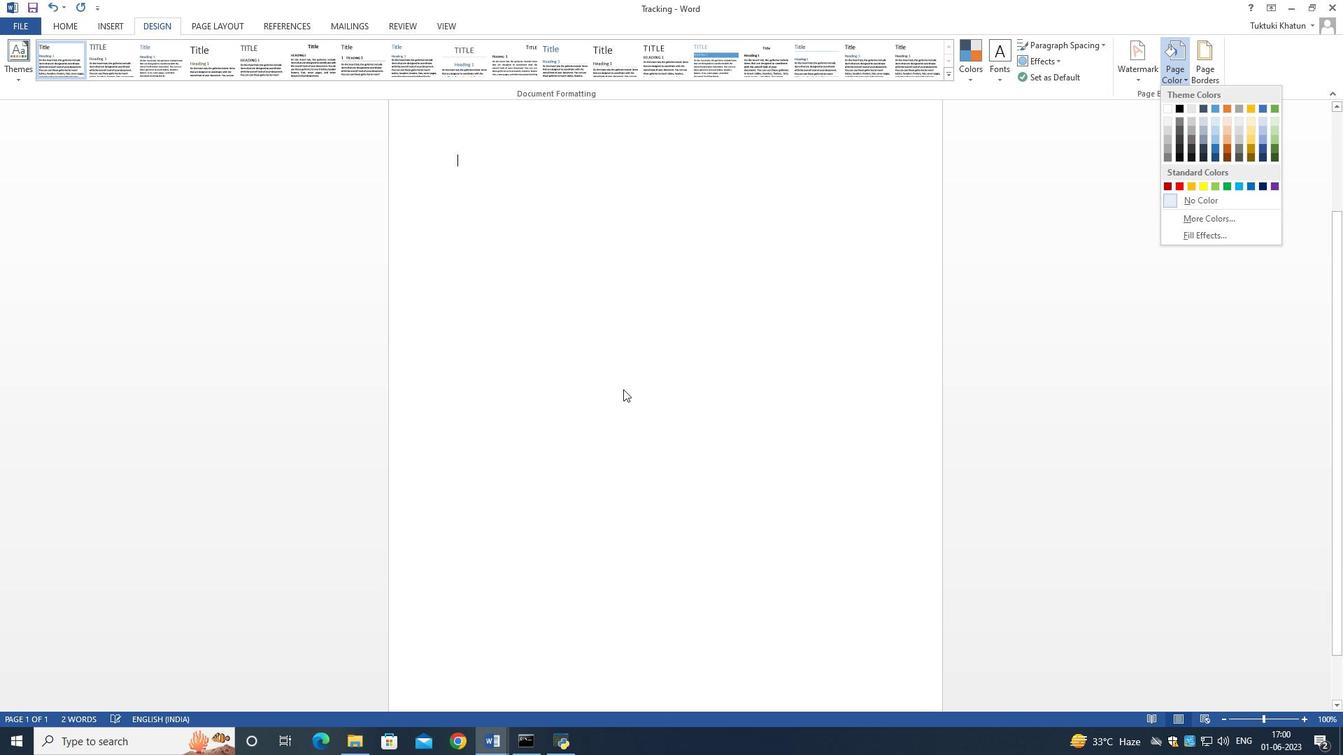 
Action: Mouse scrolled (635, 403) with delta (0, 0)
Screenshot: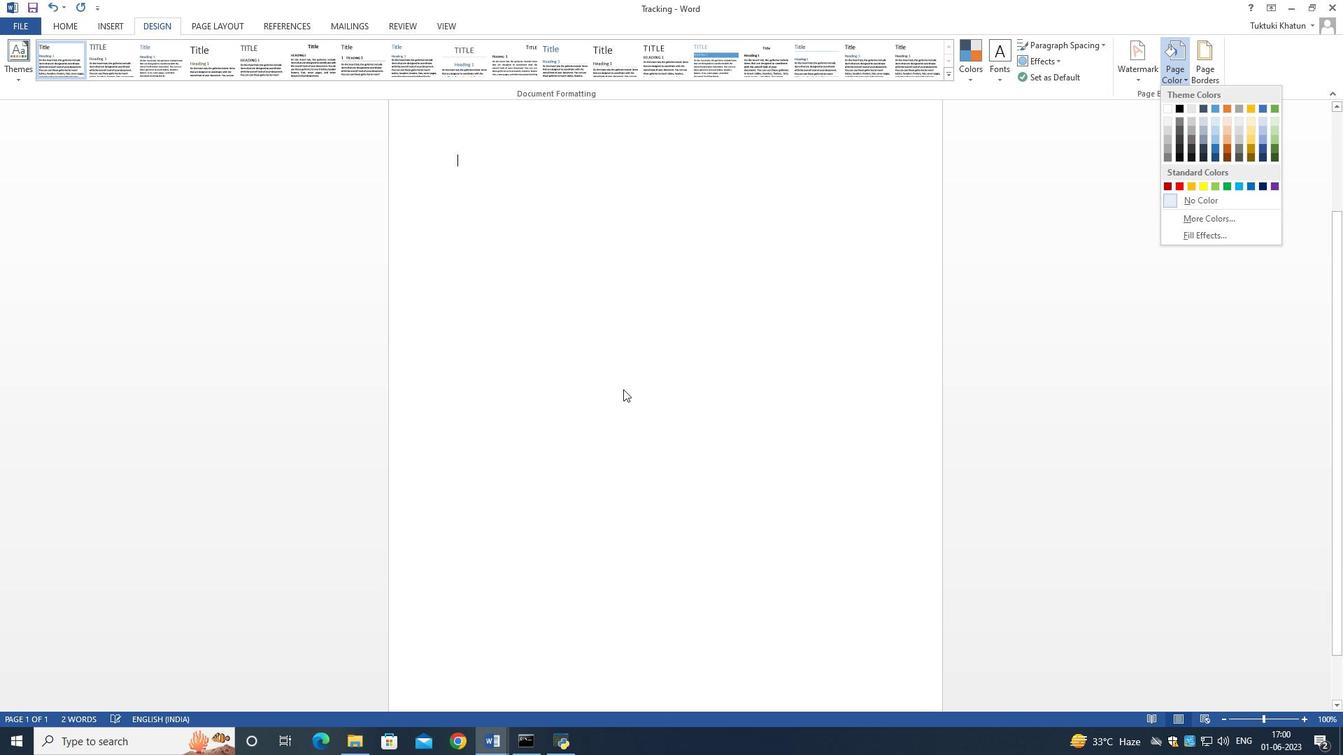 
Action: Mouse scrolled (635, 403) with delta (0, 0)
Screenshot: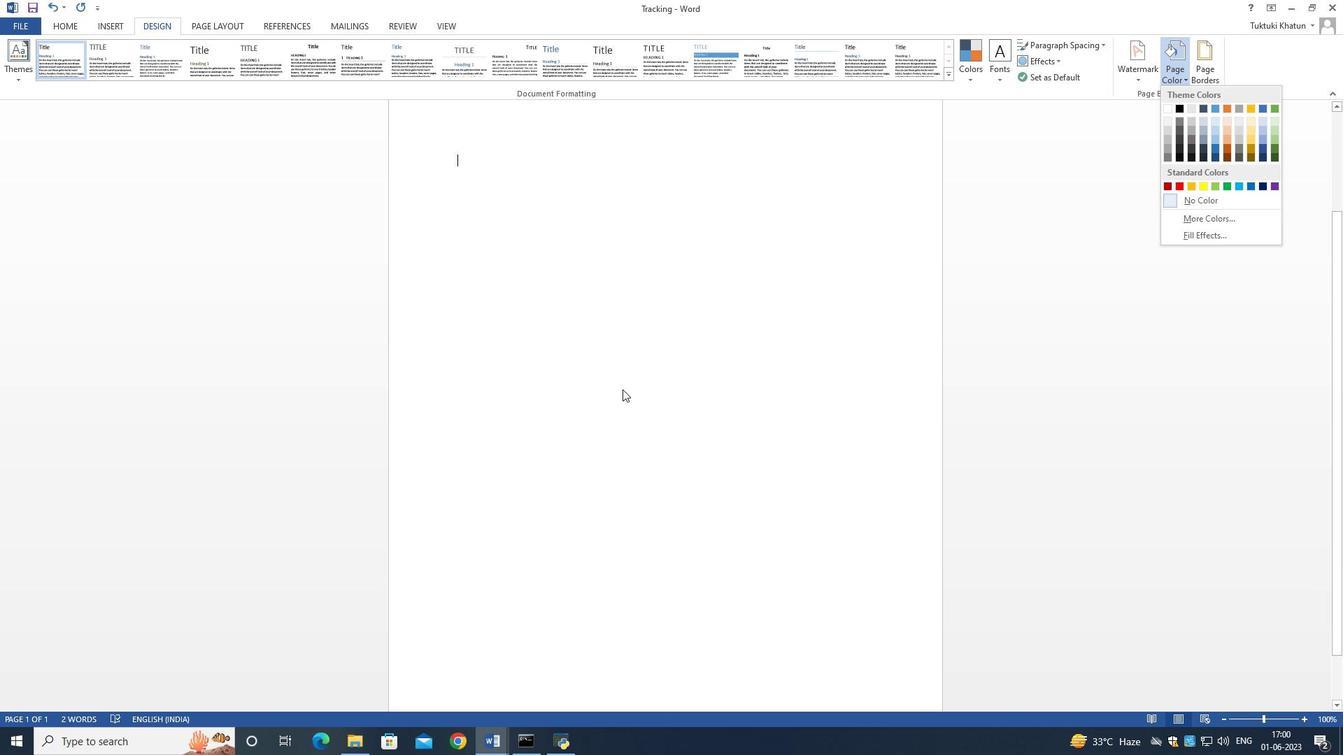 
Action: Mouse scrolled (635, 403) with delta (0, 0)
Screenshot: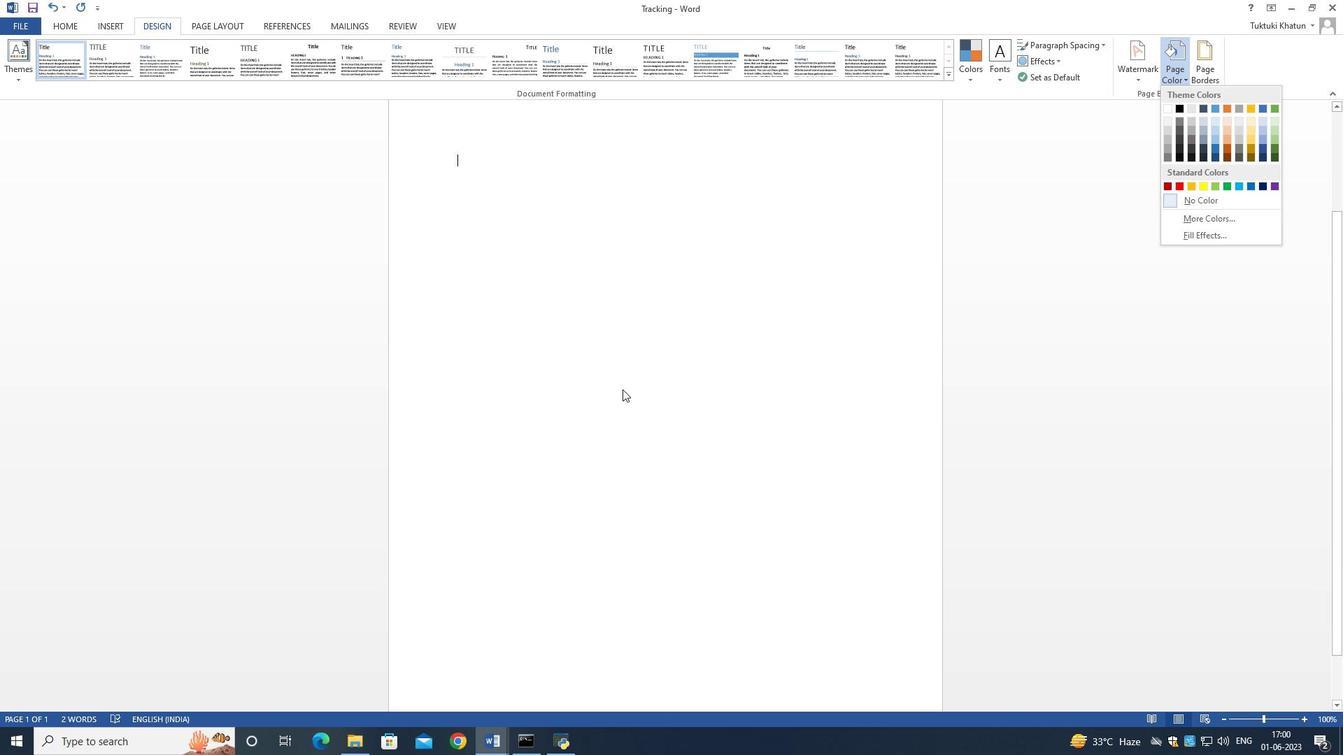 
Action: Mouse moved to (118, 13)
Screenshot: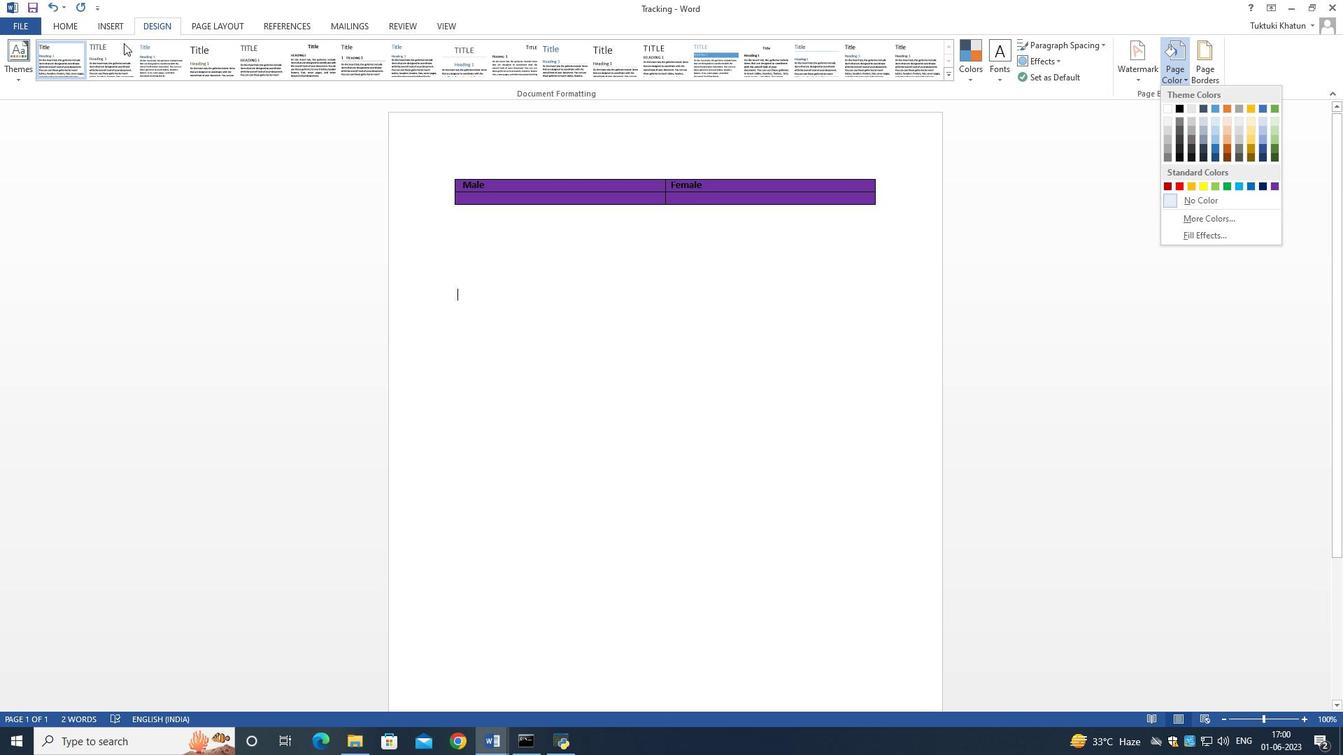 
Action: Mouse pressed left at (118, 13)
Screenshot: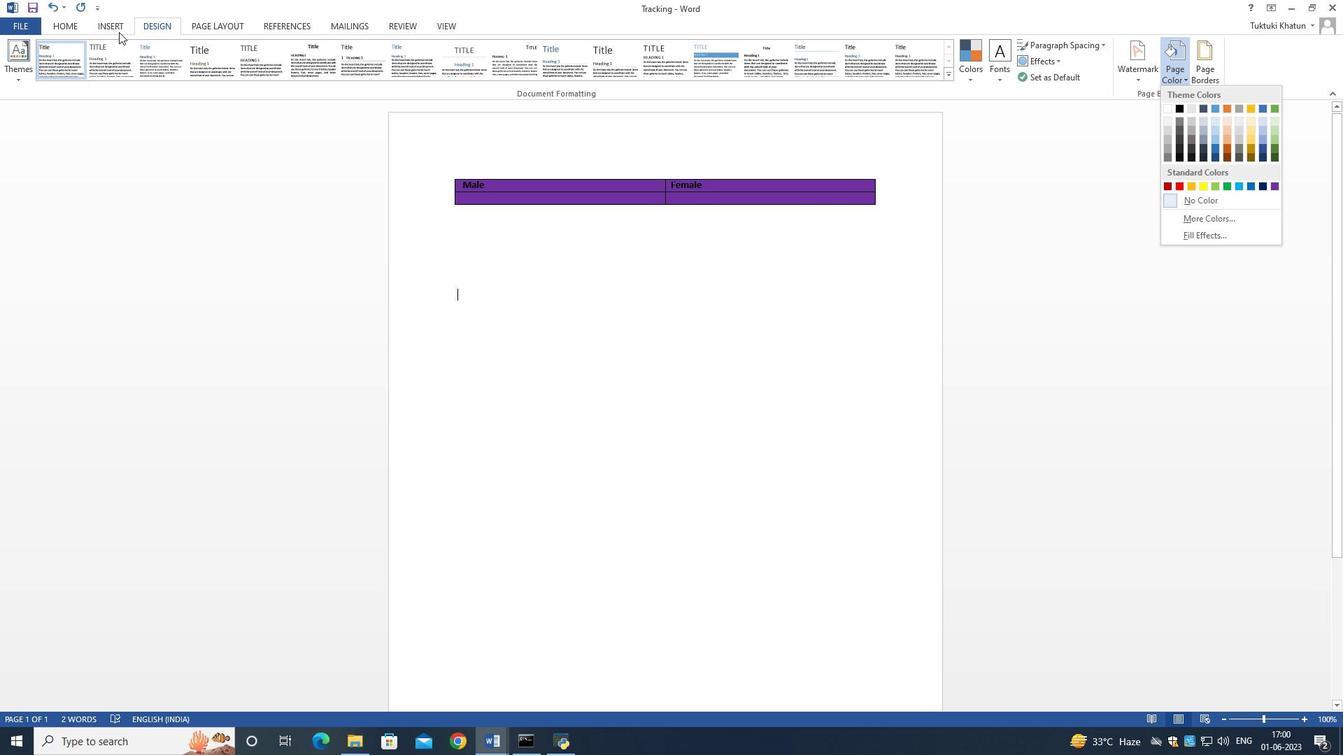 
Action: Mouse moved to (133, 32)
Screenshot: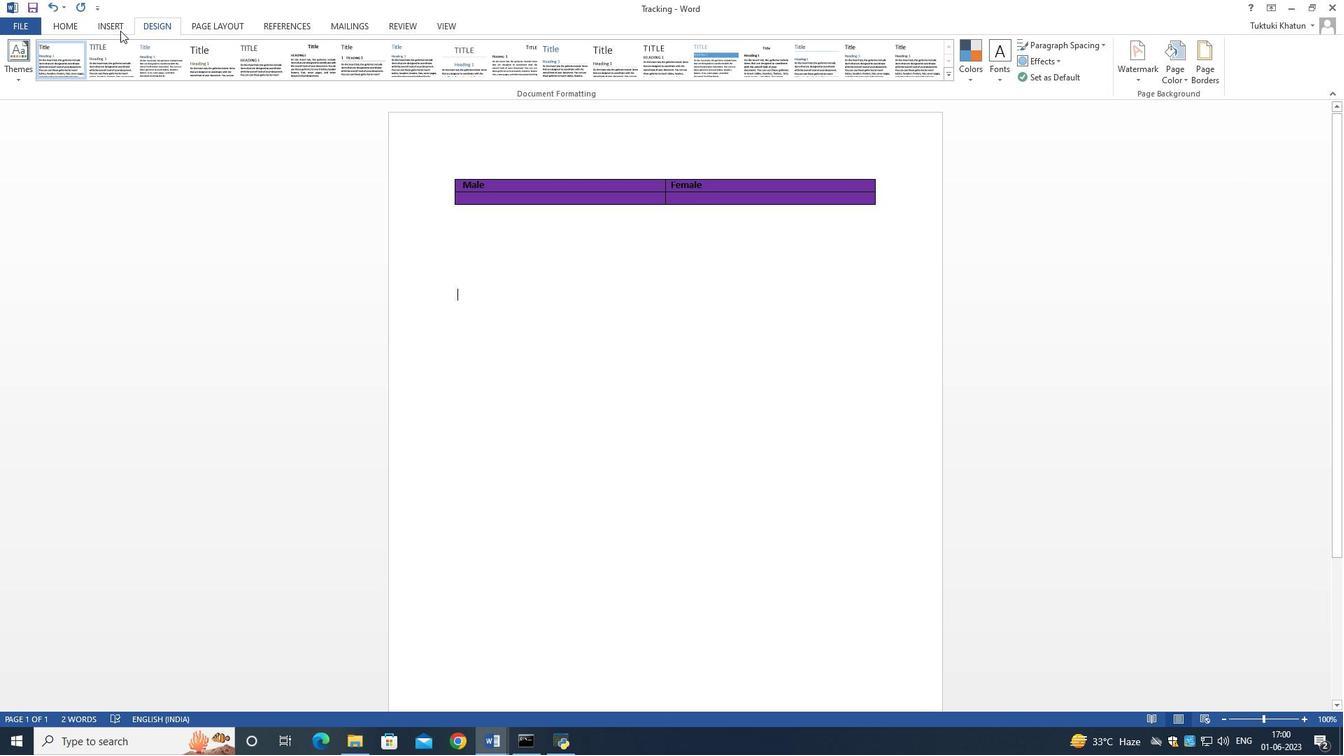 
Action: Mouse pressed left at (133, 32)
Screenshot: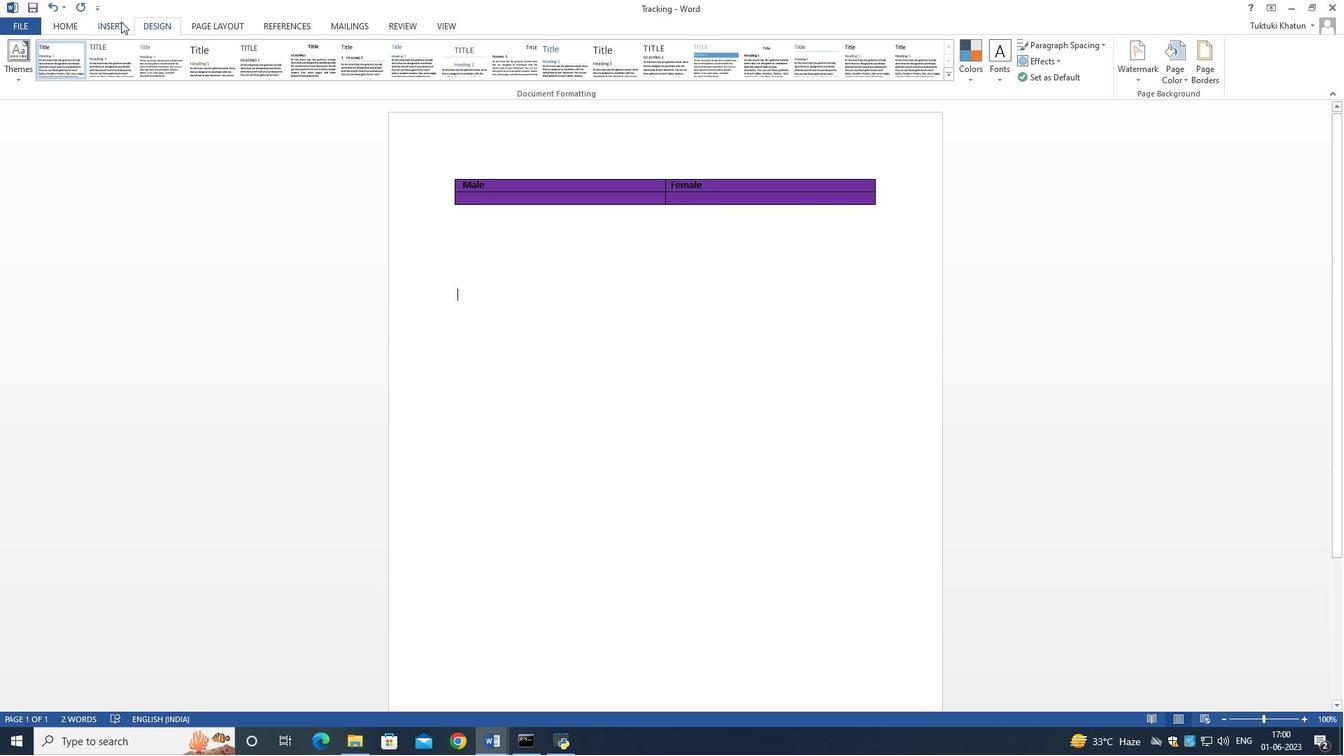 
Action: Mouse moved to (675, 381)
Screenshot: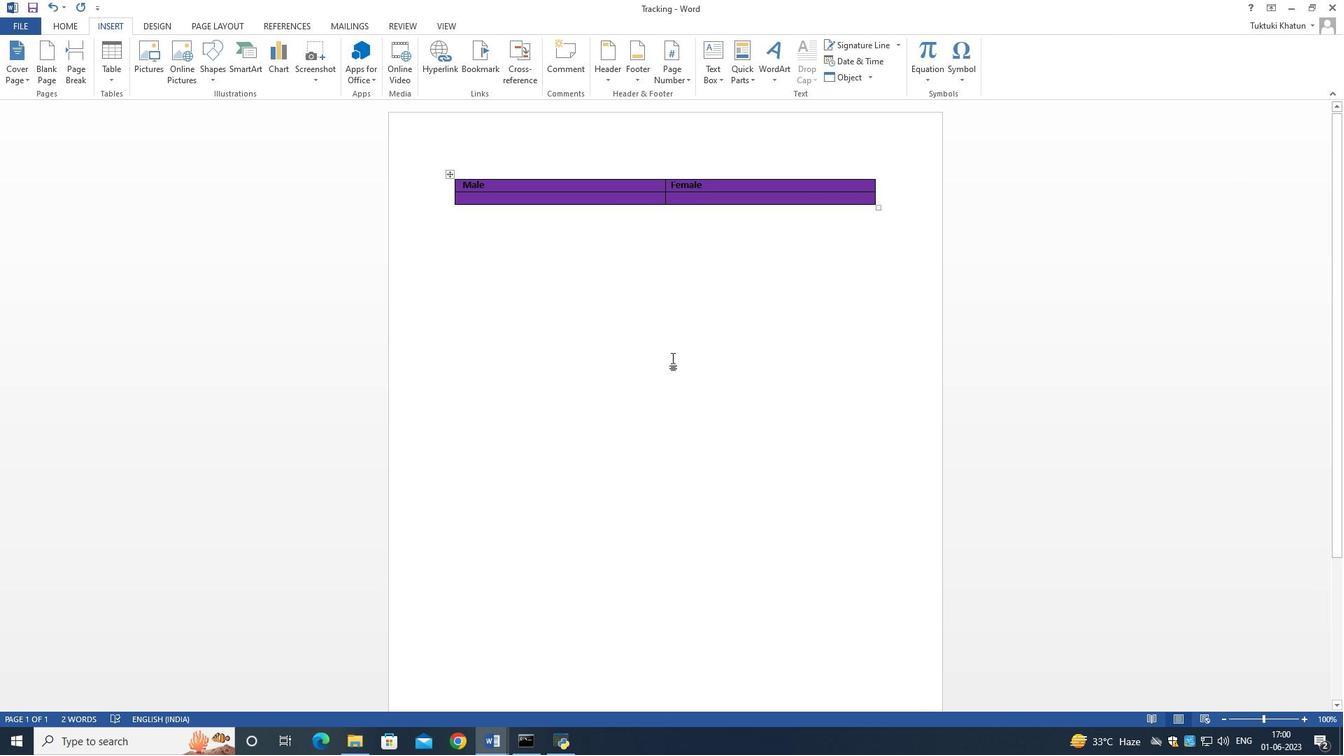 
Action: Mouse scrolled (675, 380) with delta (0, 0)
Screenshot: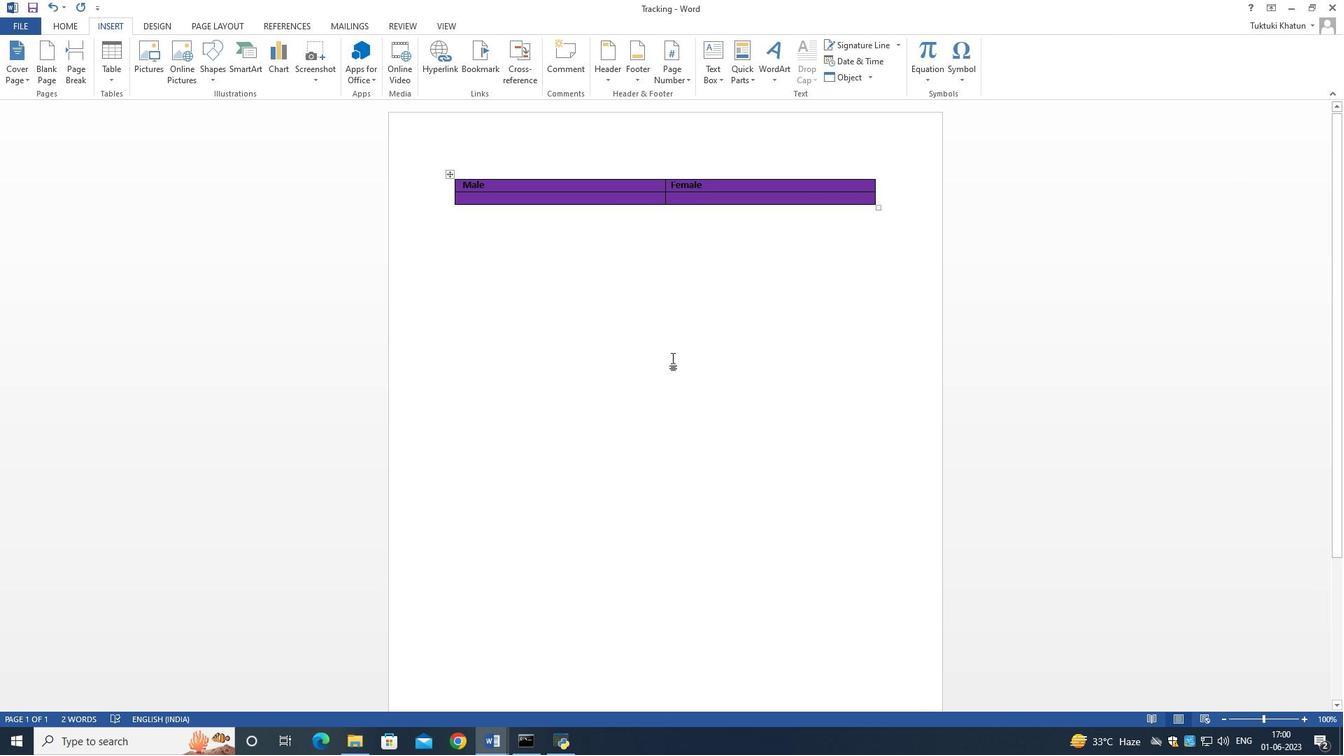 
Action: Mouse moved to (672, 389)
Screenshot: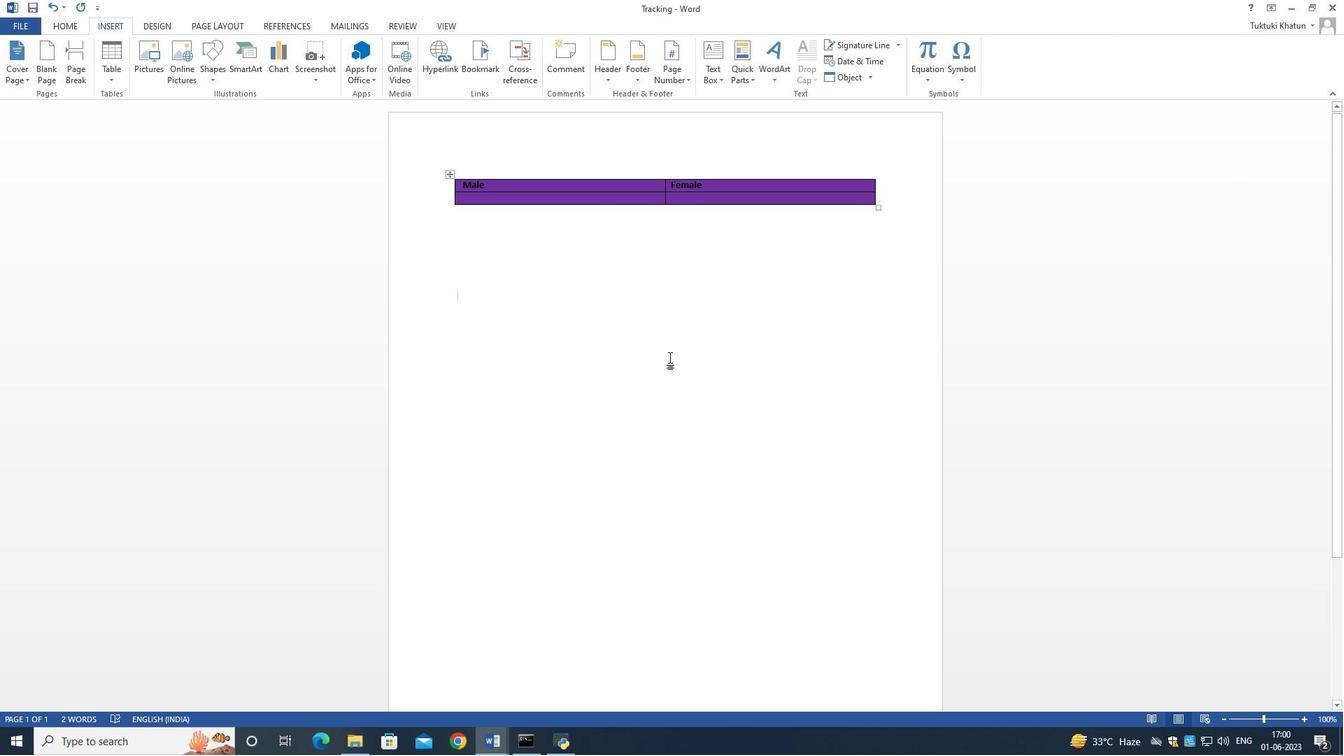 
Action: Mouse scrolled (672, 388) with delta (0, 0)
Screenshot: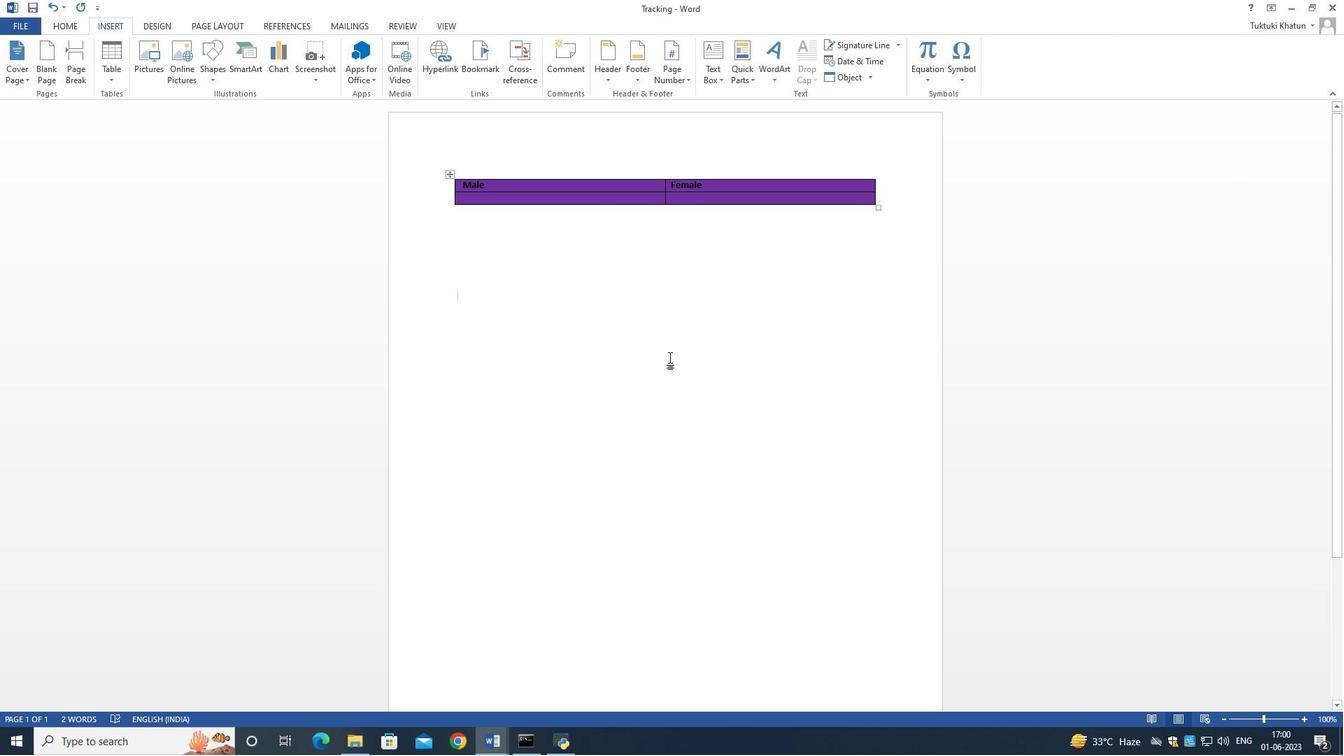 
Action: Mouse moved to (672, 391)
Screenshot: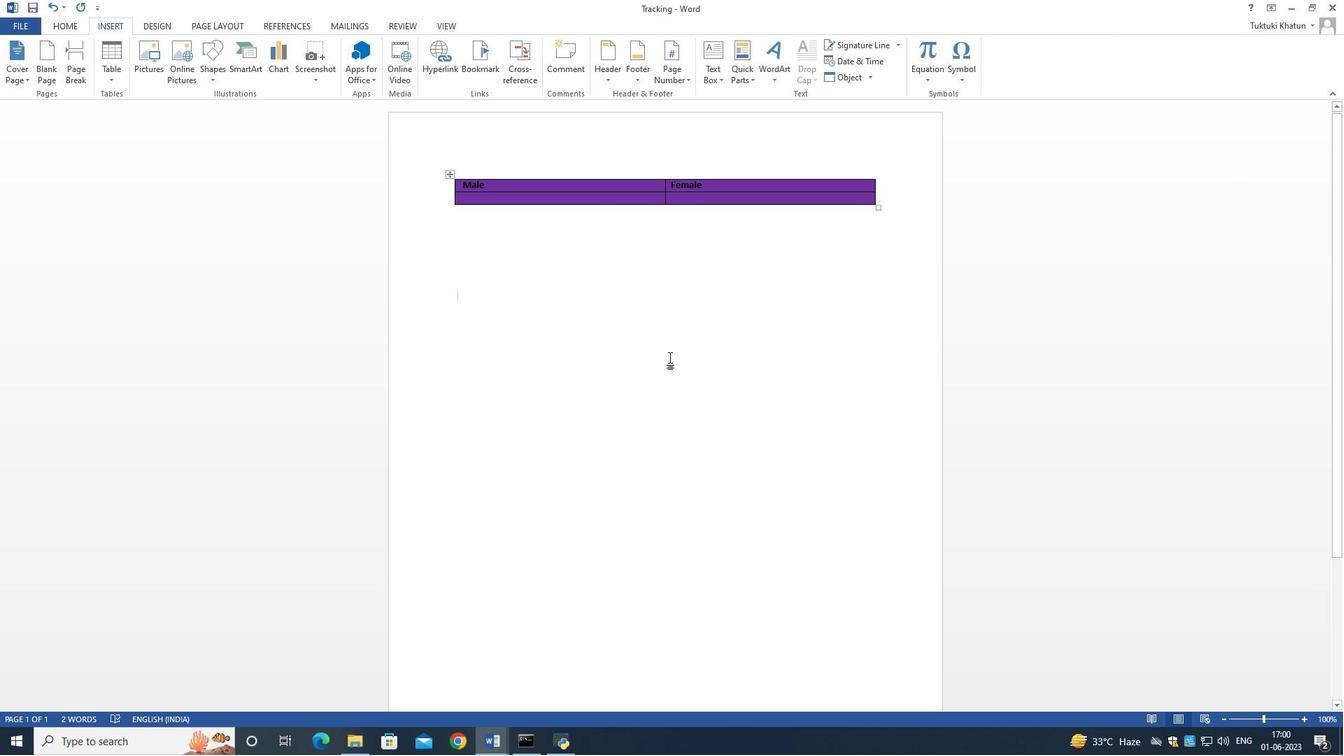 
Action: Mouse scrolled (672, 391) with delta (0, 0)
Screenshot: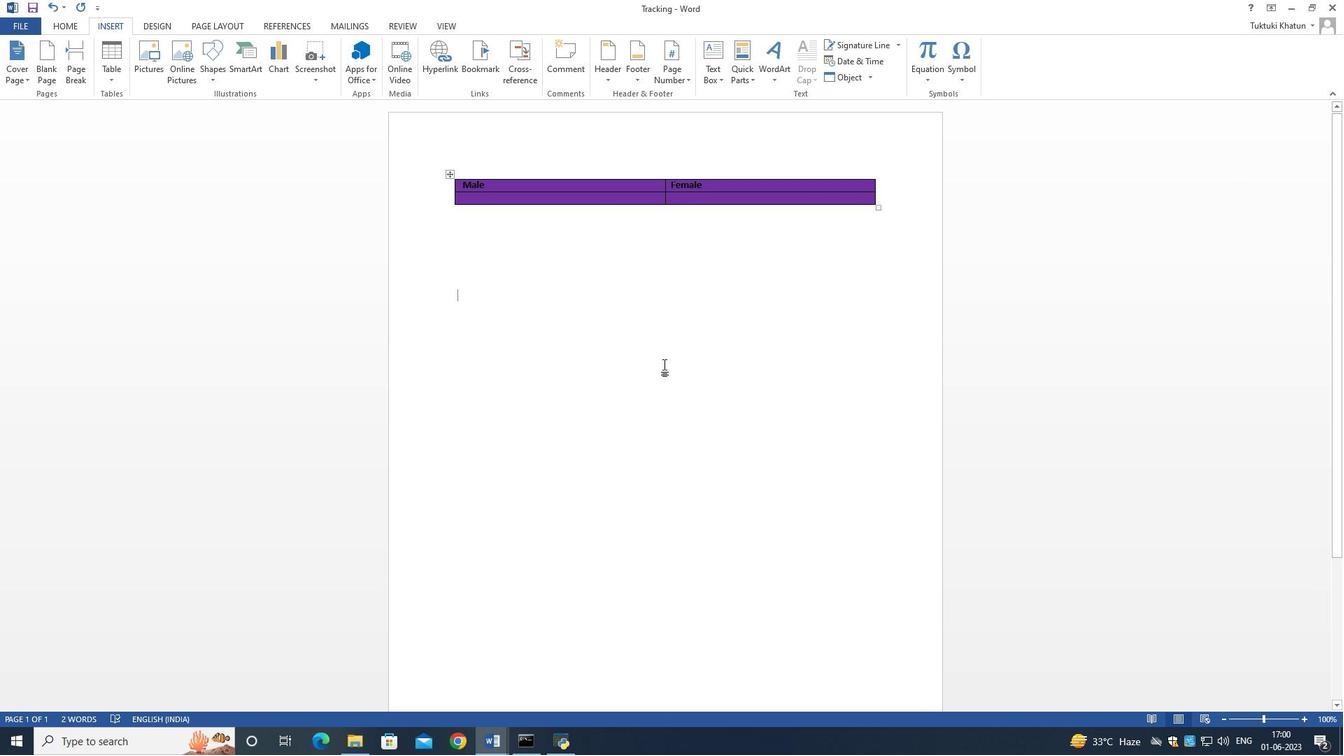 
Action: Mouse moved to (661, 419)
Screenshot: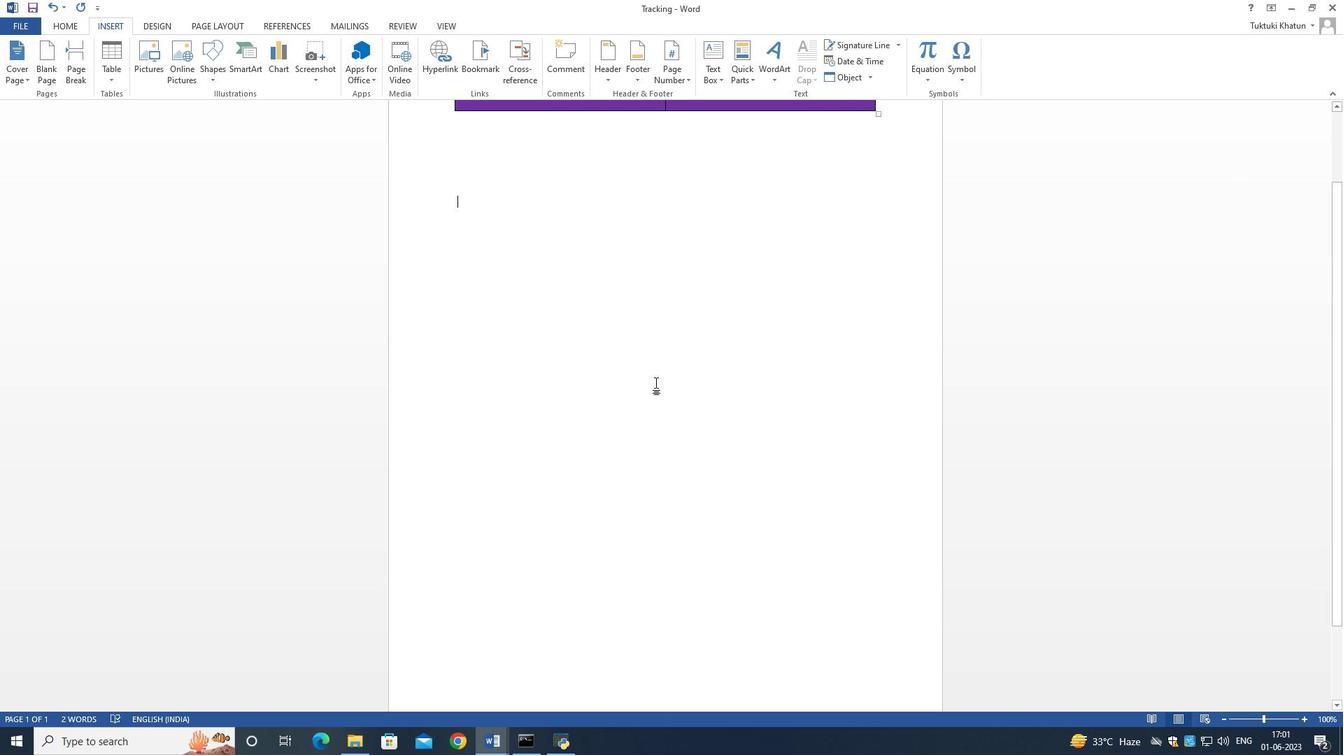 
Action: Mouse scrolled (661, 419) with delta (0, 0)
Screenshot: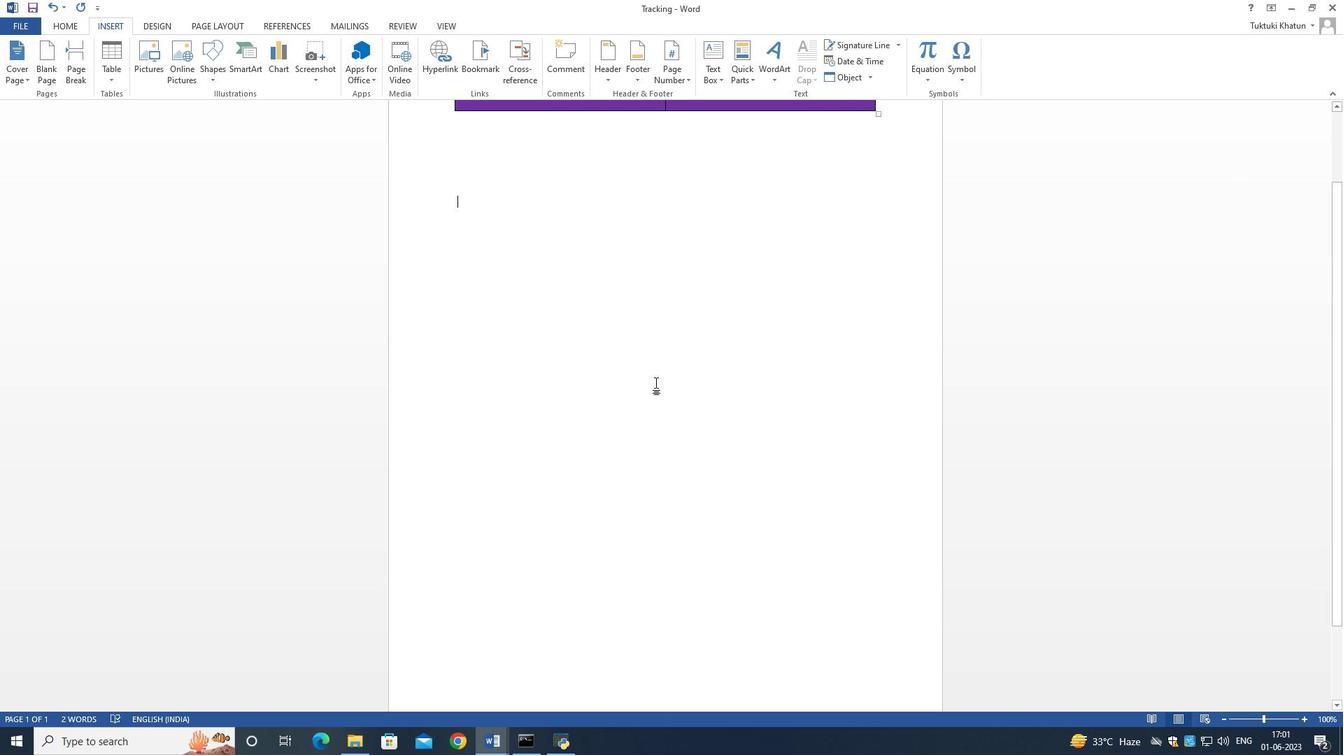 
Action: Mouse moved to (654, 430)
Screenshot: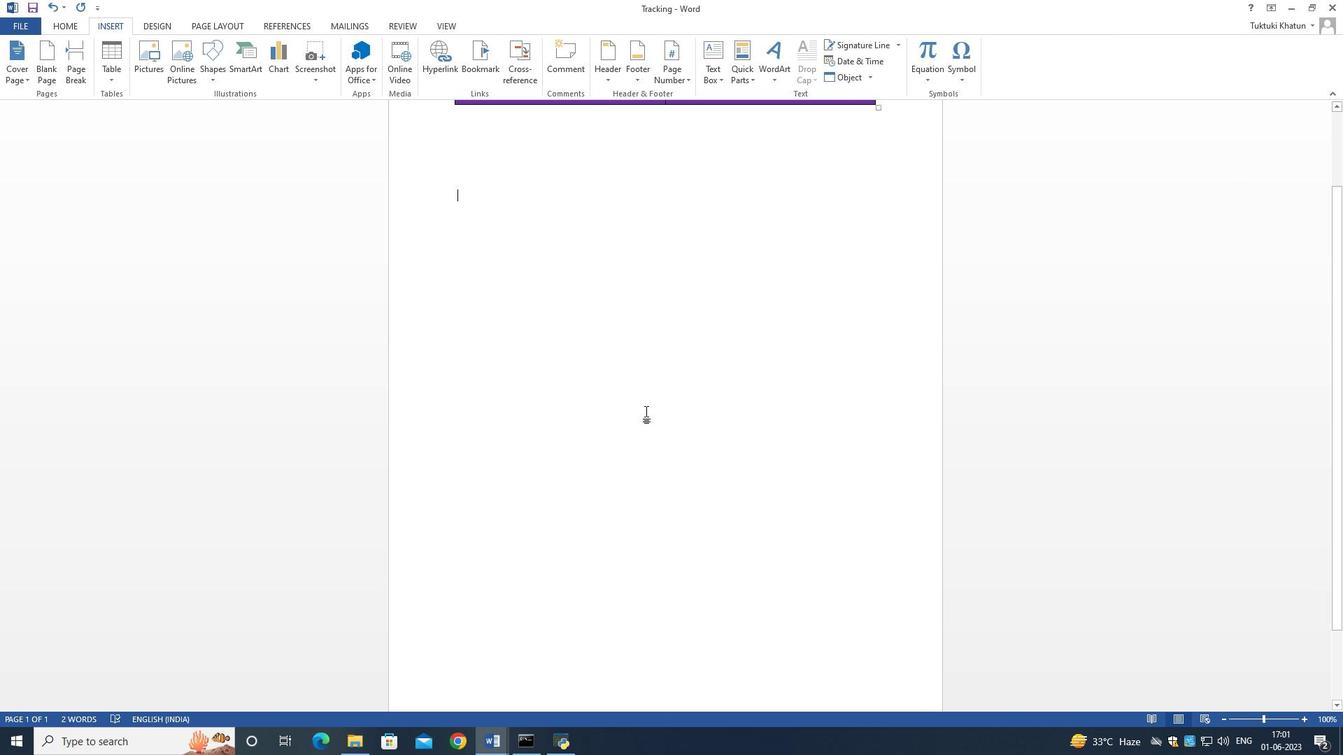 
Action: Mouse scrolled (654, 430) with delta (0, 0)
Screenshot: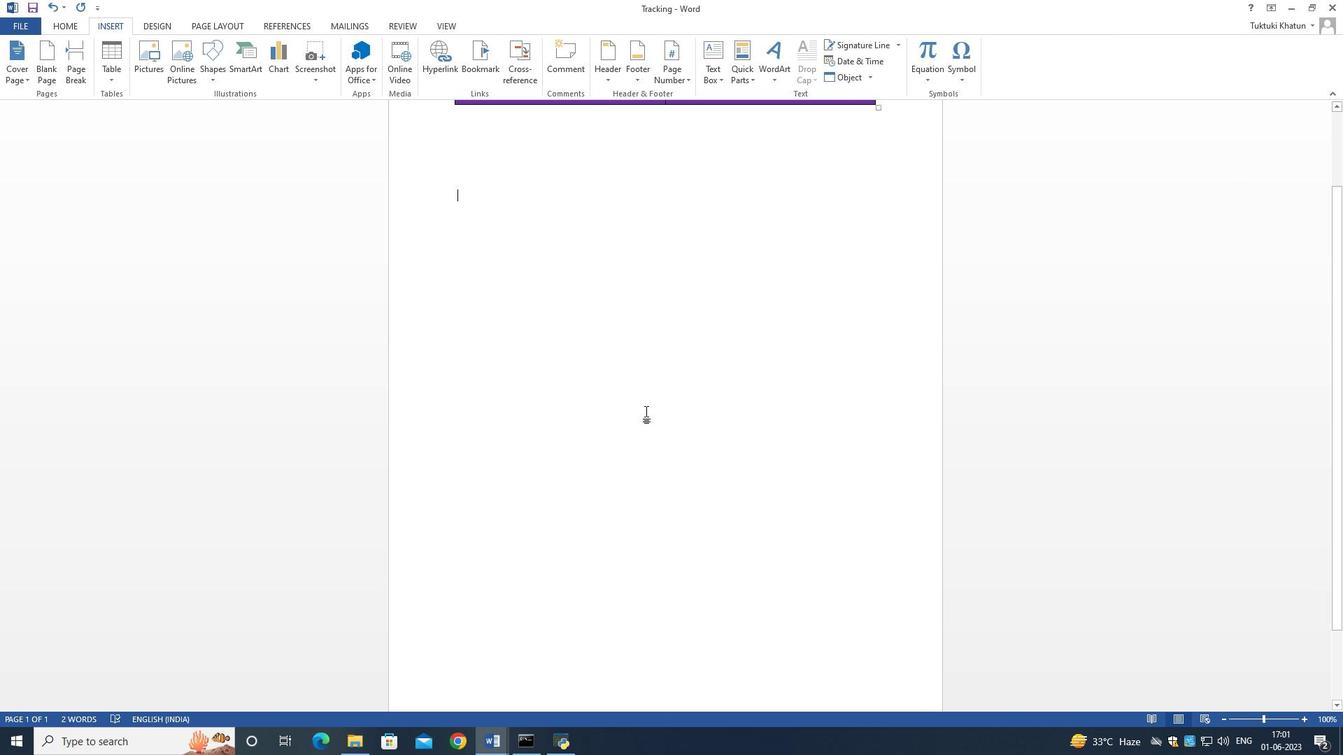 
Action: Mouse moved to (653, 433)
Screenshot: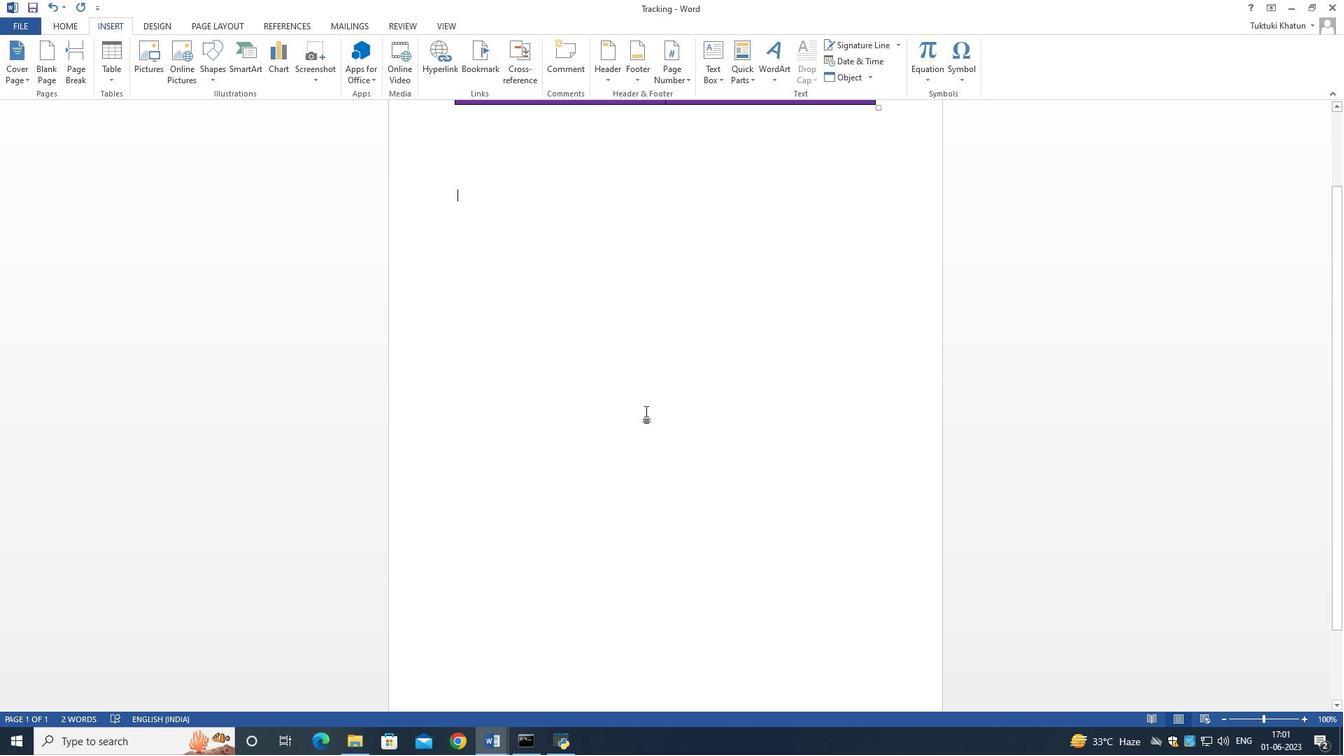 
Action: Mouse scrolled (653, 433) with delta (0, 0)
Screenshot: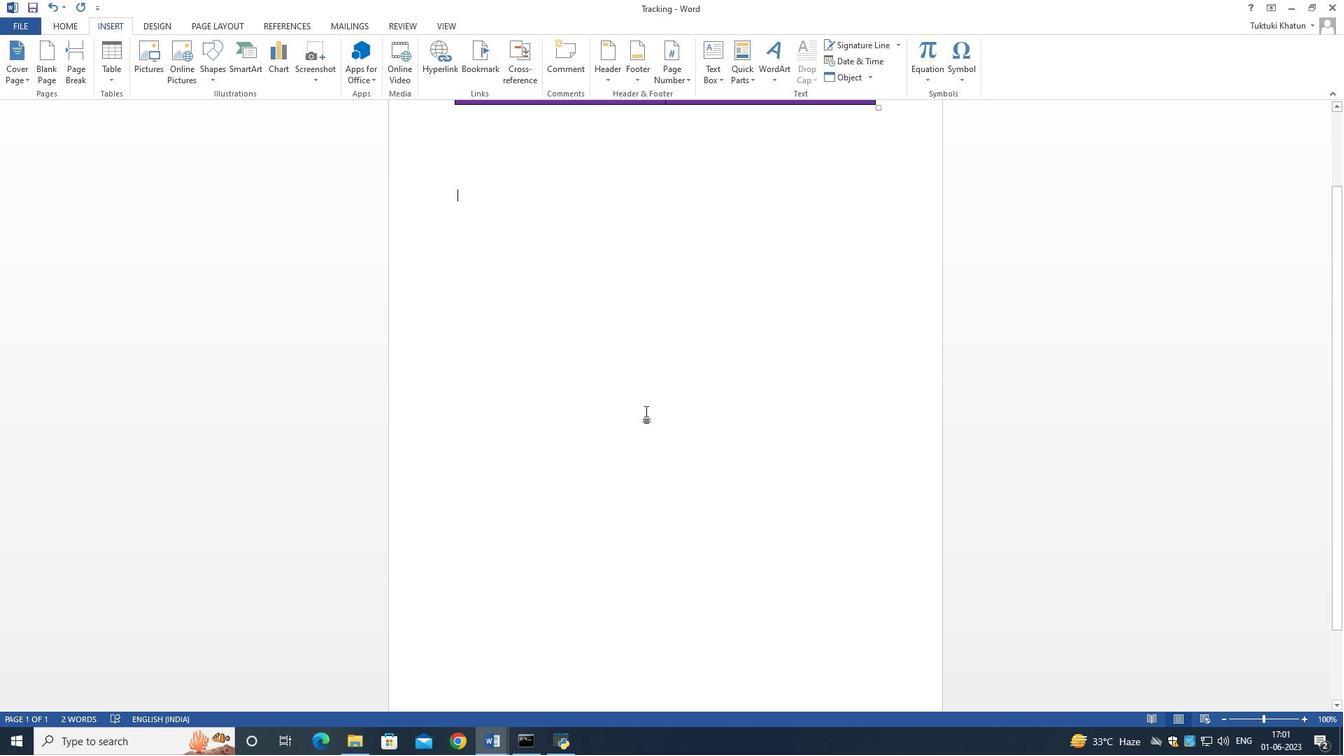 
Action: Mouse moved to (652, 436)
Screenshot: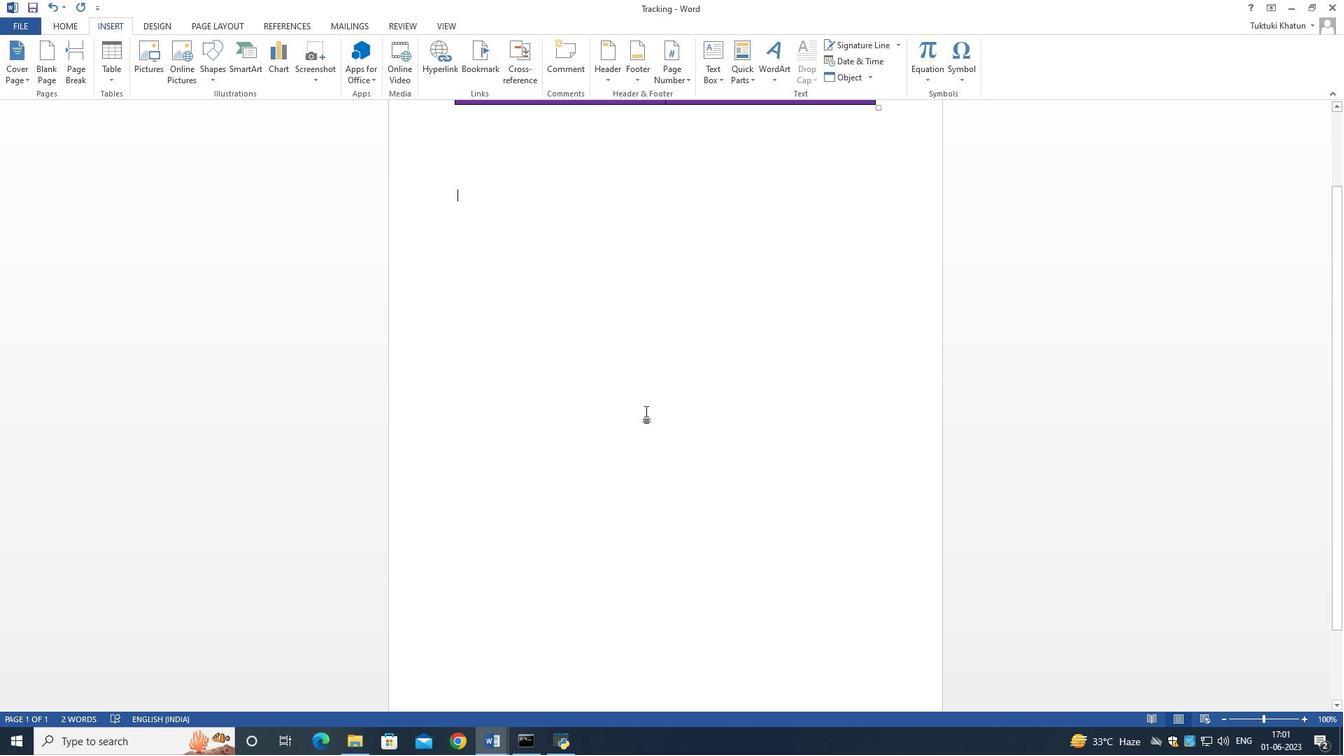 
Action: Mouse scrolled (652, 435) with delta (0, 0)
Screenshot: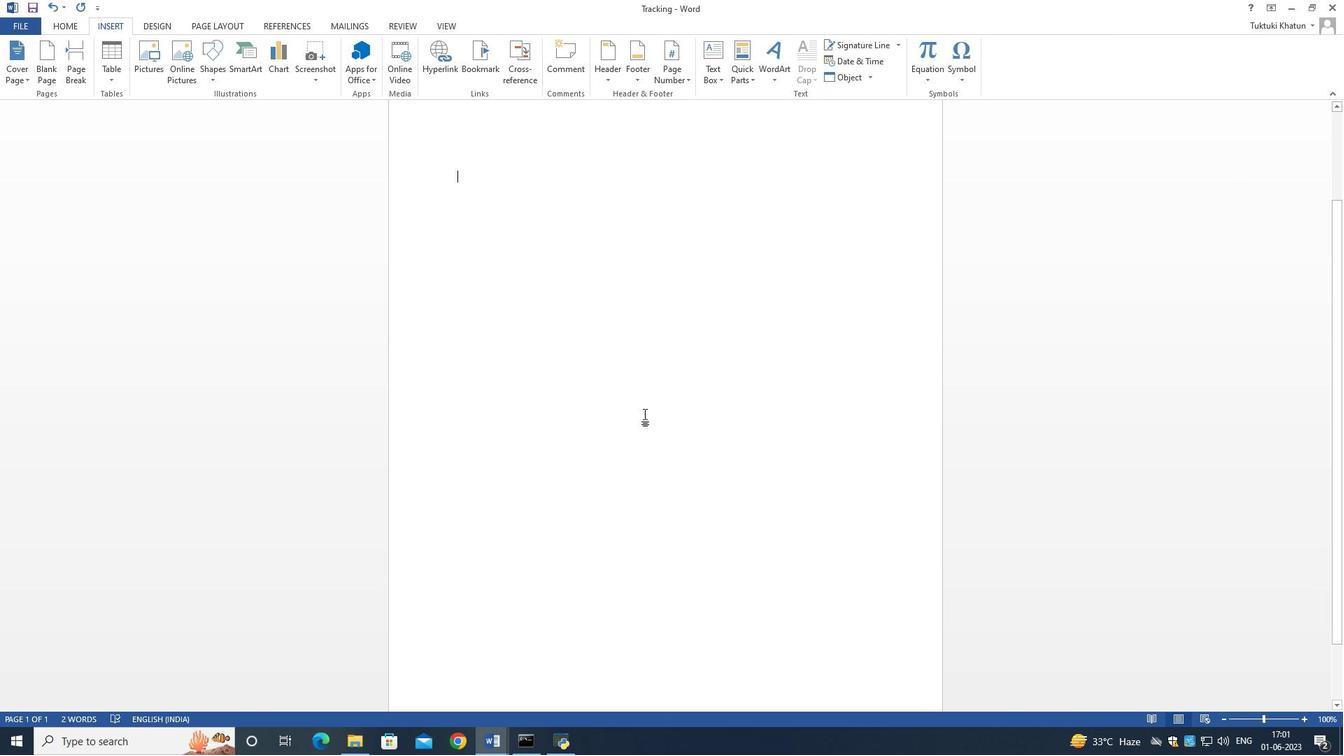 
Action: Mouse moved to (635, 500)
Screenshot: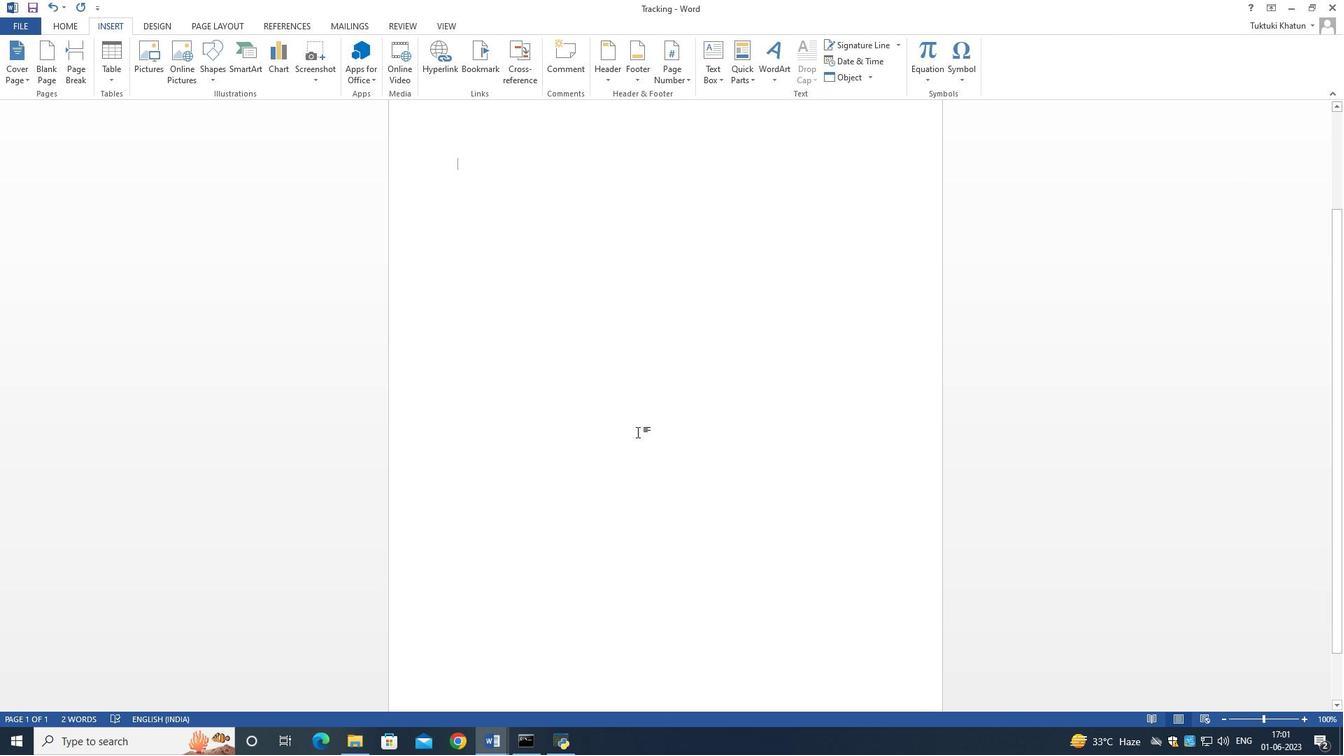
Action: Mouse scrolled (635, 499) with delta (0, 0)
Screenshot: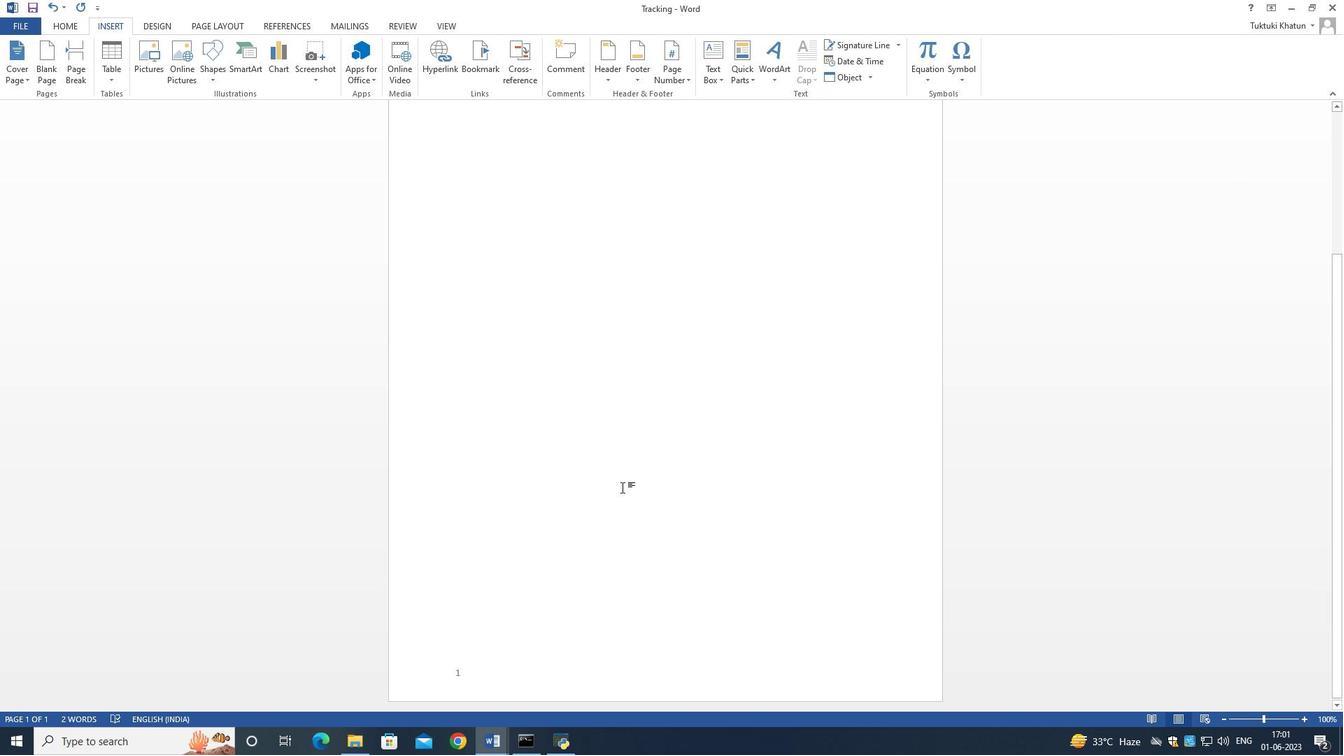 
Action: Mouse scrolled (635, 499) with delta (0, 0)
Screenshot: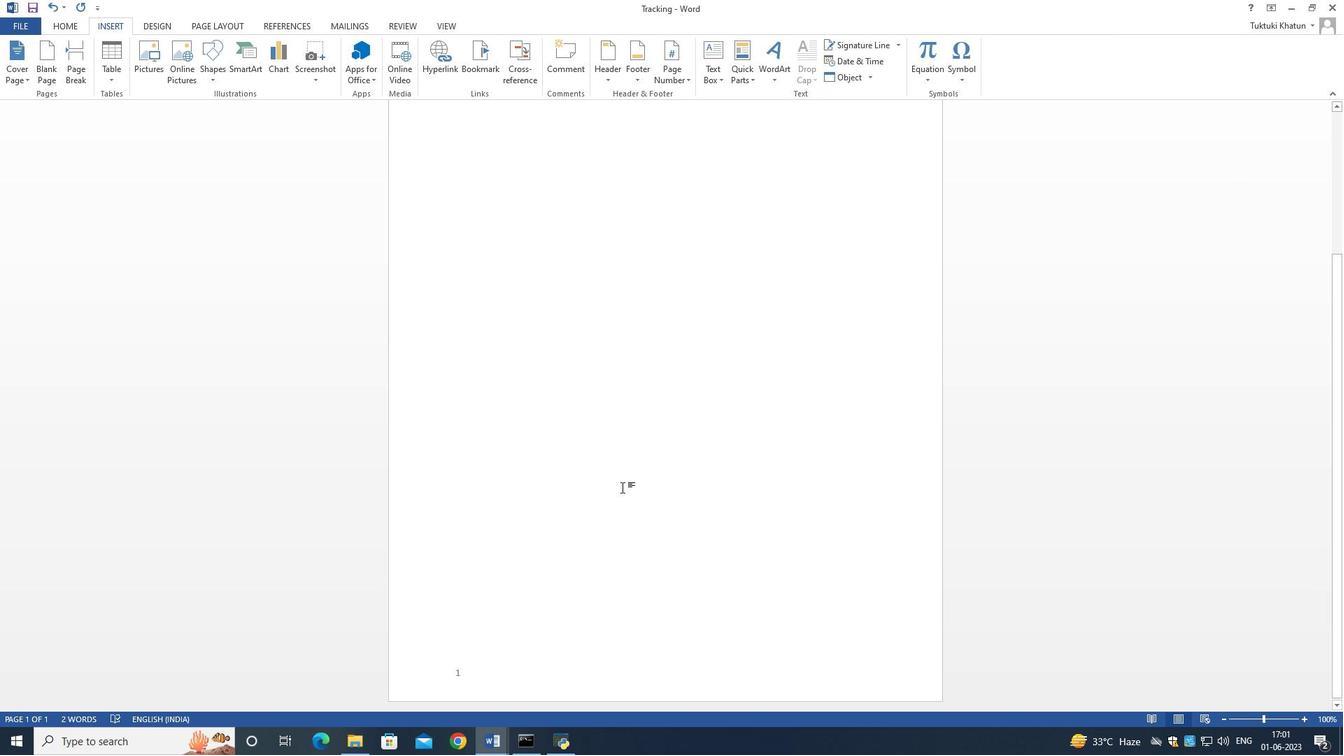 
Action: Mouse scrolled (635, 499) with delta (0, 0)
Screenshot: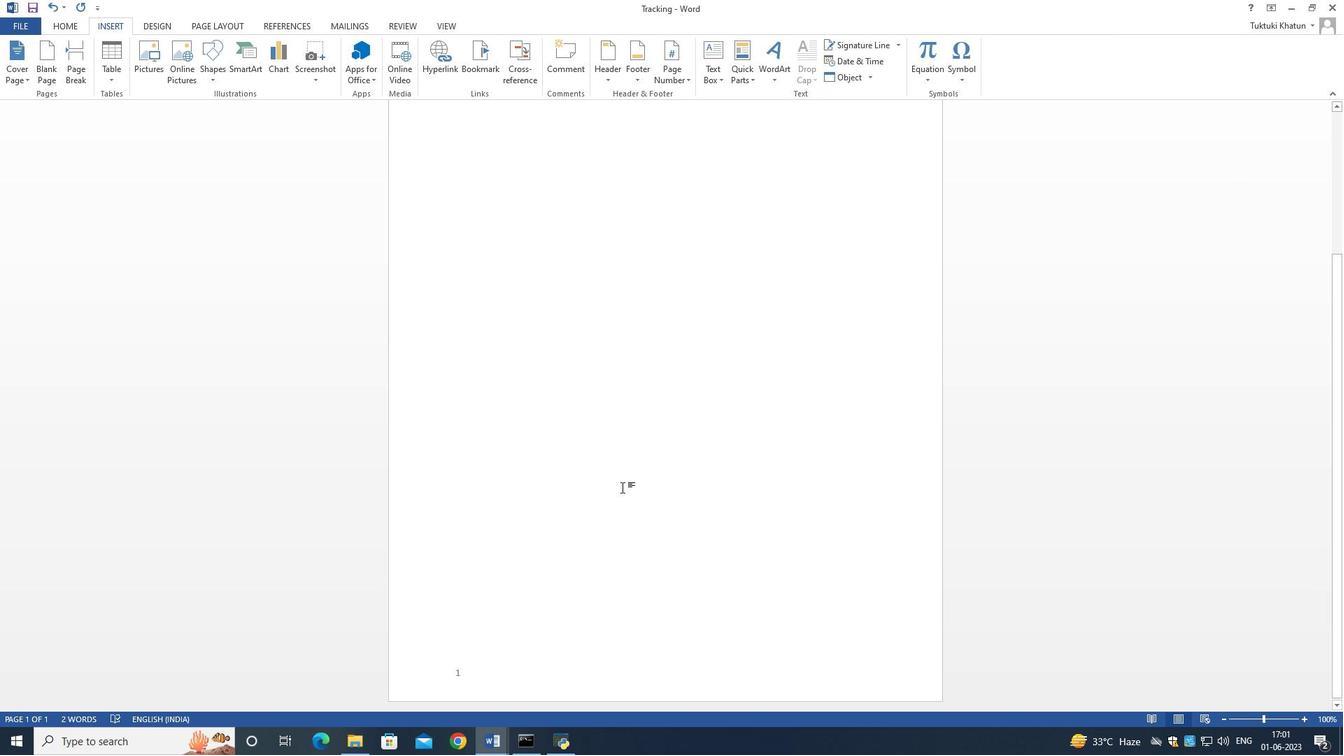 
Action: Mouse scrolled (635, 499) with delta (0, 0)
Screenshot: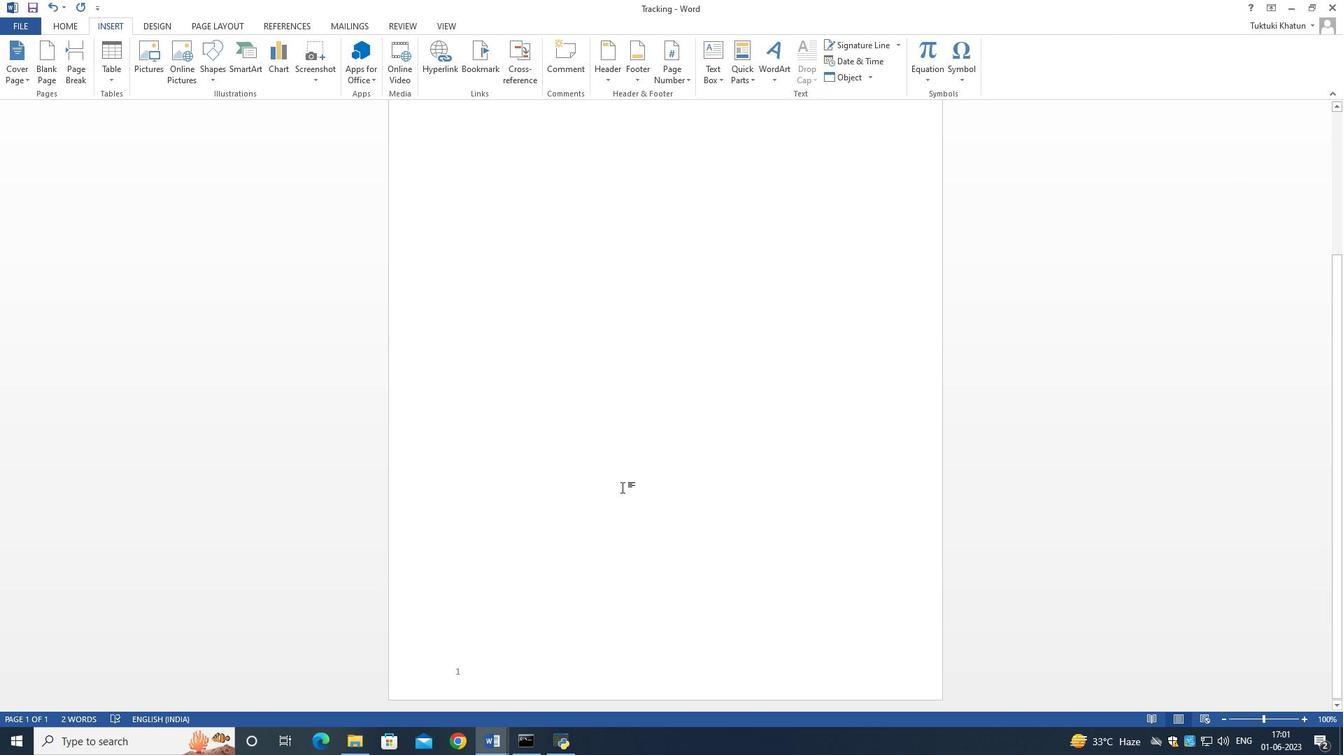 
Action: Mouse moved to (598, 546)
Screenshot: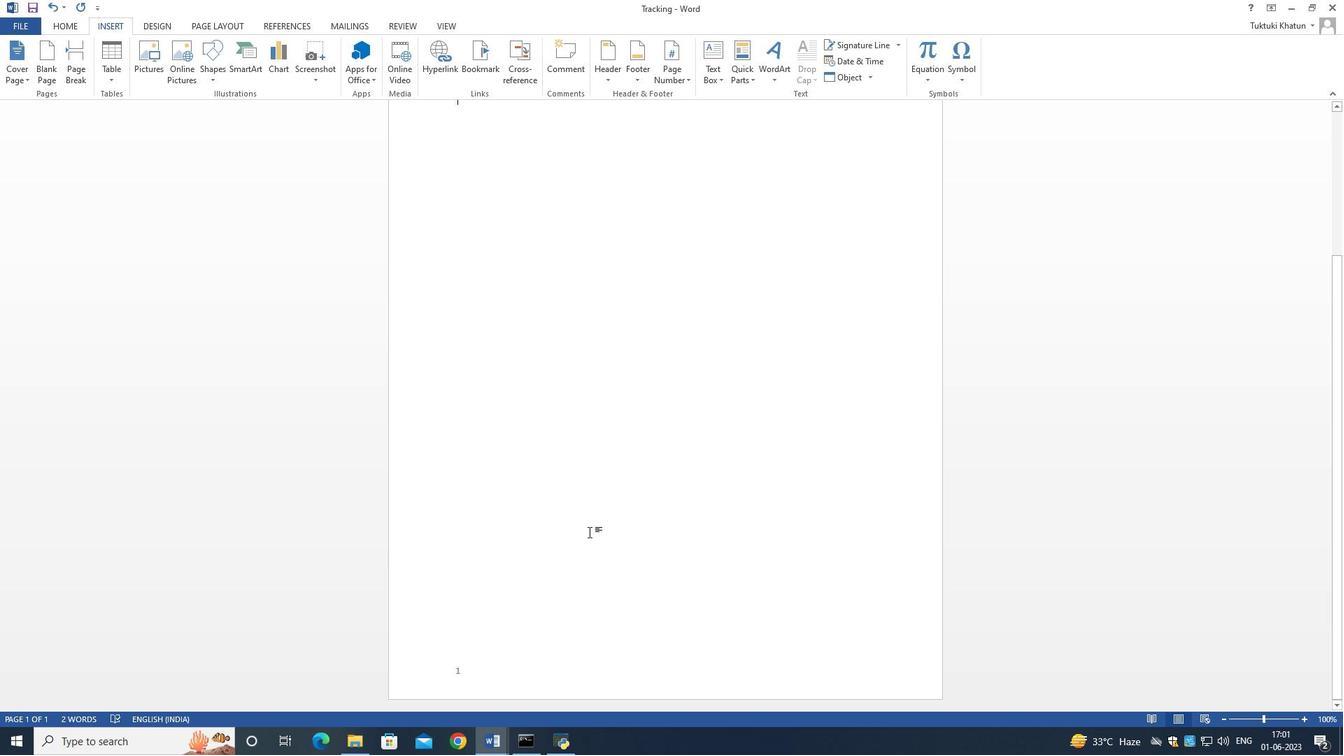 
Action: Mouse scrolled (598, 545) with delta (0, 0)
Screenshot: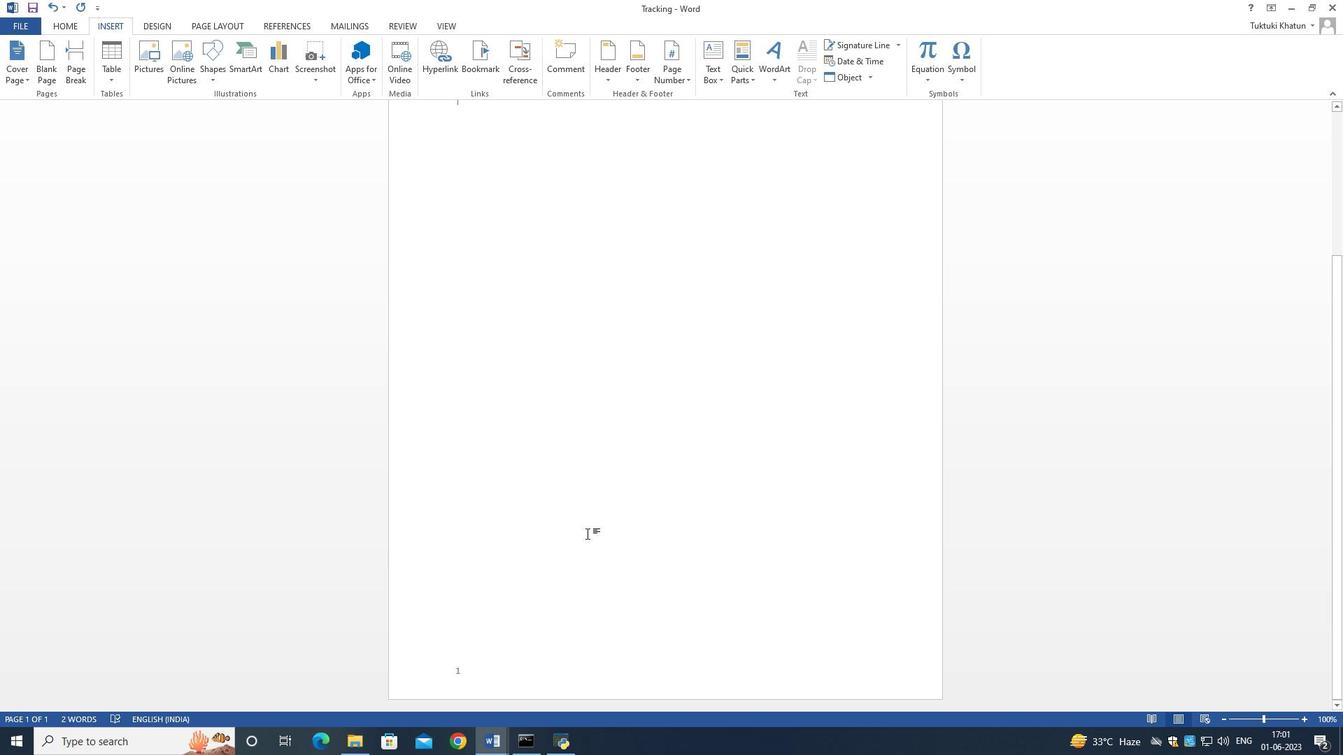 
Action: Mouse scrolled (598, 545) with delta (0, 0)
Screenshot: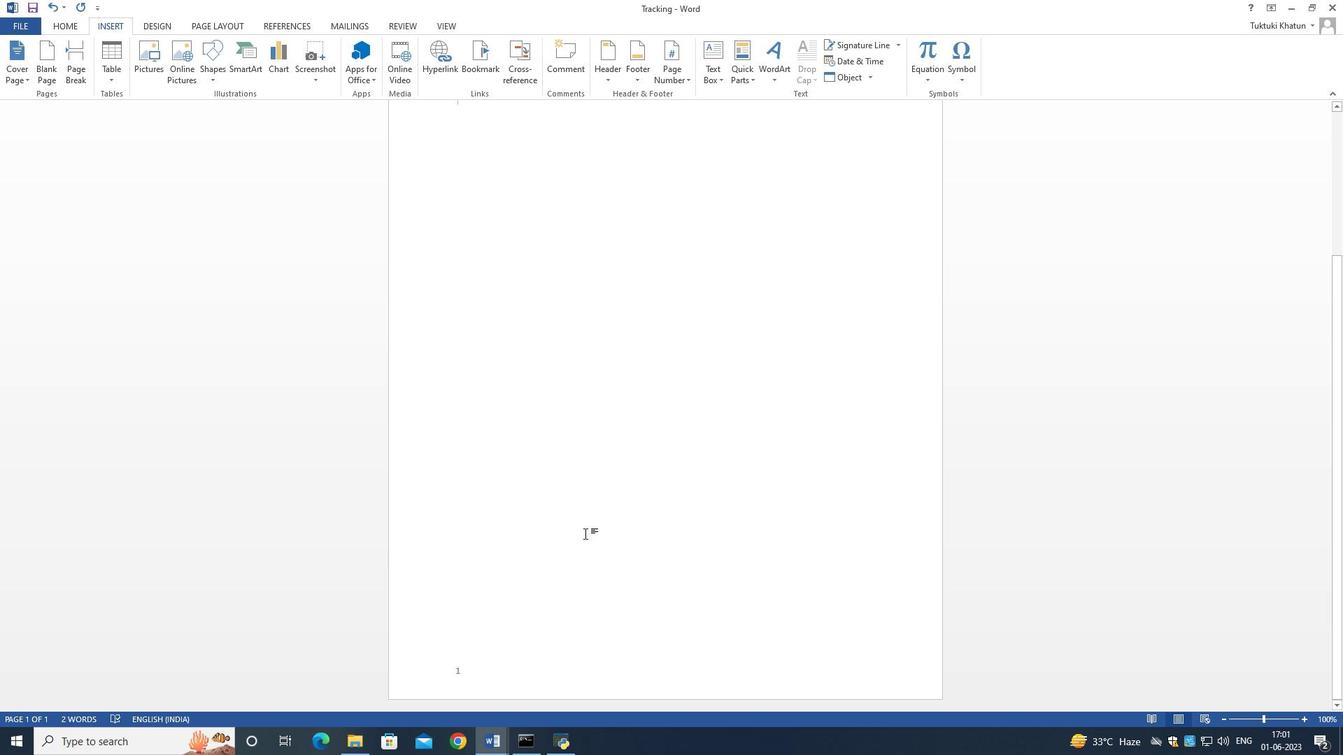 
Action: Mouse moved to (596, 546)
Screenshot: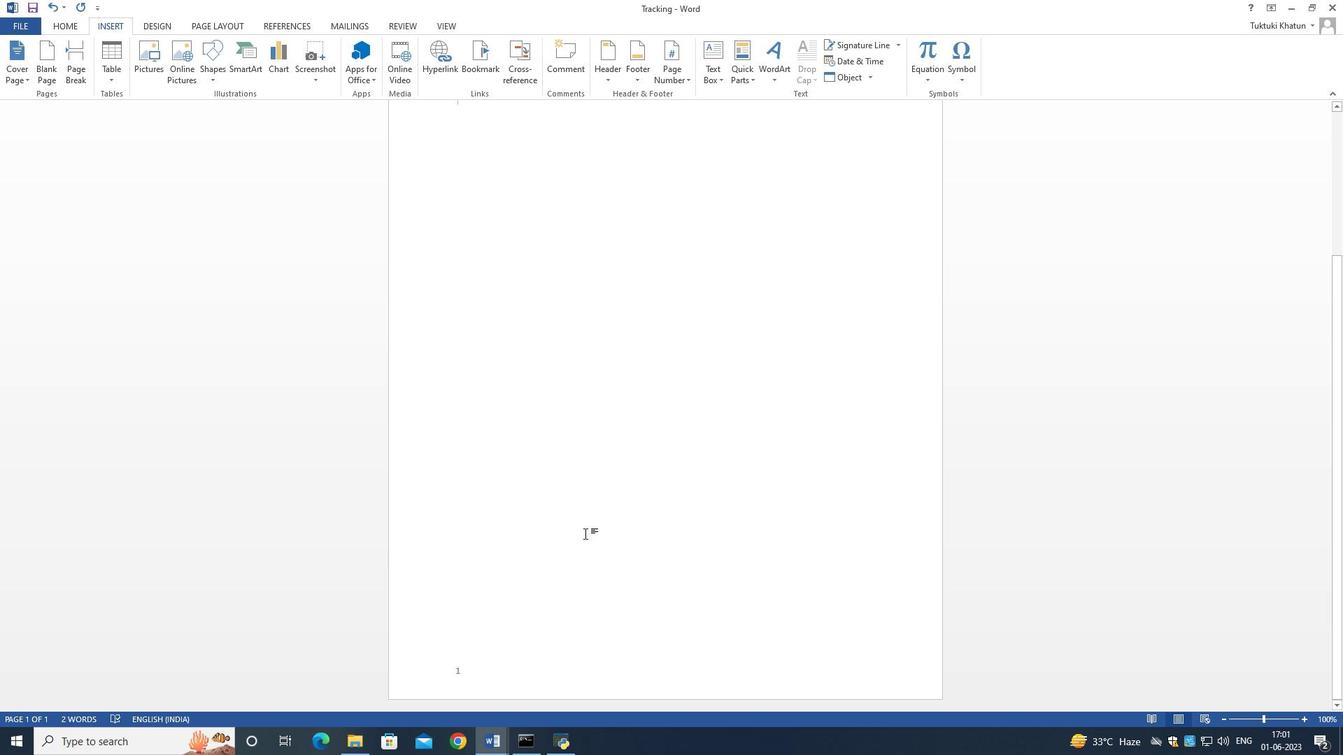 
Action: Mouse scrolled (596, 545) with delta (0, 0)
Screenshot: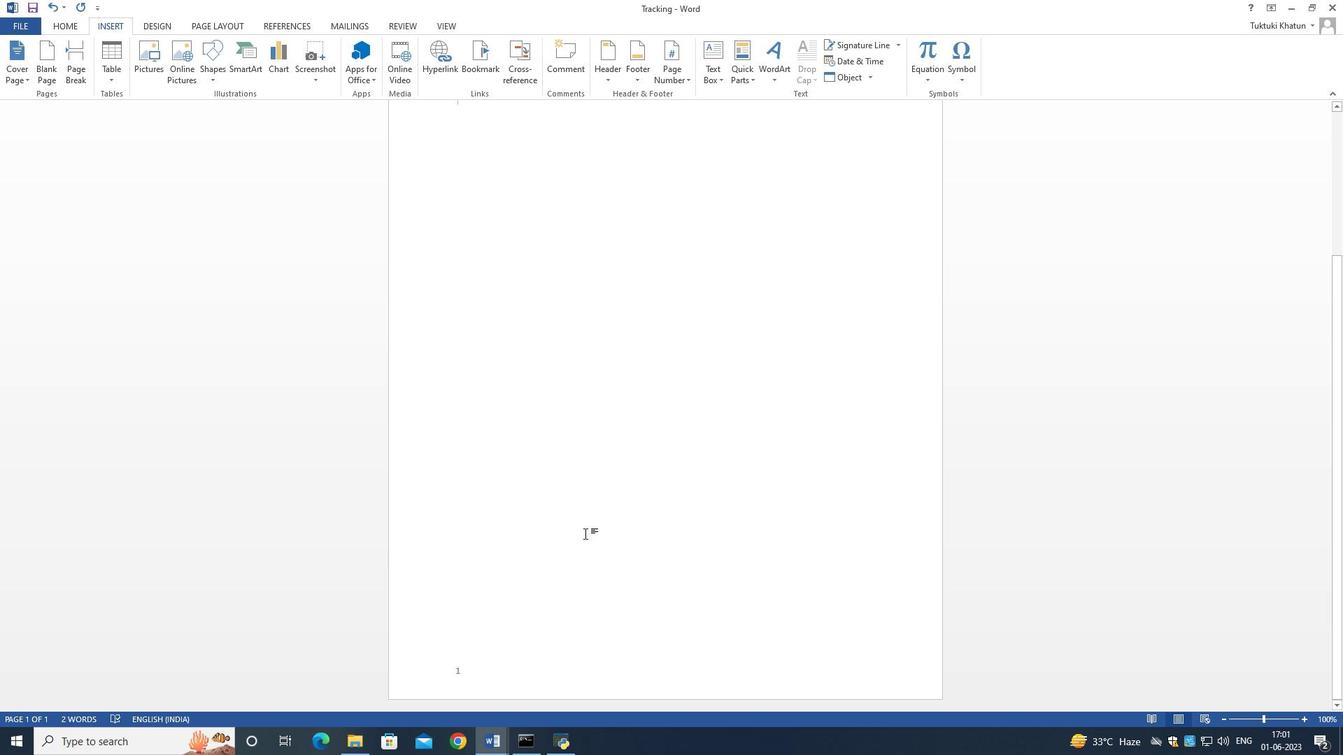 
Action: Mouse moved to (264, 467)
Screenshot: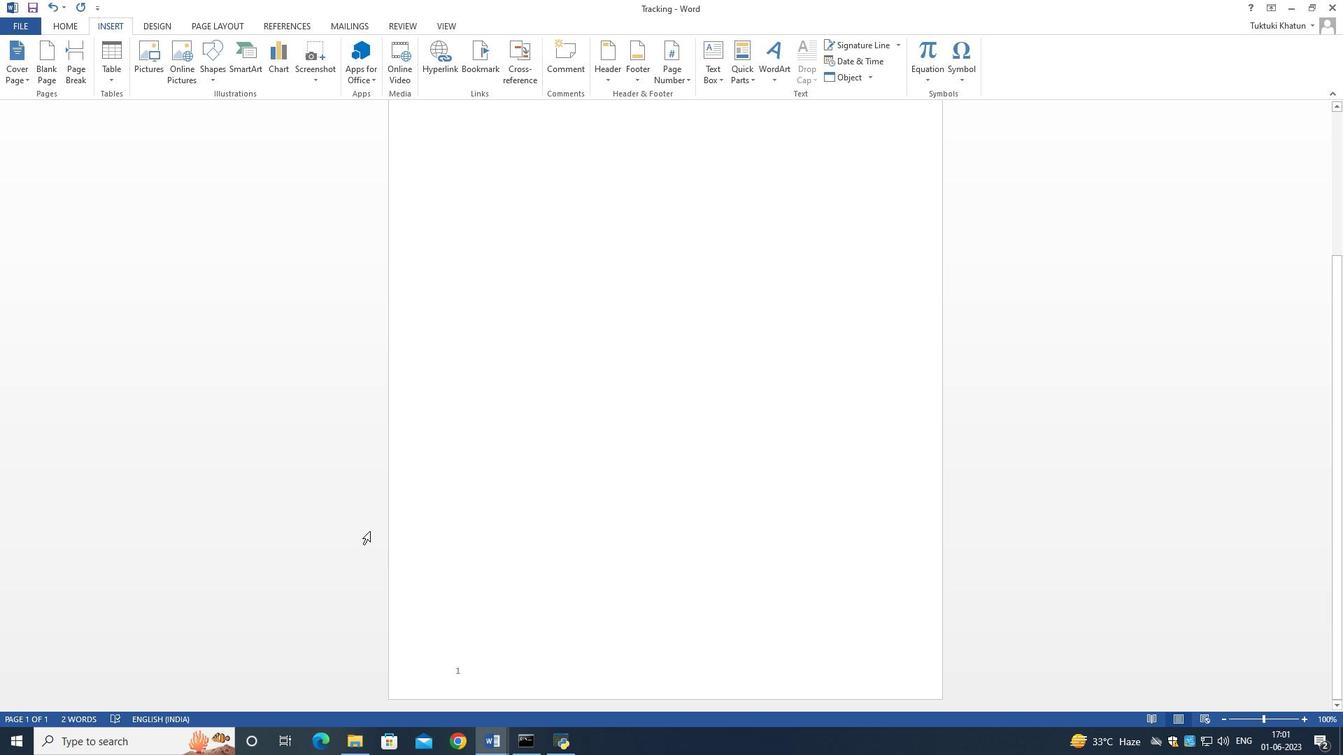 
Action: Mouse scrolled (264, 468) with delta (0, 0)
Screenshot: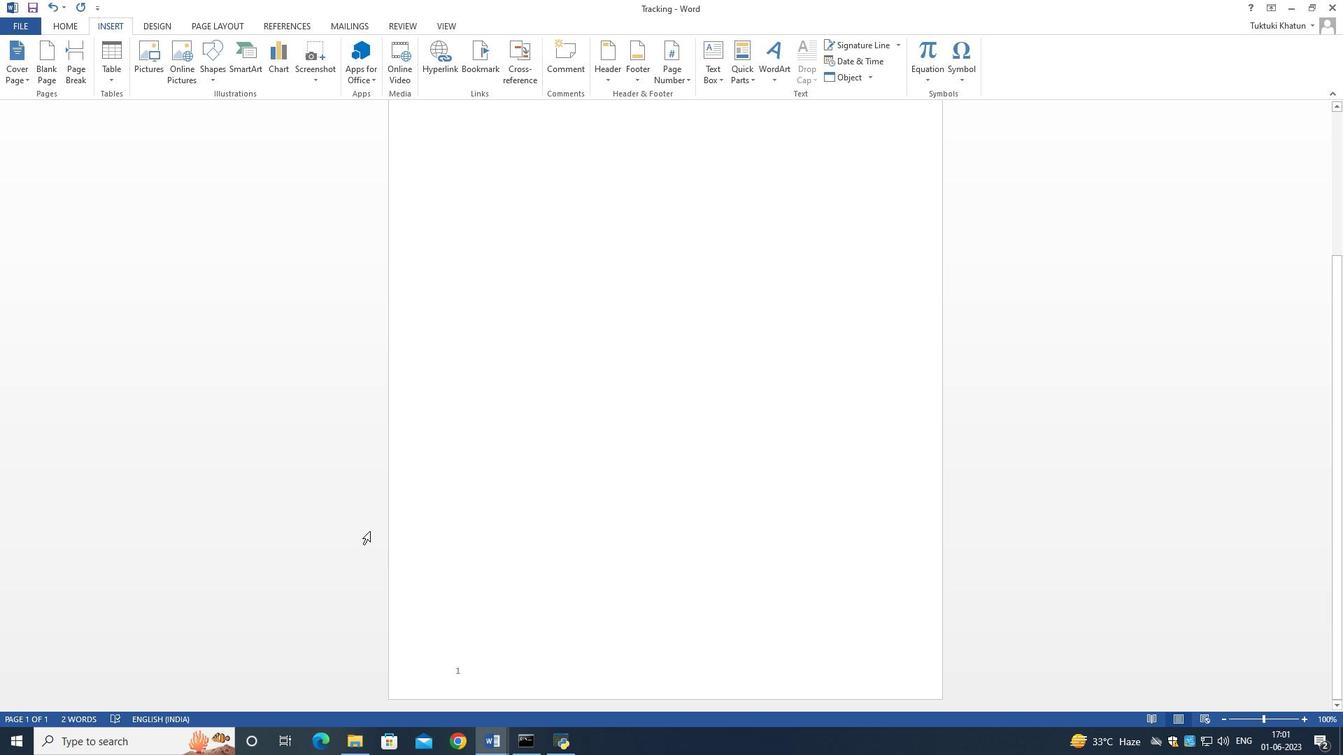 
Action: Mouse moved to (256, 442)
Screenshot: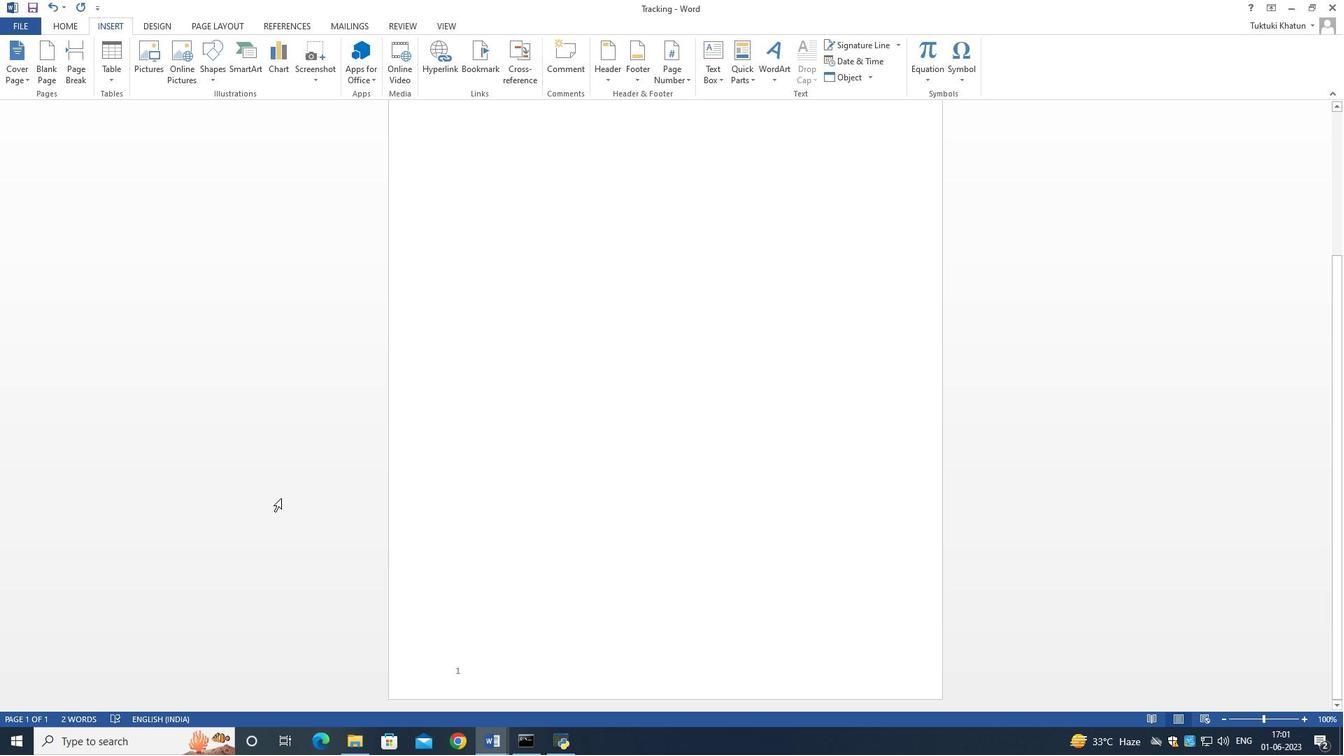 
Action: Mouse scrolled (256, 443) with delta (0, 0)
Screenshot: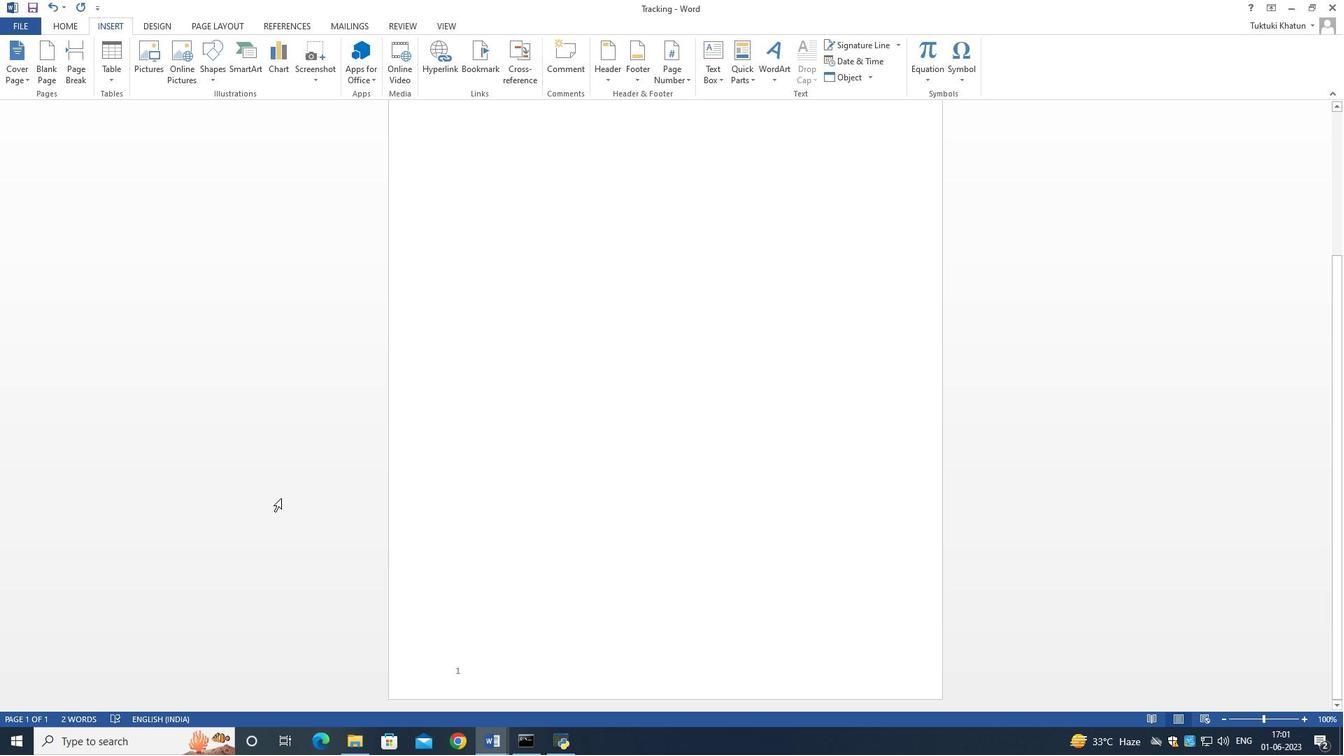 
Action: Mouse moved to (251, 425)
Screenshot: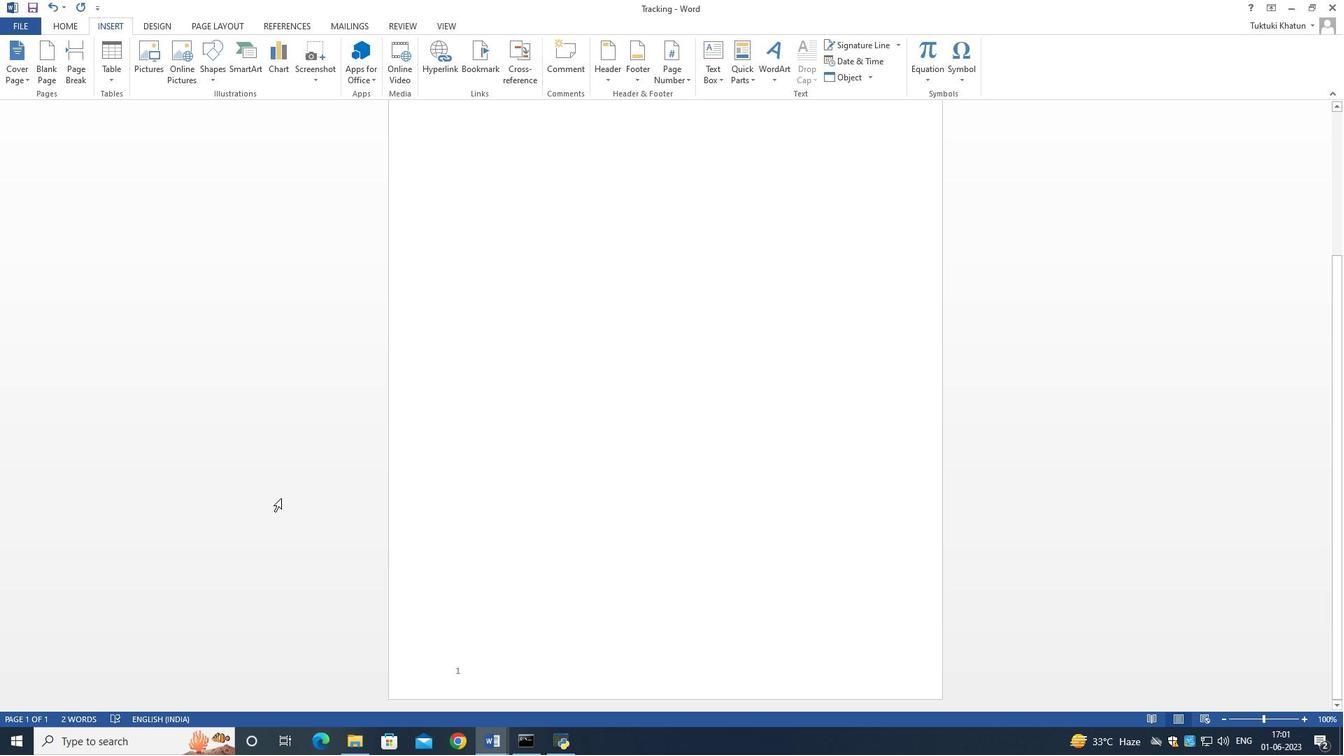 
Action: Mouse scrolled (251, 426) with delta (0, 0)
Screenshot: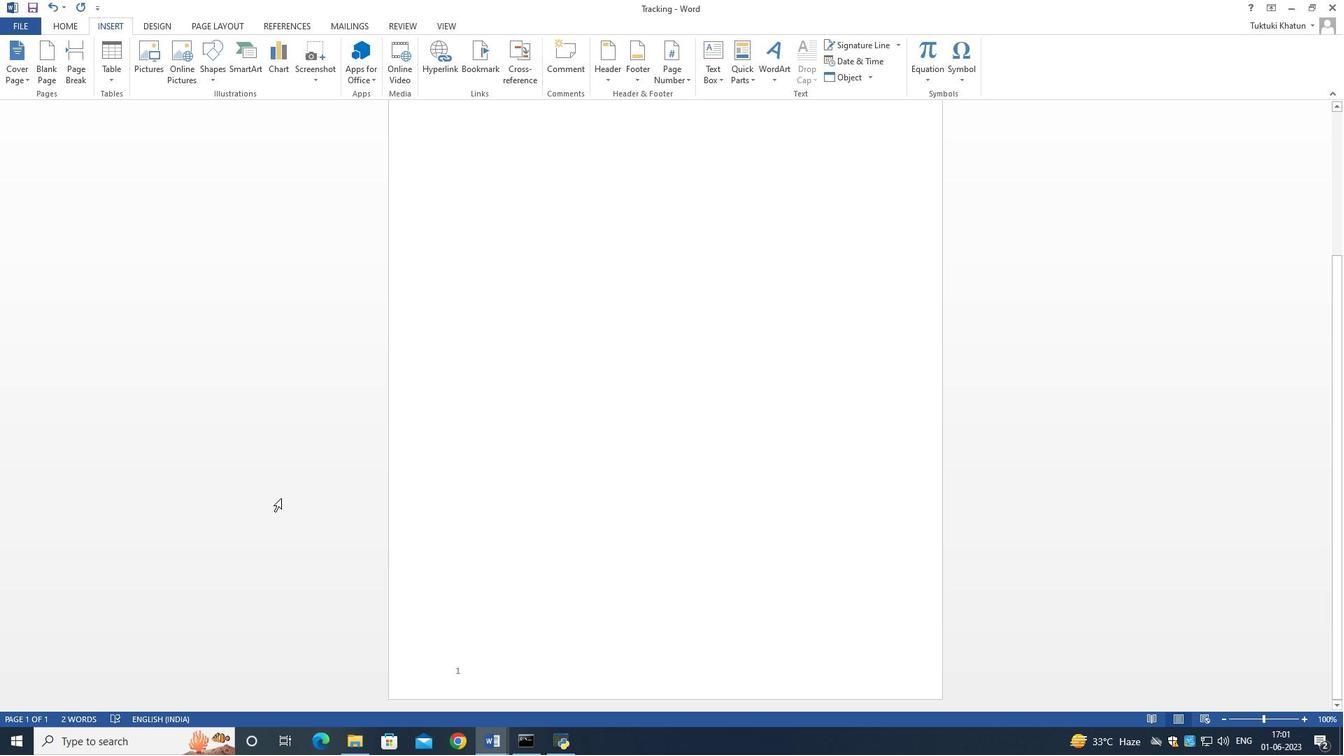 
Action: Mouse moved to (243, 398)
Screenshot: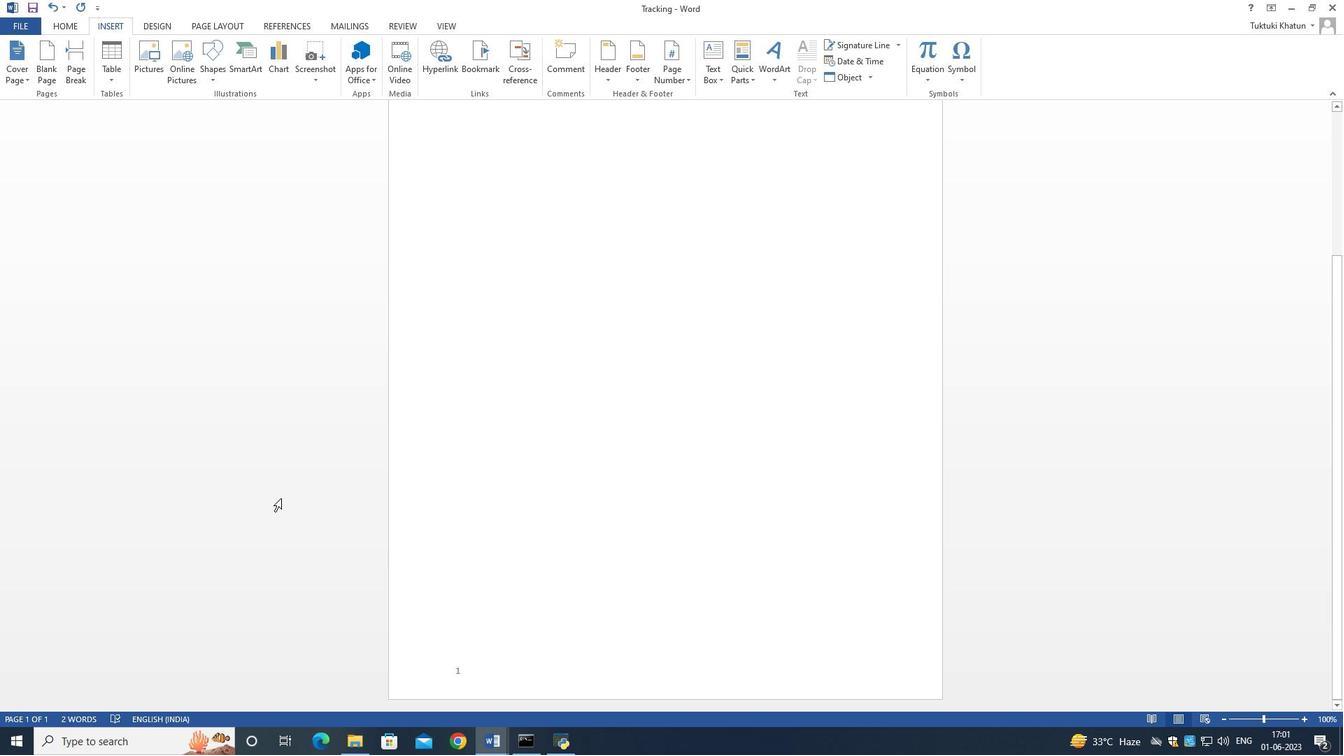 
Action: Mouse scrolled (243, 398) with delta (0, 0)
Screenshot: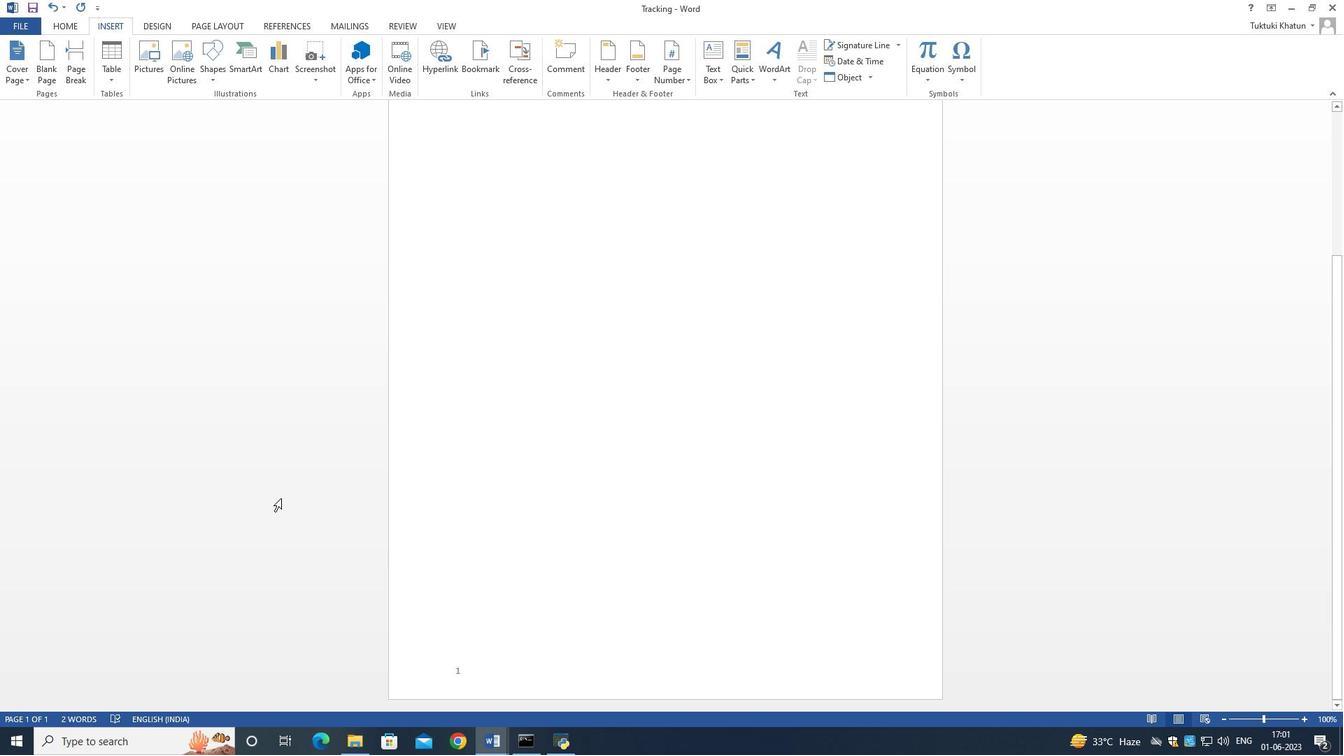 
Action: Mouse moved to (182, 220)
Screenshot: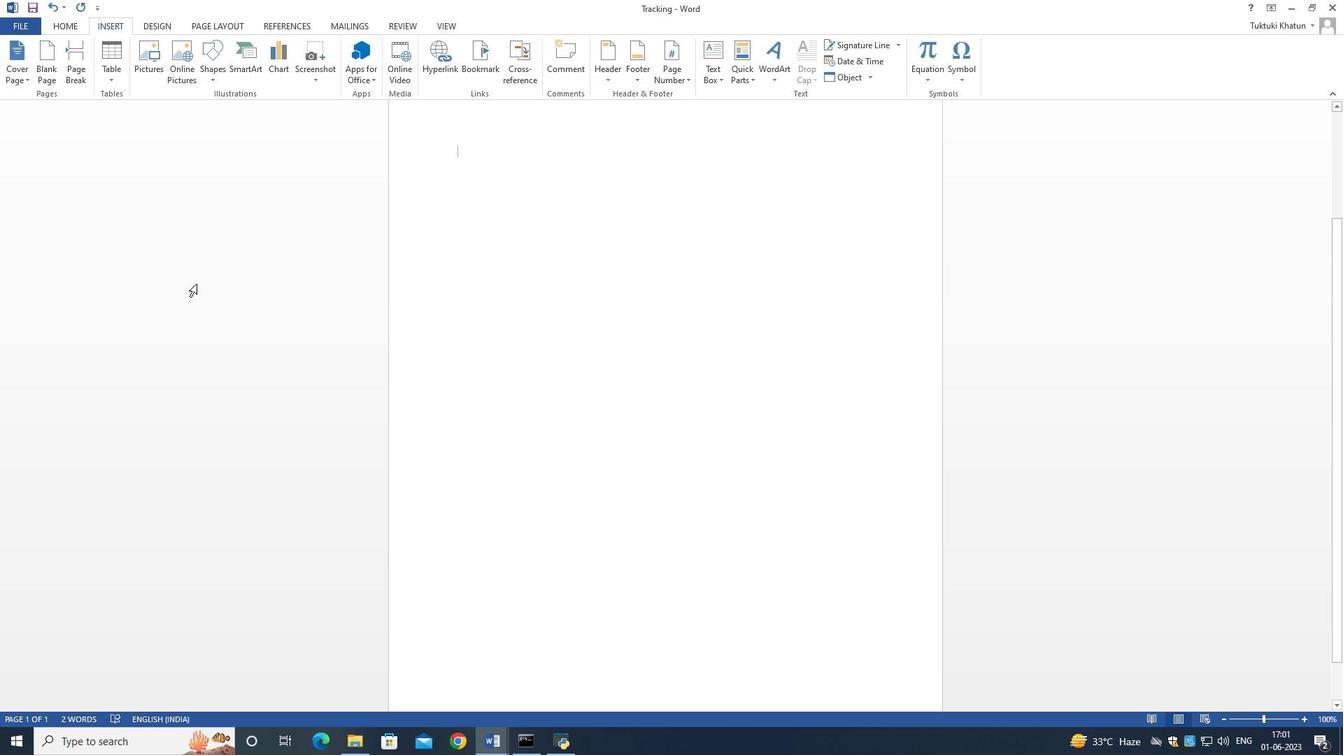 
Action: Mouse scrolled (182, 221) with delta (0, 0)
Screenshot: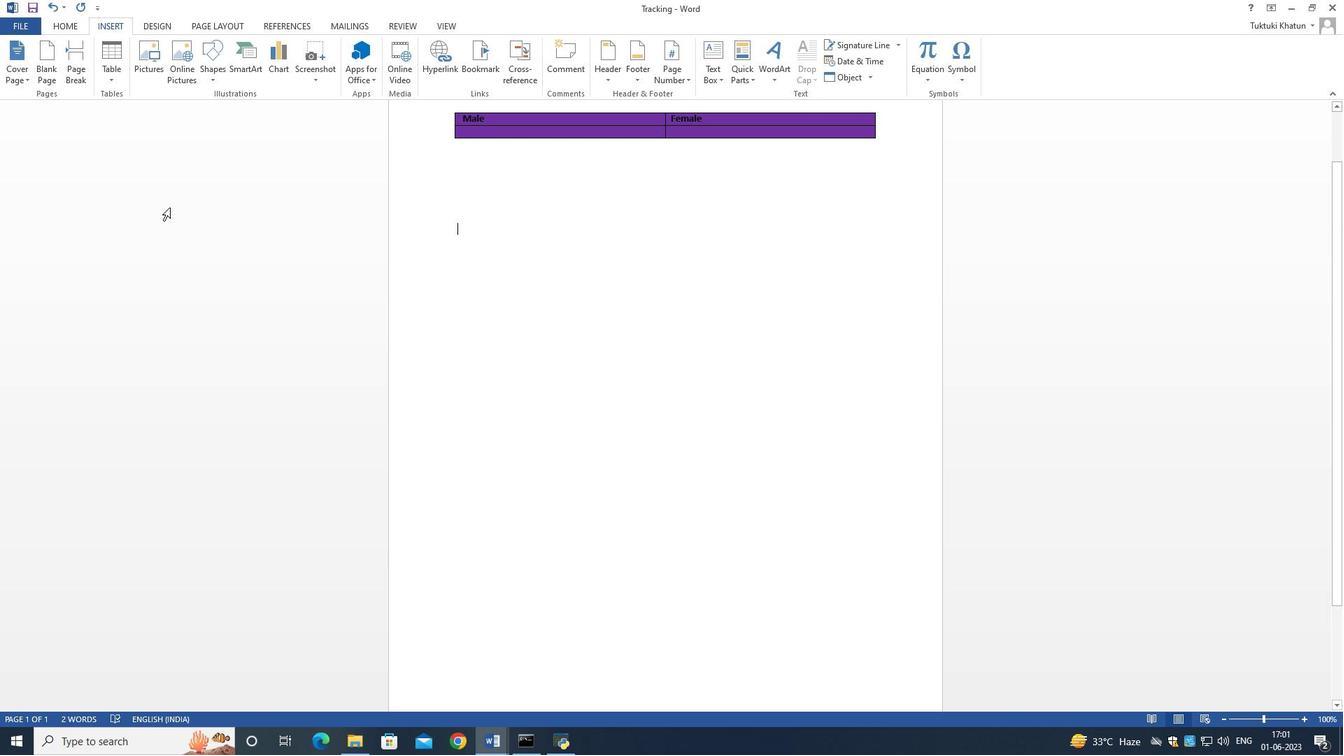 
Action: Mouse scrolled (182, 221) with delta (0, 0)
Screenshot: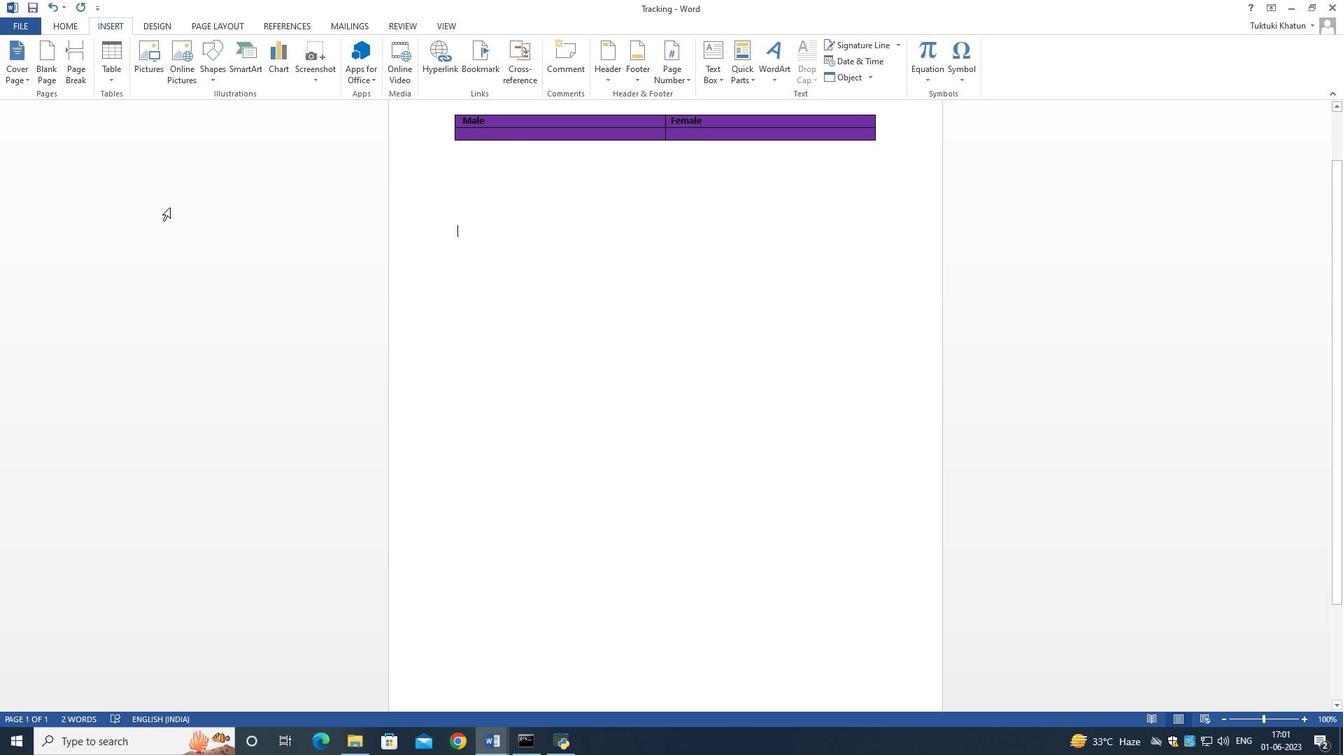 
Action: Mouse scrolled (182, 221) with delta (0, 0)
Screenshot: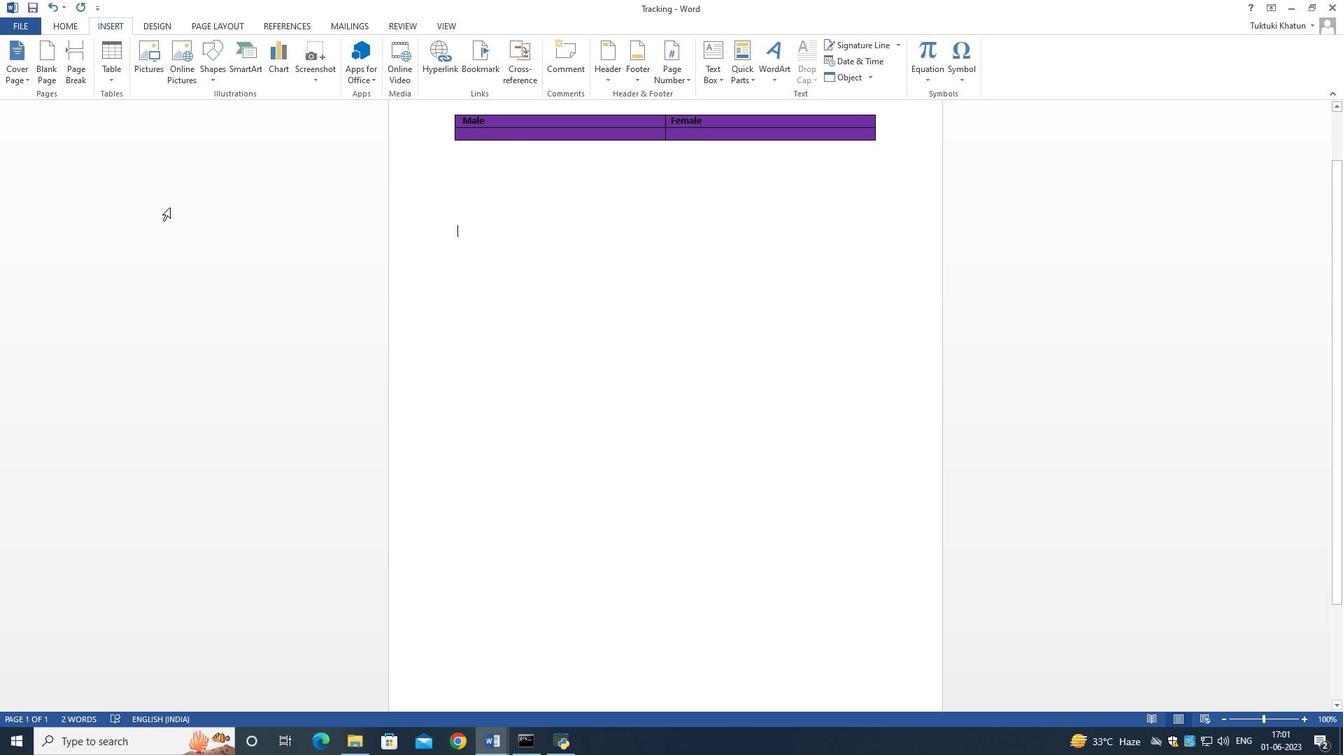 
Action: Mouse scrolled (182, 221) with delta (0, 0)
Screenshot: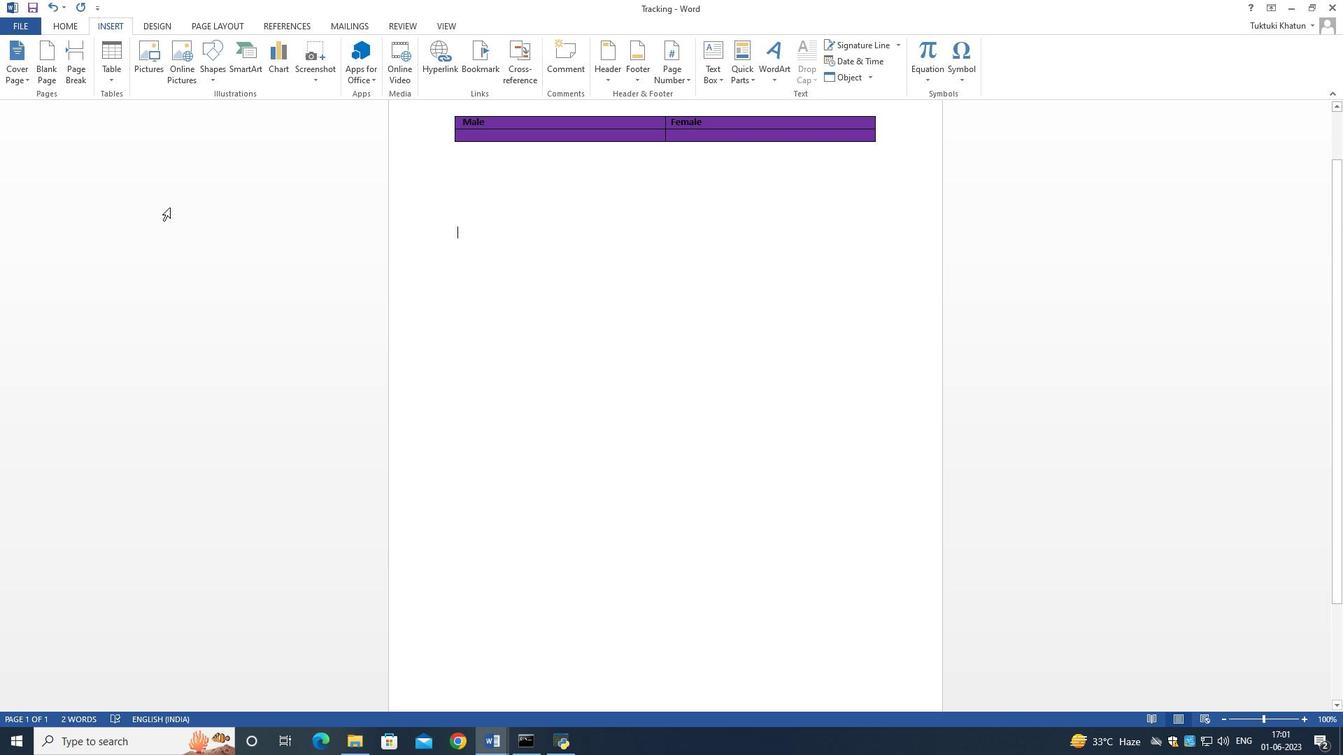 
Action: Mouse scrolled (182, 221) with delta (0, 0)
Screenshot: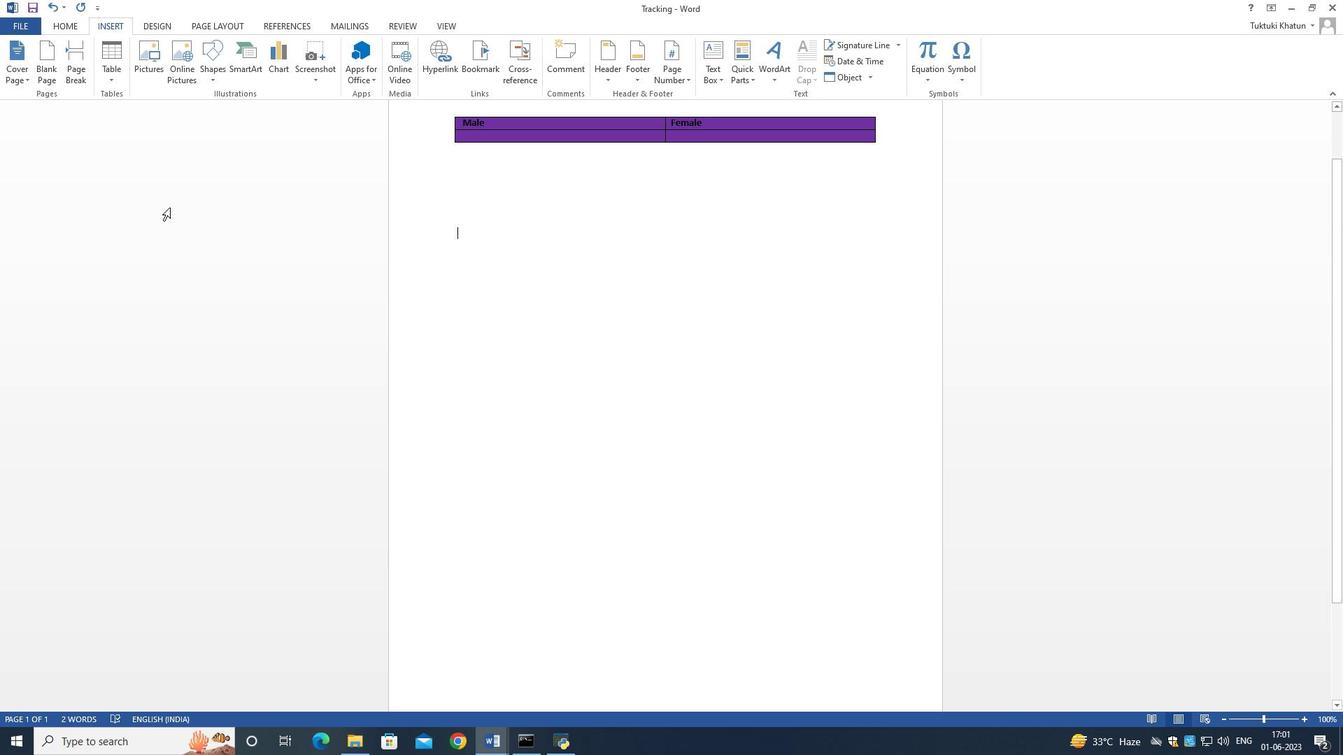 
Action: Mouse moved to (135, 39)
Screenshot: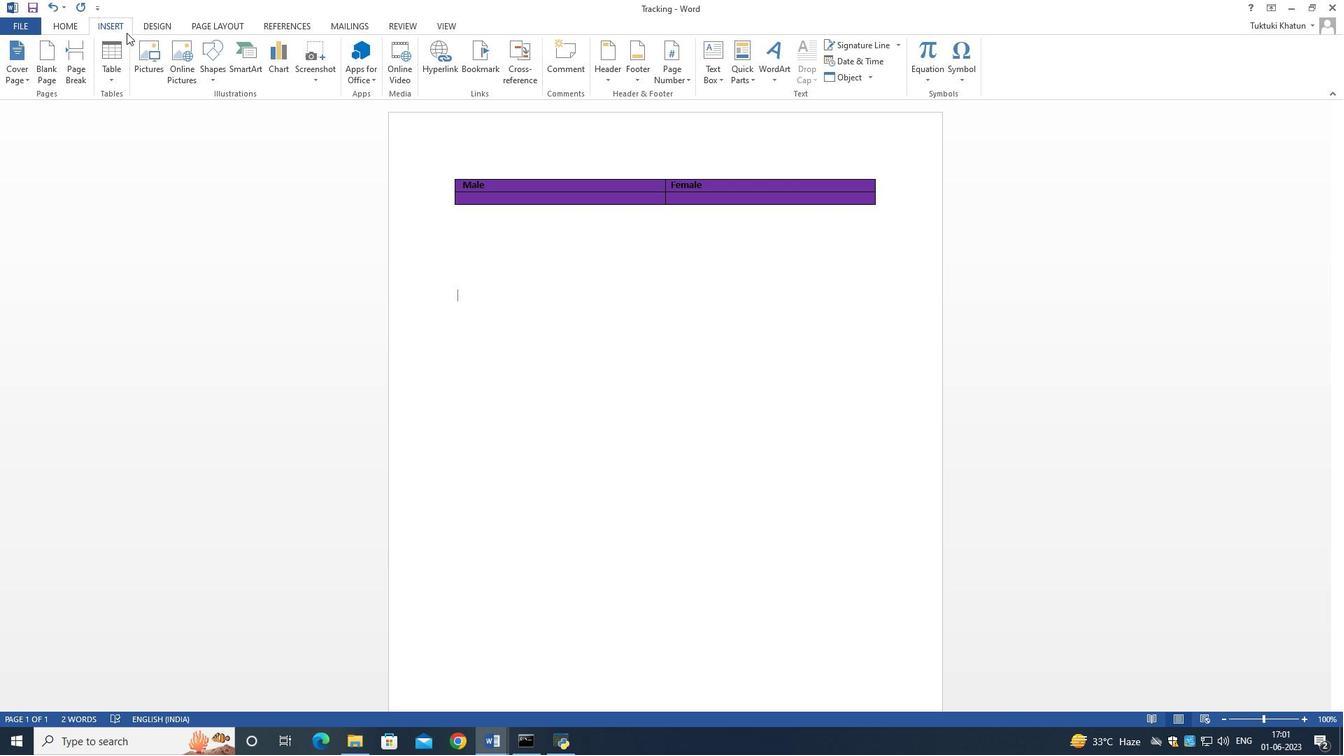 
Action: Mouse pressed left at (135, 39)
Screenshot: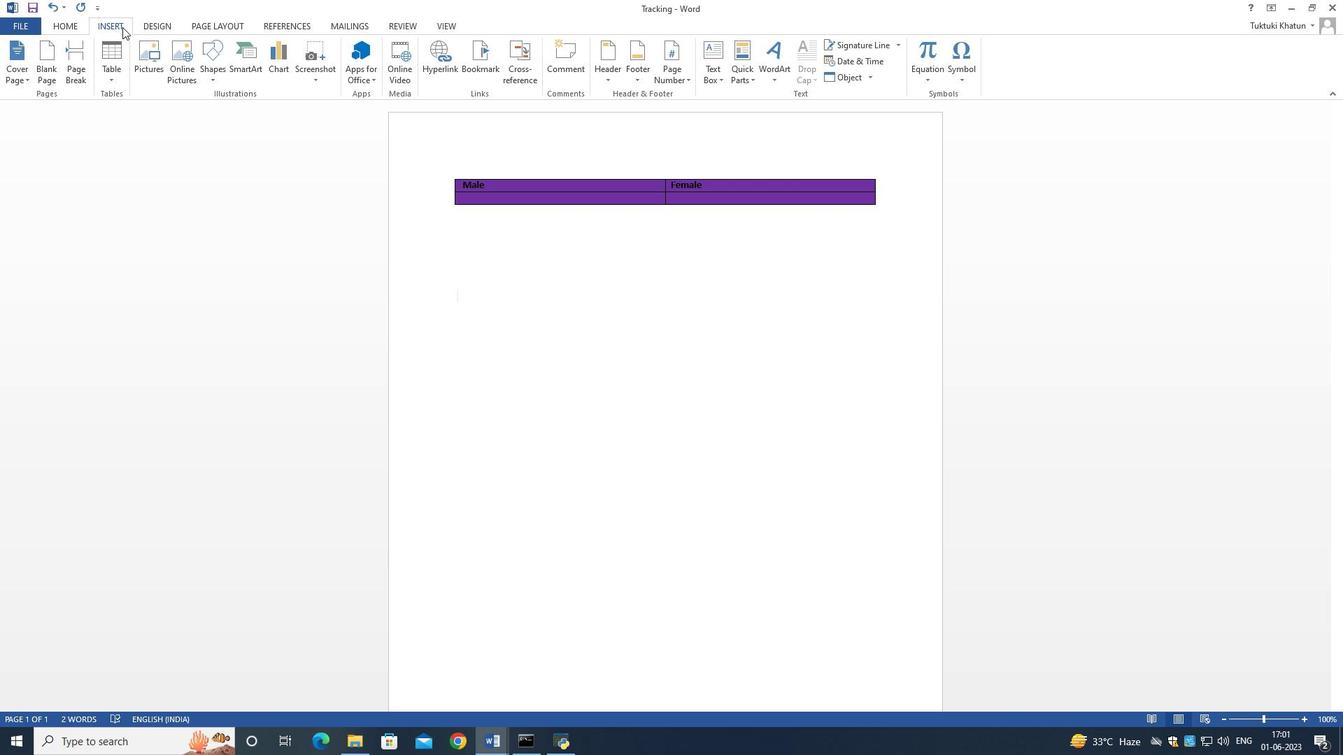 
Action: Mouse moved to (73, 125)
Screenshot: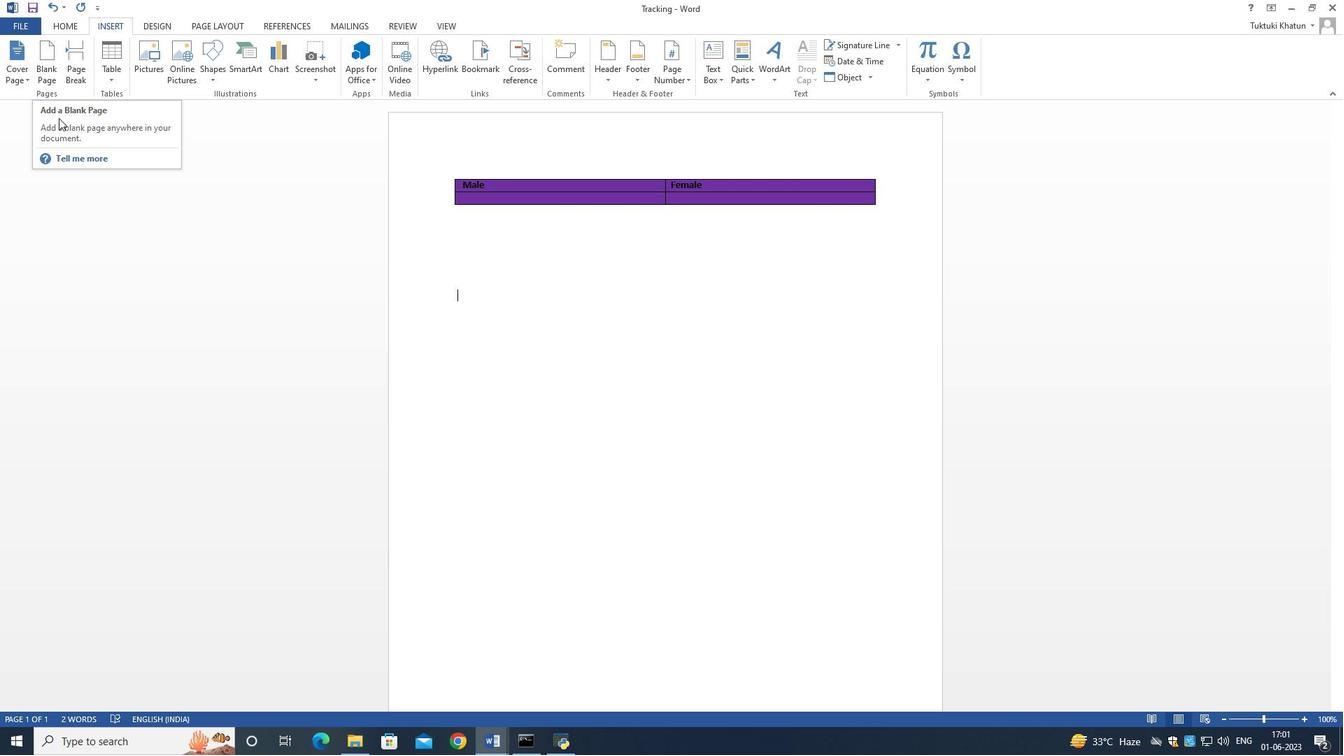 
Action: Mouse pressed left at (73, 125)
Screenshot: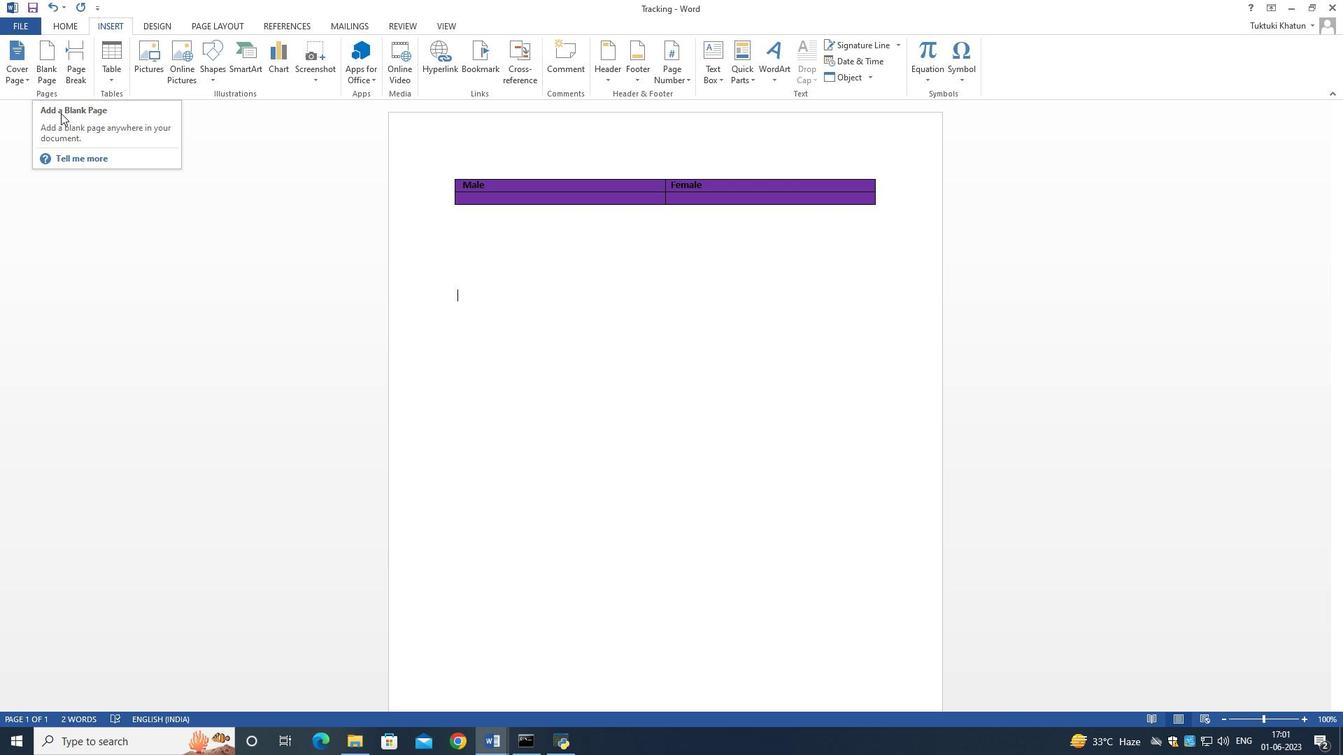 
Action: Mouse moved to (812, 187)
Screenshot: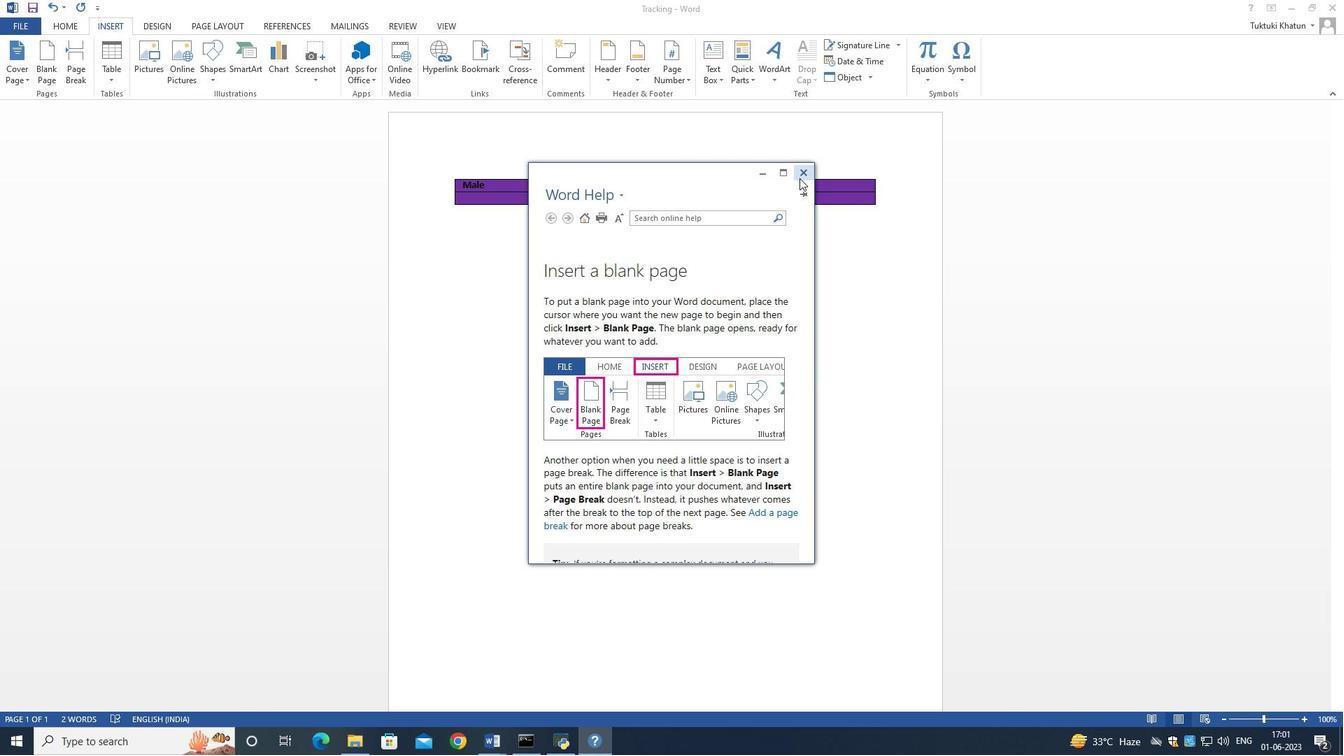 
Action: Mouse pressed left at (812, 187)
Screenshot: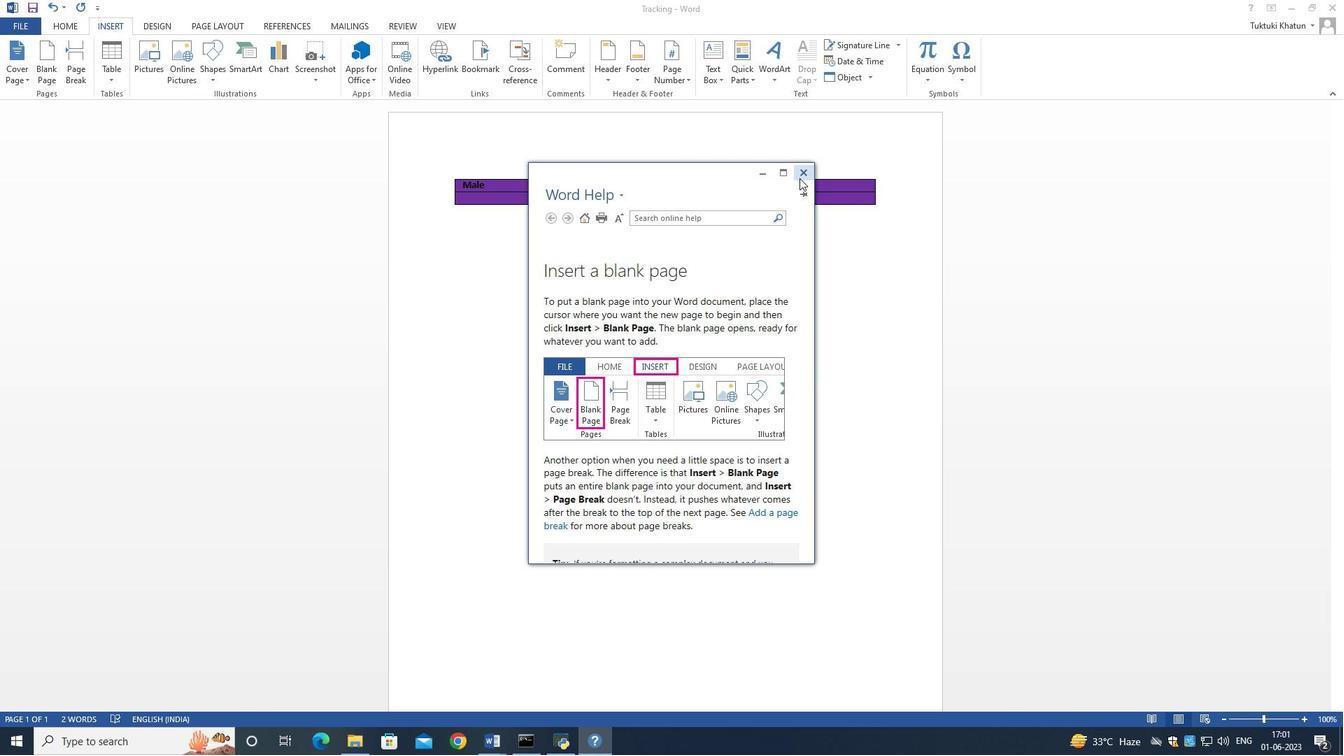 
Action: Mouse moved to (698, 88)
Screenshot: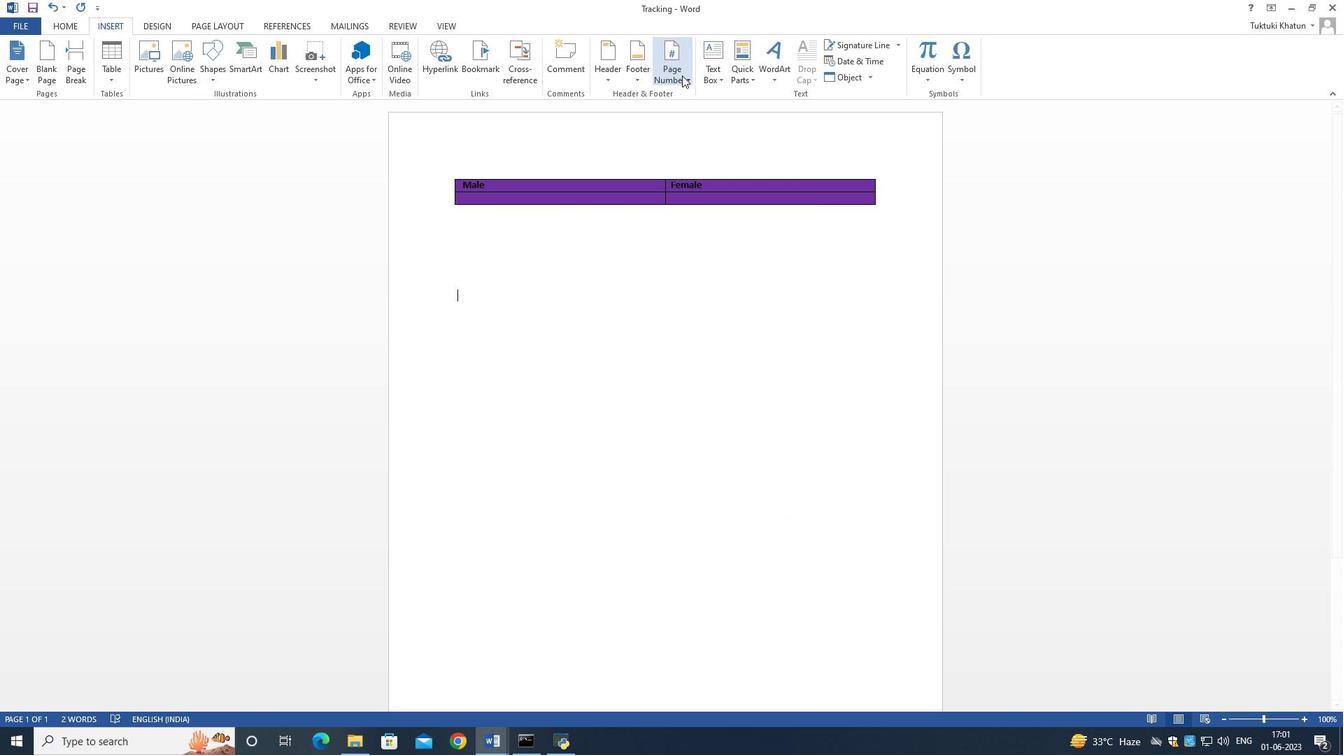 
Action: Mouse pressed left at (698, 88)
Screenshot: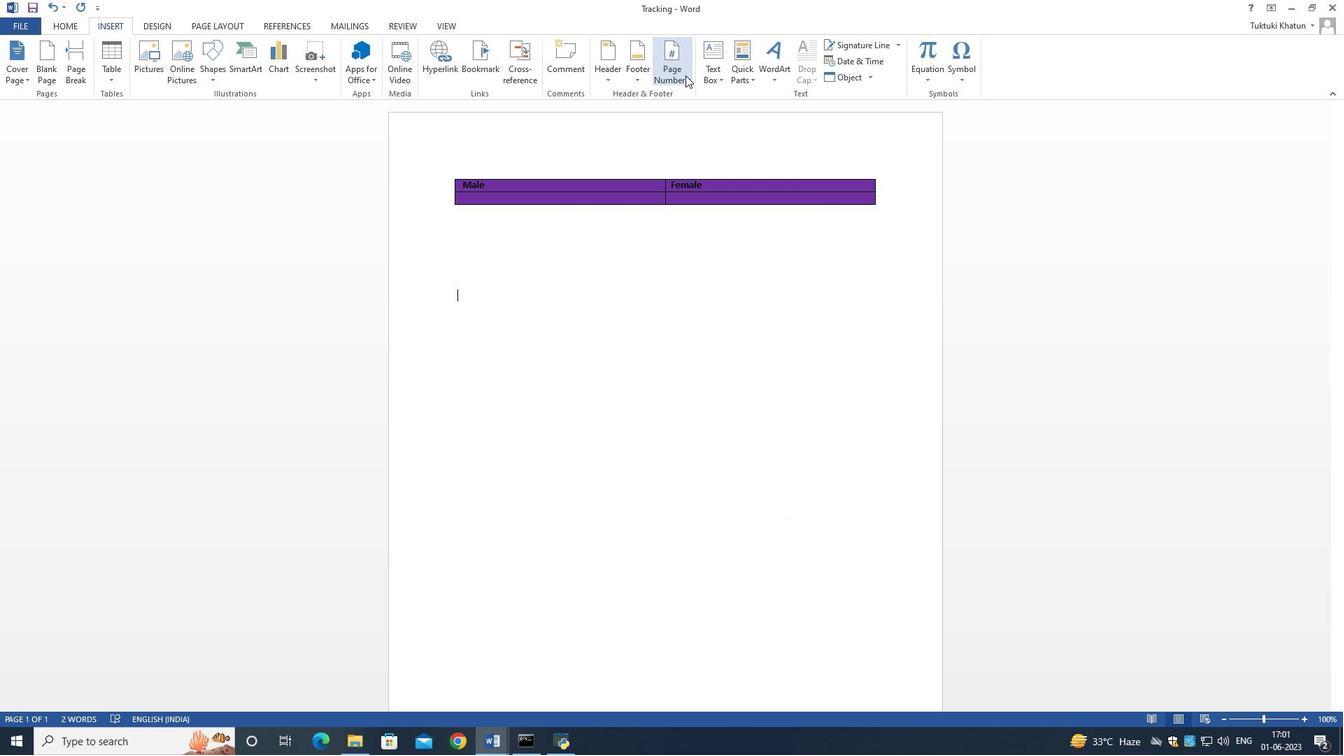 
Action: Mouse moved to (708, 122)
Screenshot: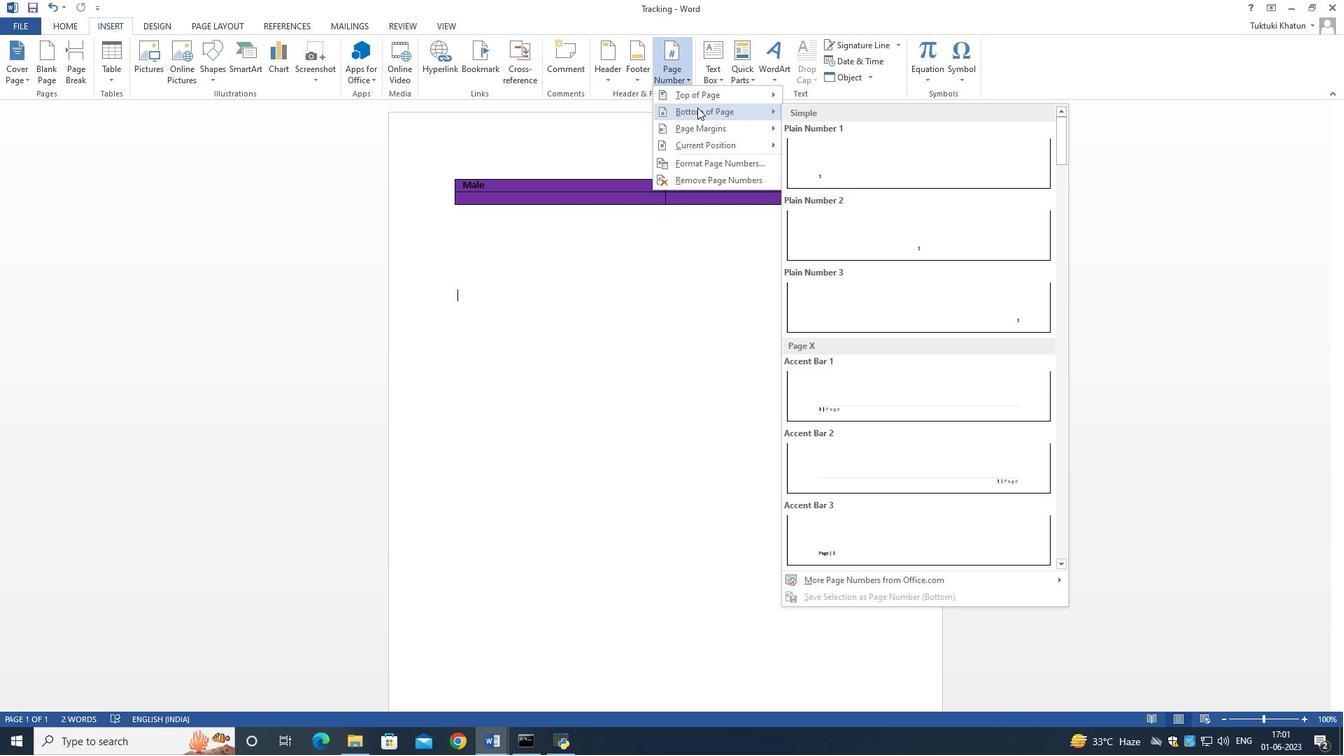 
Action: Mouse pressed left at (708, 122)
Screenshot: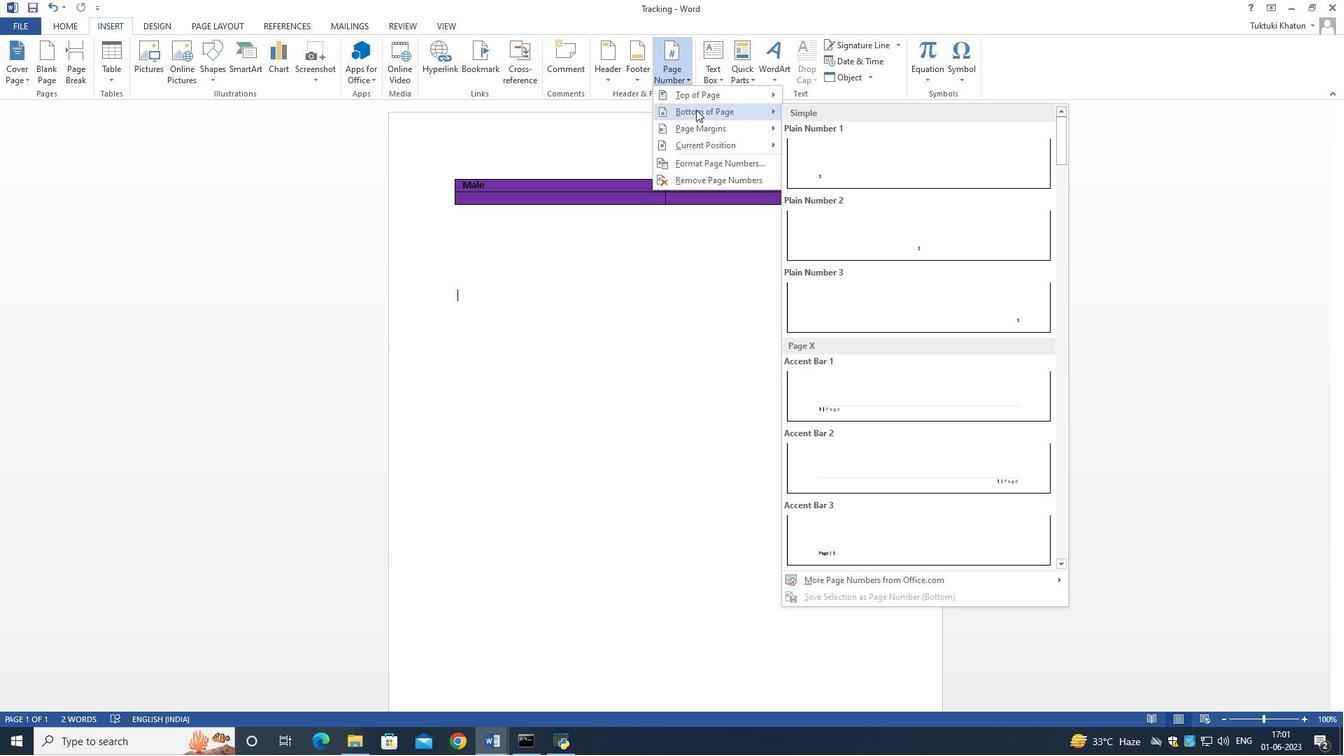 
Action: Mouse moved to (708, 124)
Screenshot: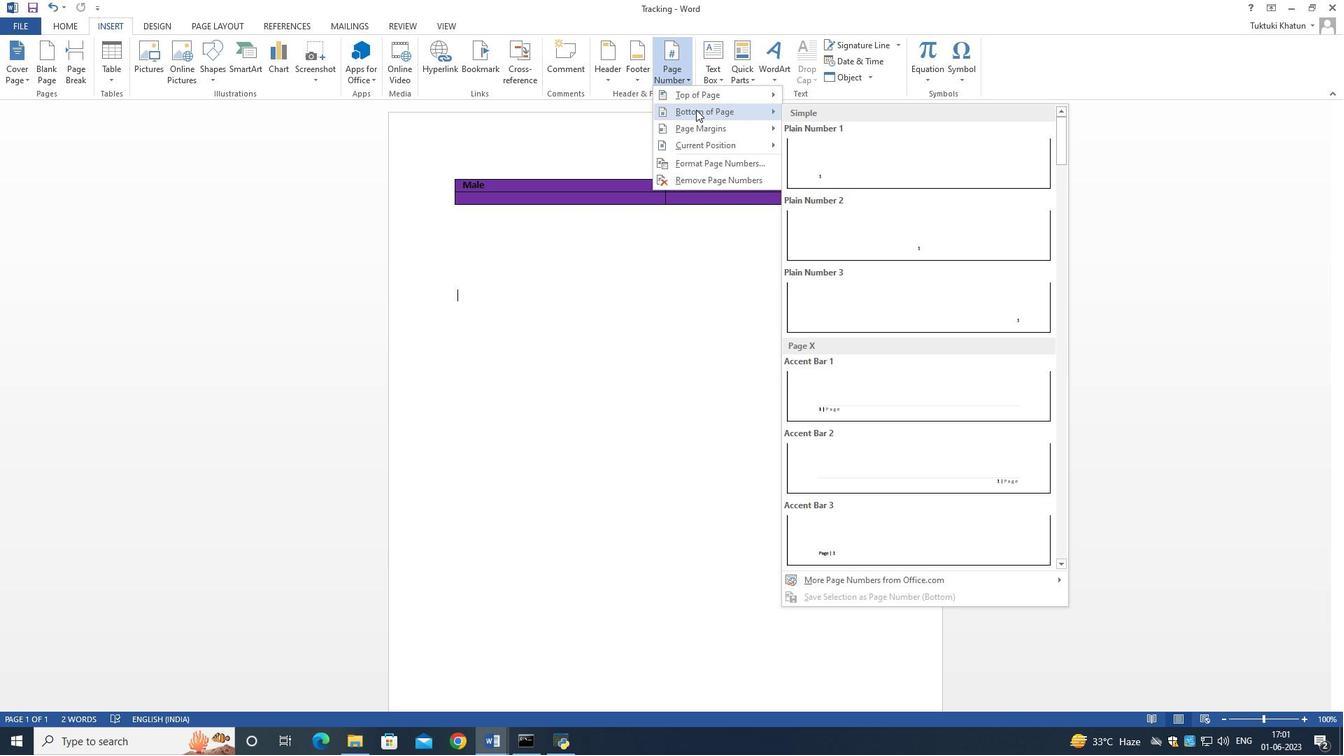 
Action: Mouse pressed left at (708, 124)
Screenshot: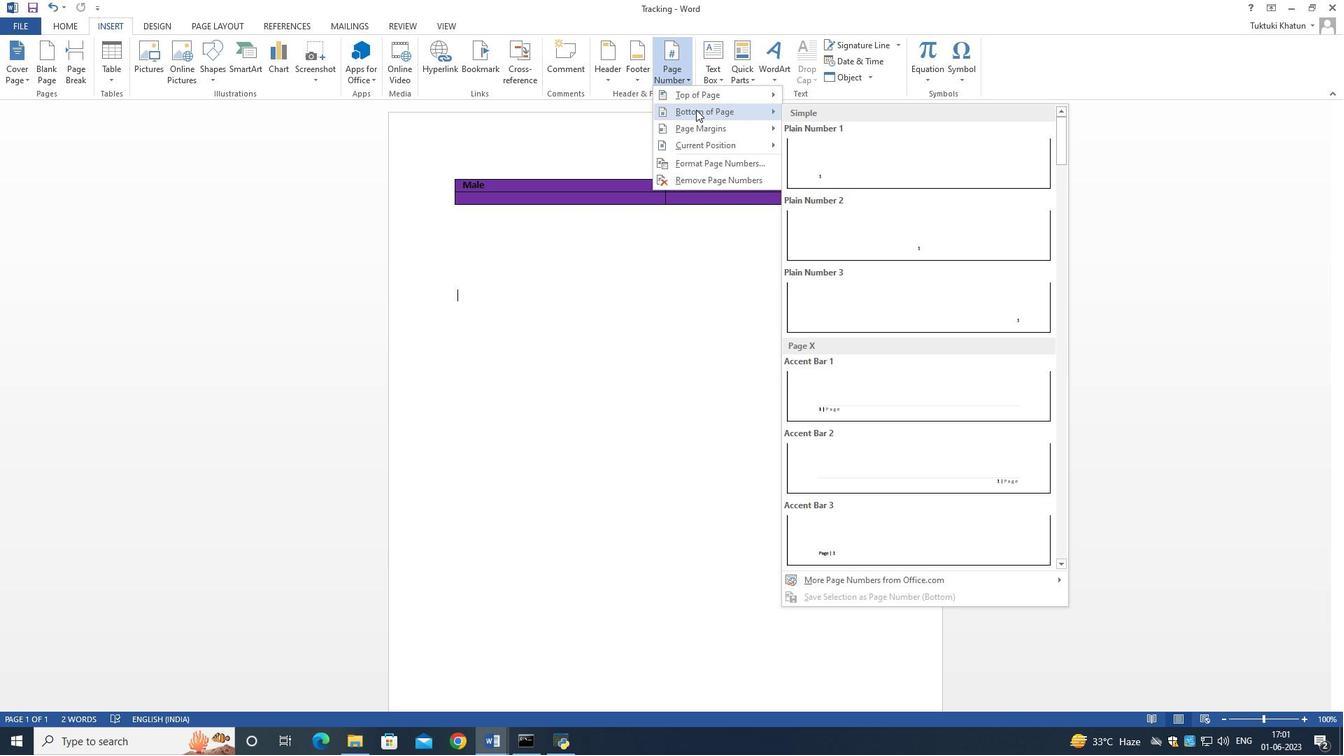 
Action: Mouse moved to (892, 172)
Screenshot: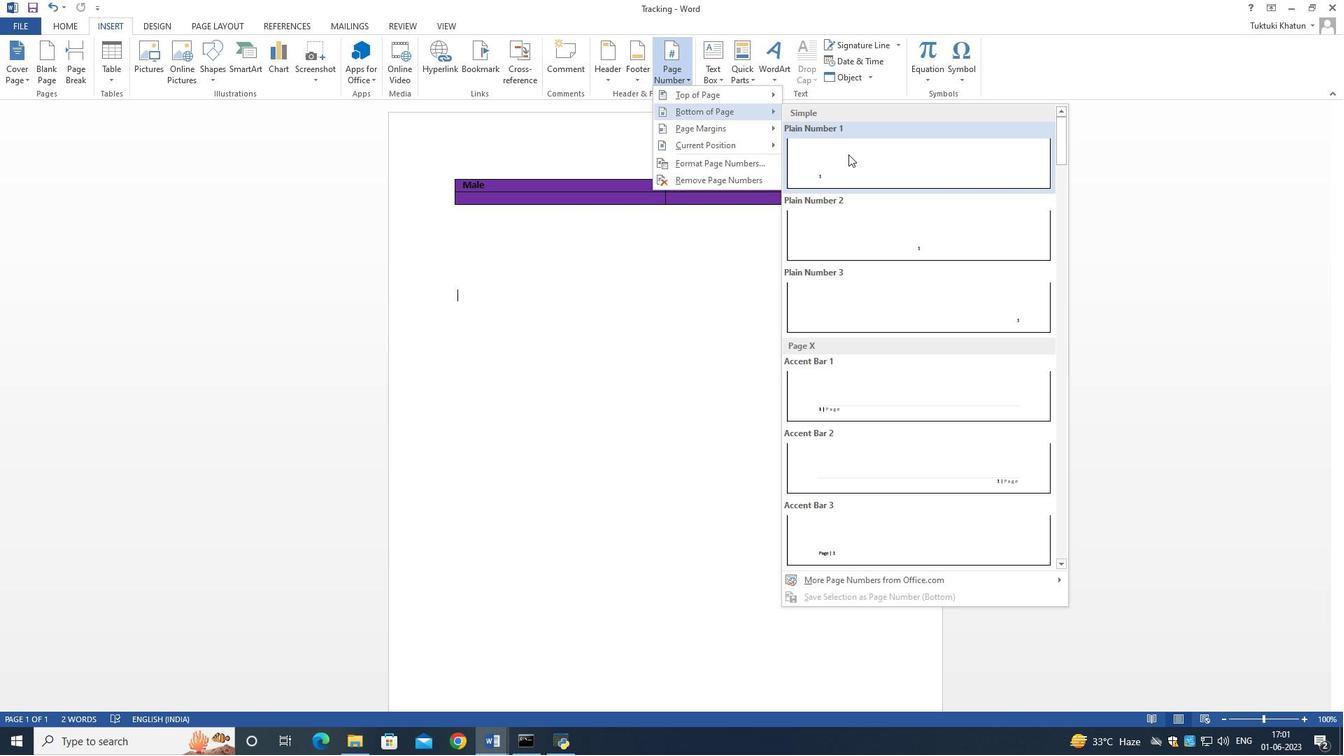
Action: Mouse pressed left at (892, 172)
Screenshot: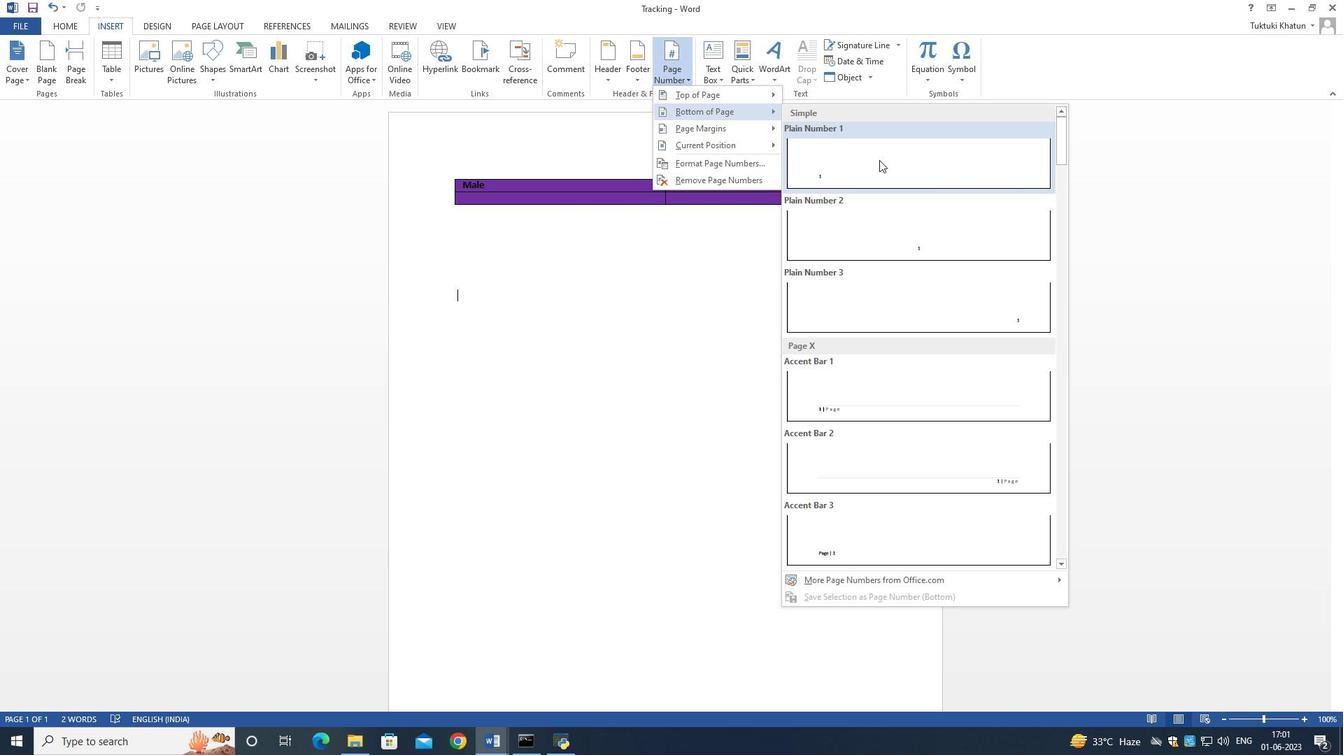 
Action: Mouse moved to (638, 348)
Screenshot: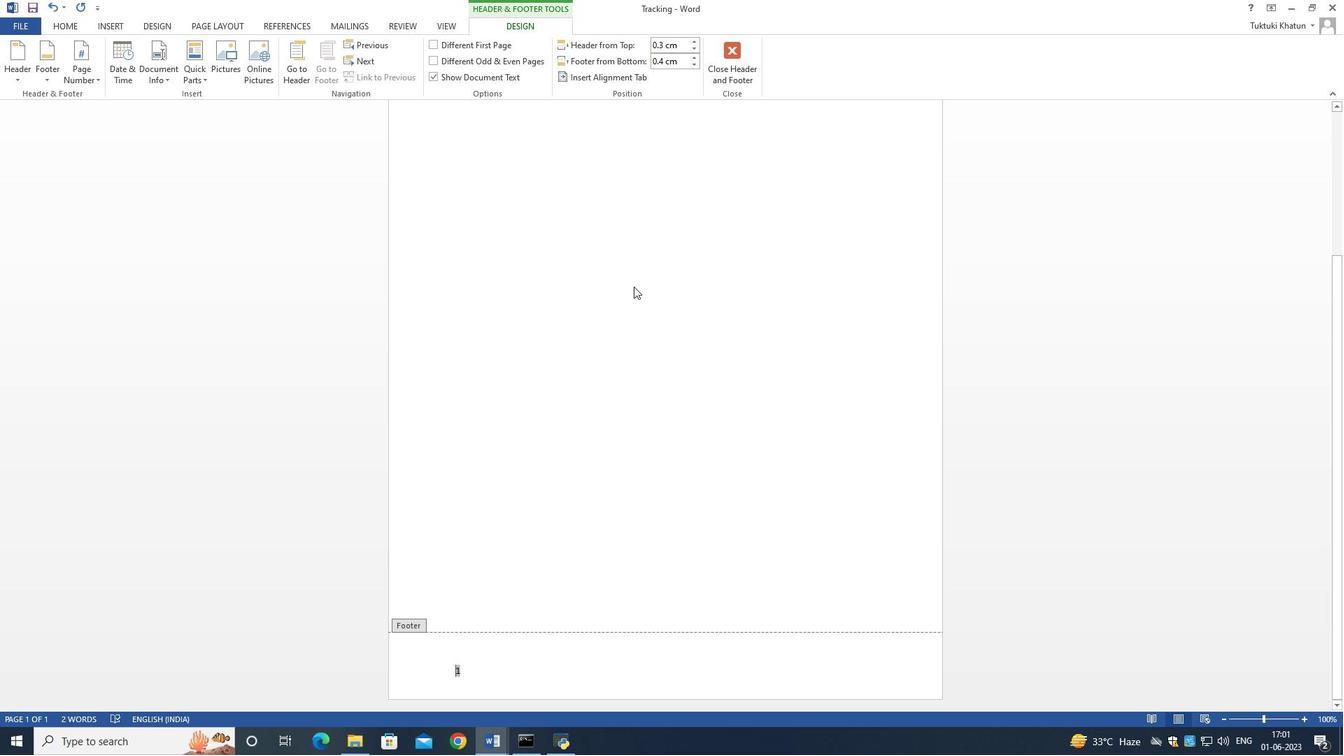 
Action: Mouse scrolled (638, 349) with delta (0, 0)
Screenshot: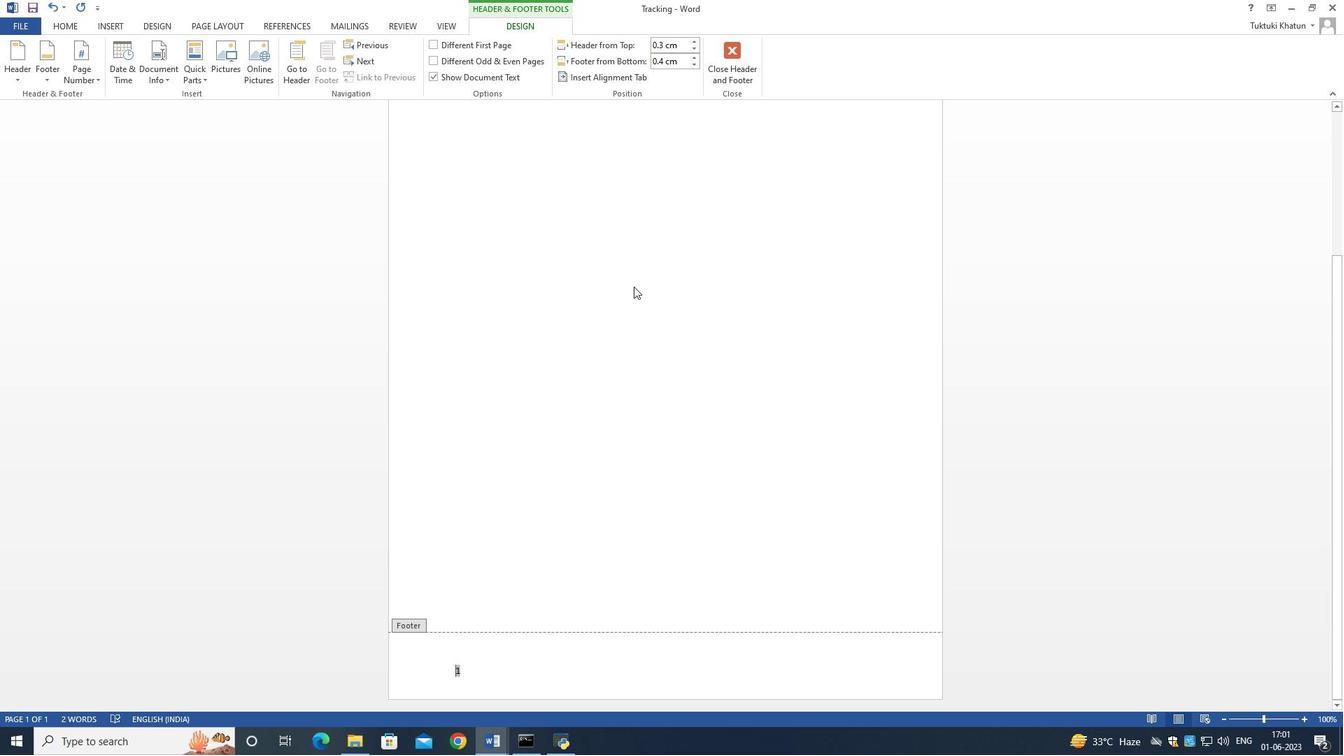 
Action: Mouse scrolled (638, 349) with delta (0, 0)
Screenshot: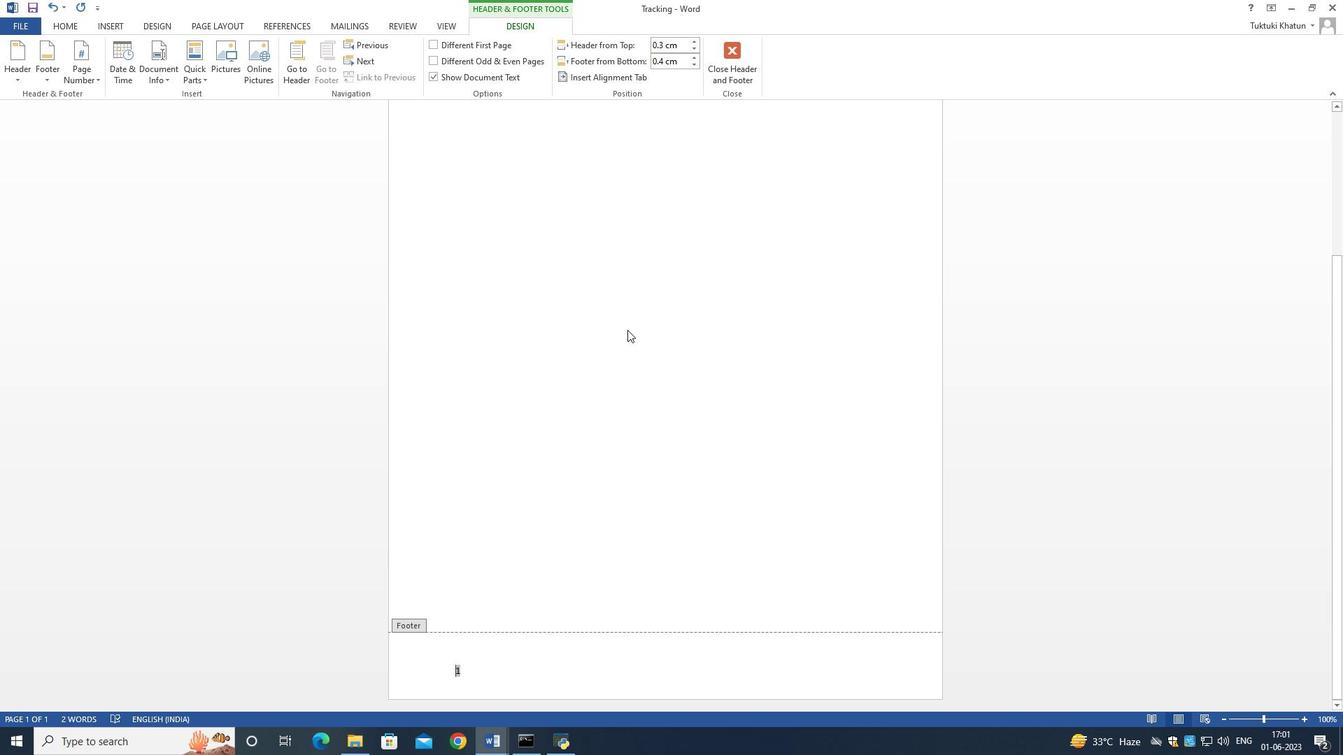 
Action: Mouse scrolled (638, 349) with delta (0, 0)
Screenshot: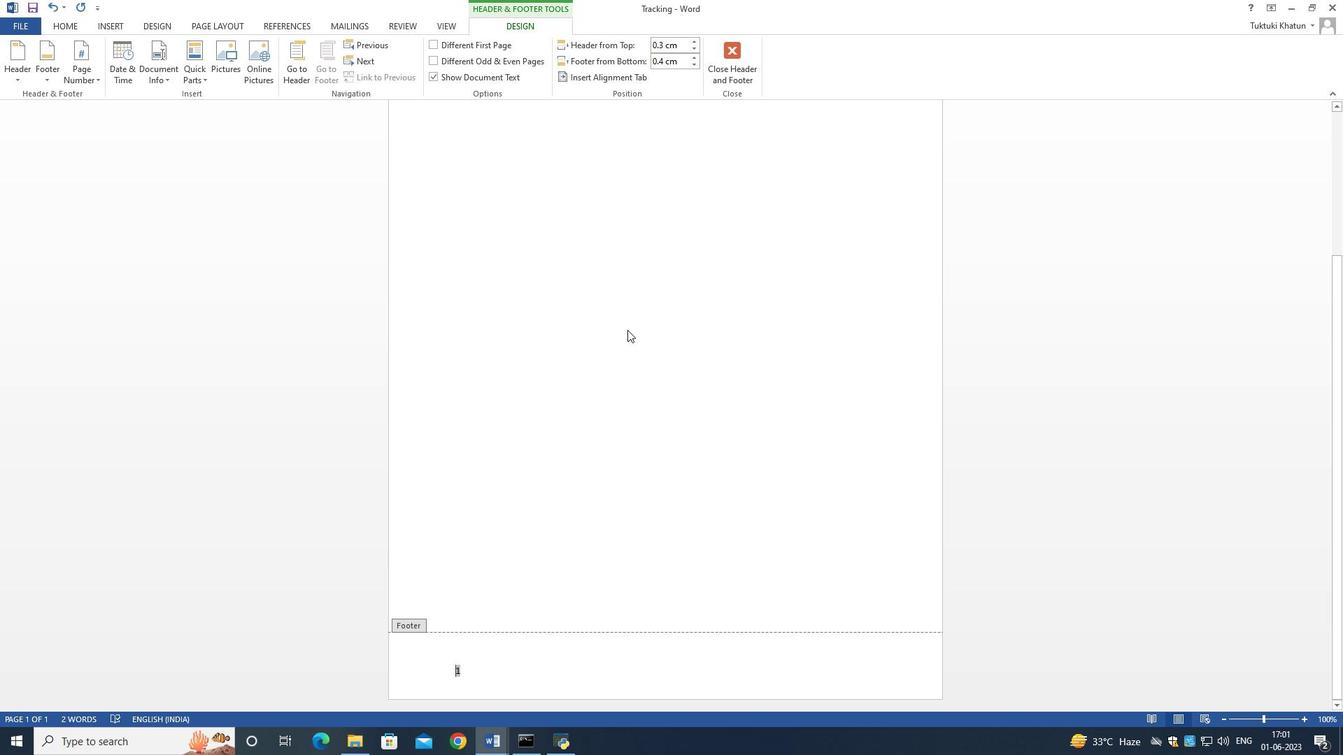 
Action: Mouse scrolled (638, 349) with delta (0, 0)
Screenshot: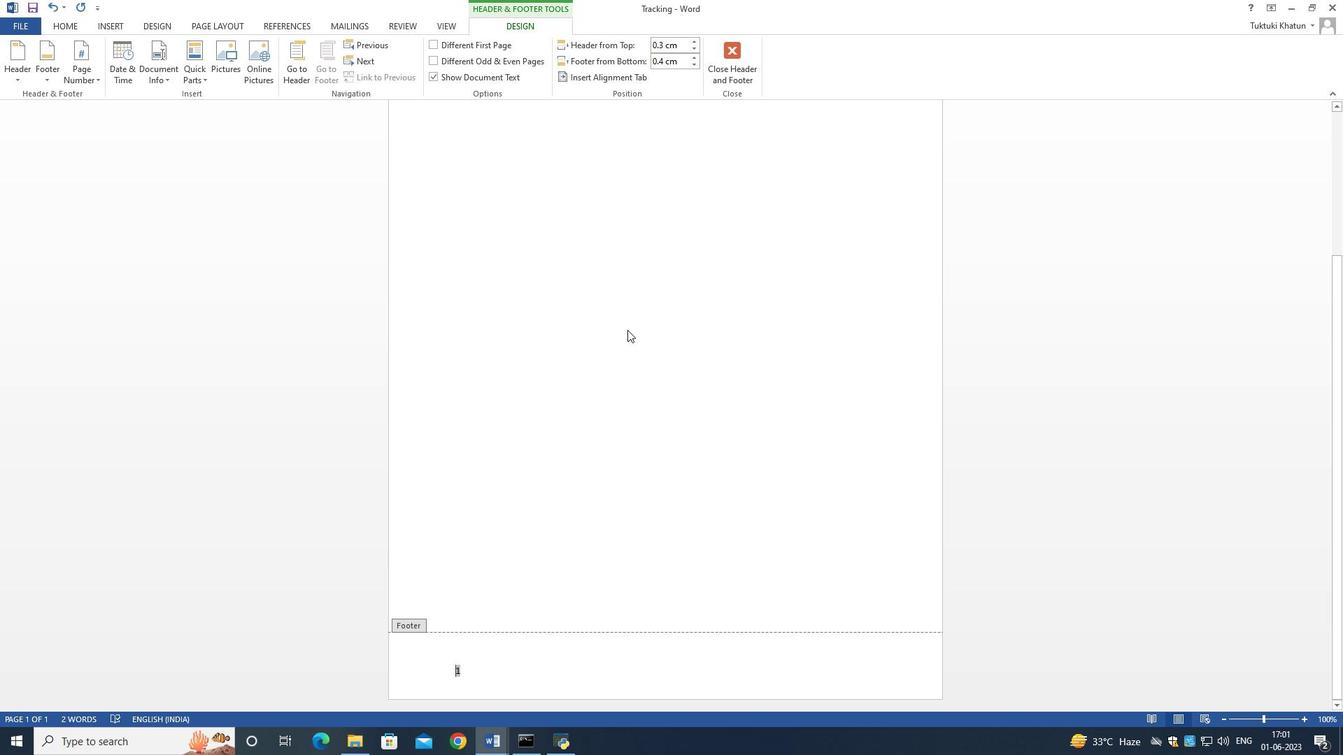 
Action: Mouse scrolled (638, 349) with delta (0, 0)
Screenshot: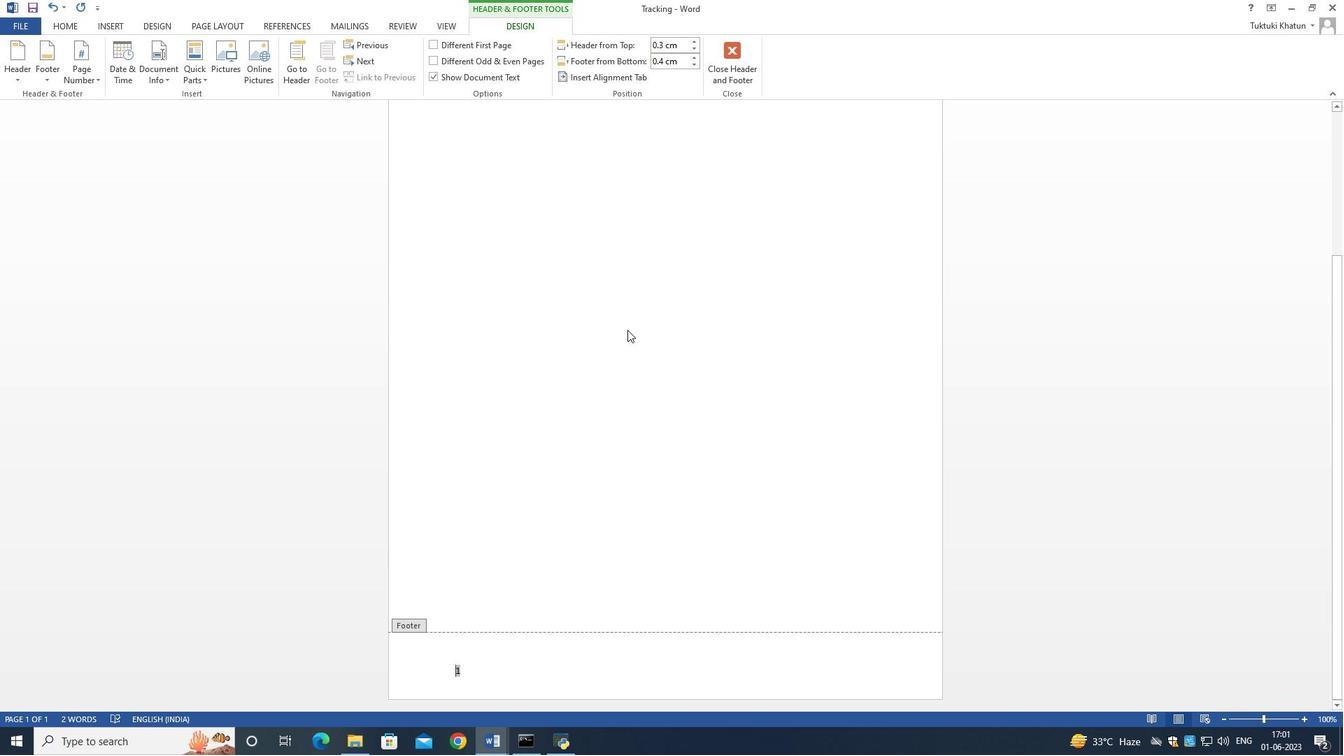 
Action: Mouse moved to (637, 349)
Screenshot: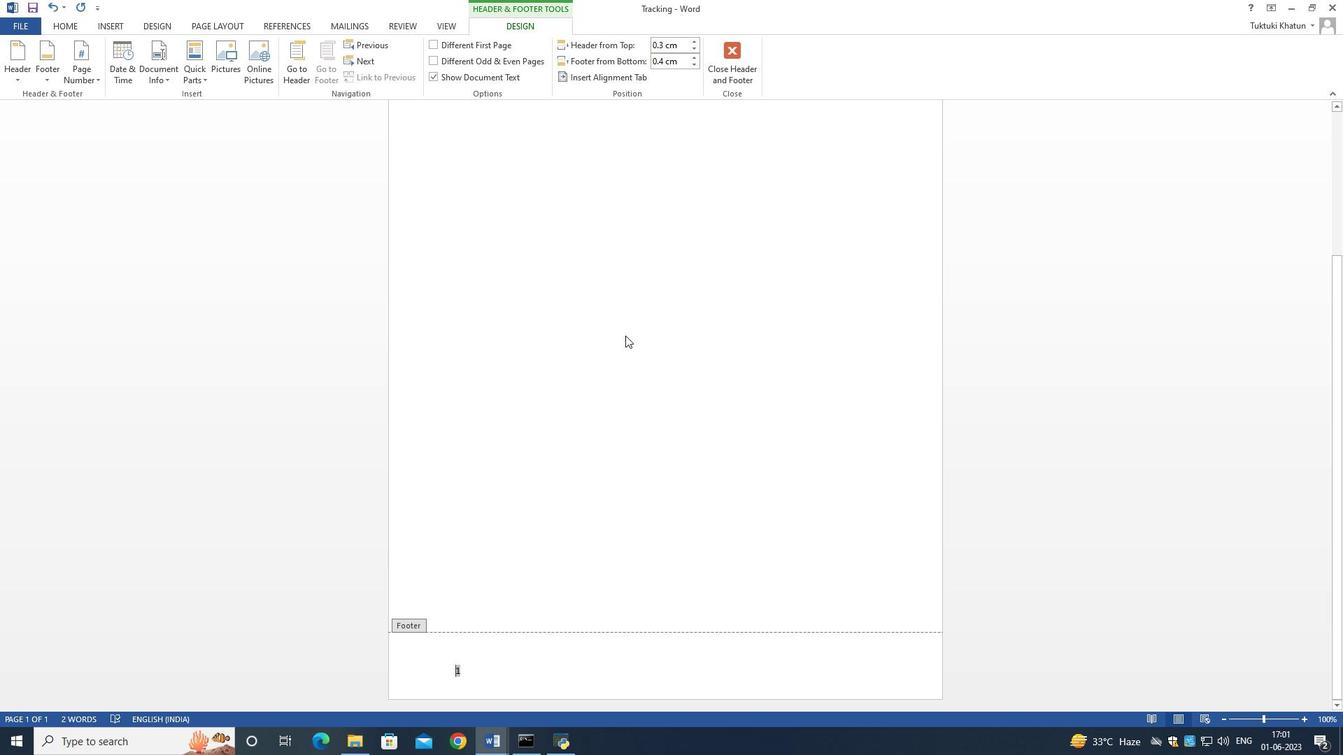 
Action: Mouse scrolled (637, 349) with delta (0, 0)
Screenshot: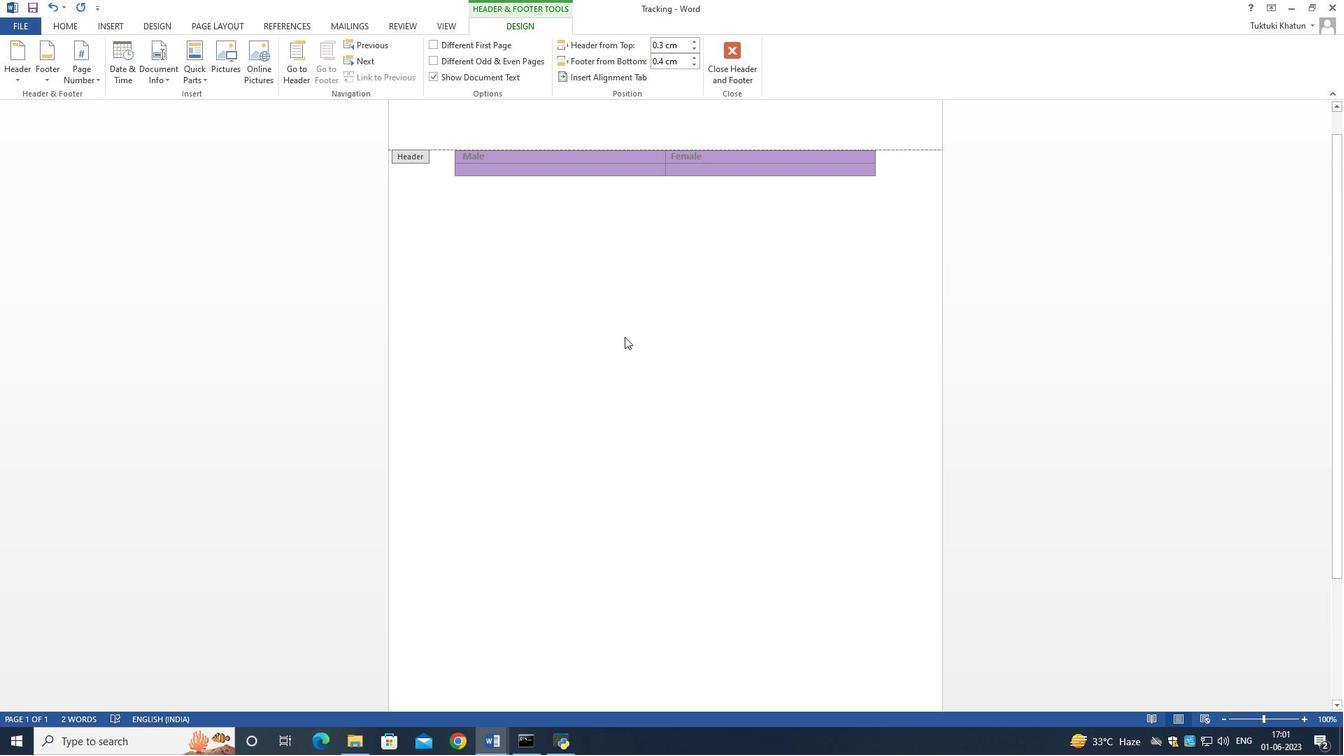 
Action: Mouse scrolled (637, 349) with delta (0, 0)
Screenshot: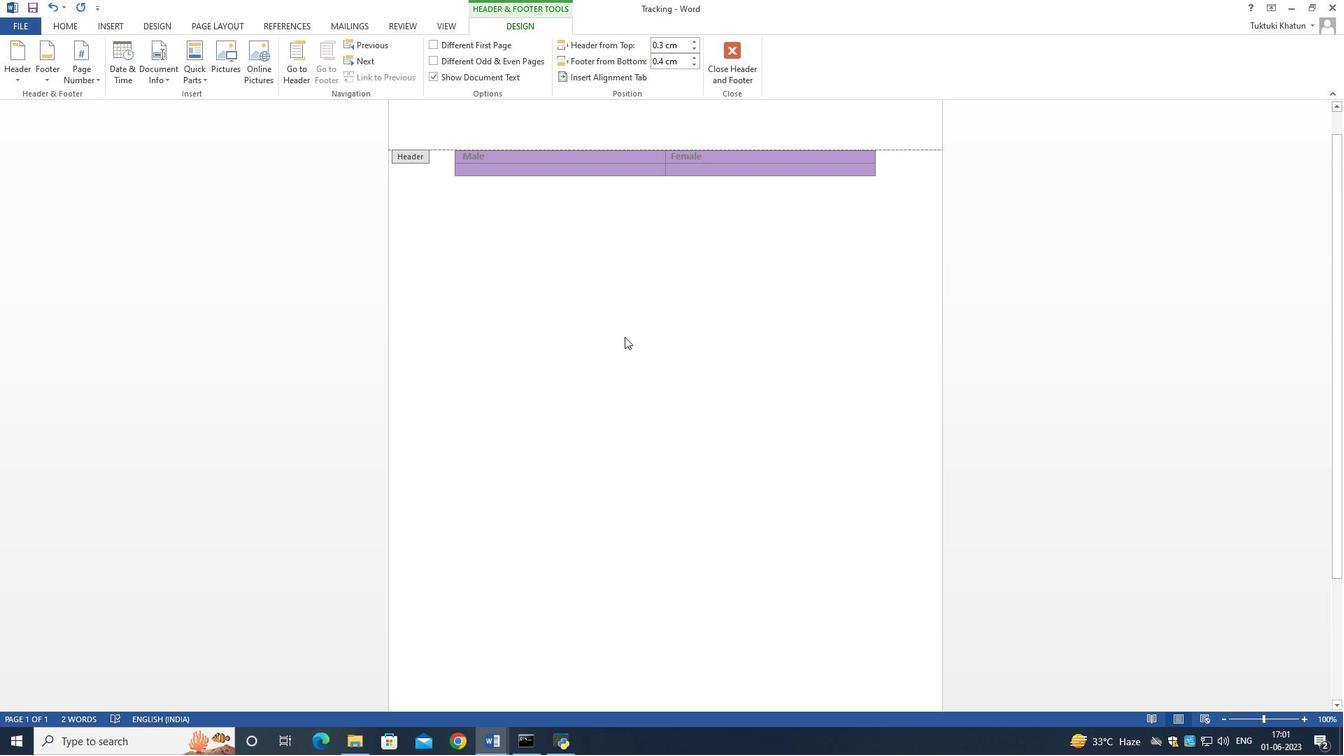 
Action: Mouse scrolled (637, 349) with delta (0, 0)
Screenshot: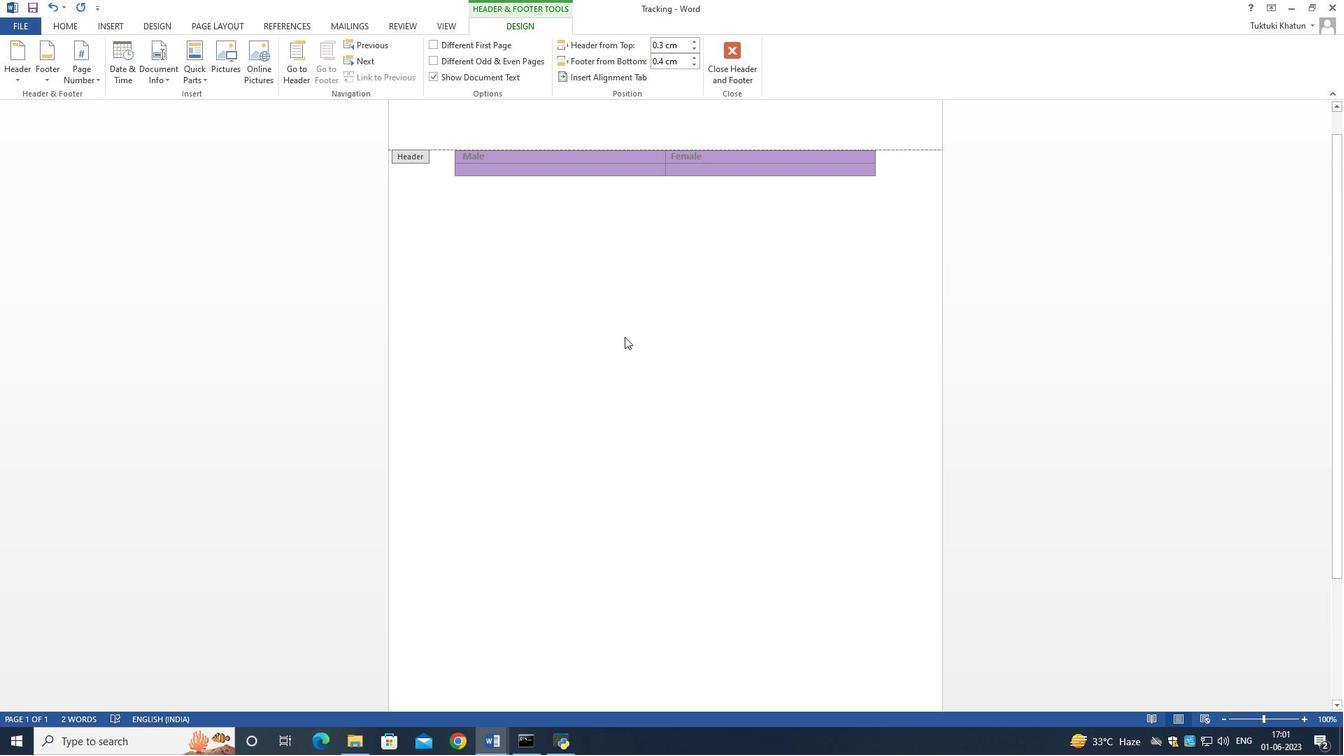 
Action: Mouse scrolled (637, 349) with delta (0, 0)
Screenshot: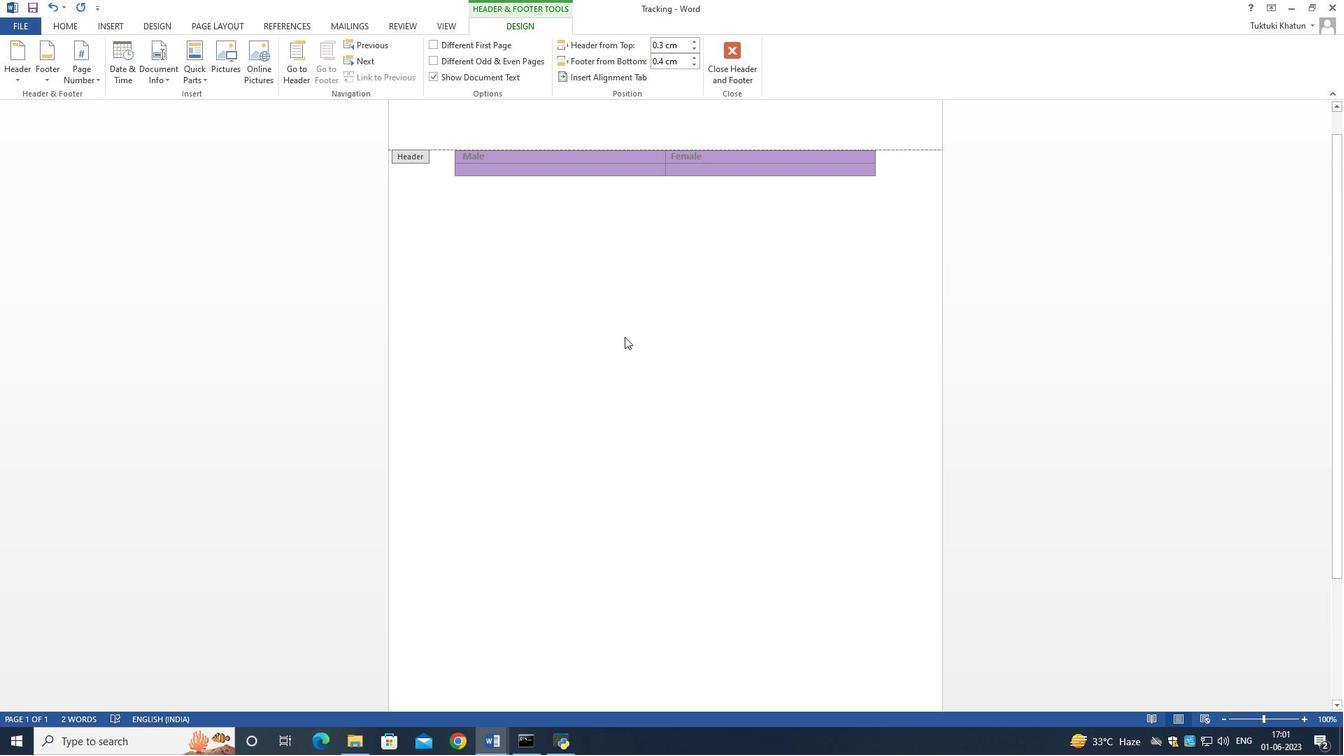 
Action: Mouse scrolled (637, 349) with delta (0, 0)
Screenshot: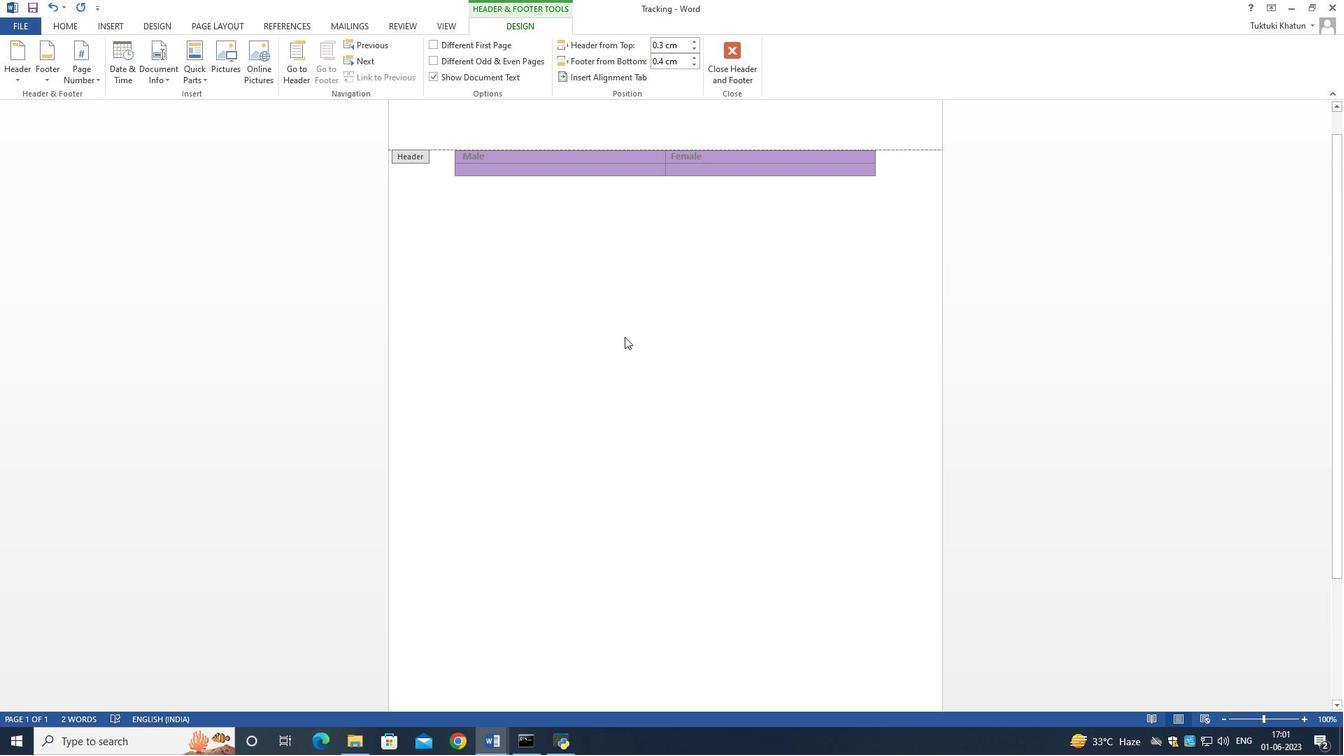 
Action: Mouse moved to (164, 40)
Screenshot: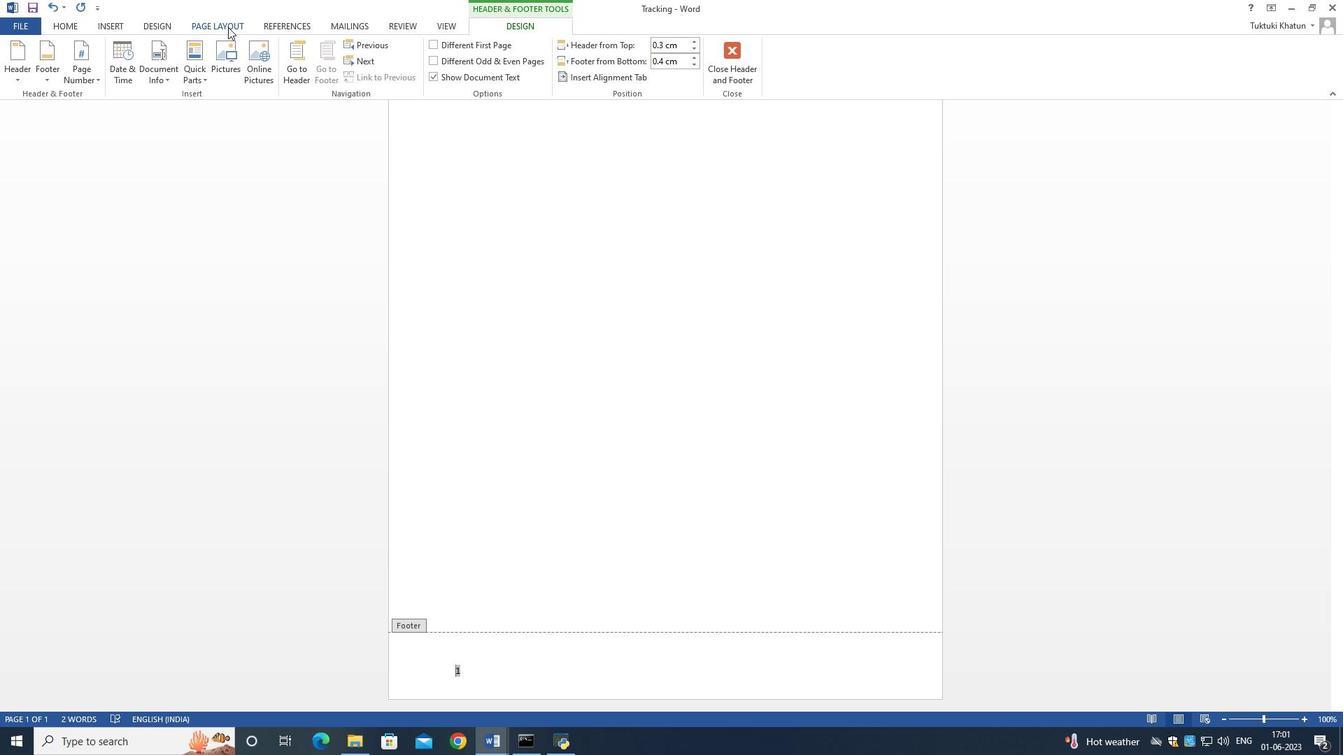 
Action: Mouse pressed left at (164, 40)
Screenshot: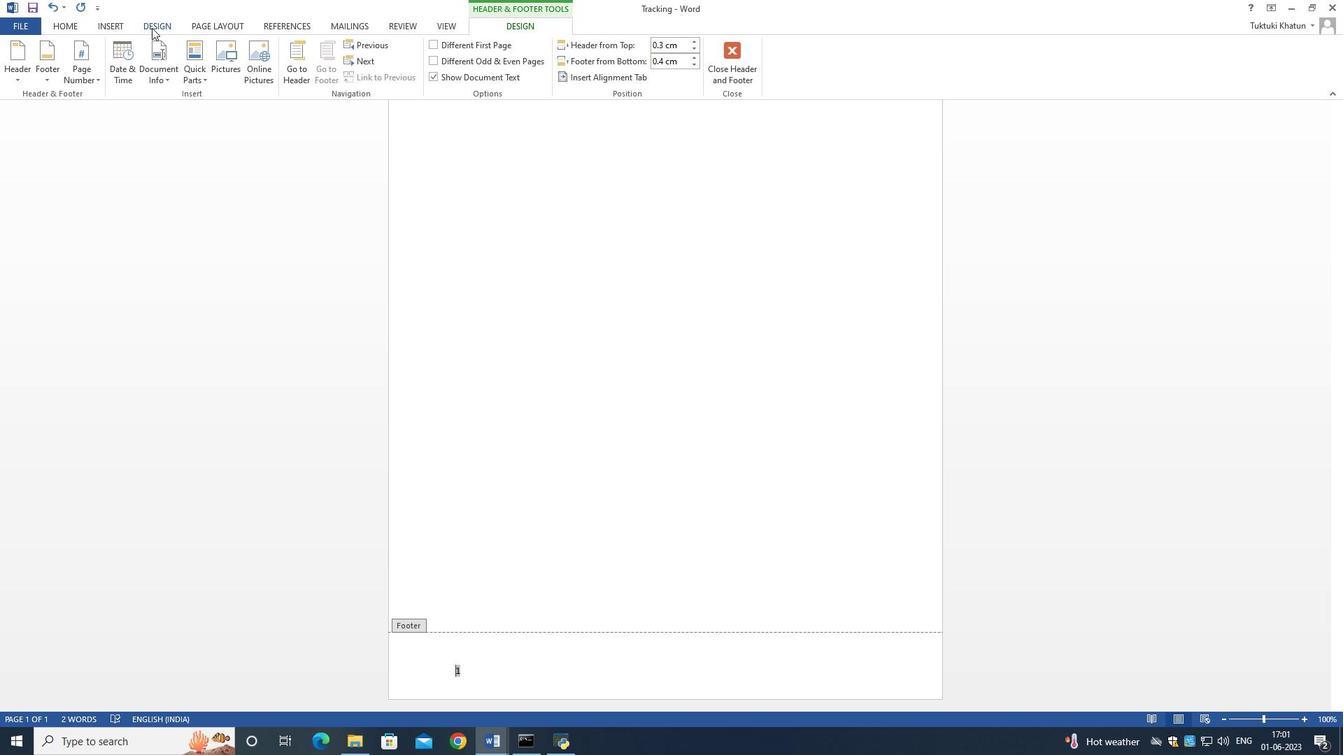 
Action: Mouse moved to (1195, 85)
Screenshot: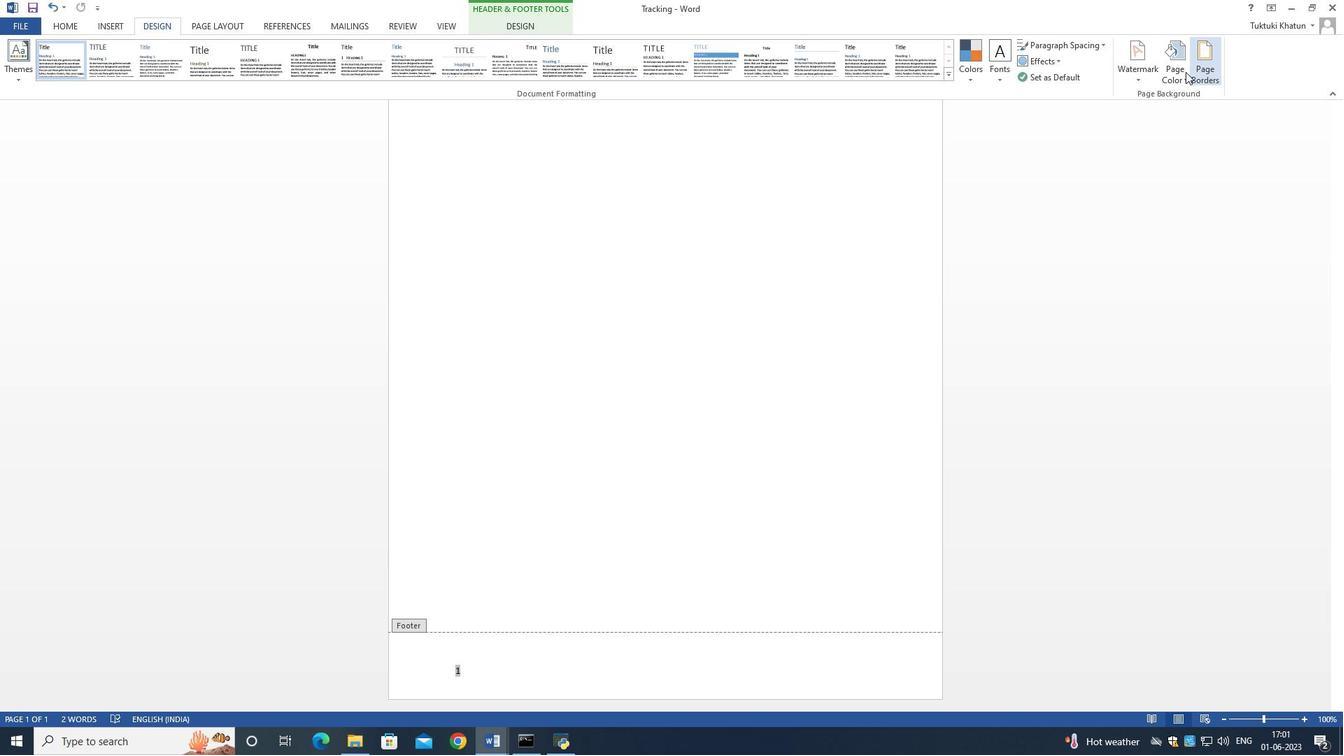 
Action: Mouse pressed left at (1195, 85)
Screenshot: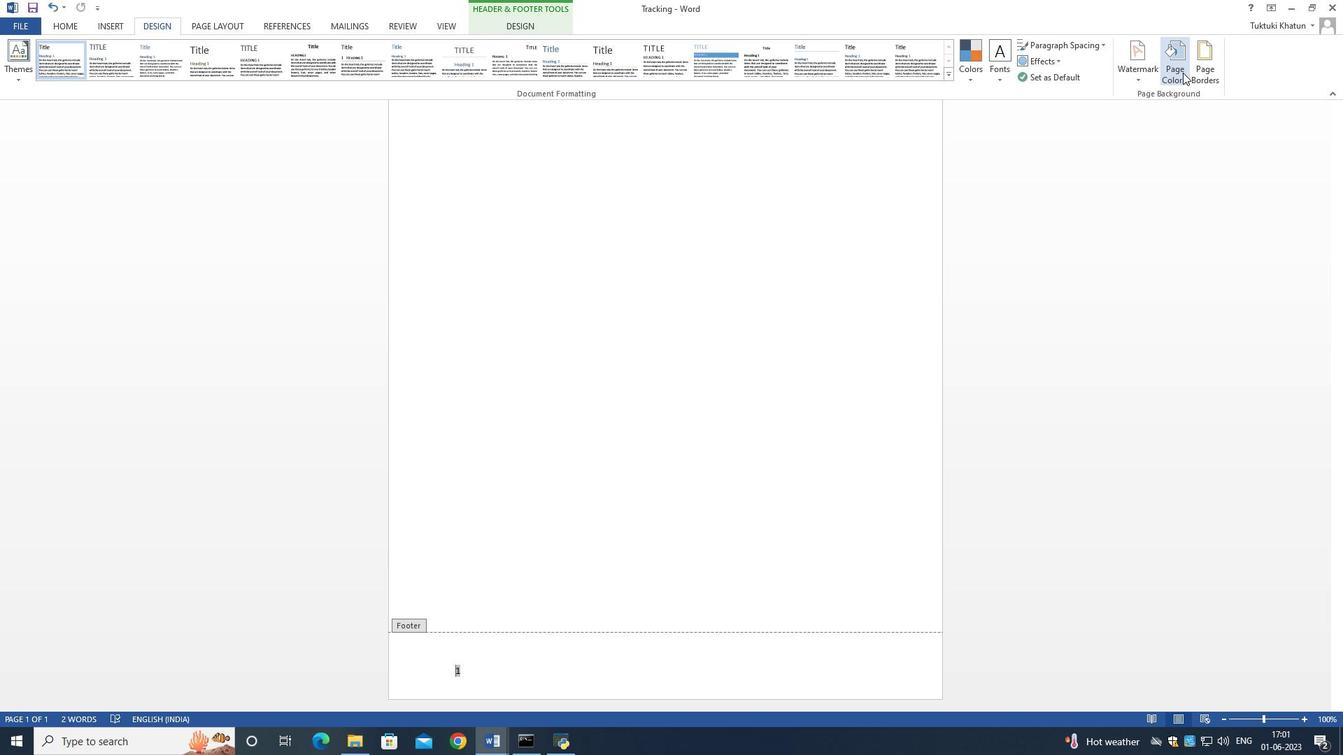 
Action: Mouse moved to (1285, 200)
Screenshot: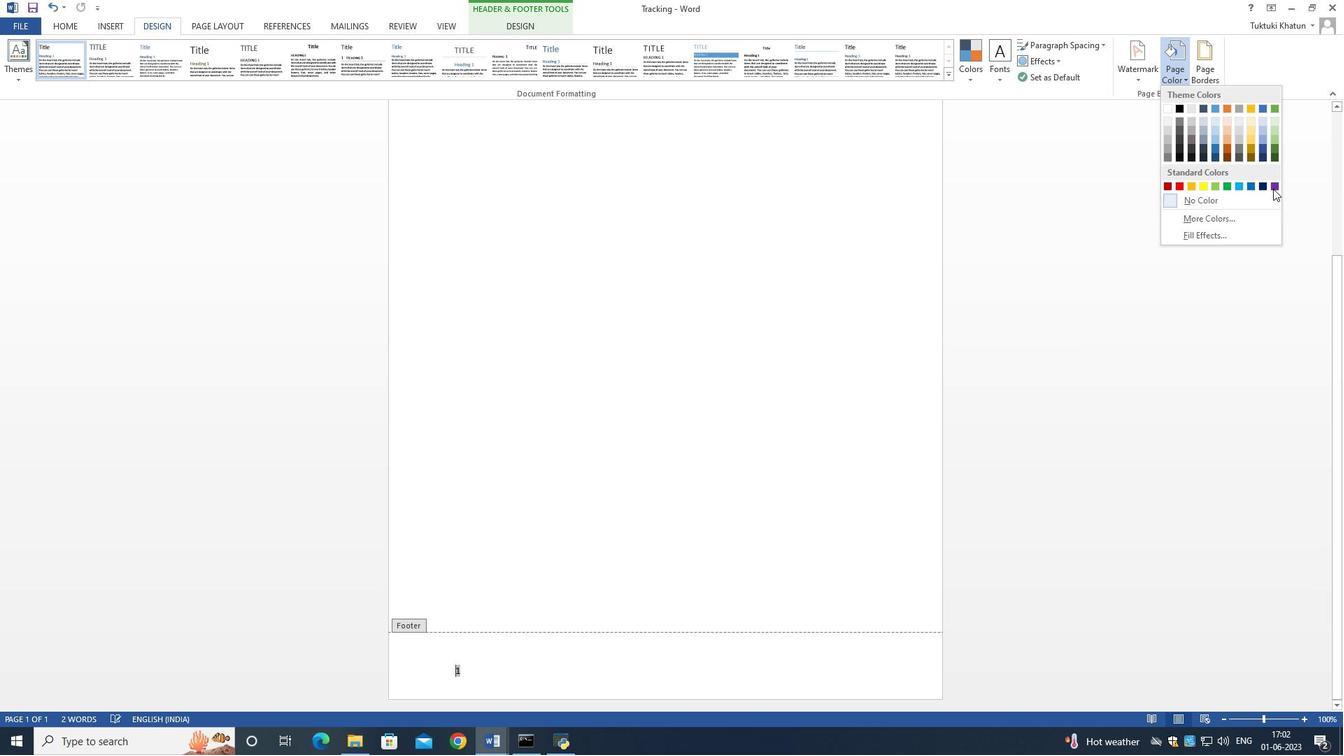 
Action: Mouse pressed left at (1285, 200)
Screenshot: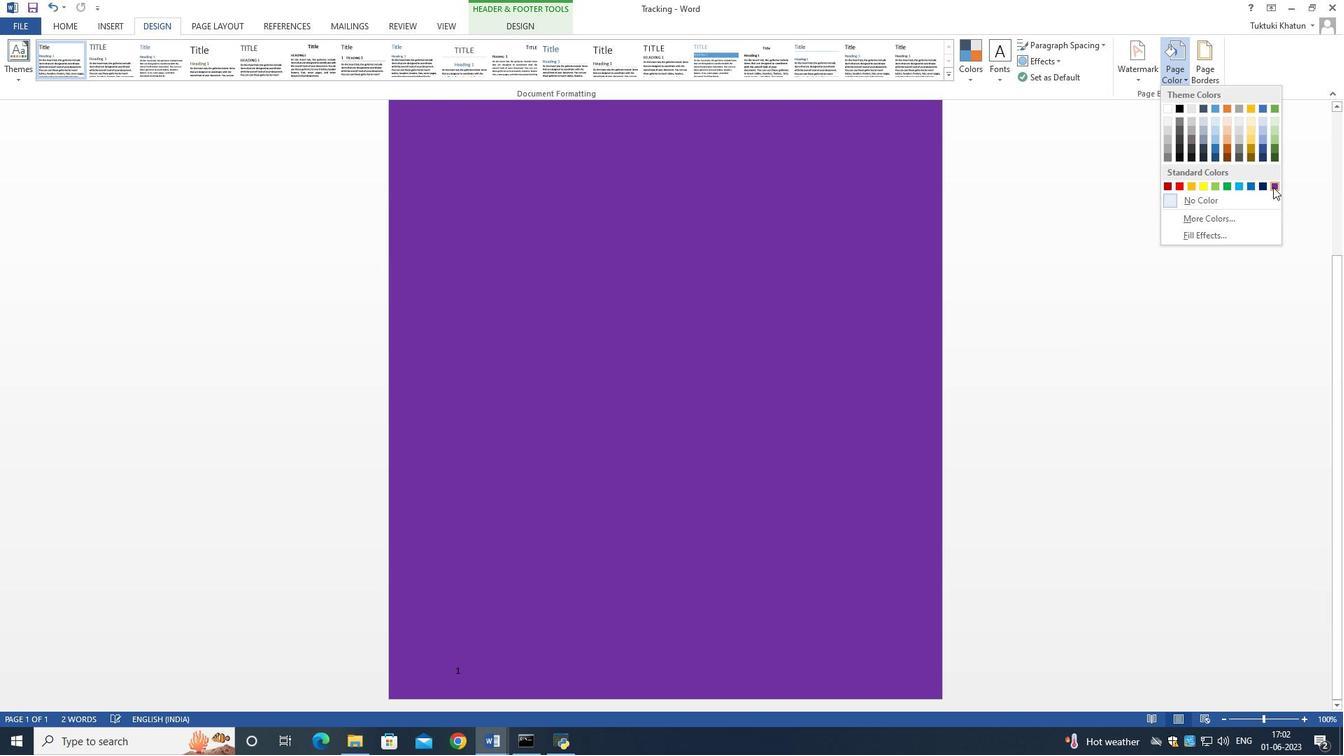 
Action: Mouse moved to (1213, 82)
Screenshot: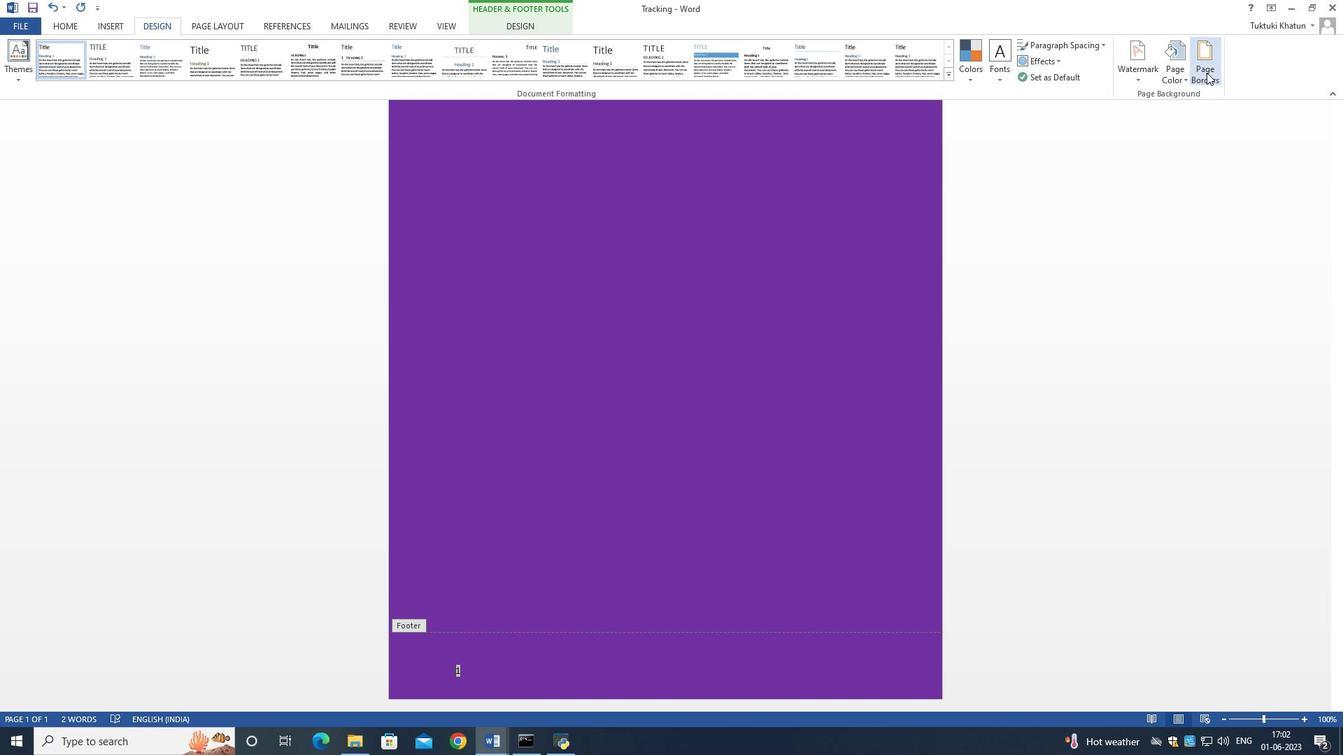 
Action: Mouse pressed left at (1213, 82)
Screenshot: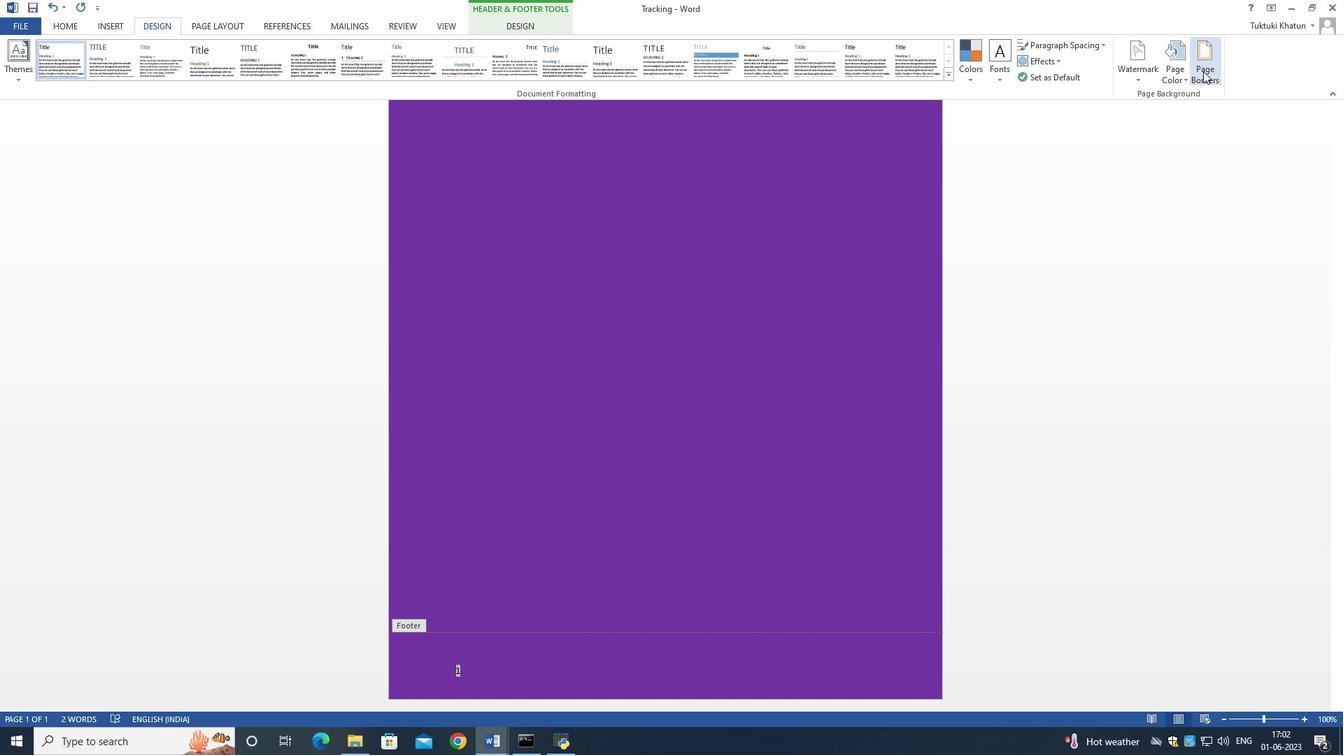 
Action: Mouse moved to (665, 291)
Screenshot: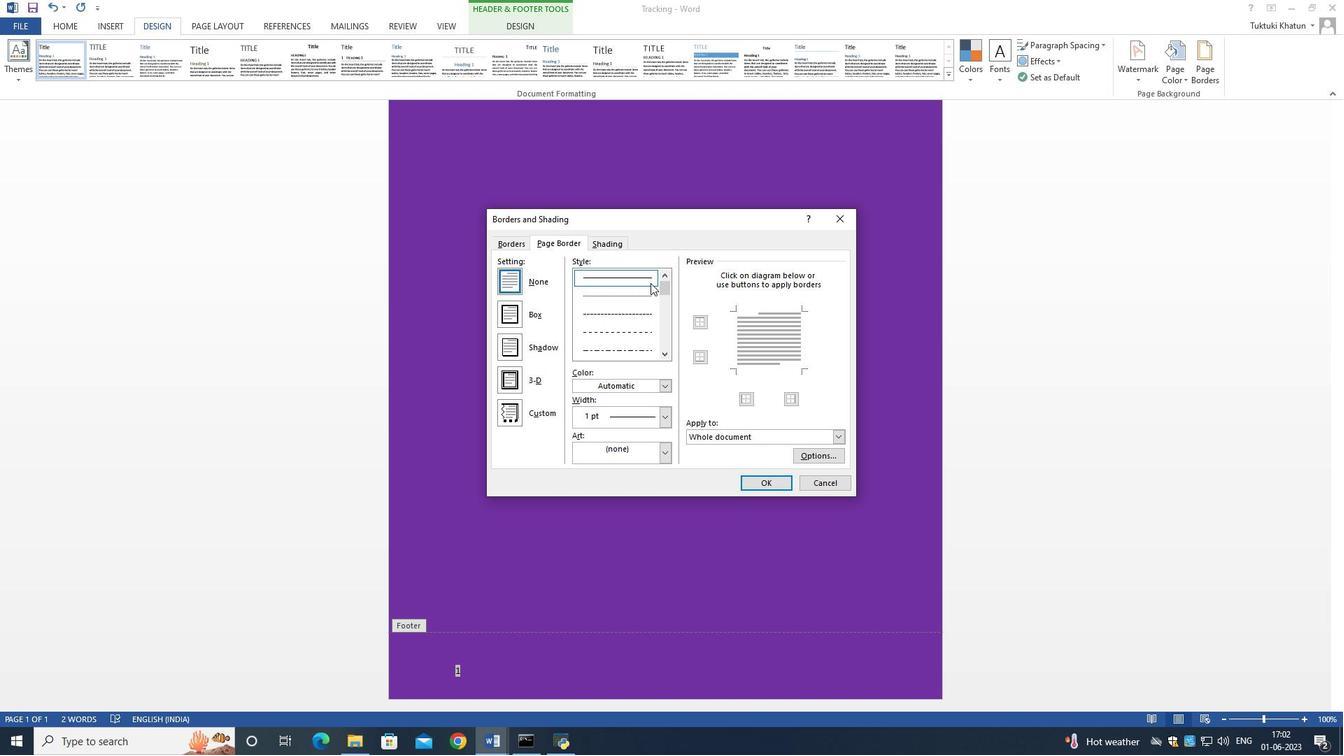 
Action: Mouse pressed left at (665, 291)
Screenshot: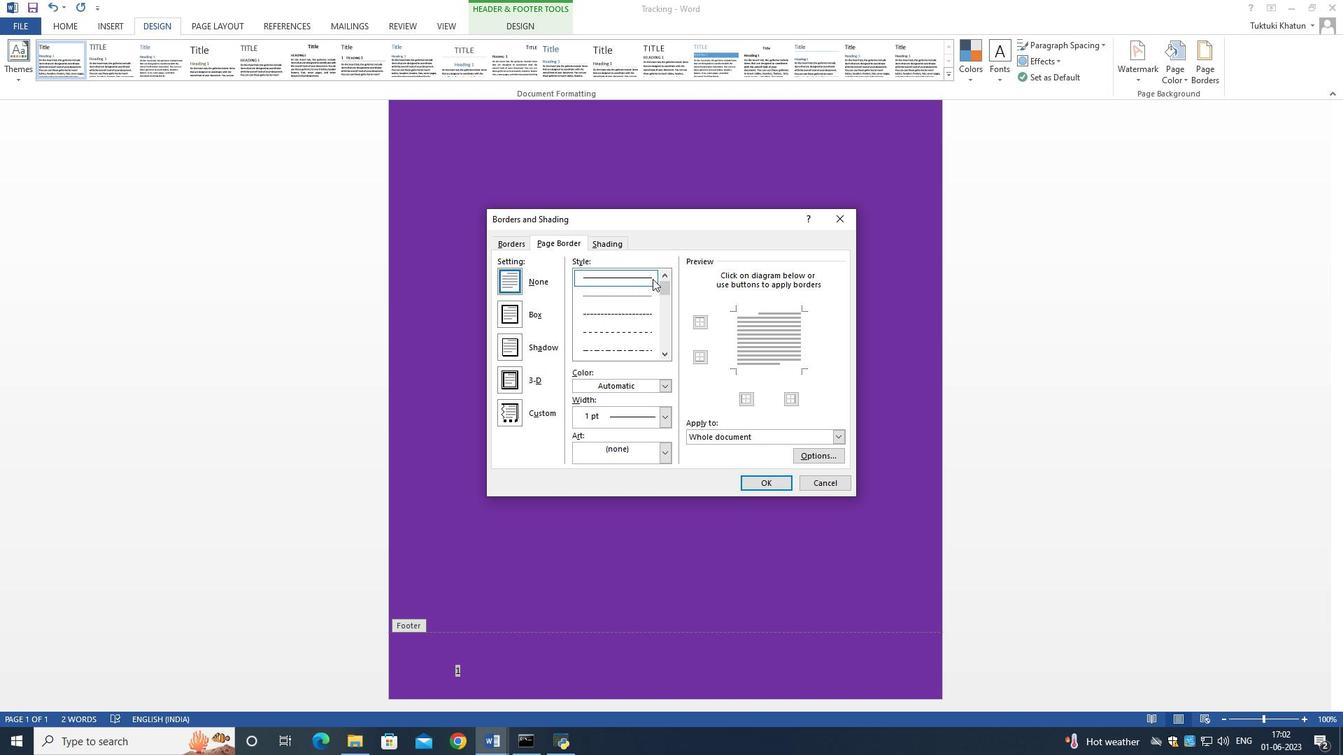
Action: Mouse moved to (680, 291)
Screenshot: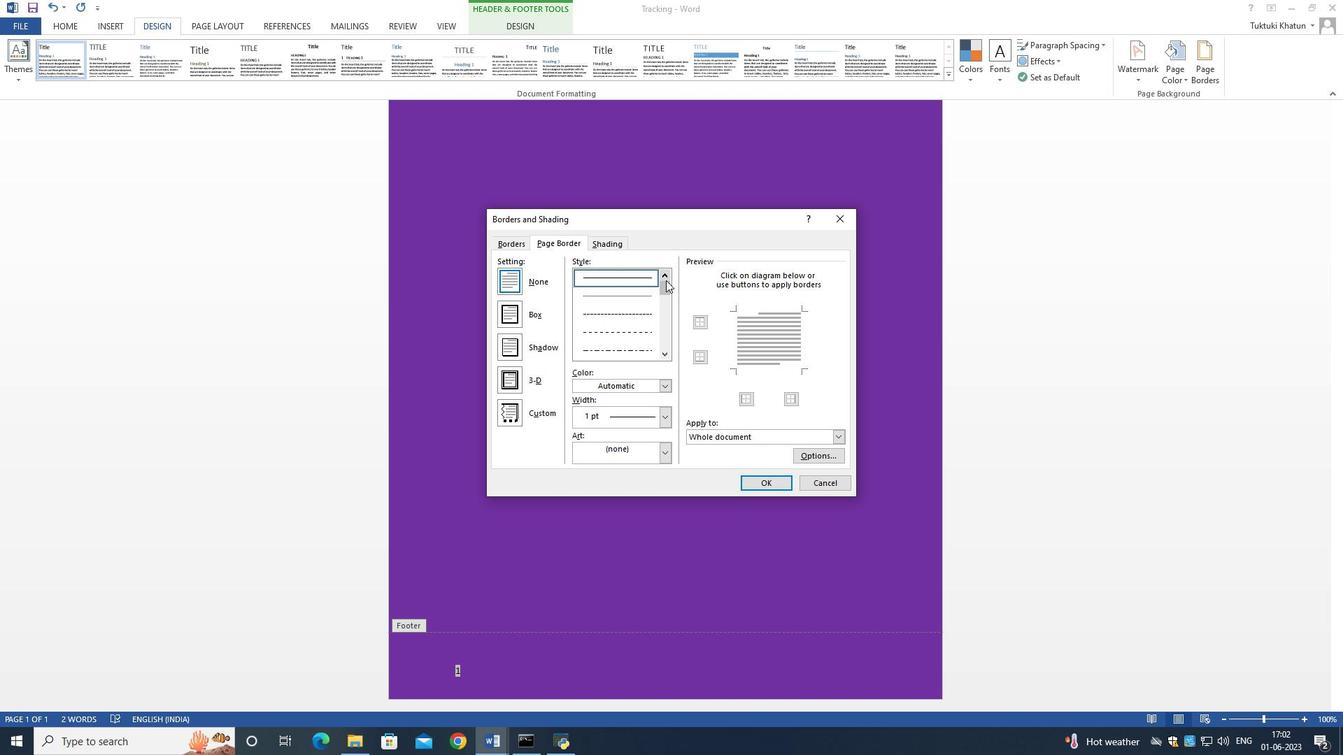 
Action: Mouse pressed left at (680, 291)
Screenshot: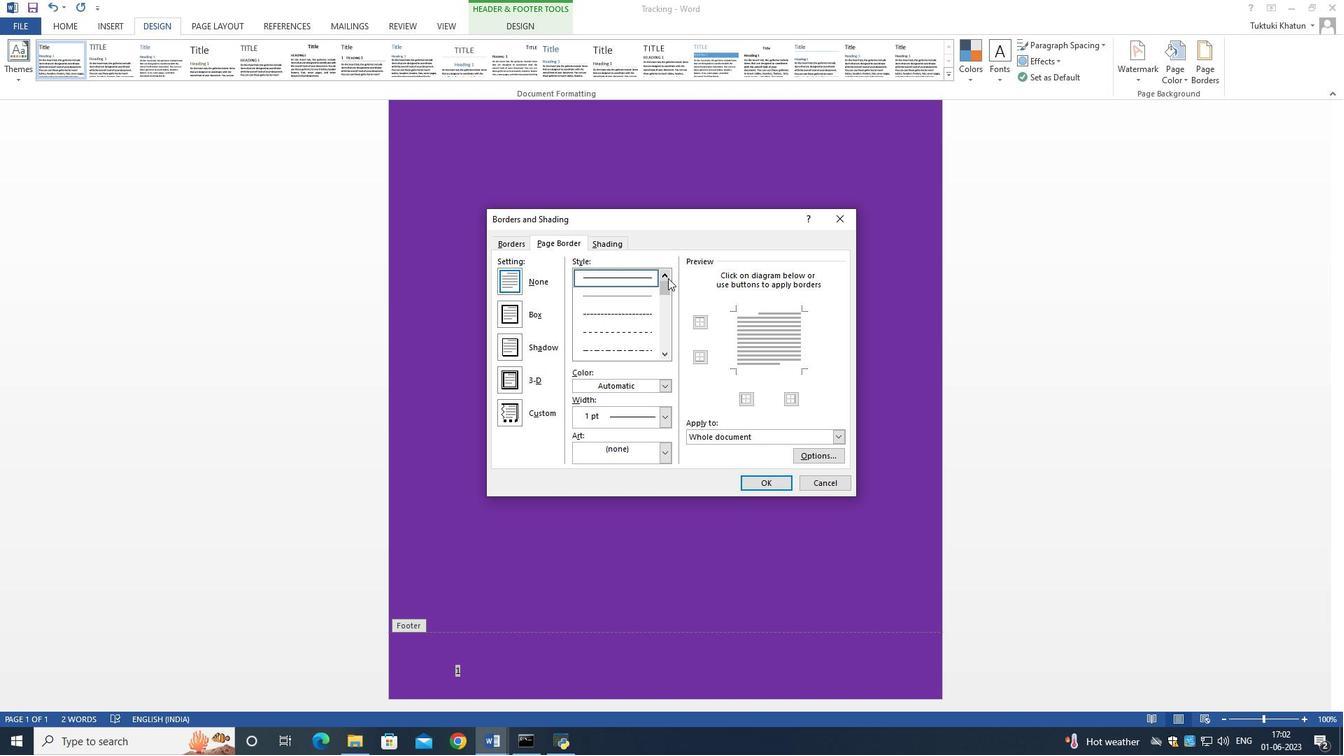 
Action: Mouse moved to (674, 311)
Screenshot: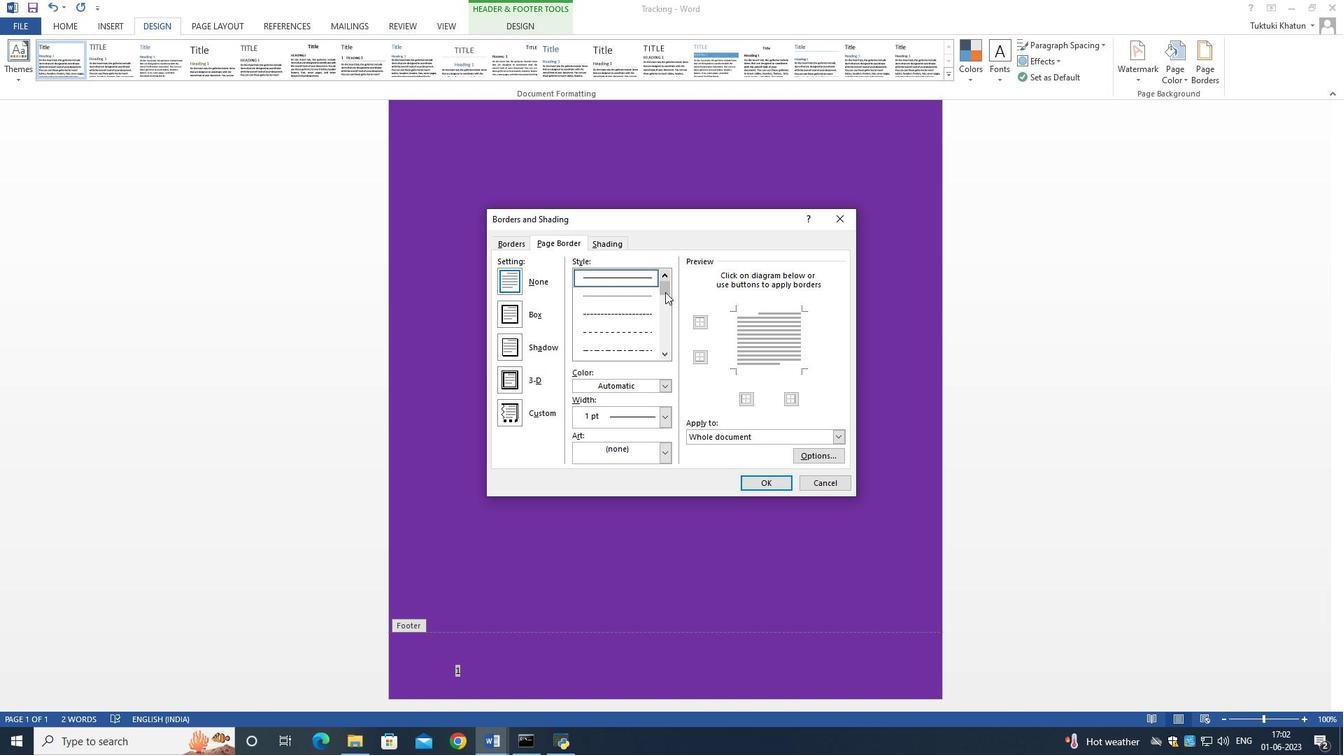 
Action: Mouse pressed left at (674, 311)
Screenshot: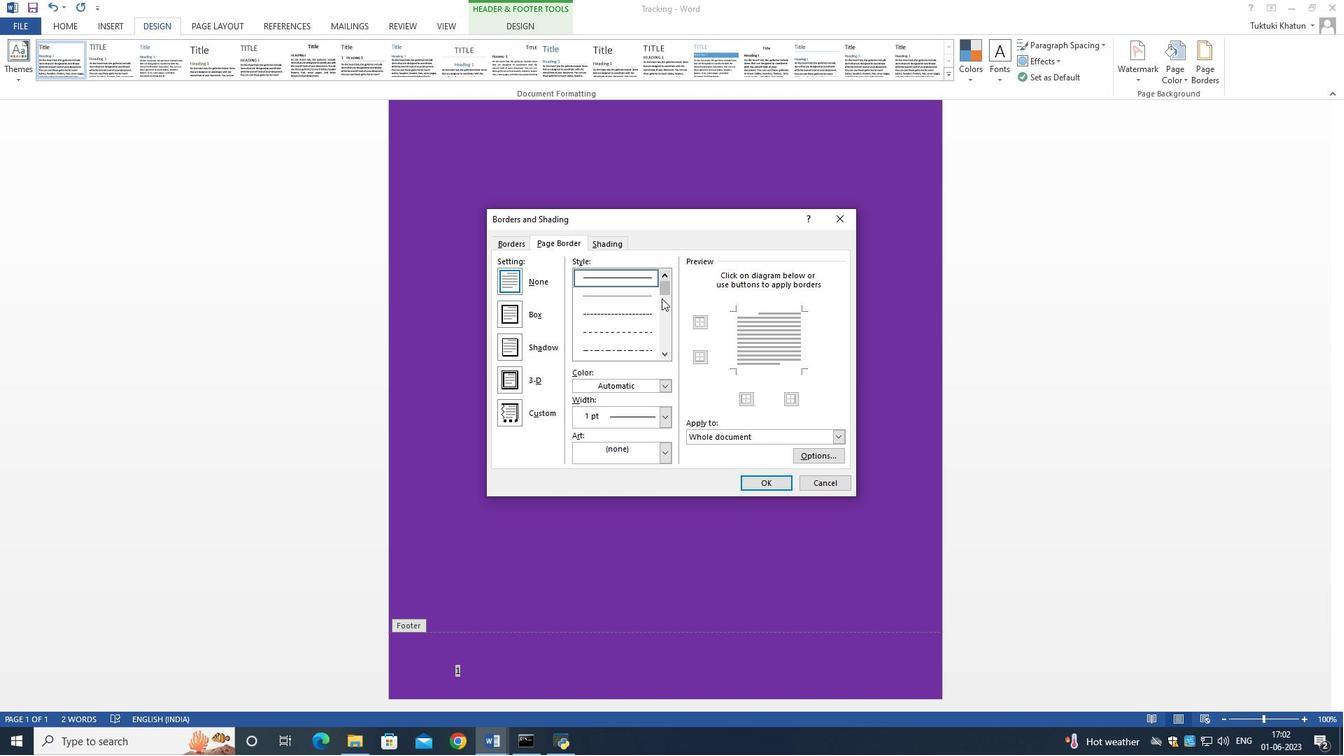 
Action: Mouse moved to (629, 305)
Screenshot: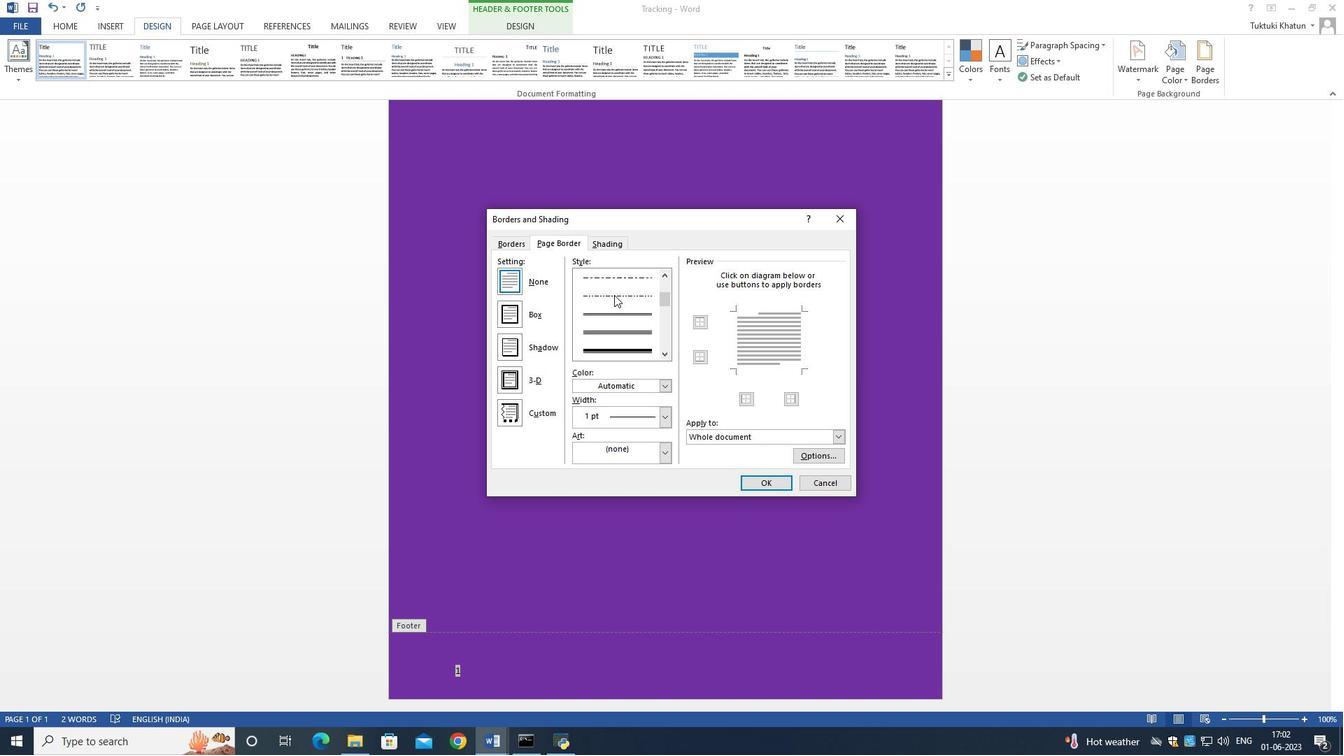 
Action: Mouse scrolled (629, 304) with delta (0, 0)
Screenshot: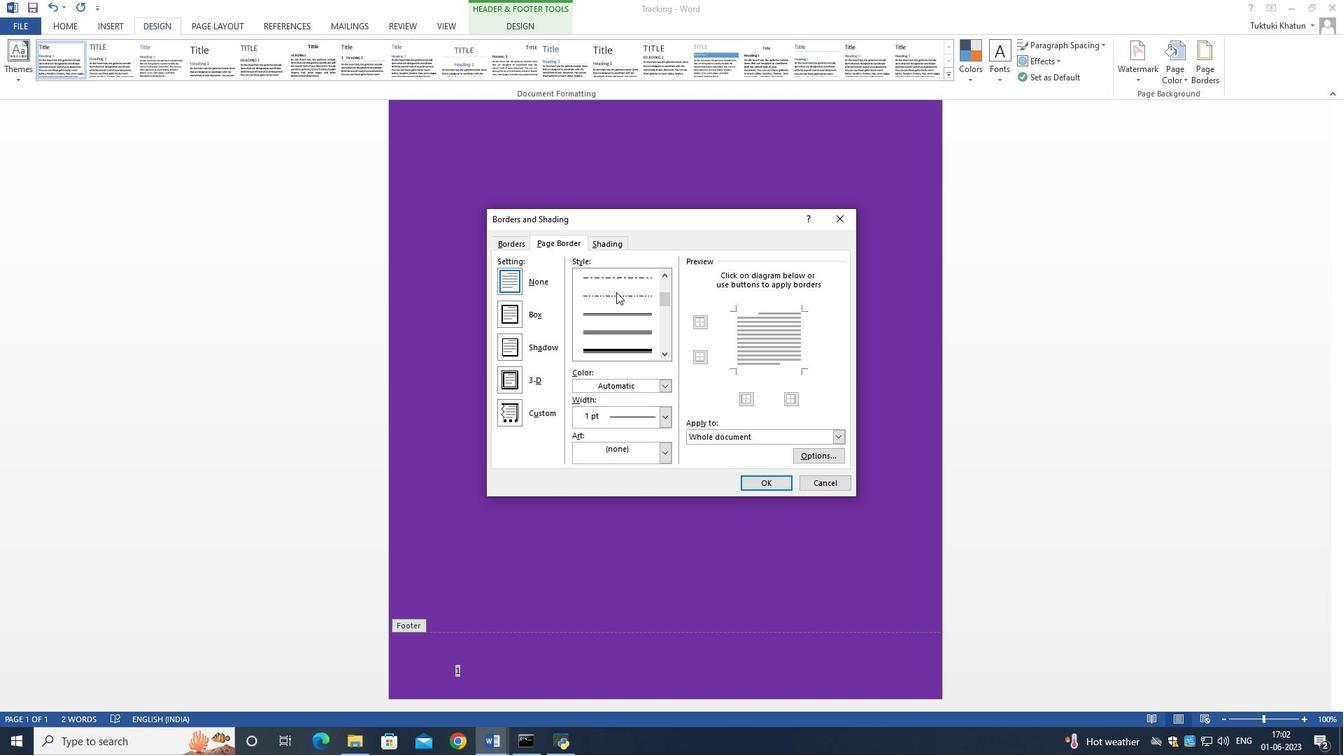
Action: Mouse moved to (523, 361)
Screenshot: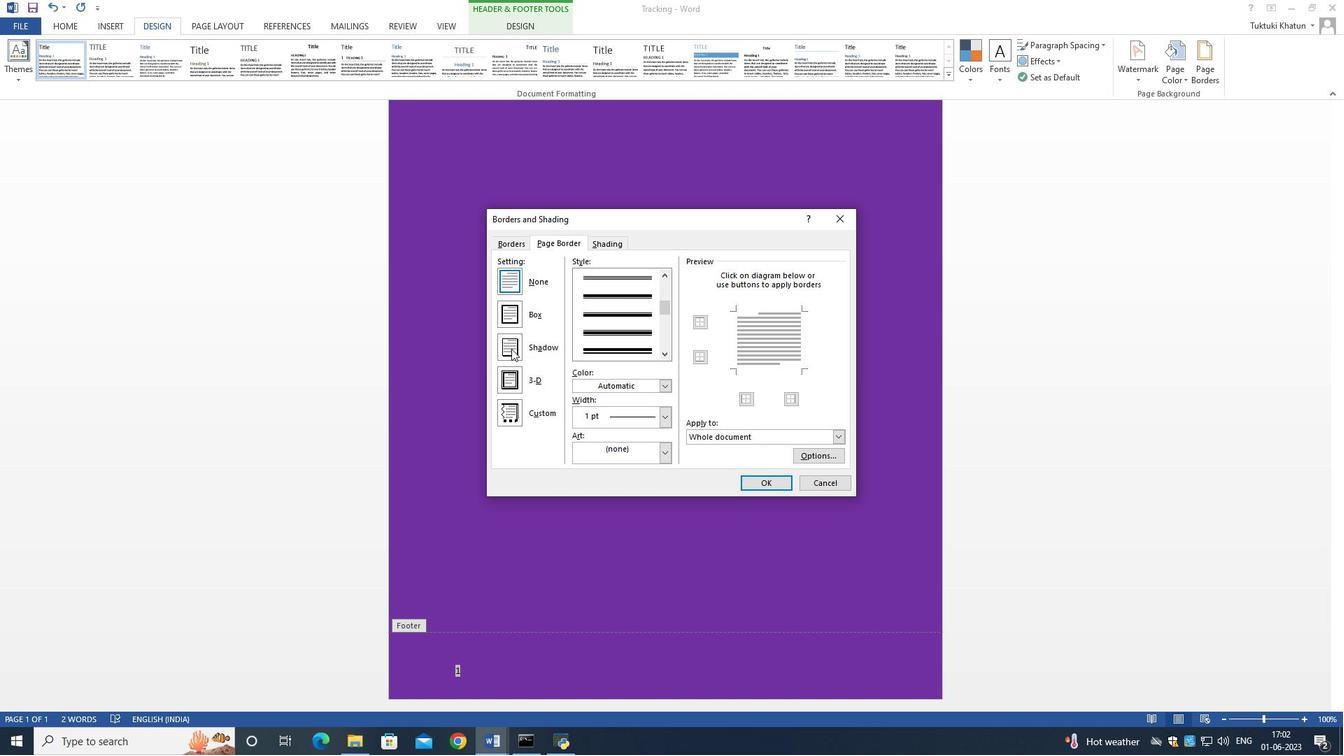 
Action: Mouse pressed left at (523, 361)
Screenshot: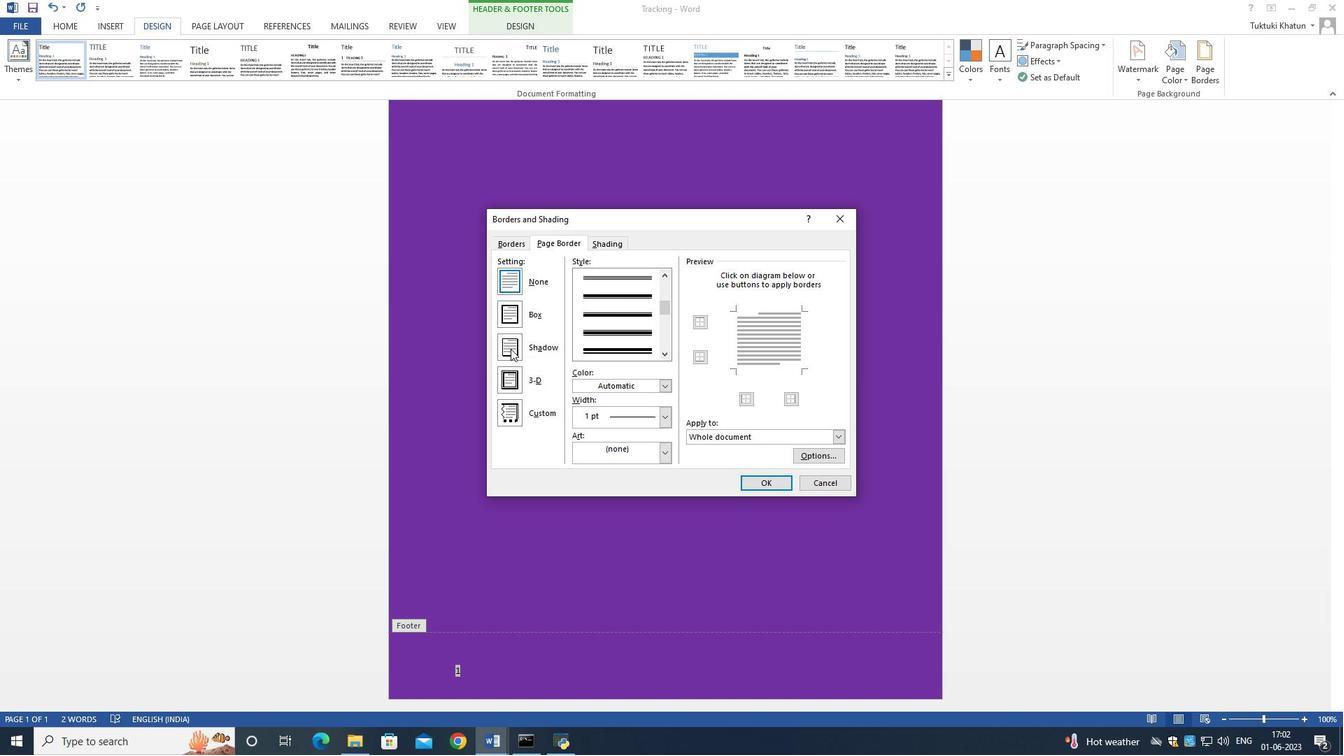 
Action: Mouse moved to (577, 337)
Screenshot: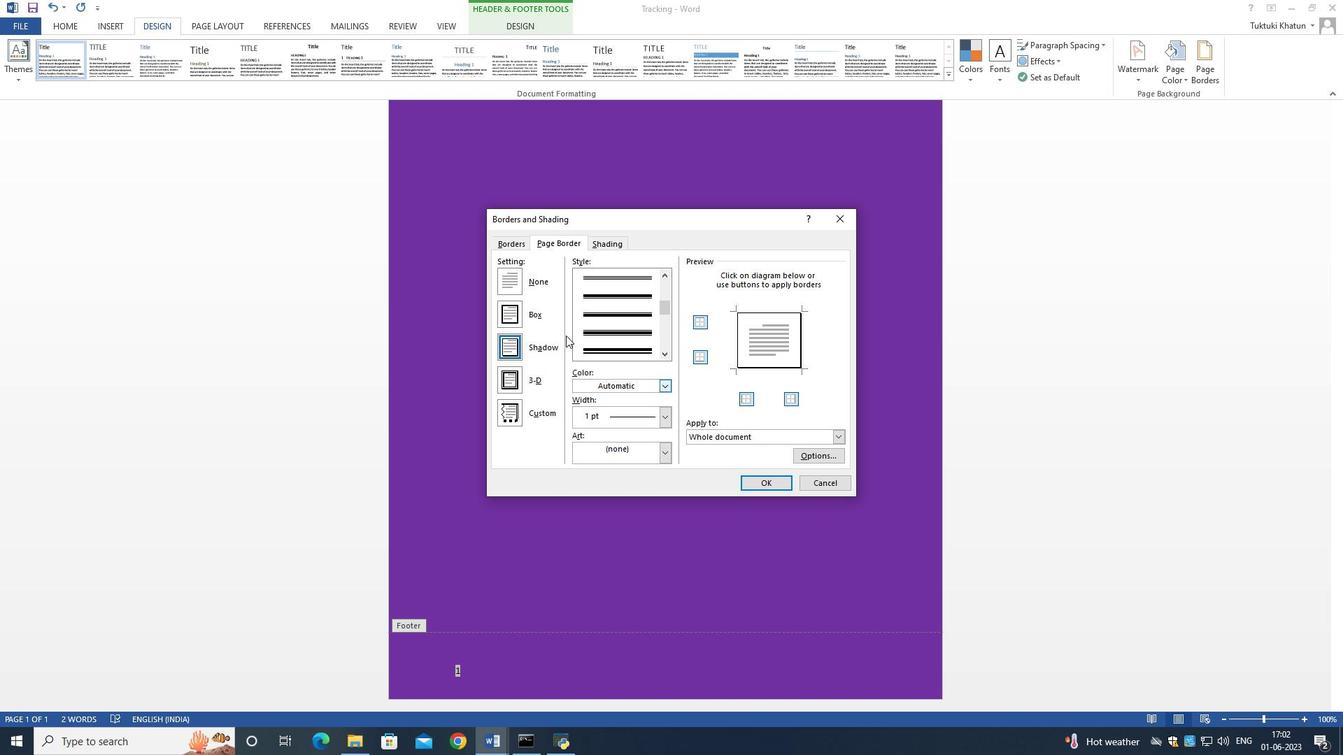 
Action: Mouse scrolled (577, 337) with delta (0, 0)
Screenshot: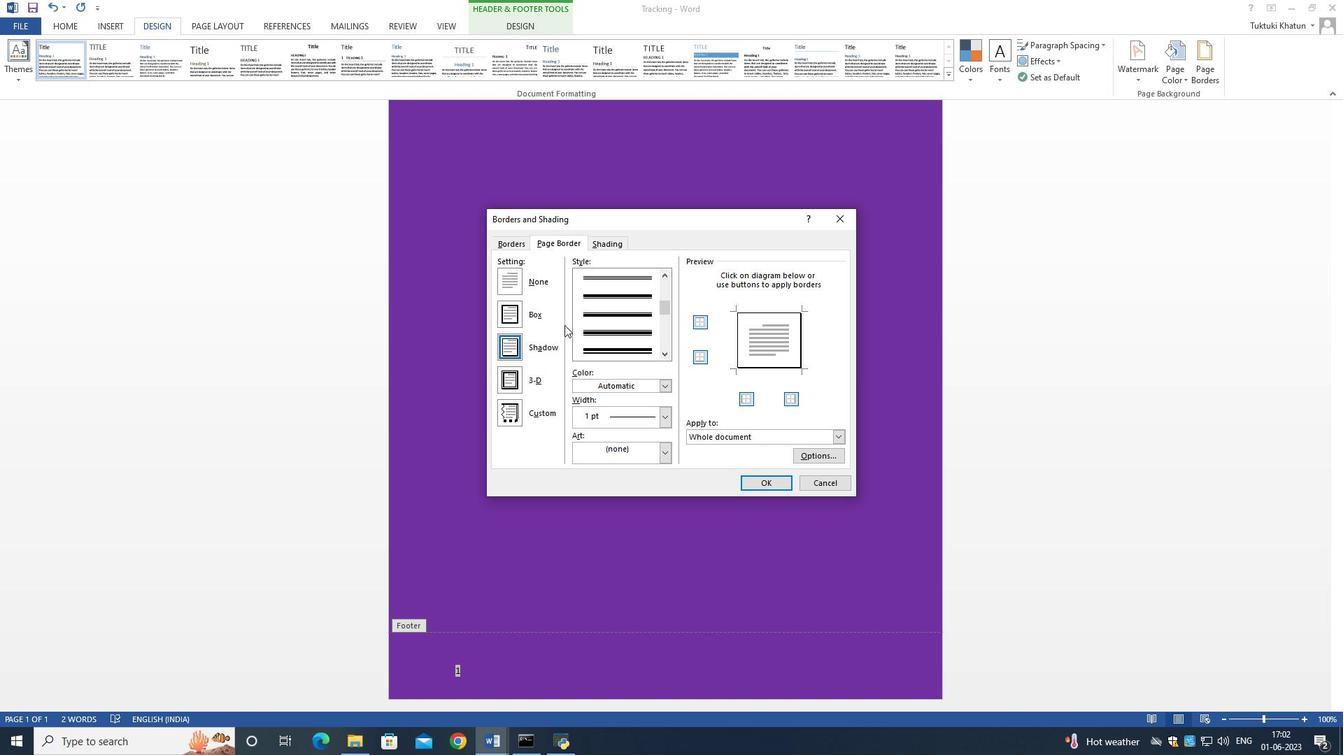 
Action: Mouse scrolled (577, 337) with delta (0, 0)
Screenshot: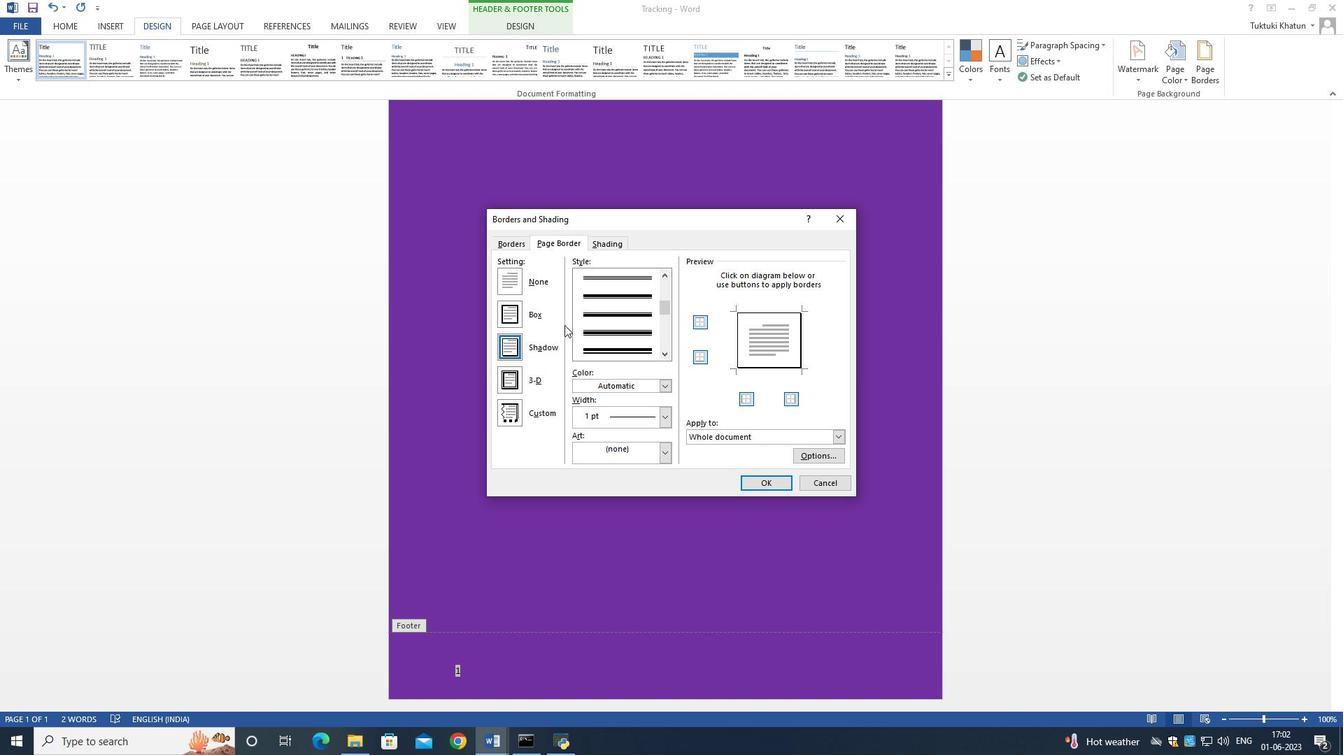 
Action: Mouse moved to (787, 496)
Screenshot: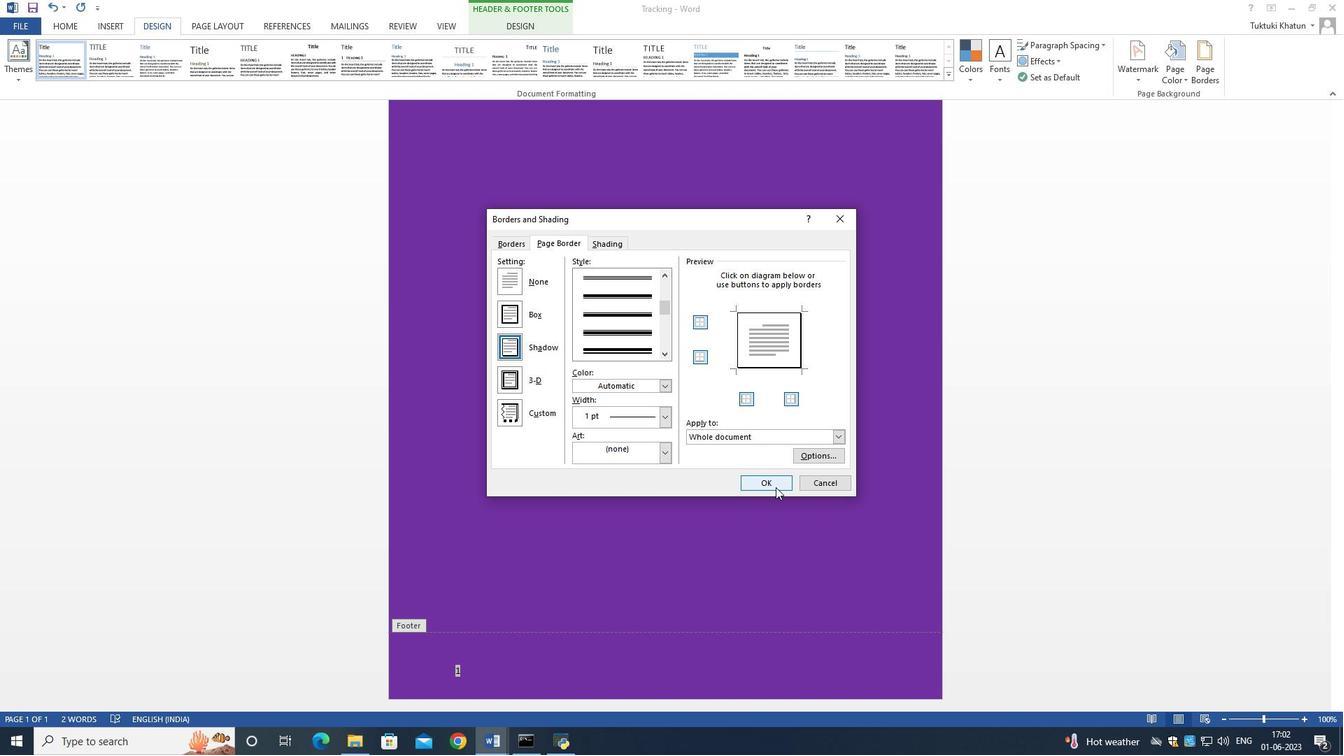 
Action: Mouse pressed left at (787, 496)
Screenshot: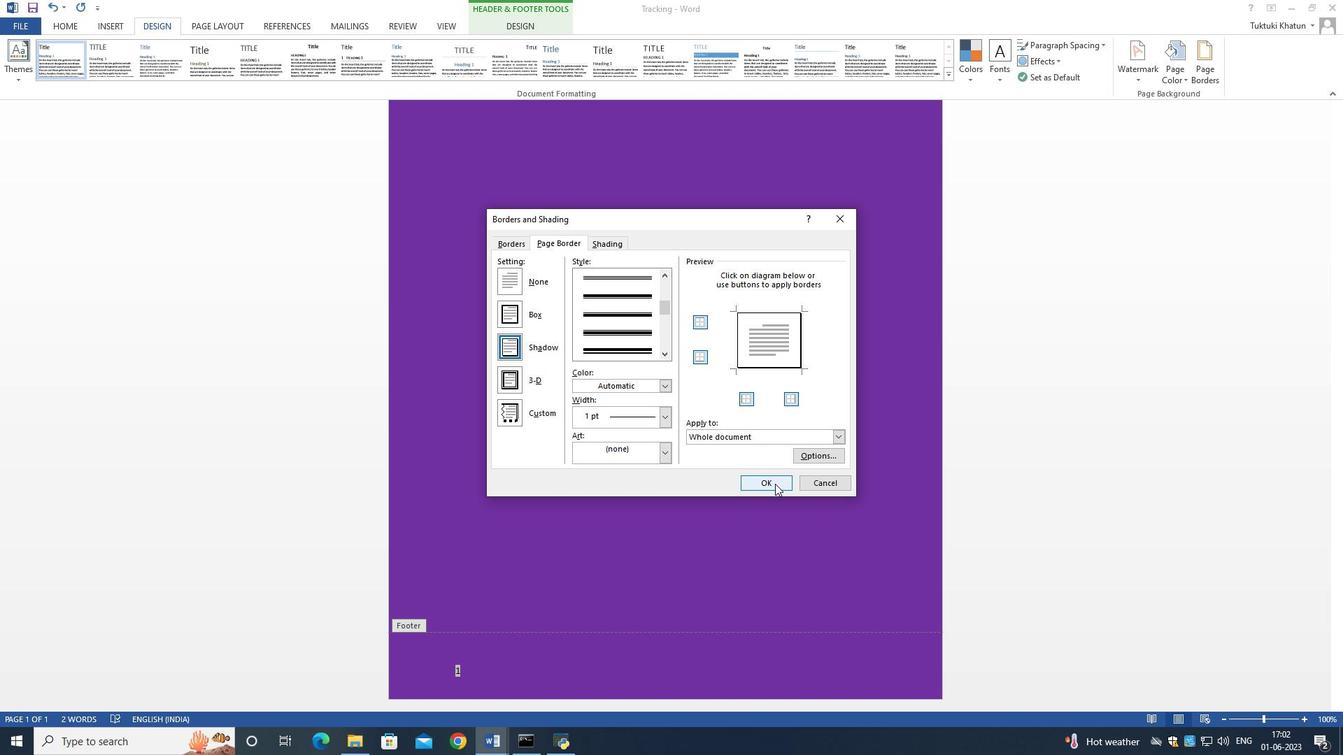 
Action: Mouse moved to (811, 429)
Screenshot: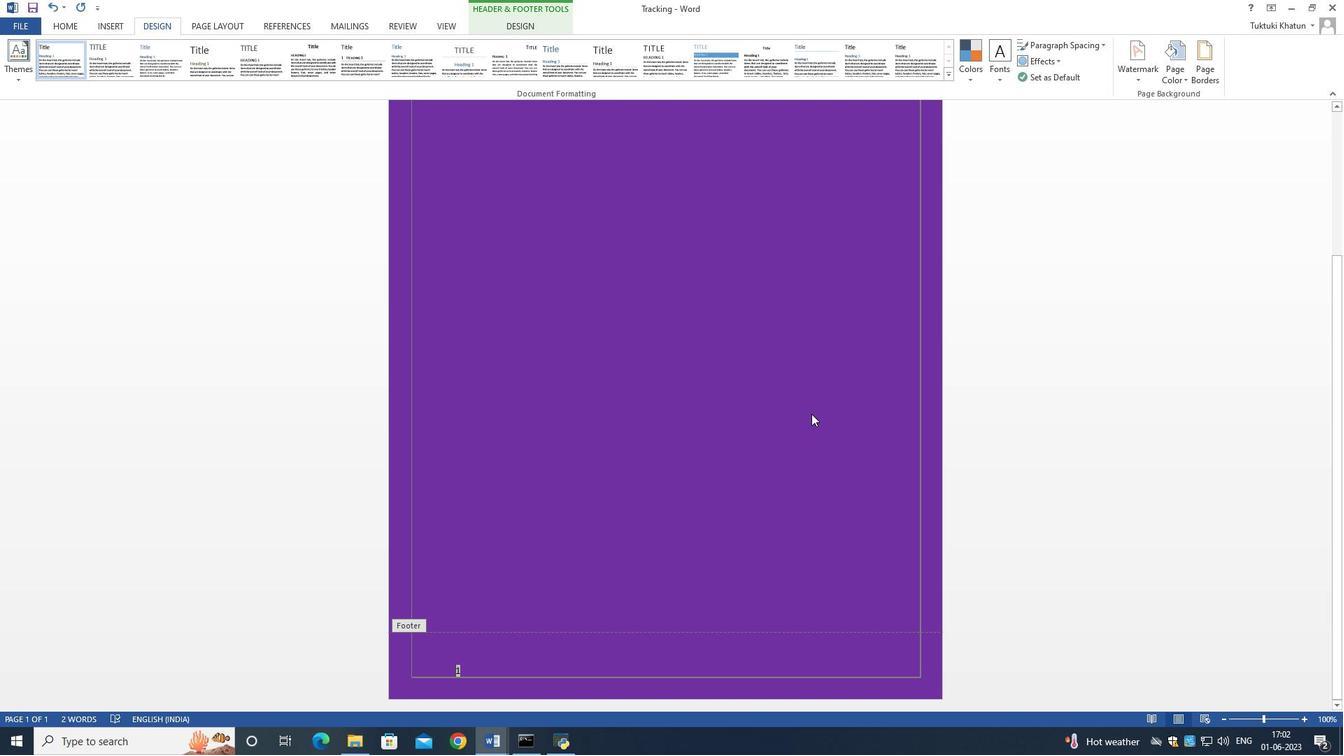 
Action: Mouse scrolled (811, 430) with delta (0, 0)
Screenshot: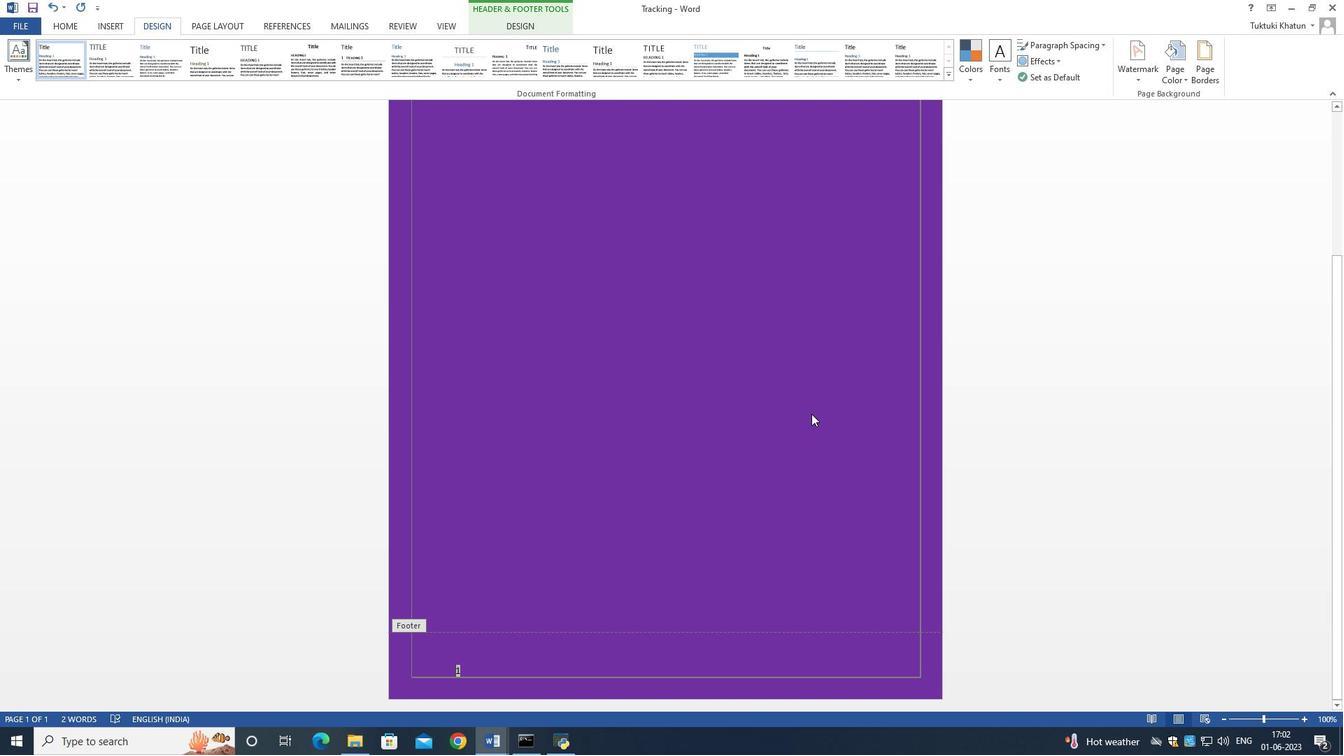 
Action: Mouse scrolled (811, 430) with delta (0, 0)
Screenshot: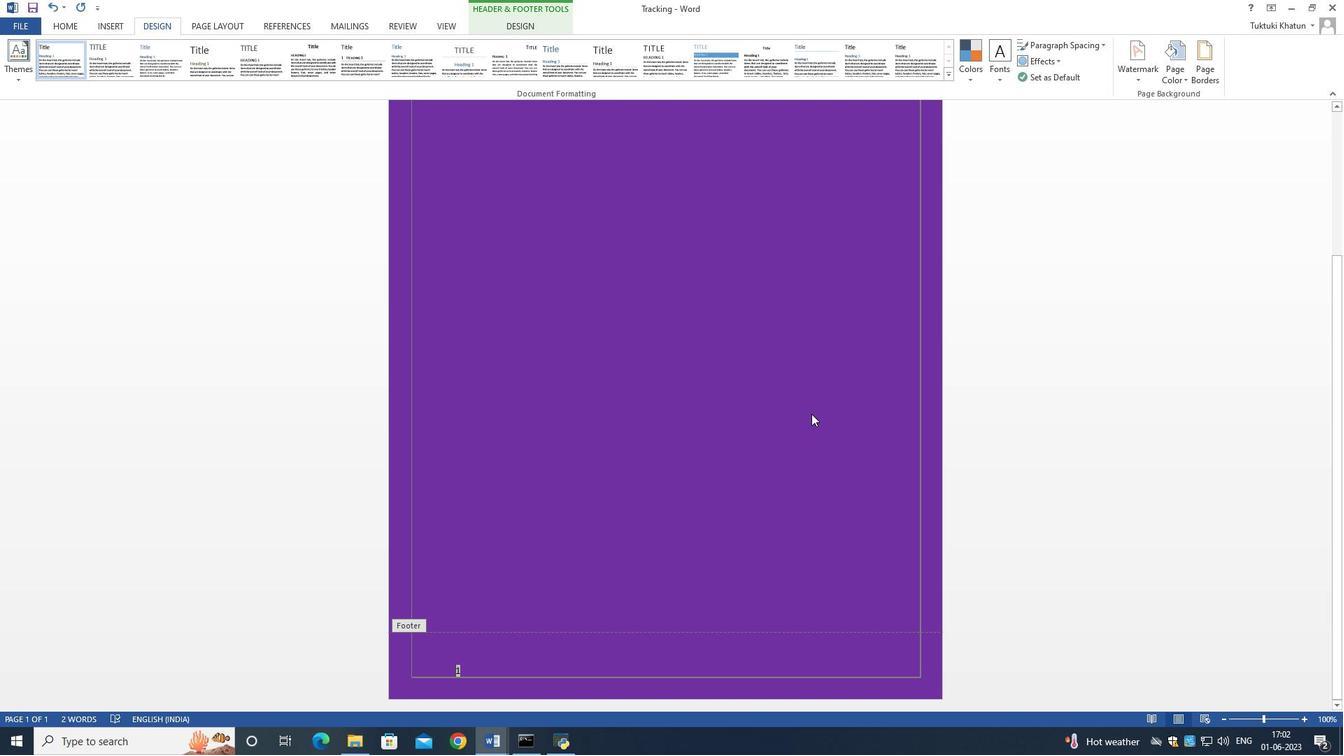 
Action: Mouse scrolled (811, 430) with delta (0, 0)
Screenshot: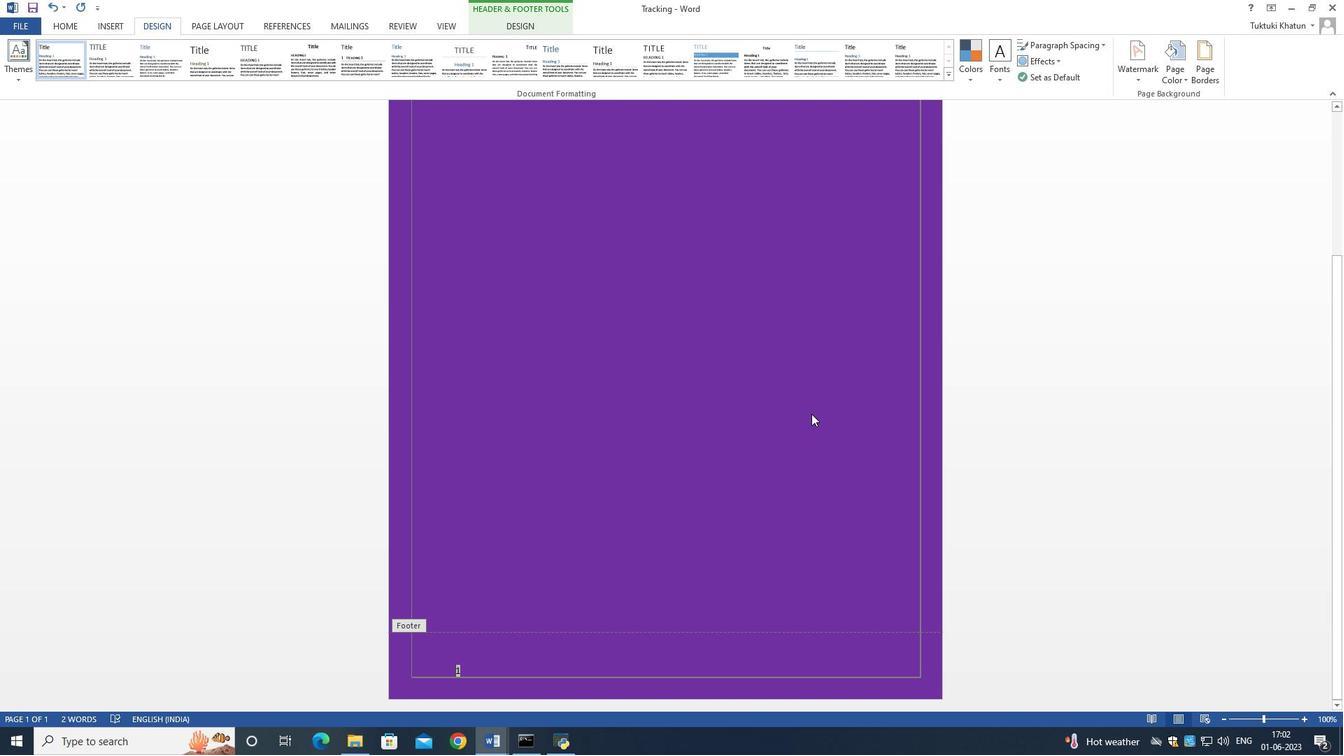 
Action: Mouse scrolled (811, 430) with delta (0, 0)
Screenshot: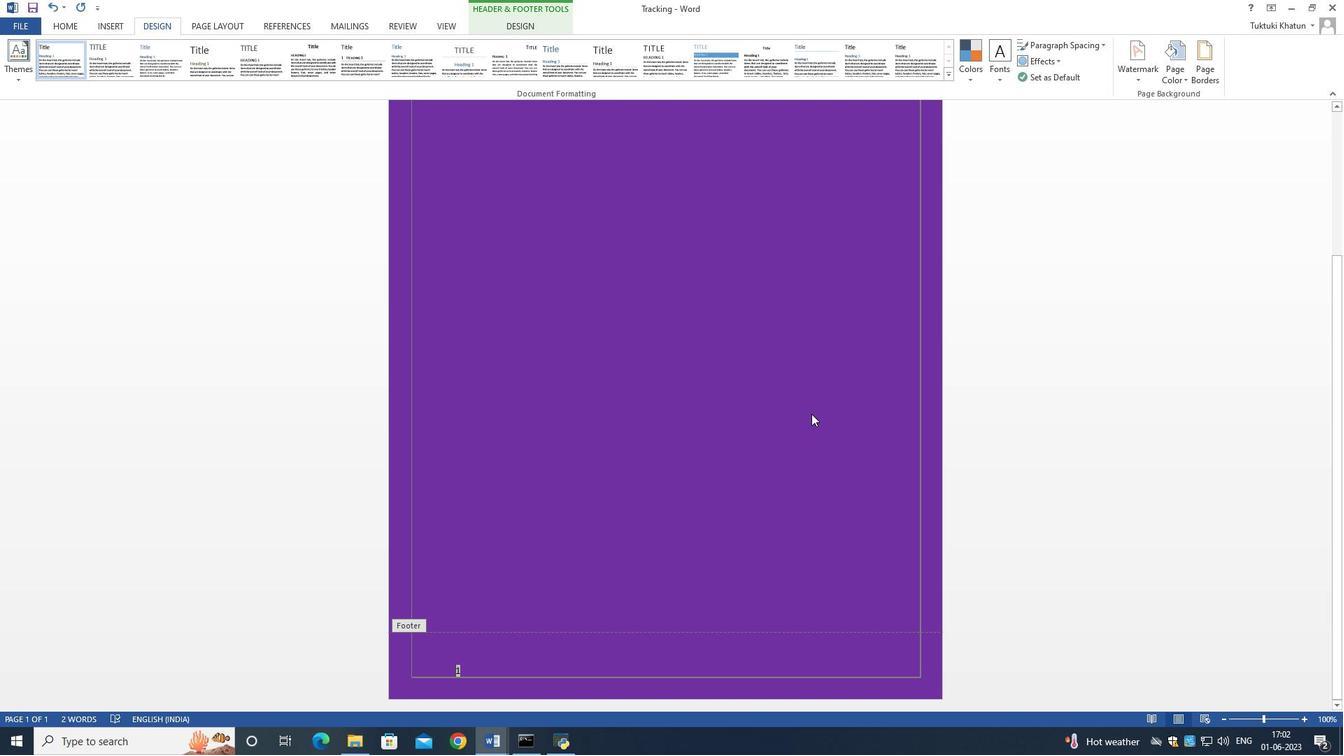 
Action: Mouse moved to (799, 433)
Screenshot: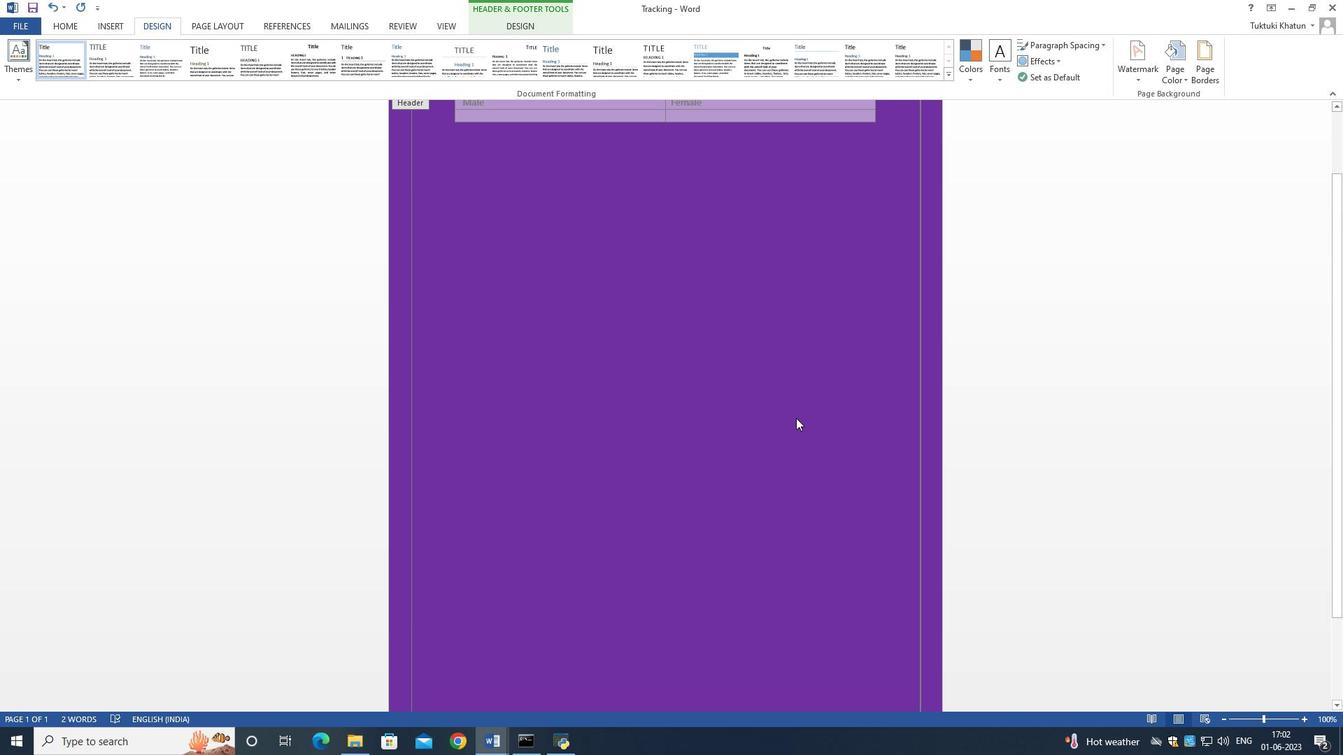 
Action: Mouse scrolled (799, 434) with delta (0, 0)
Screenshot: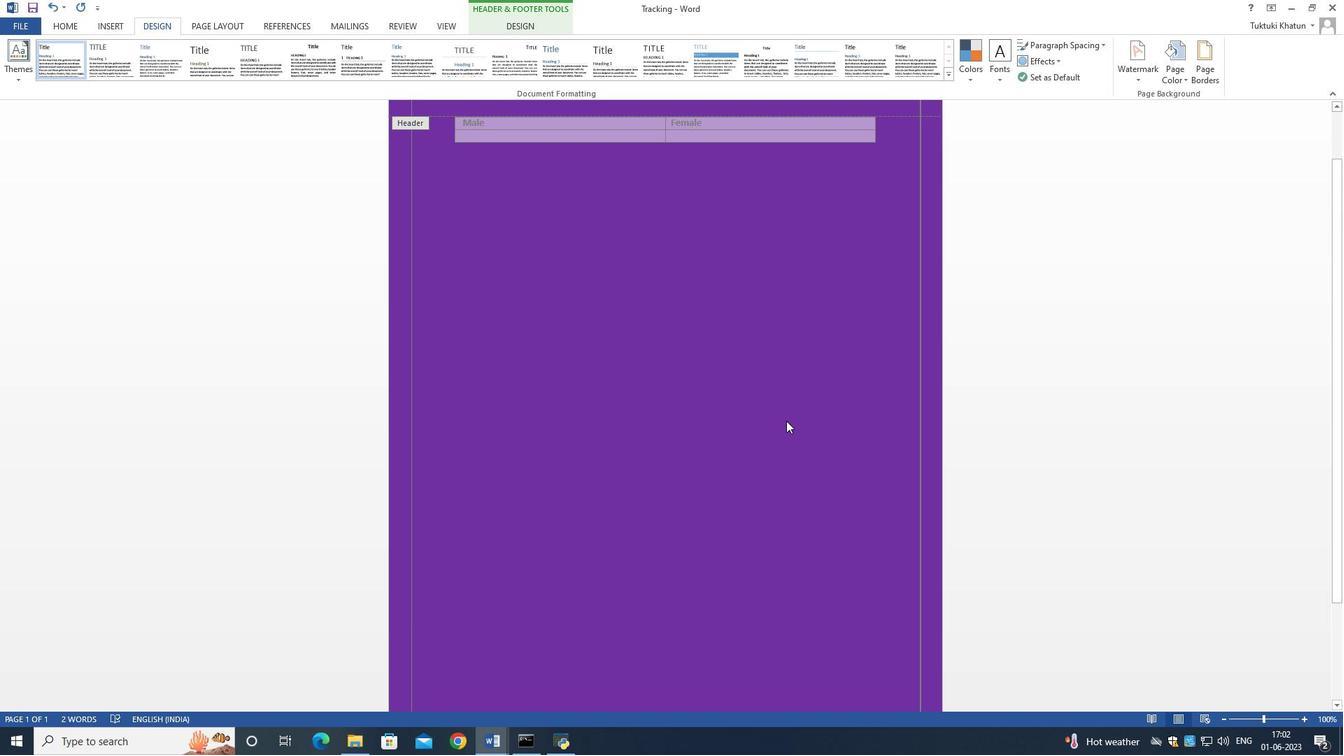 
Action: Mouse scrolled (799, 434) with delta (0, 0)
Screenshot: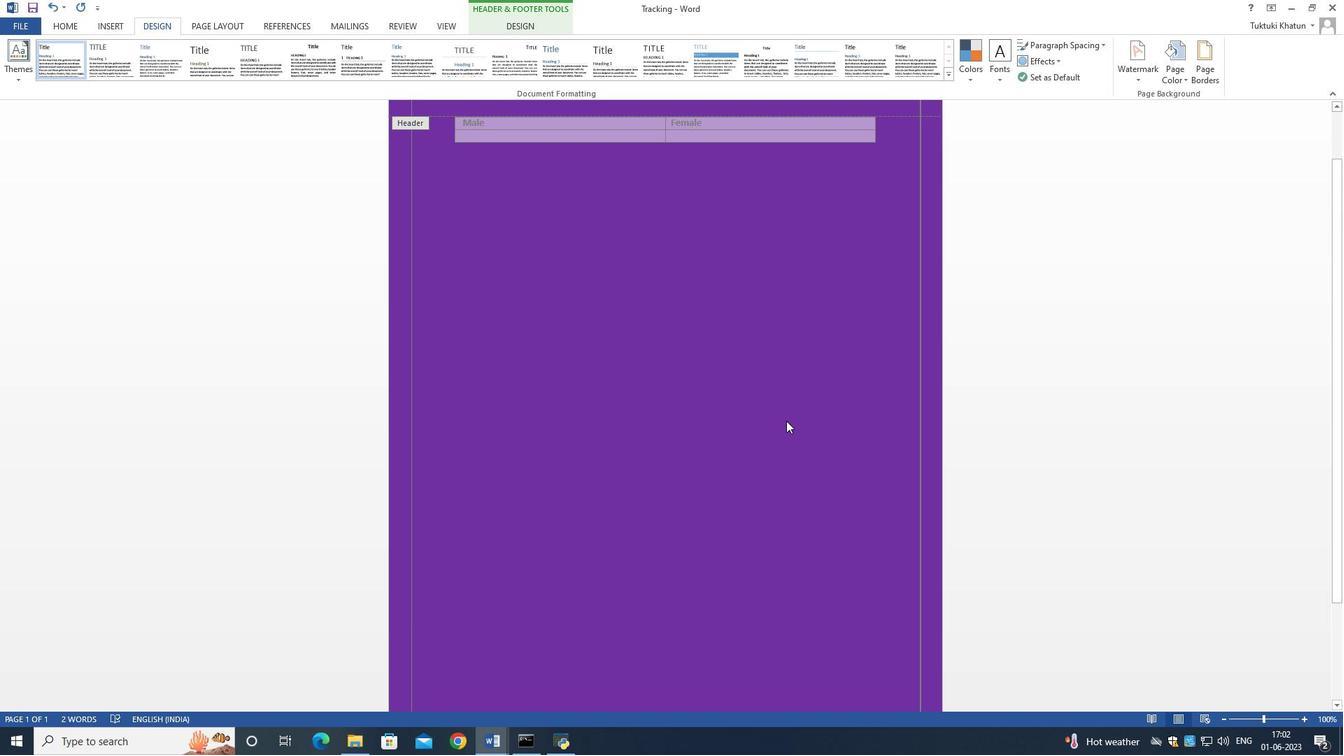 
Action: Mouse scrolled (799, 434) with delta (0, 0)
Screenshot: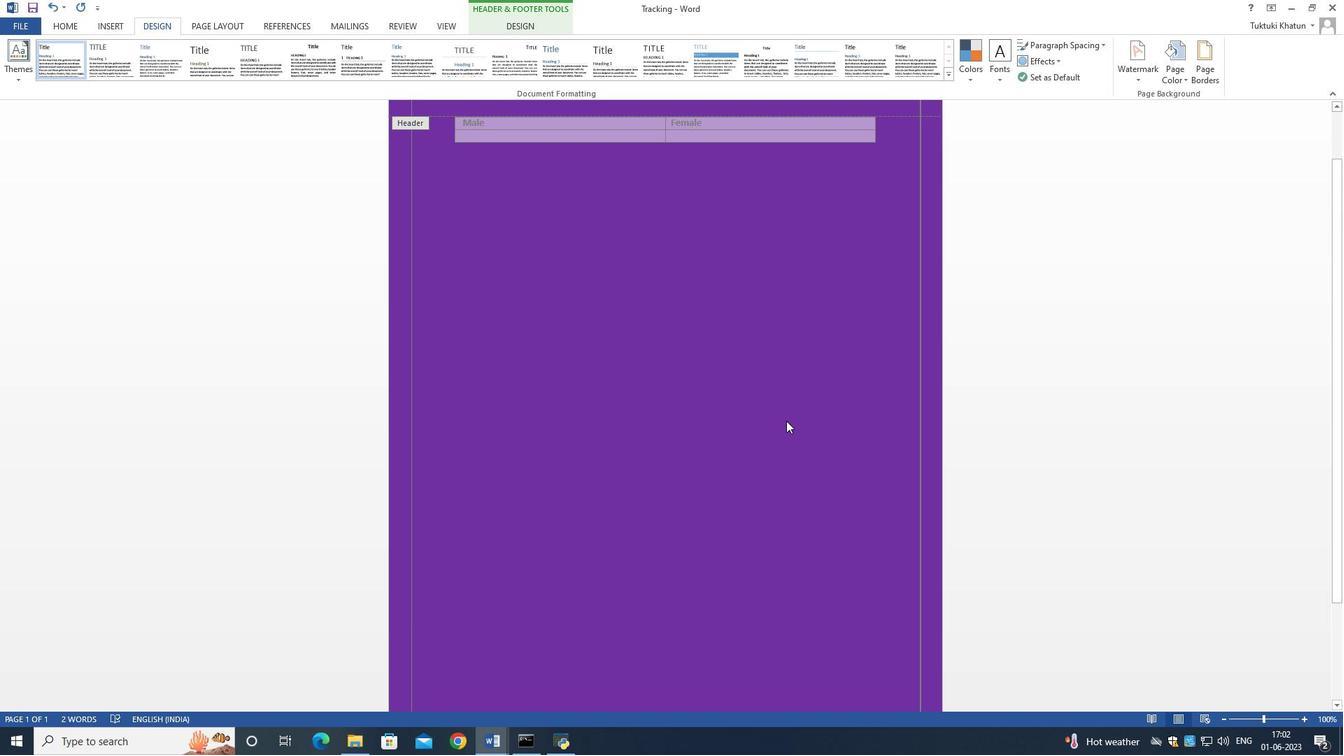 
Action: Mouse scrolled (799, 434) with delta (0, 0)
Screenshot: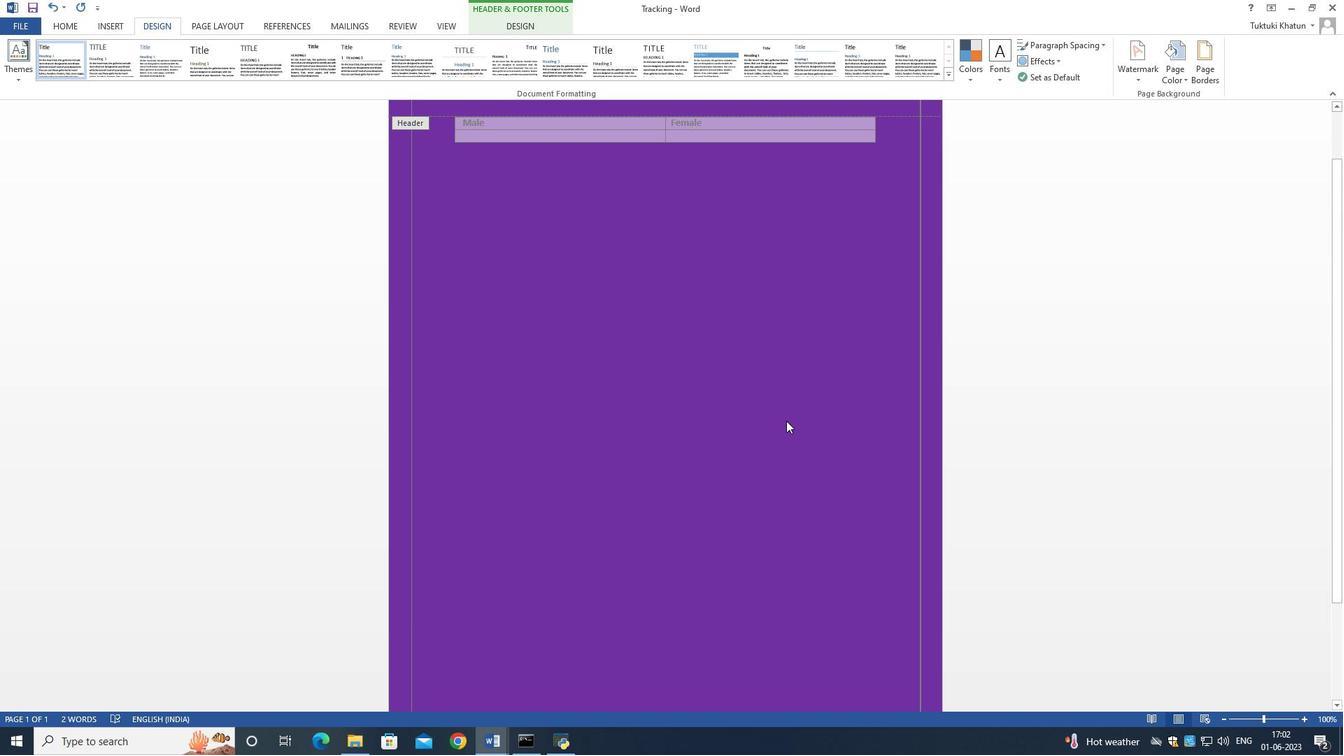 
Action: Mouse moved to (792, 416)
Screenshot: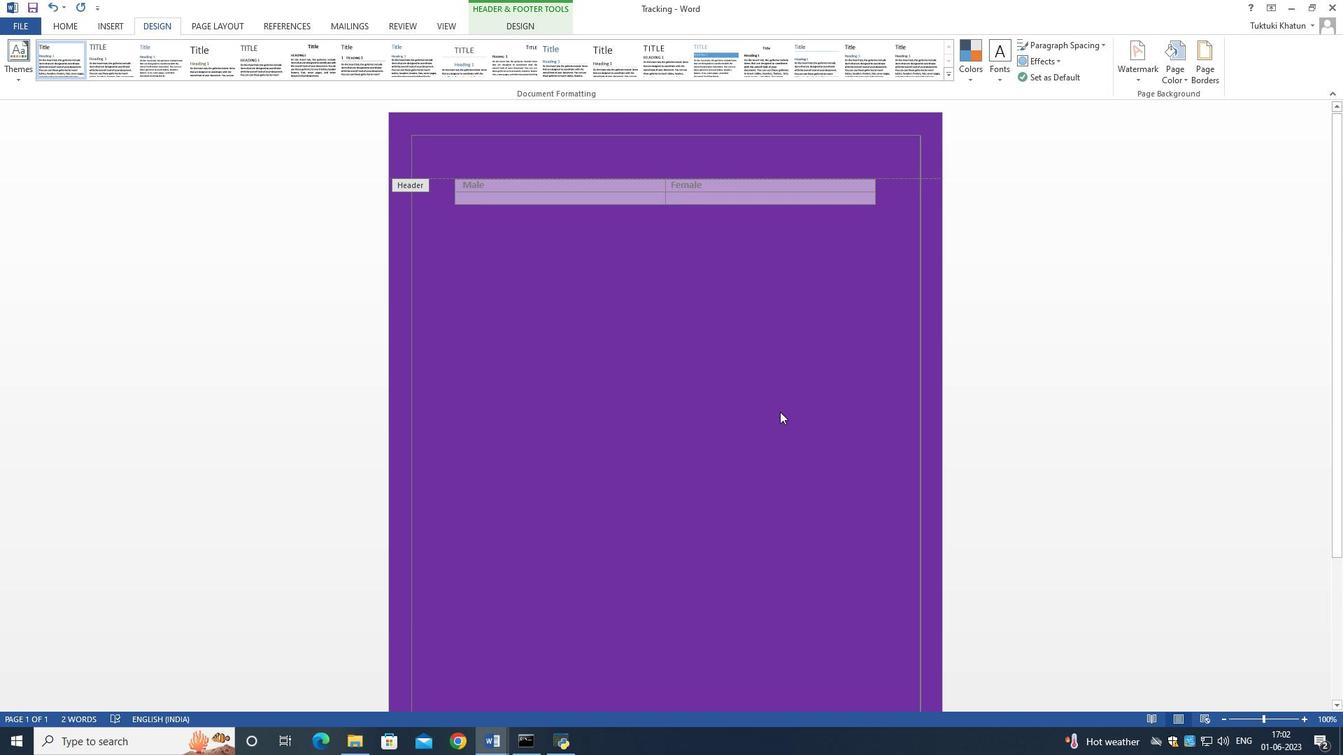 
Action: Mouse scrolled (792, 415) with delta (0, 0)
Screenshot: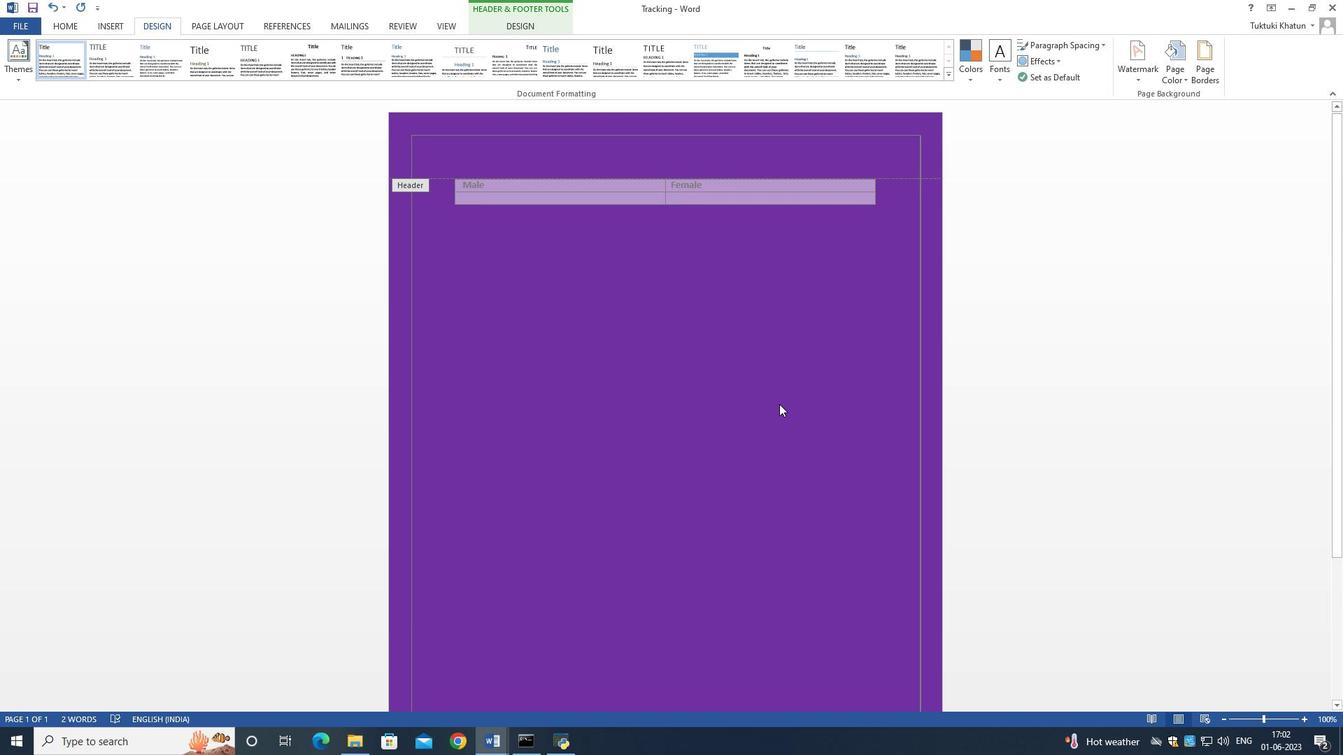 
Action: Mouse scrolled (792, 415) with delta (0, 0)
Screenshot: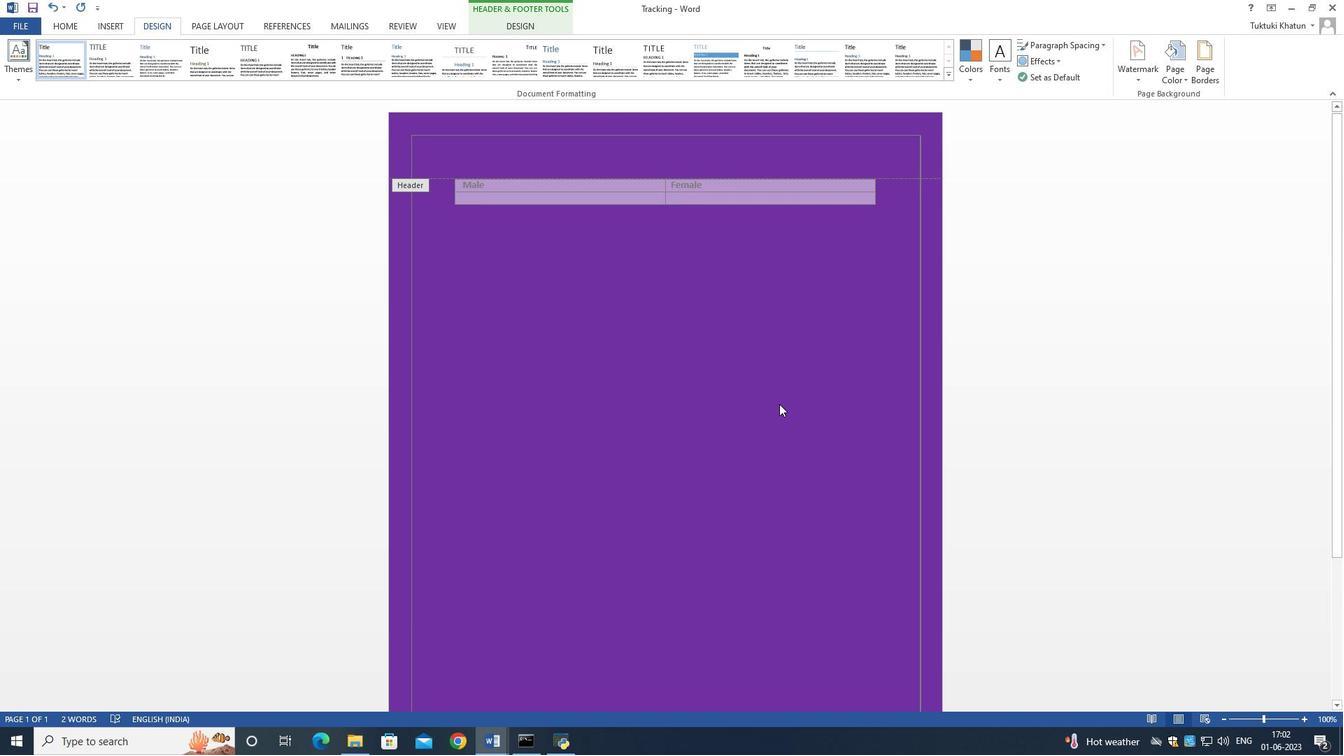 
Action: Mouse scrolled (792, 415) with delta (0, 0)
